 Task: Look for space in Vazante, Brazil from 4th August, 2023 to 8th August, 2023 for 1 adult in price range Rs.10000 to Rs.15000. Place can be private room with 1  bedroom having 1 bed and 1 bathroom. Amenities needed are: wifi, washing machine, . Booking option can be shelf check-in. Required host language is Spanish.
Action: Mouse moved to (447, 225)
Screenshot: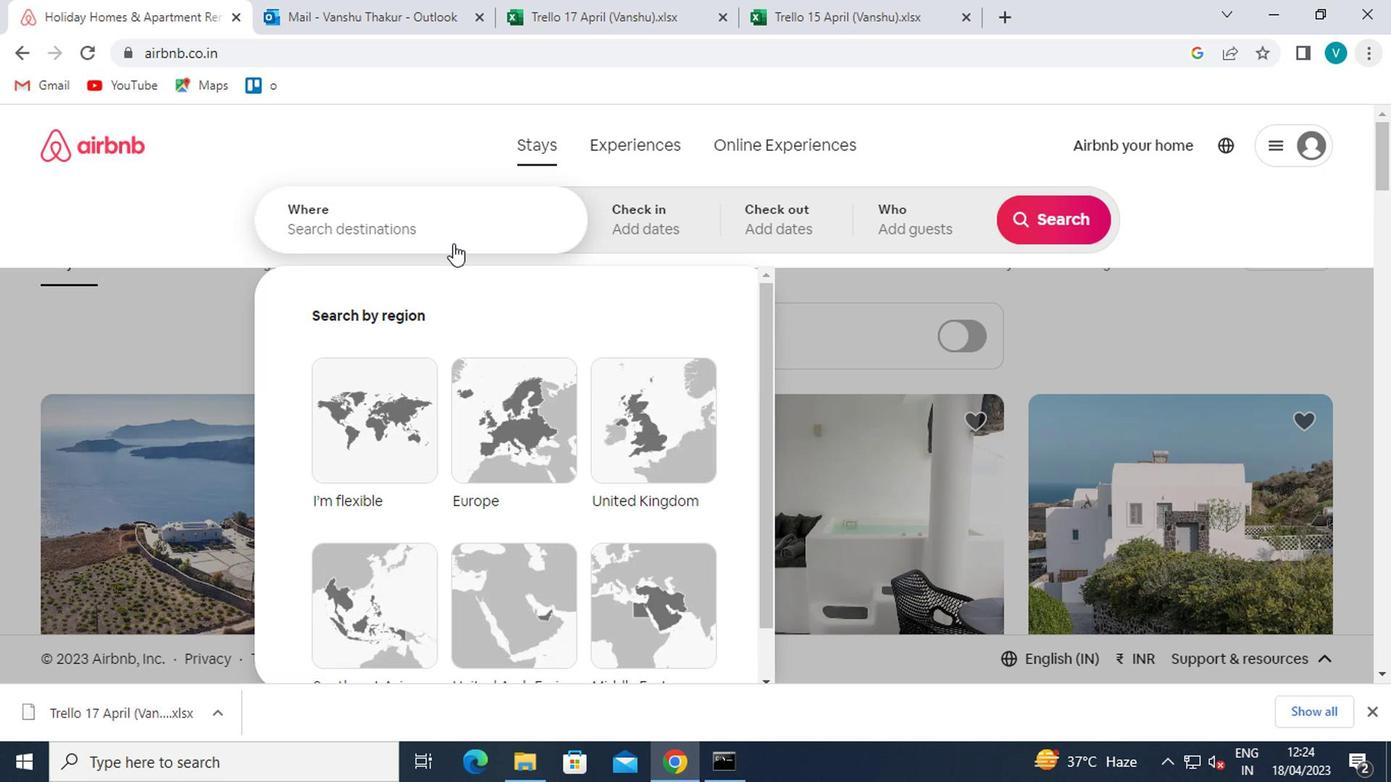 
Action: Mouse pressed left at (447, 225)
Screenshot: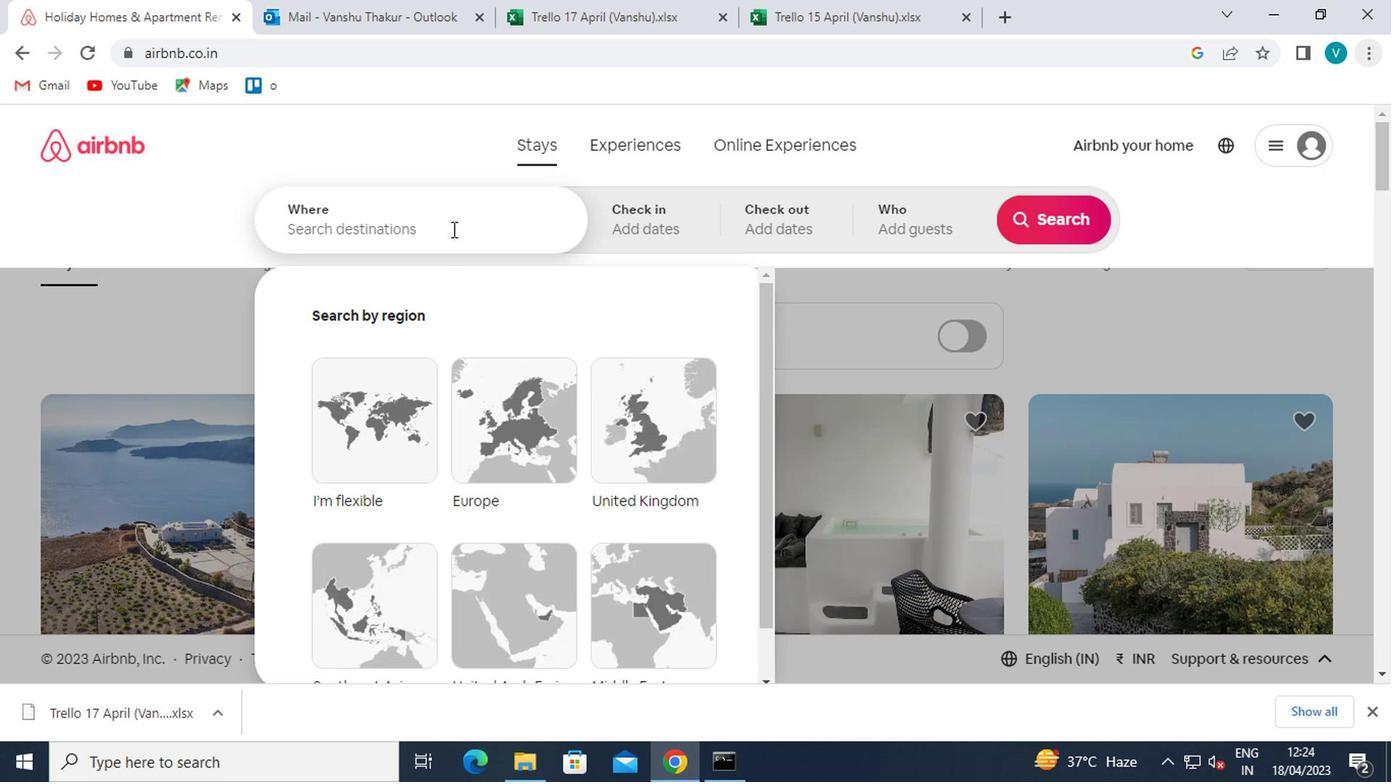 
Action: Key pressed <Key.shift>VAZANTE,<Key.shift>BRAZIL
Screenshot: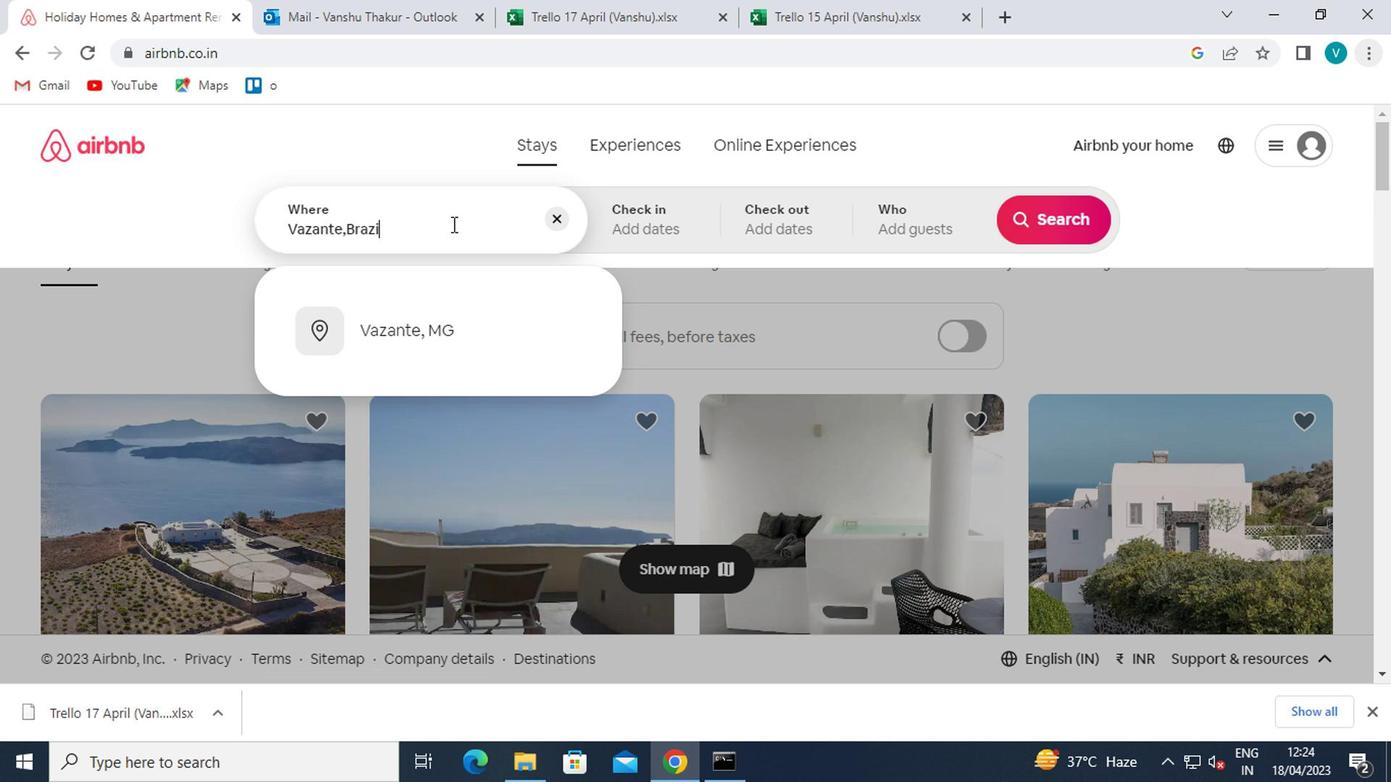 
Action: Mouse moved to (463, 326)
Screenshot: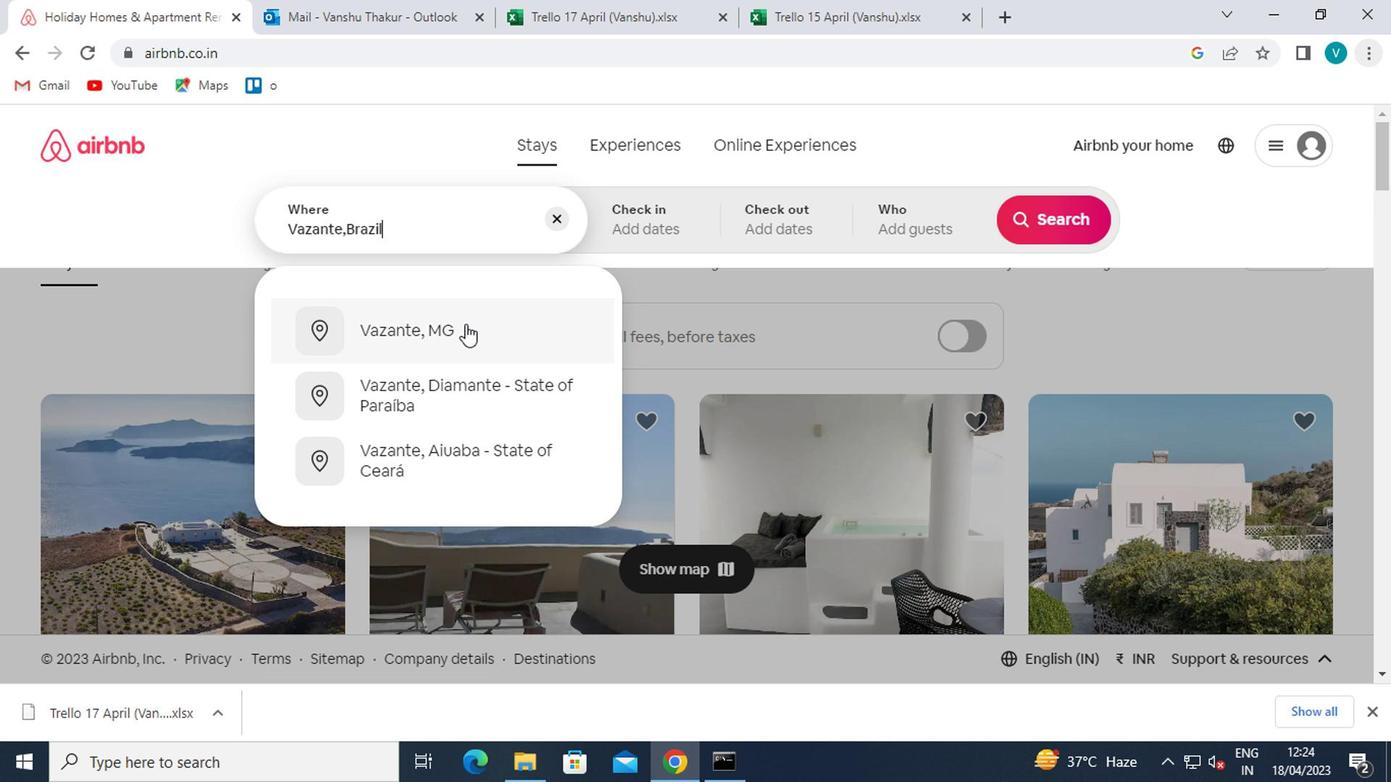 
Action: Mouse pressed left at (463, 326)
Screenshot: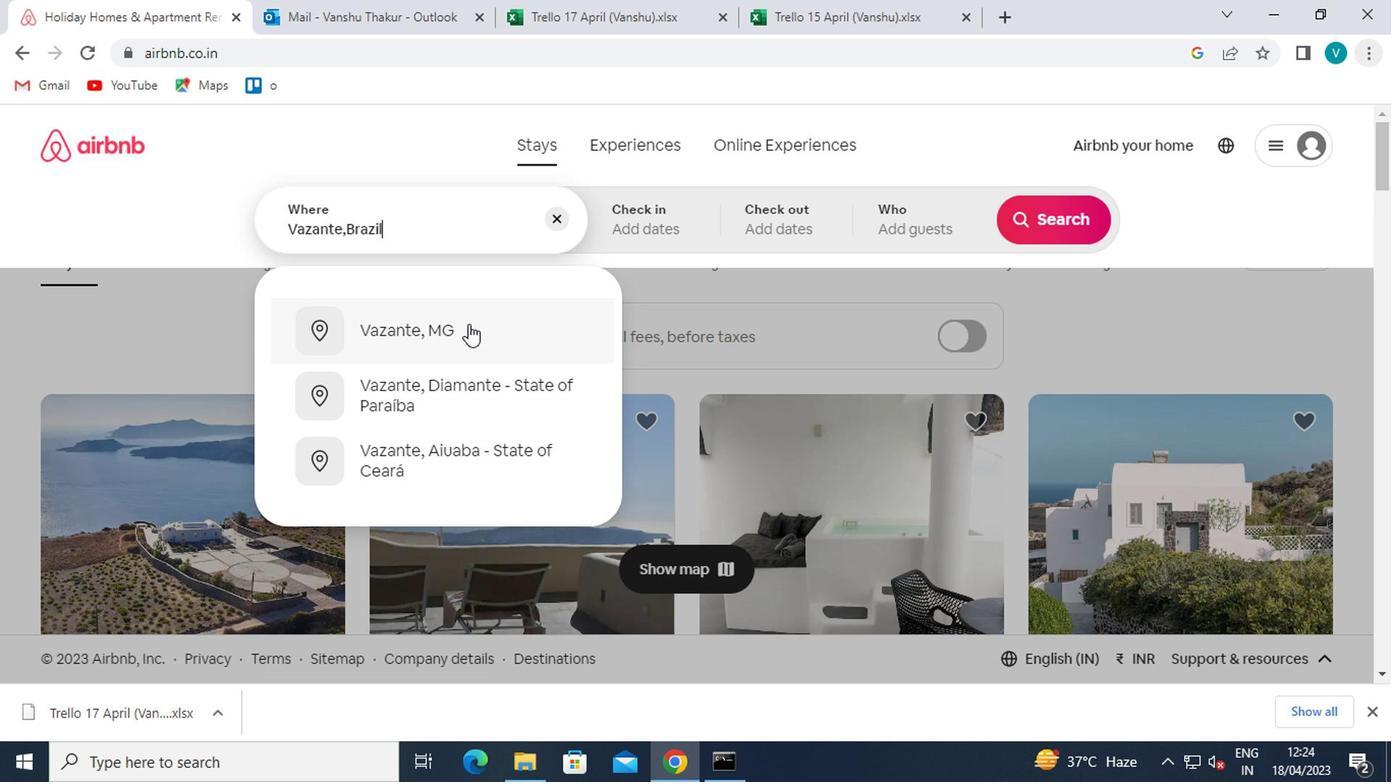 
Action: Mouse moved to (1043, 381)
Screenshot: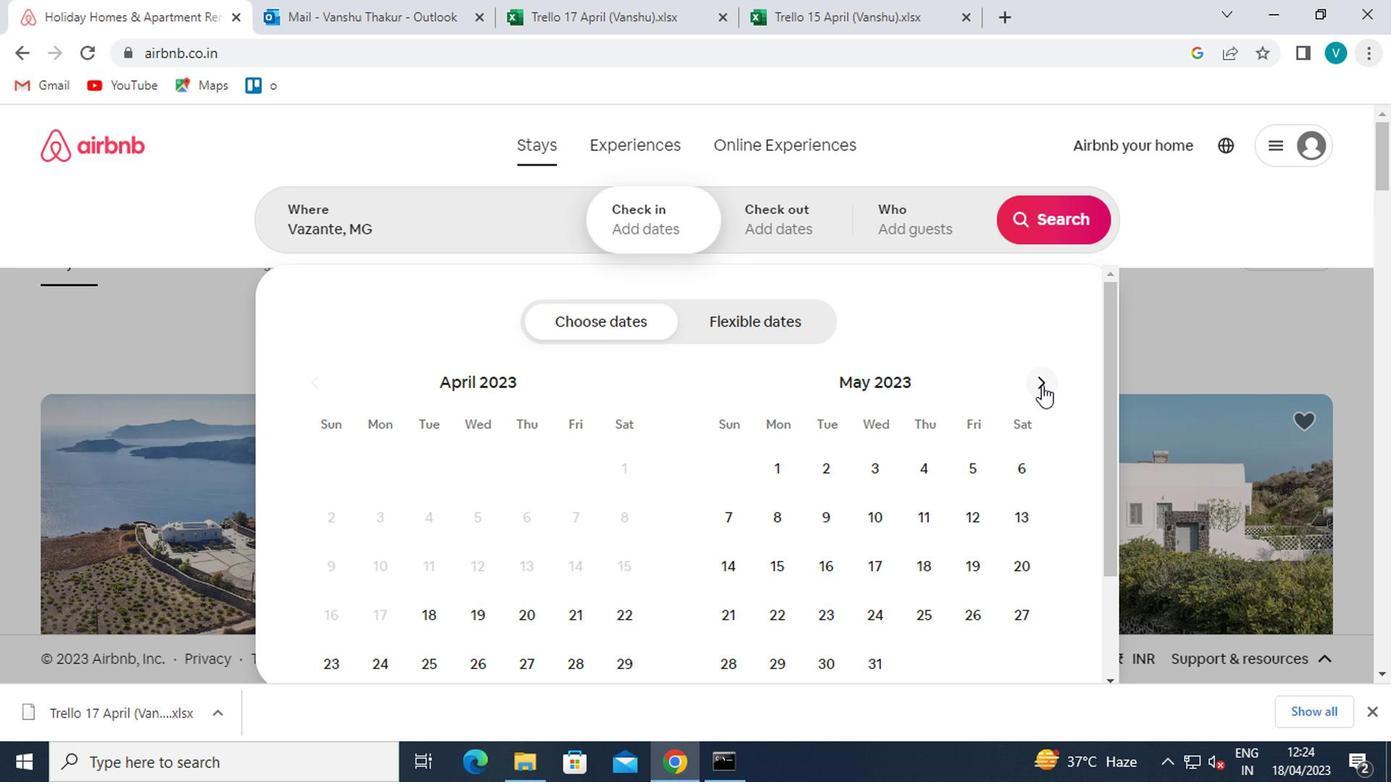 
Action: Mouse pressed left at (1043, 381)
Screenshot: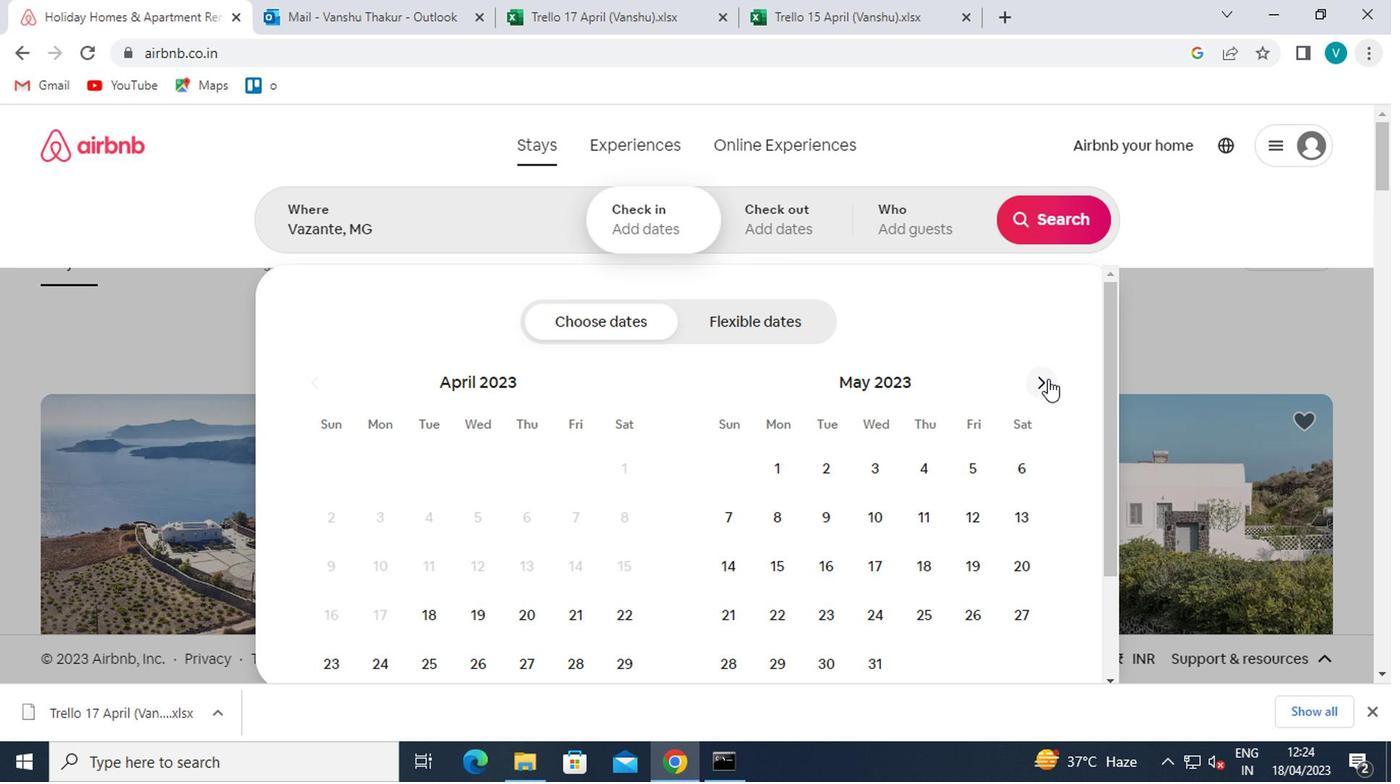 
Action: Mouse pressed left at (1043, 381)
Screenshot: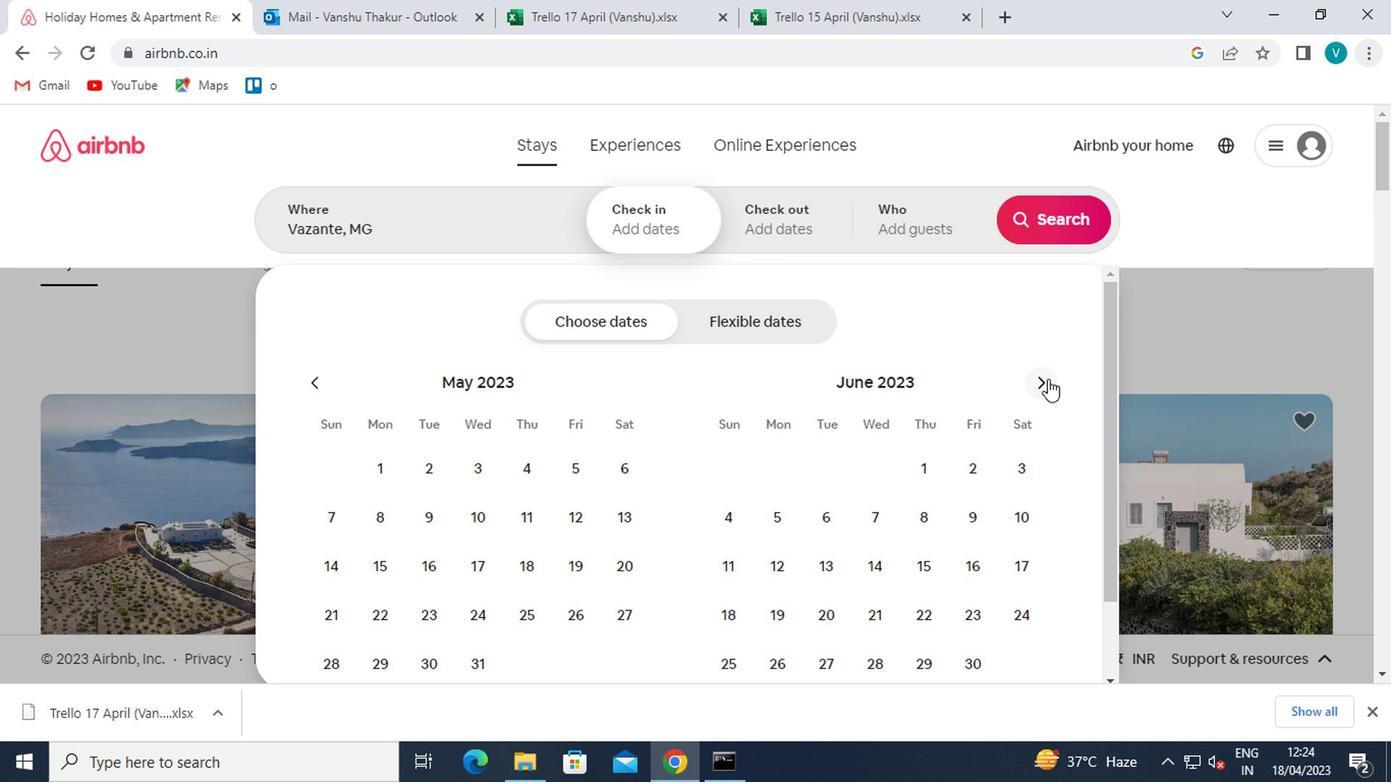 
Action: Mouse pressed left at (1043, 381)
Screenshot: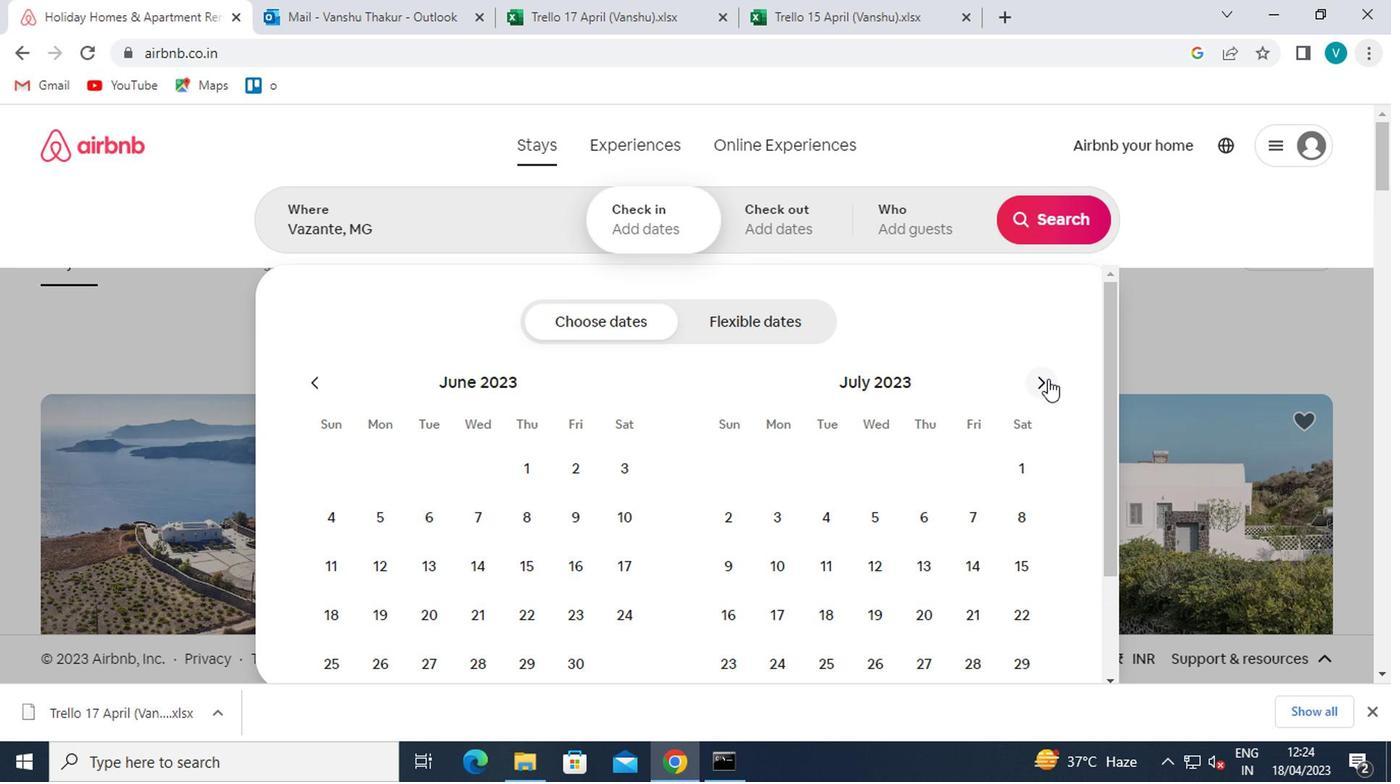 
Action: Mouse moved to (978, 455)
Screenshot: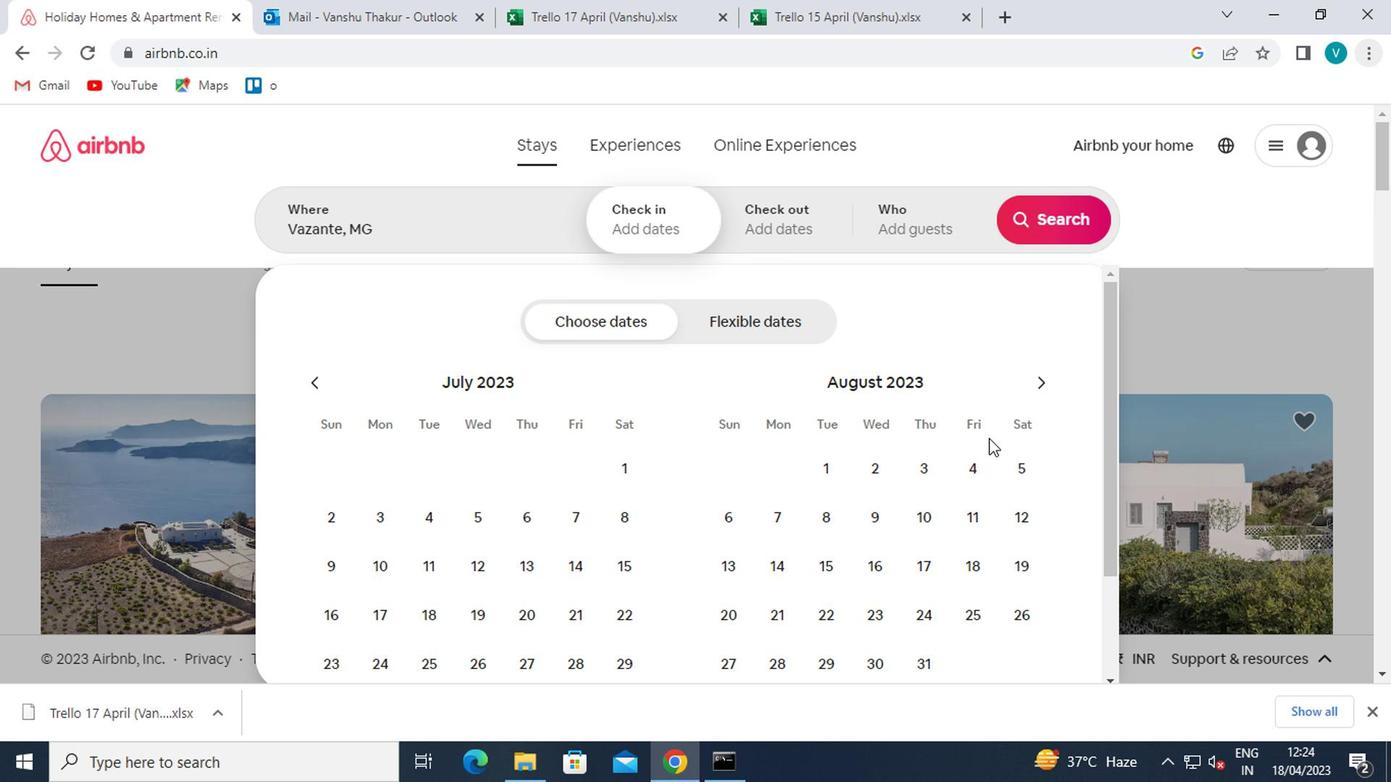 
Action: Mouse pressed left at (978, 455)
Screenshot: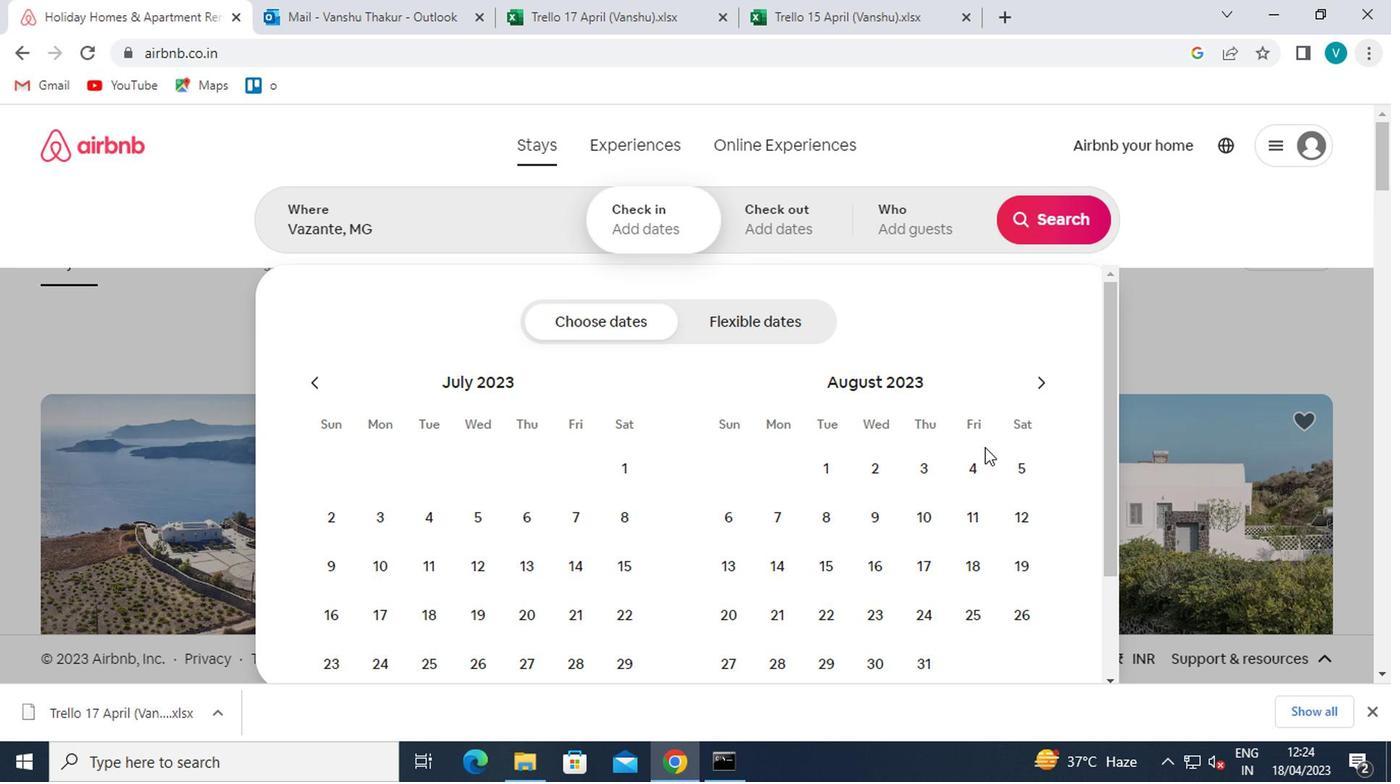 
Action: Mouse moved to (823, 512)
Screenshot: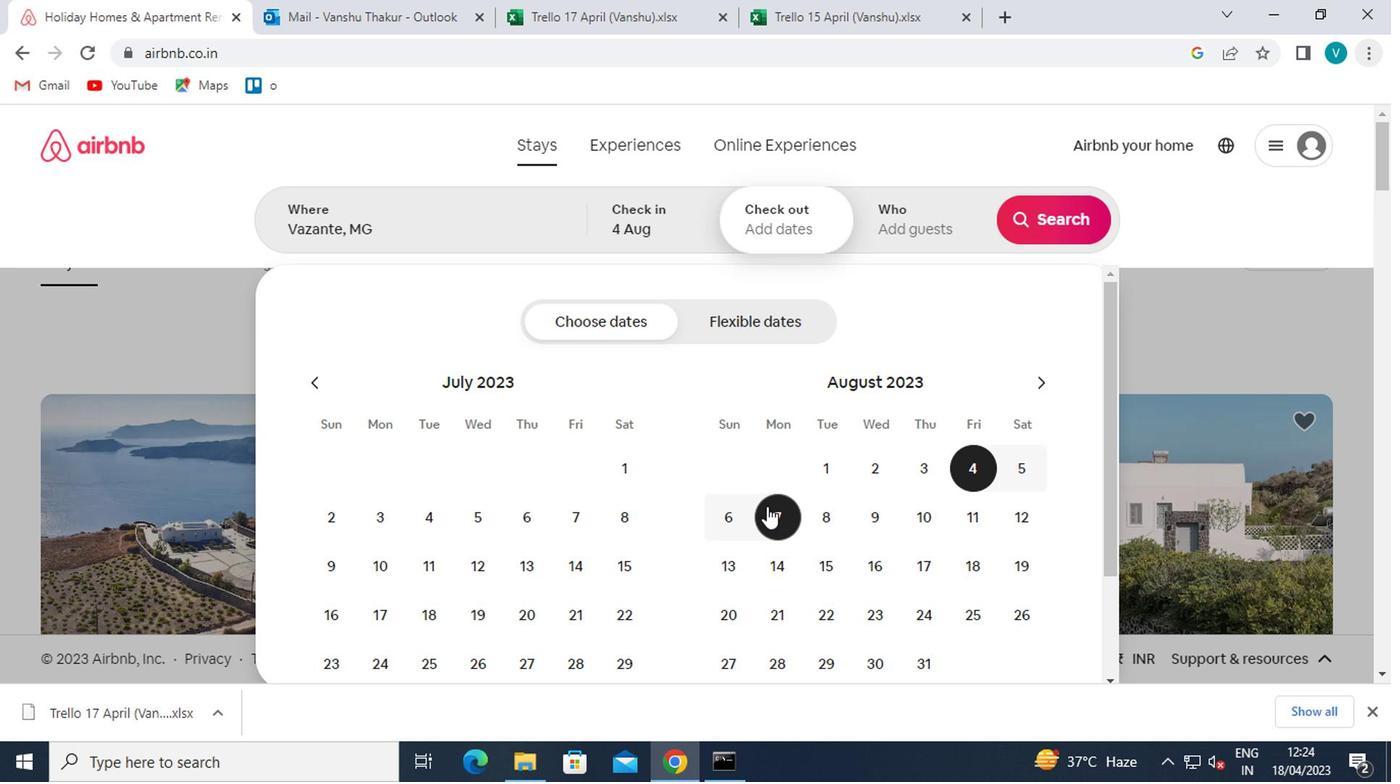 
Action: Mouse pressed left at (823, 512)
Screenshot: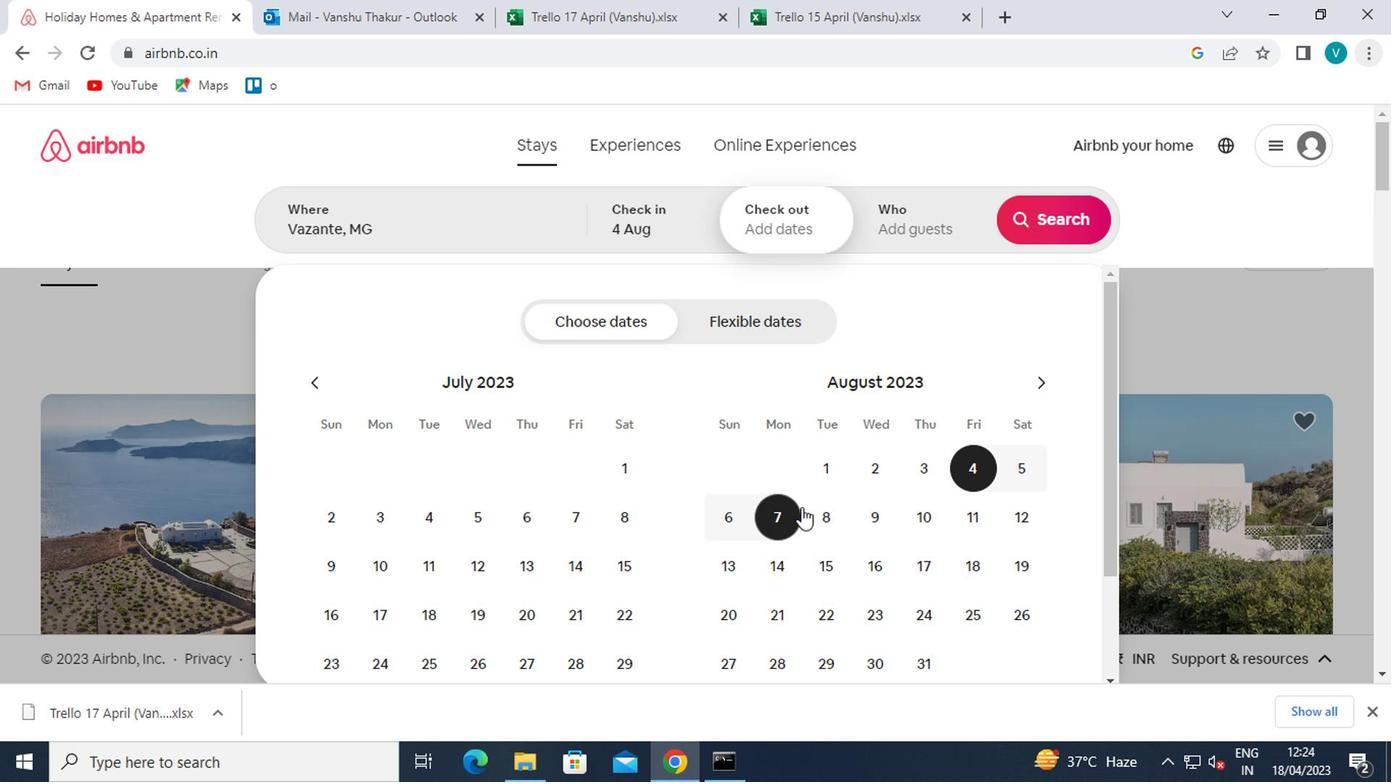 
Action: Mouse moved to (907, 326)
Screenshot: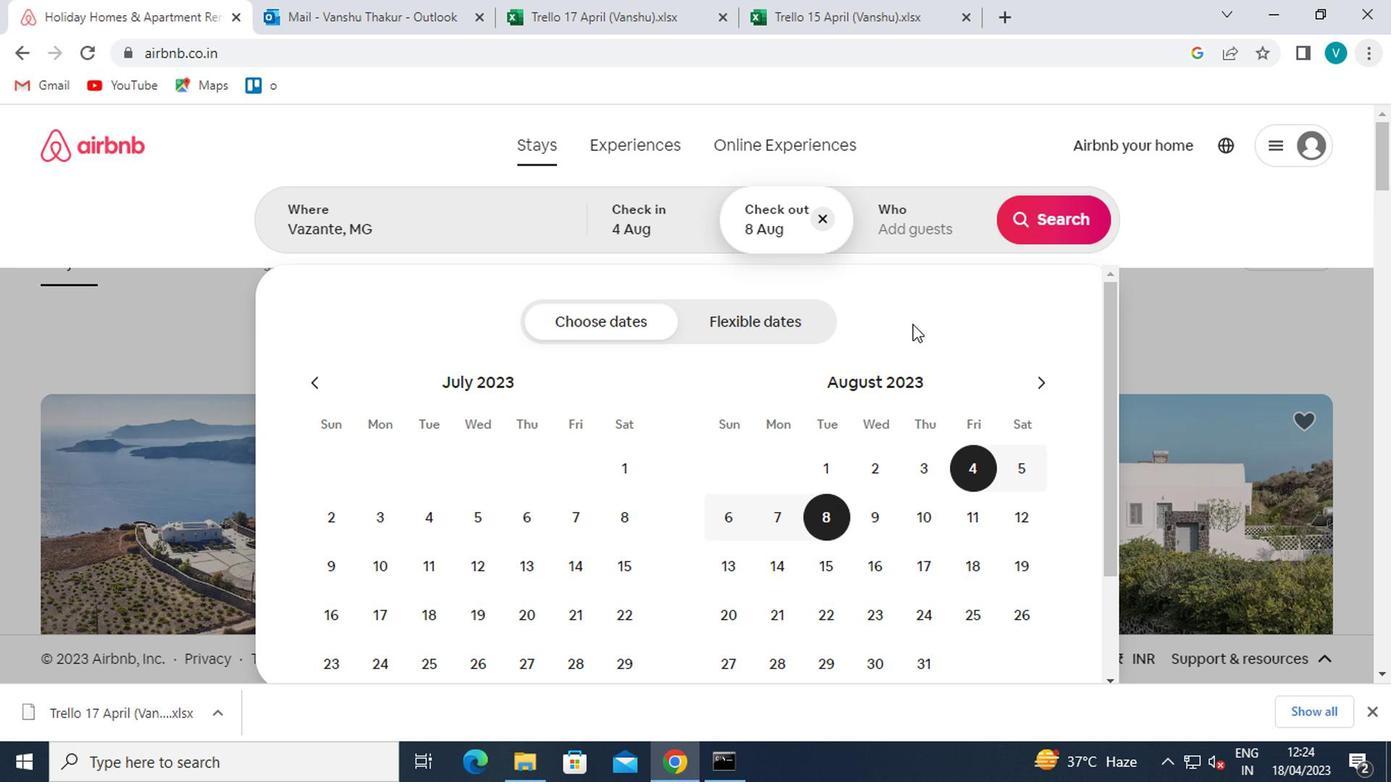 
Action: Key pressed <Key.enter>
Screenshot: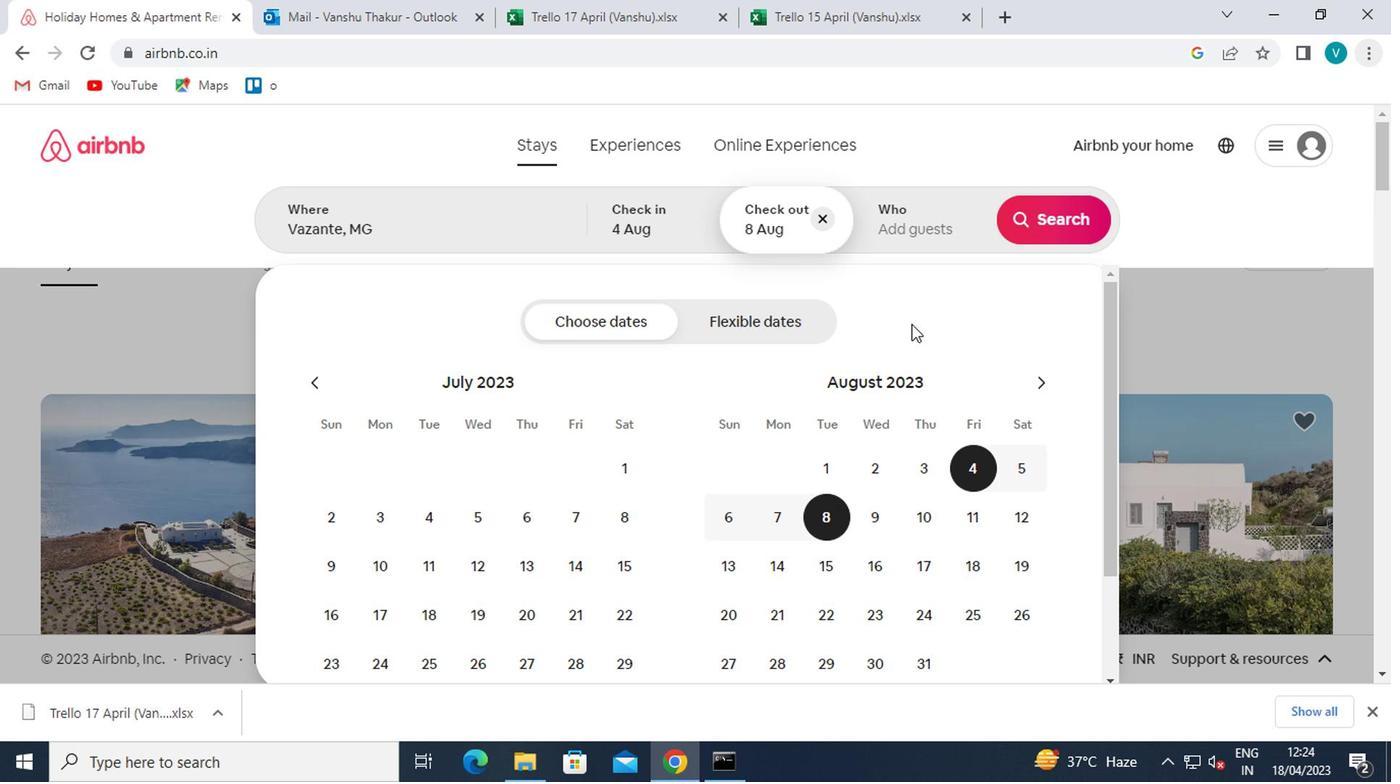 
Action: Mouse moved to (909, 231)
Screenshot: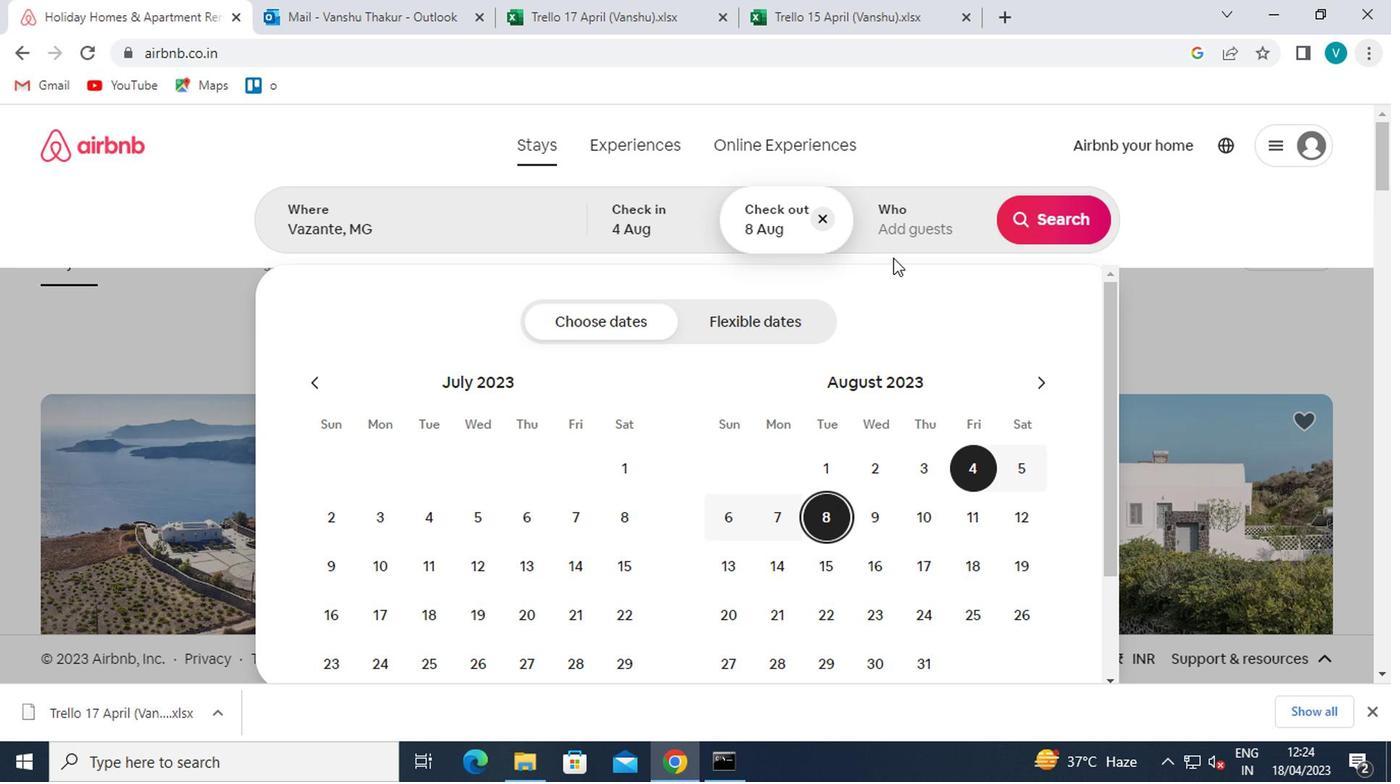 
Action: Mouse pressed left at (909, 231)
Screenshot: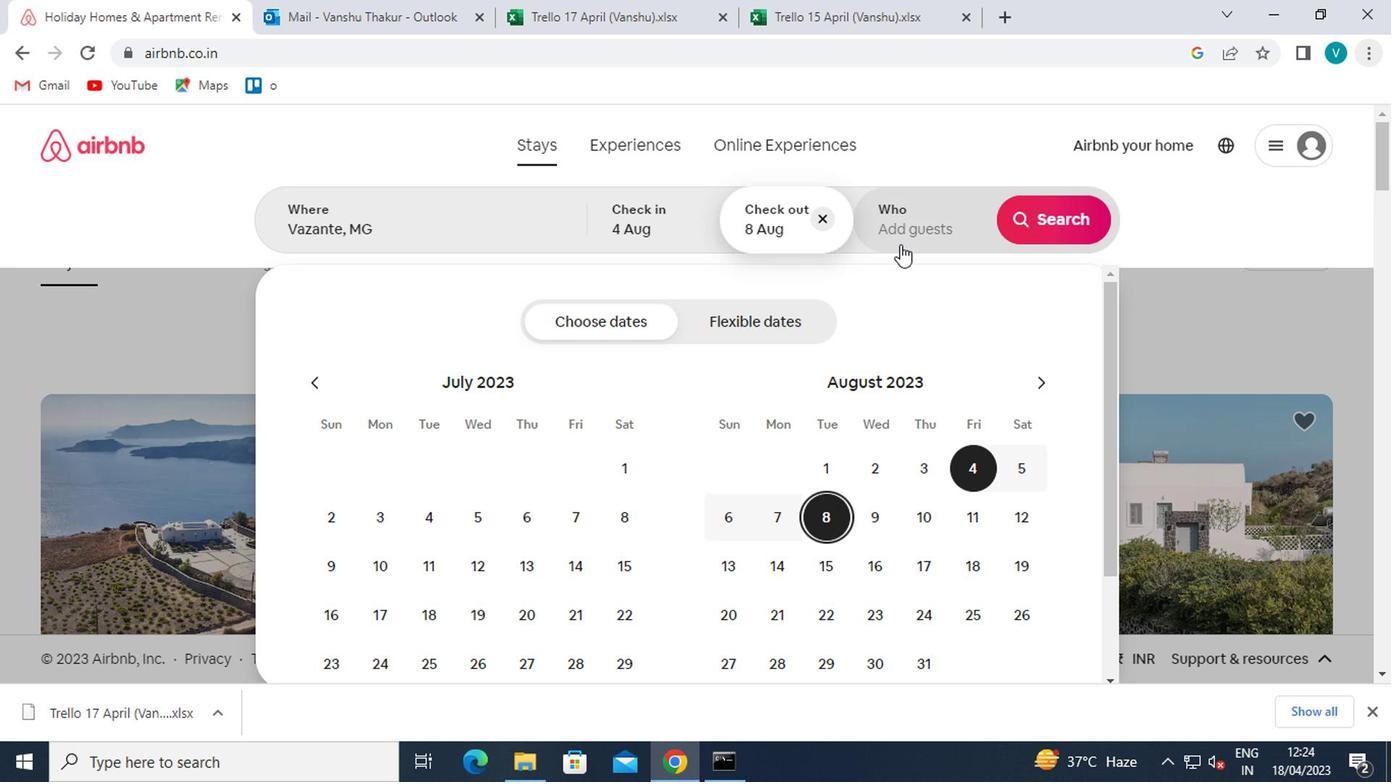 
Action: Mouse moved to (1058, 331)
Screenshot: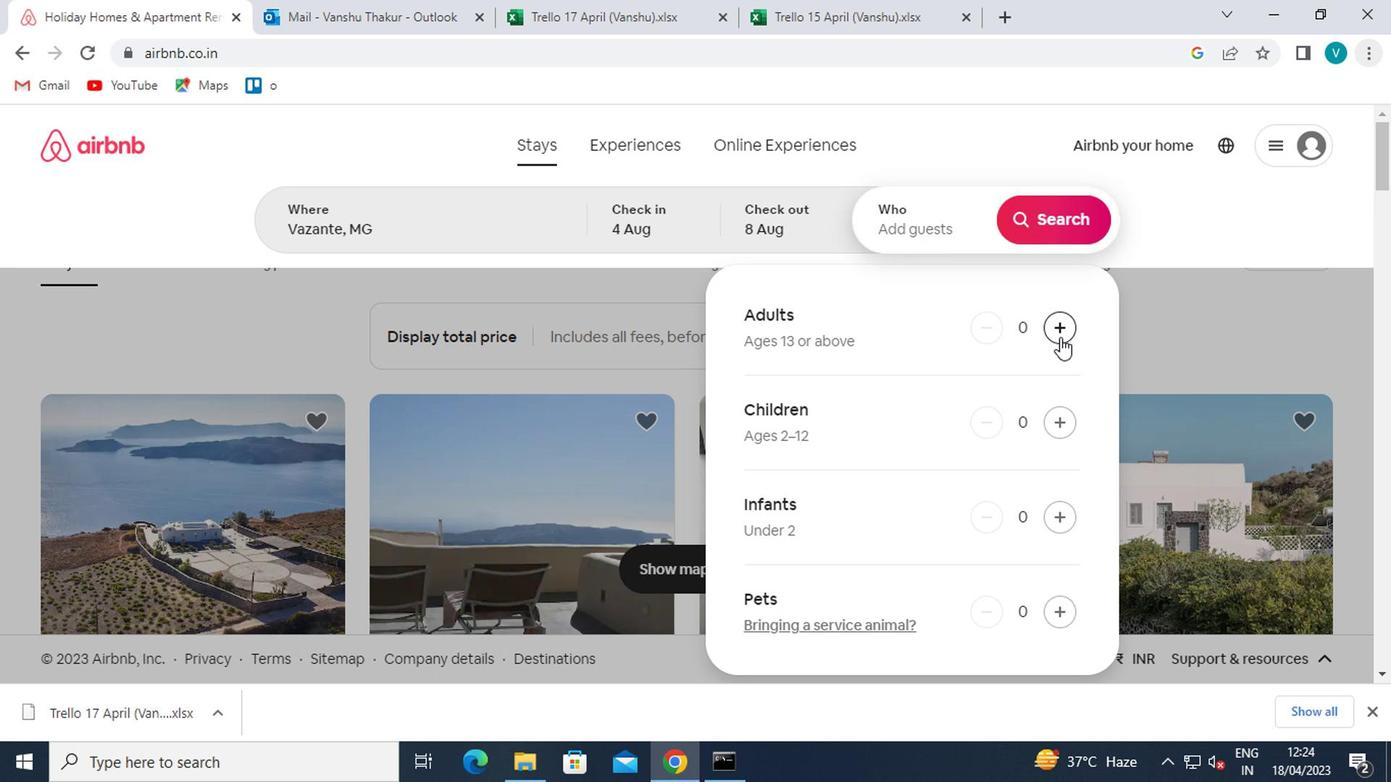 
Action: Mouse pressed left at (1058, 331)
Screenshot: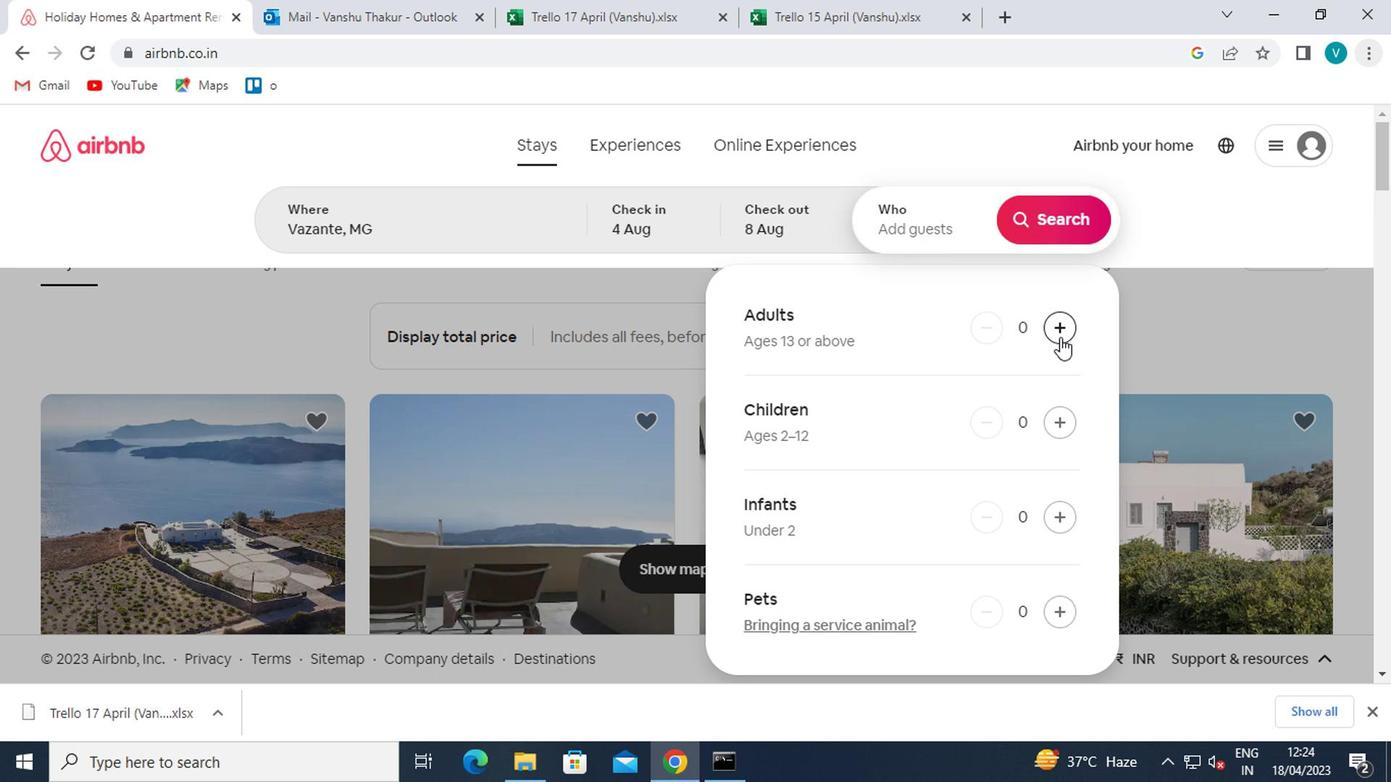
Action: Mouse moved to (1053, 222)
Screenshot: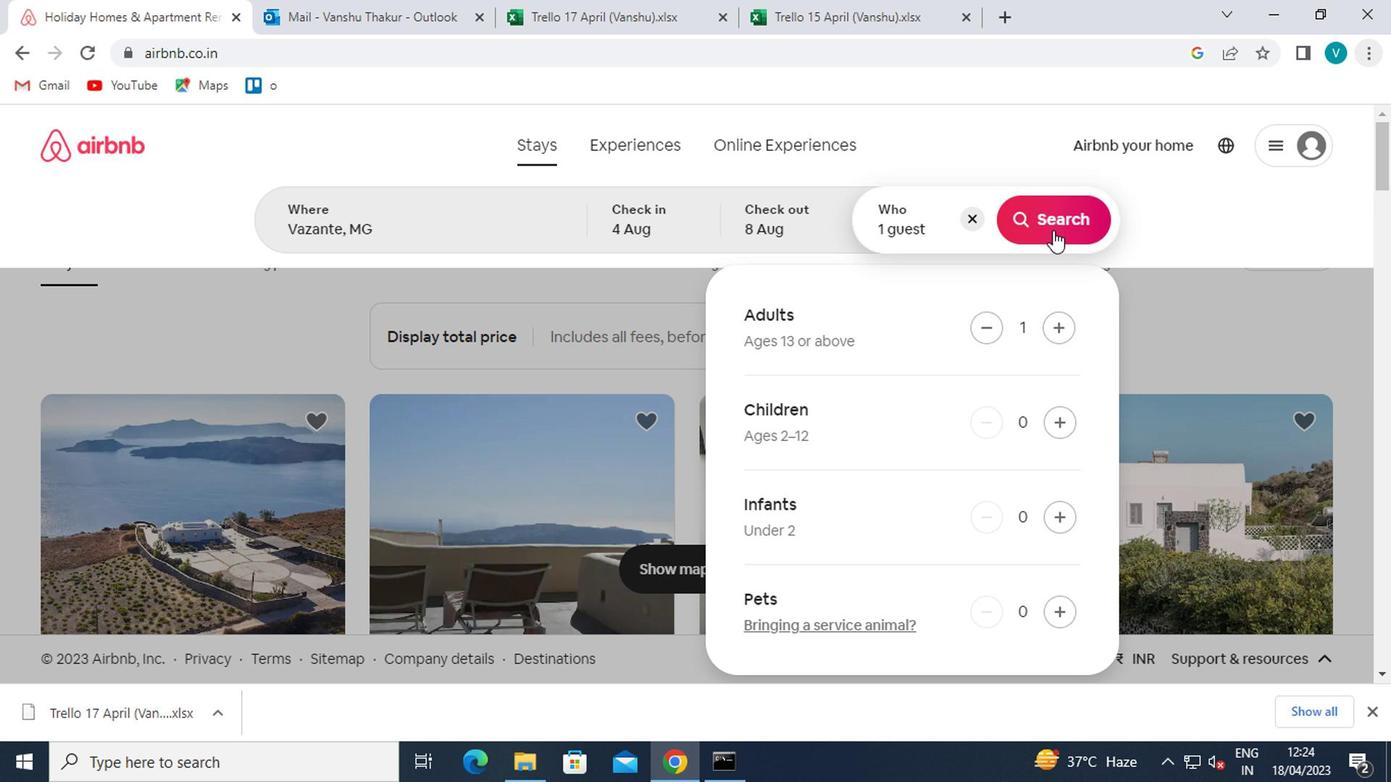 
Action: Mouse pressed left at (1053, 222)
Screenshot: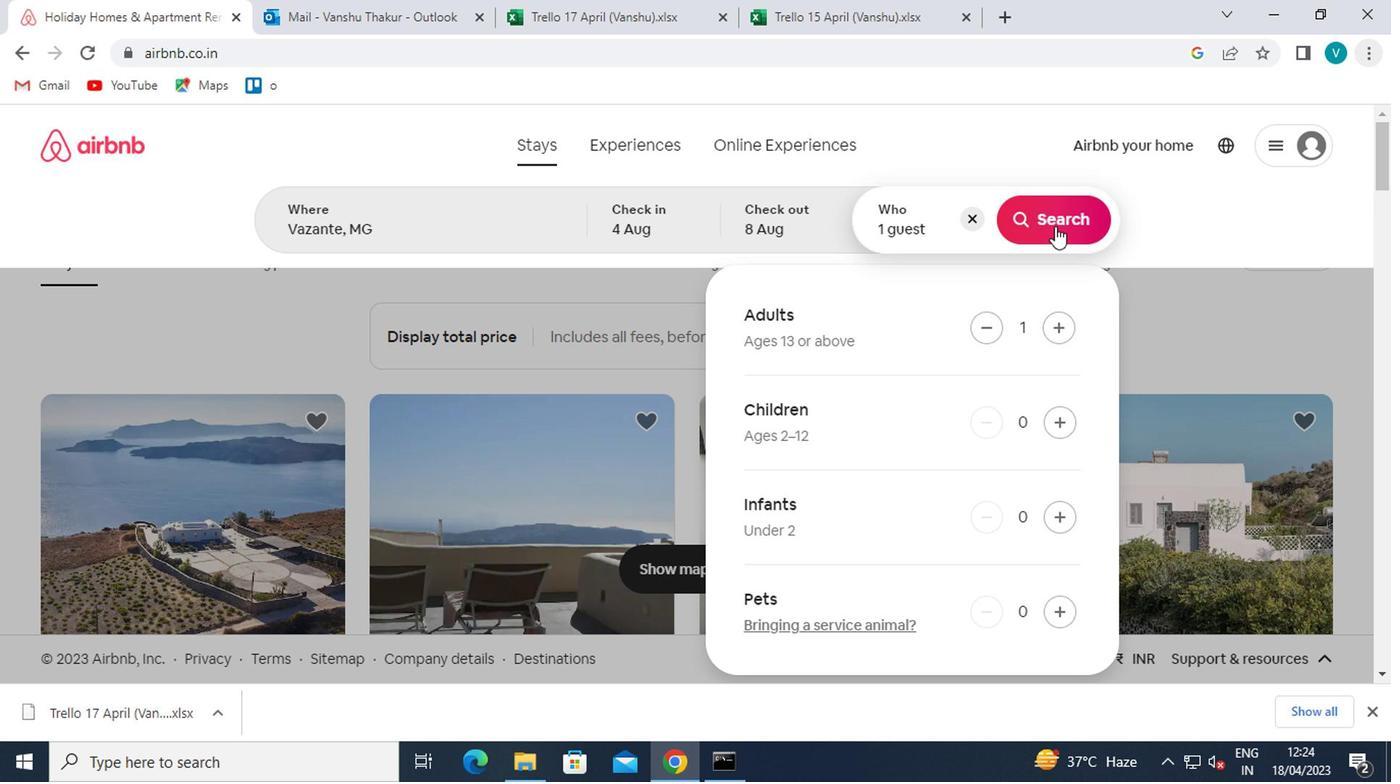 
Action: Mouse moved to (1301, 218)
Screenshot: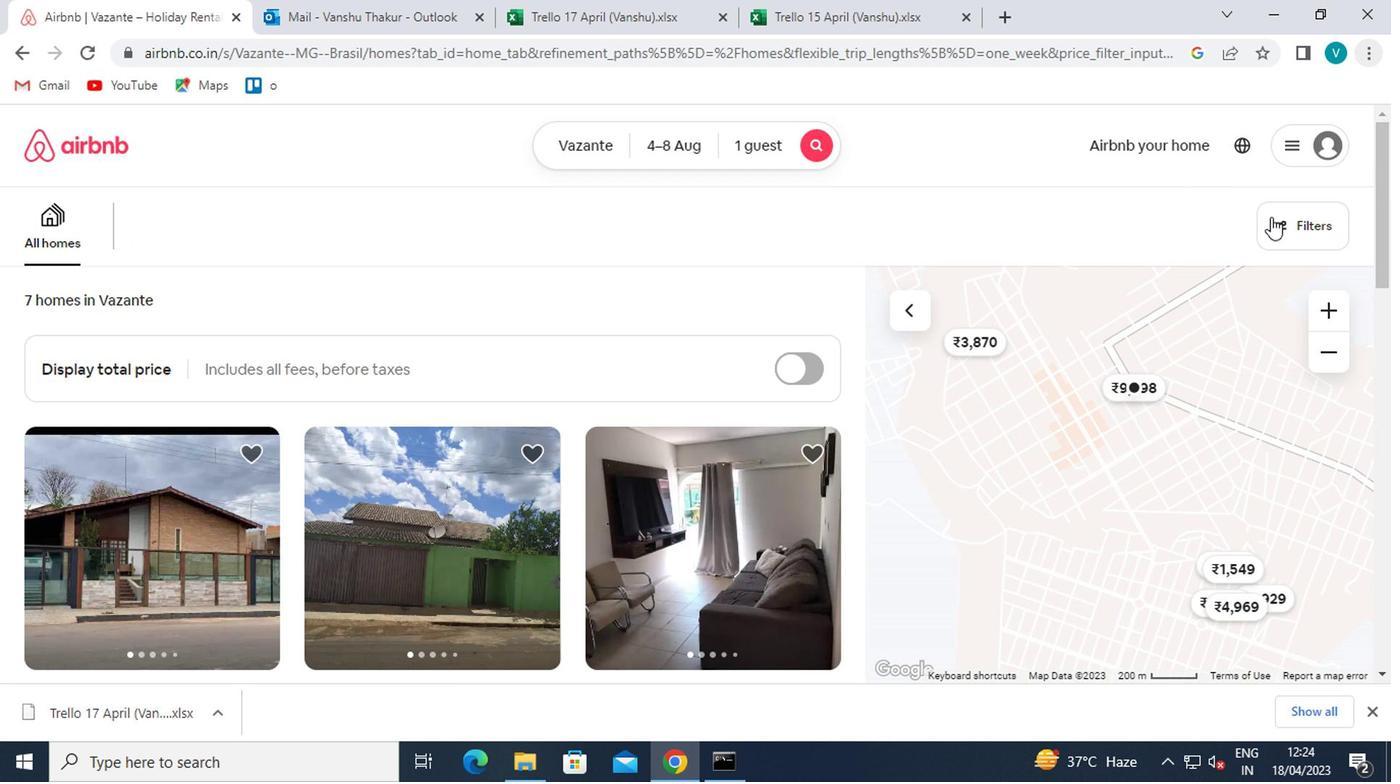 
Action: Mouse pressed left at (1301, 218)
Screenshot: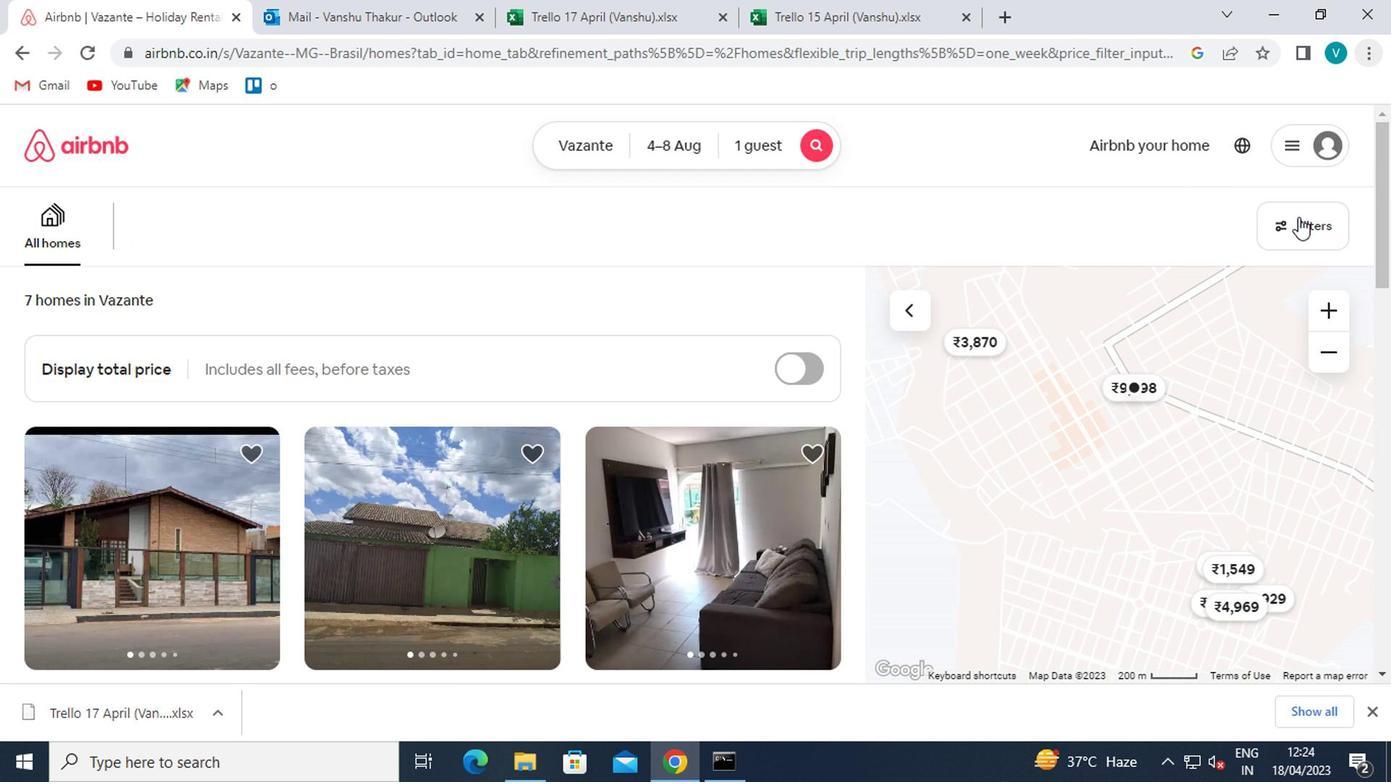 
Action: Mouse moved to (539, 479)
Screenshot: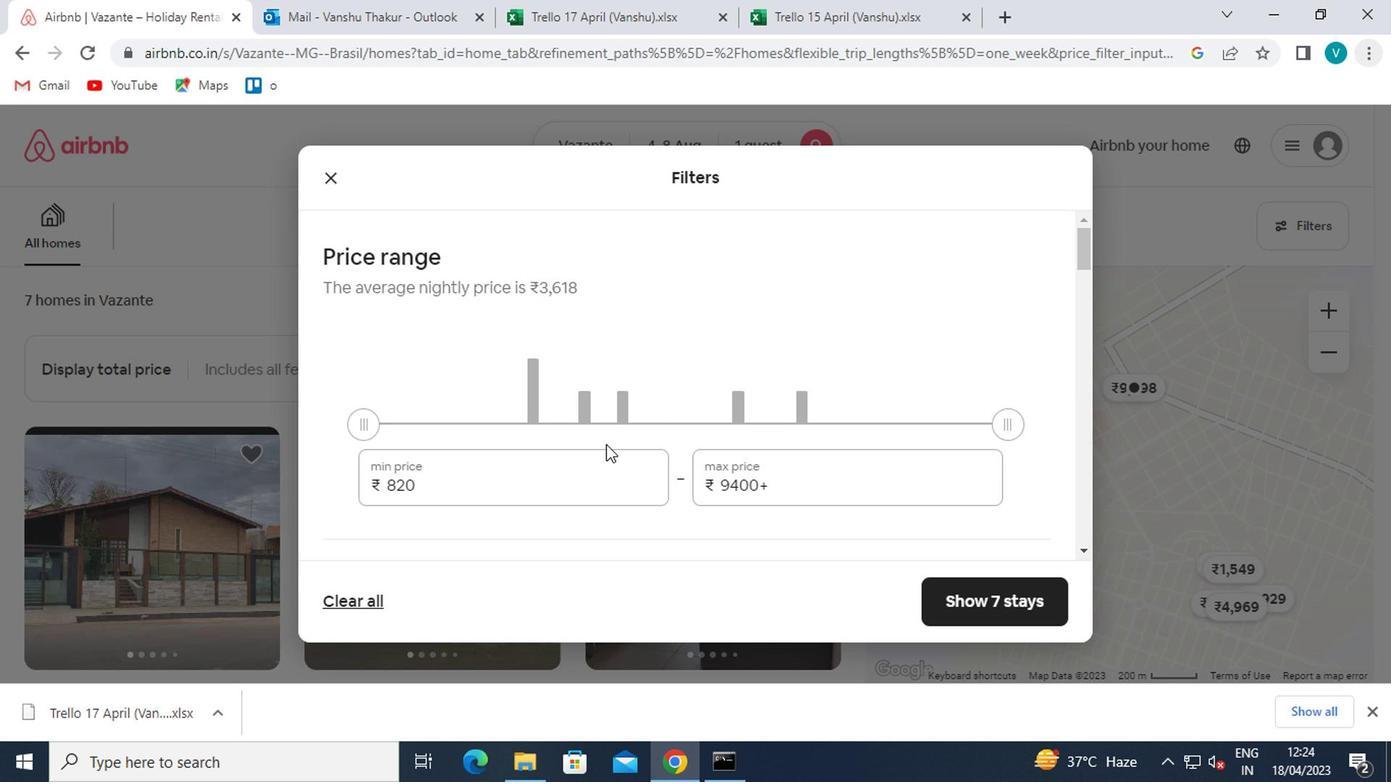 
Action: Mouse pressed left at (539, 479)
Screenshot: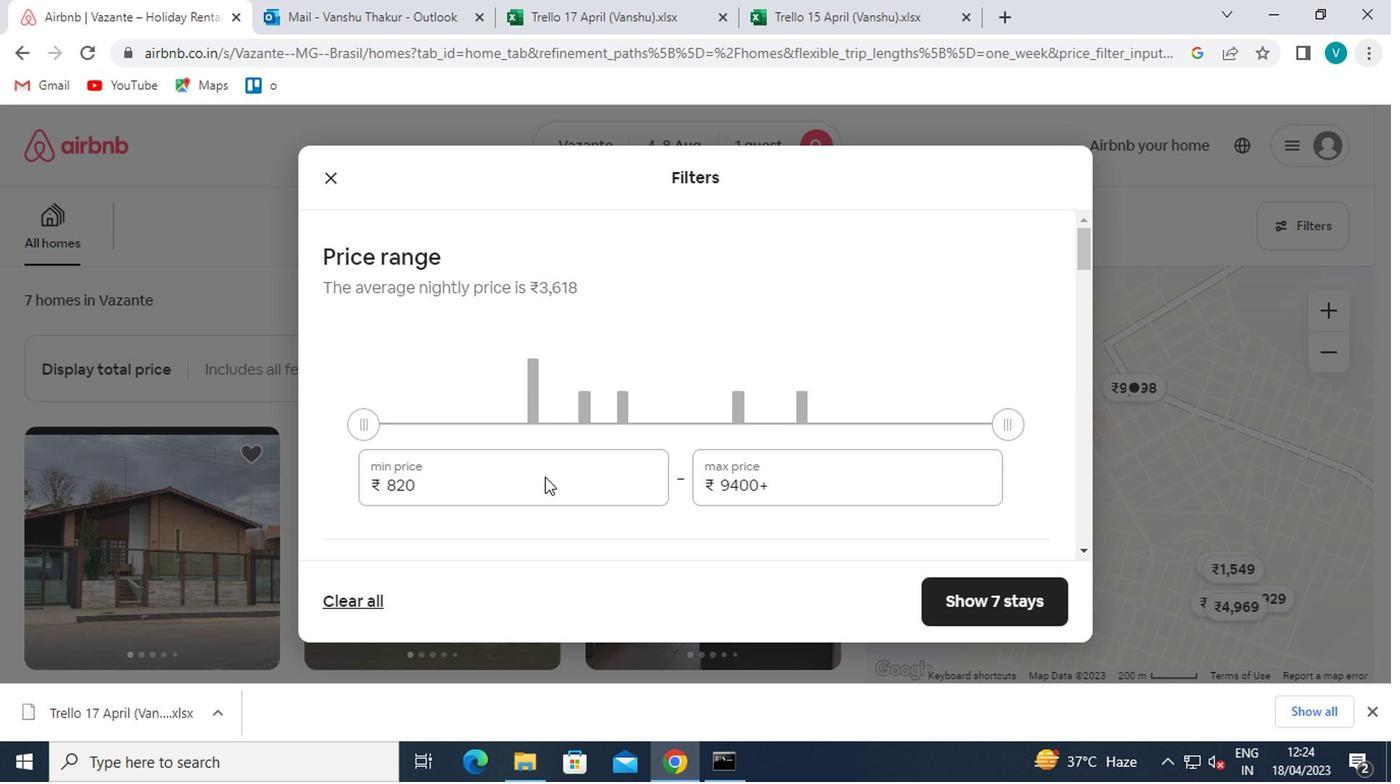 
Action: Key pressed <Key.backspace><Key.backspace><Key.backspace>10000
Screenshot: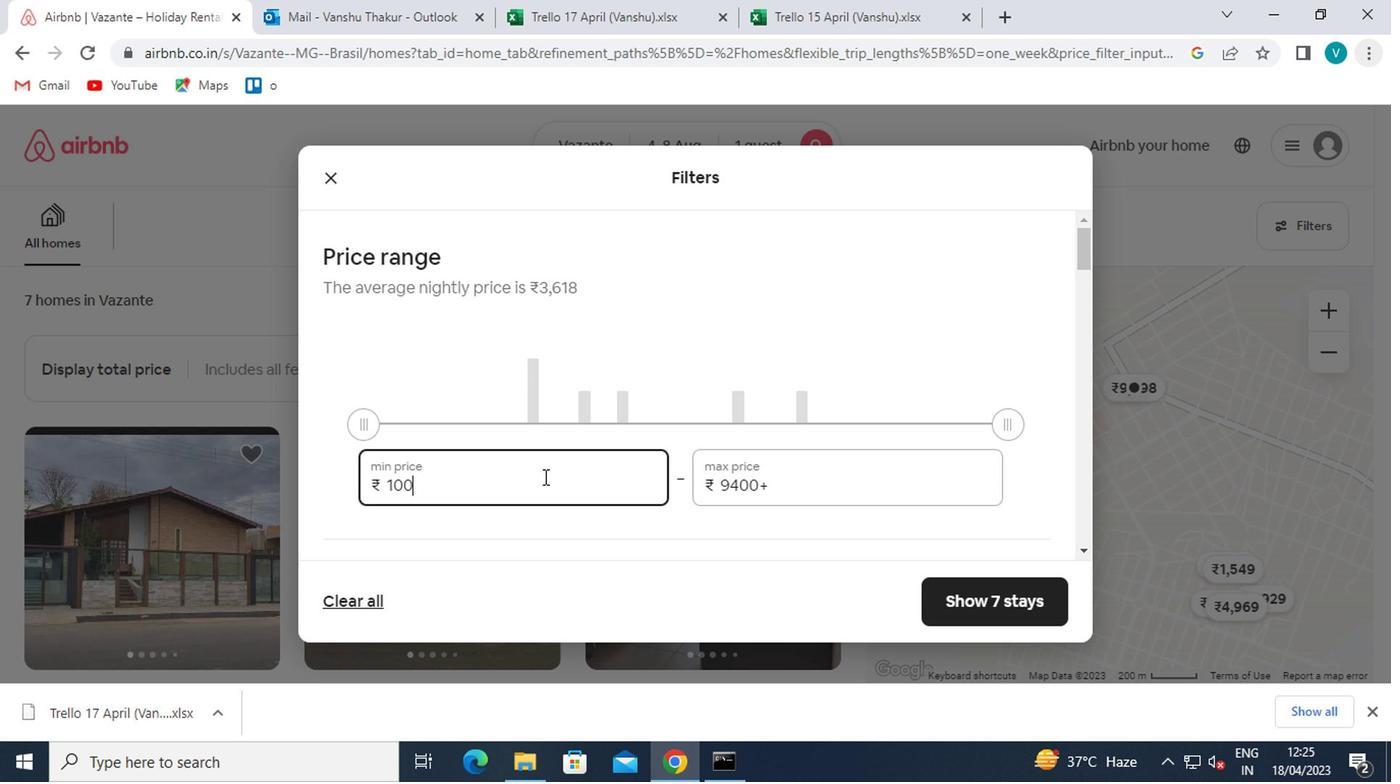 
Action: Mouse moved to (770, 487)
Screenshot: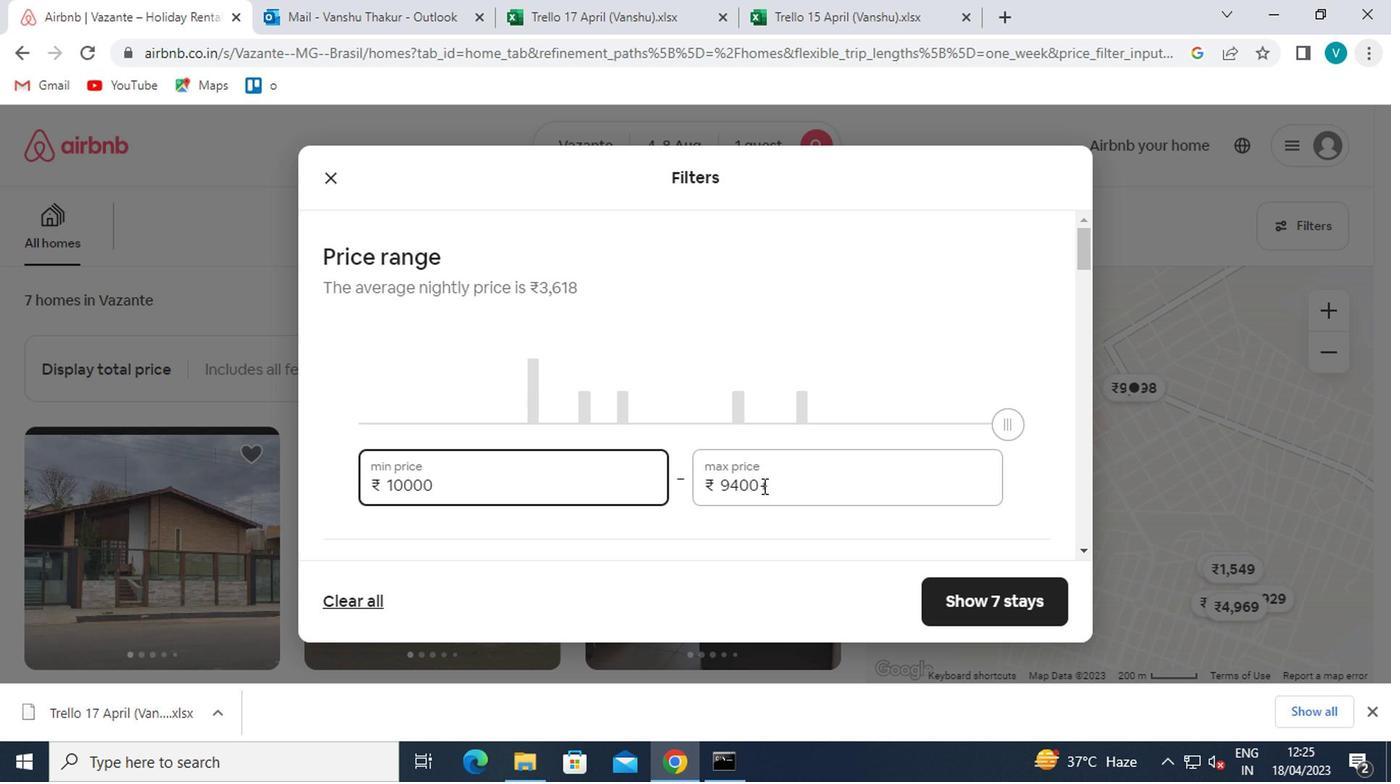 
Action: Mouse pressed left at (770, 487)
Screenshot: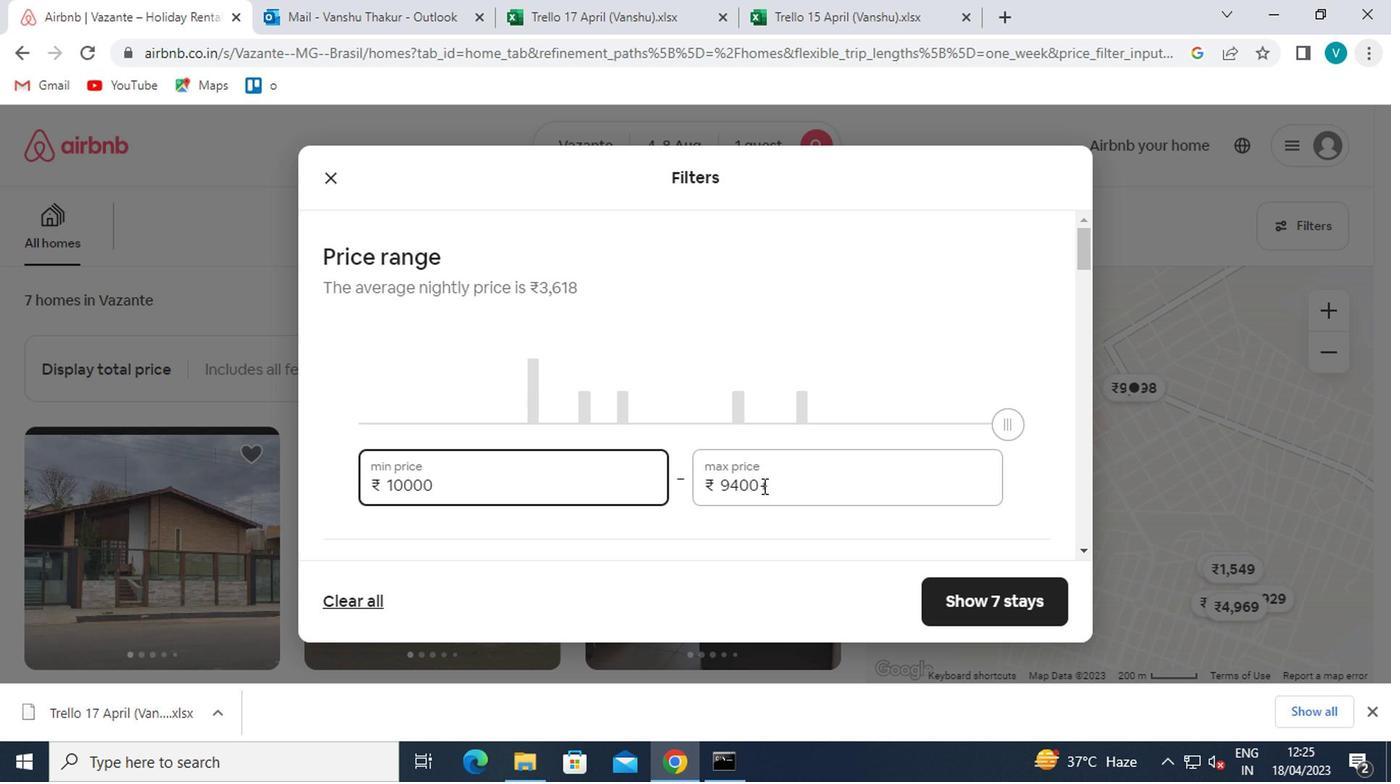 
Action: Mouse moved to (759, 495)
Screenshot: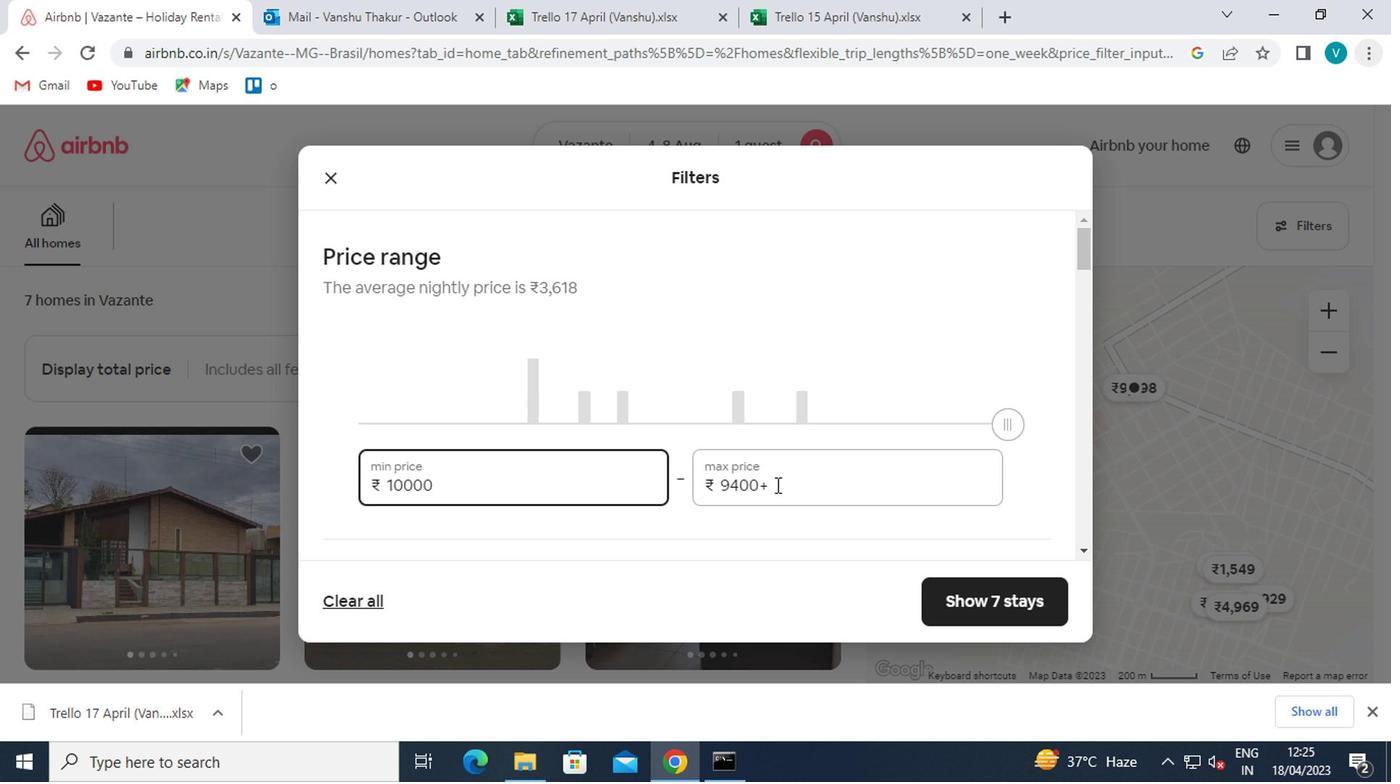 
Action: Key pressed <Key.backspace><Key.backspace><Key.backspace><Key.backspace><Key.backspace>15000
Screenshot: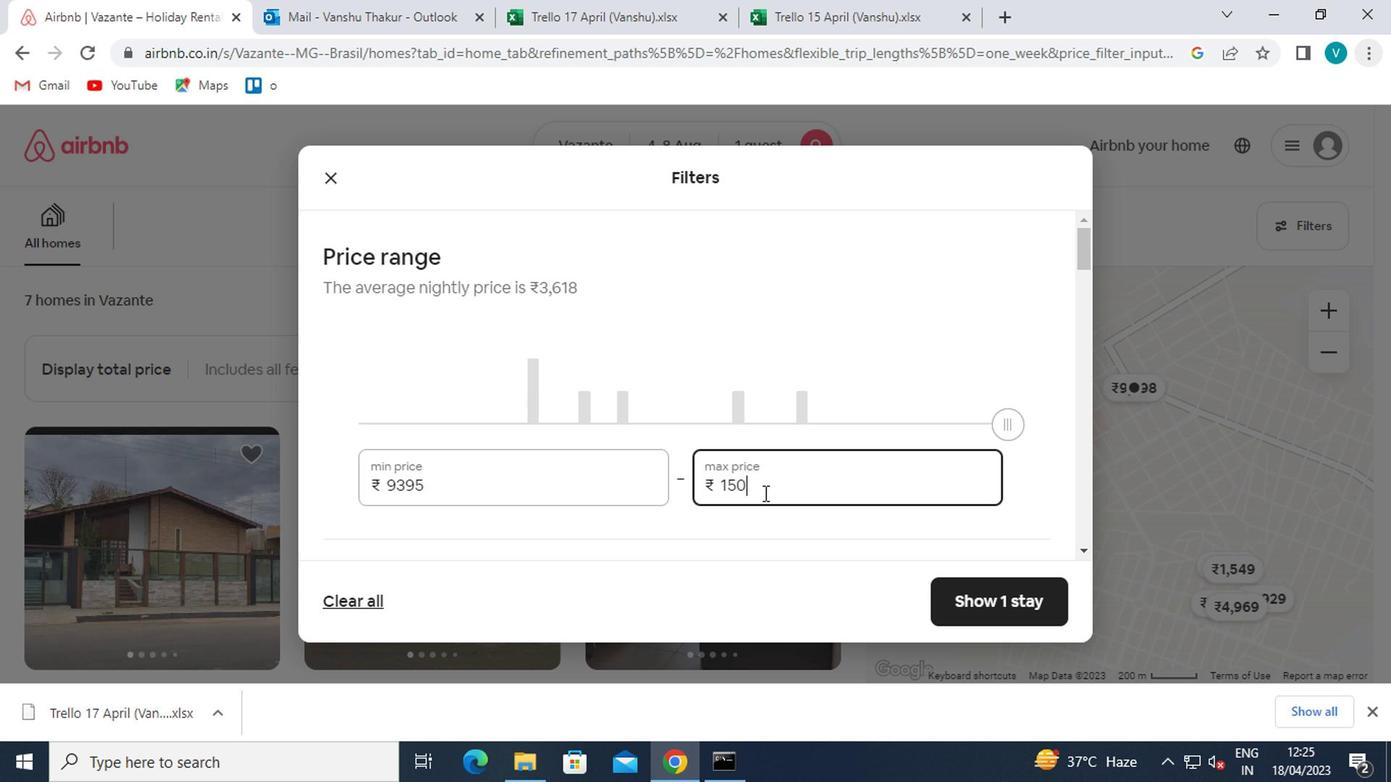 
Action: Mouse moved to (753, 497)
Screenshot: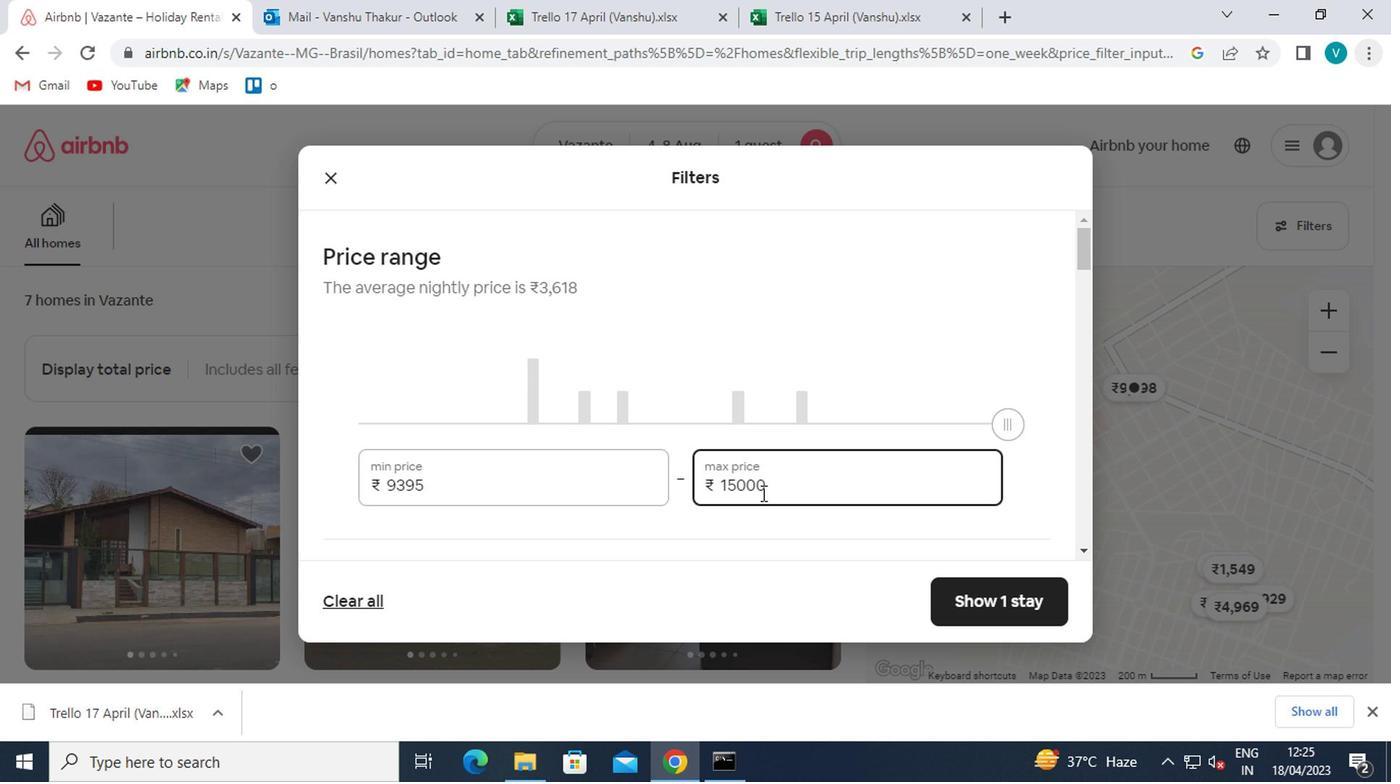 
Action: Mouse scrolled (753, 497) with delta (0, 0)
Screenshot: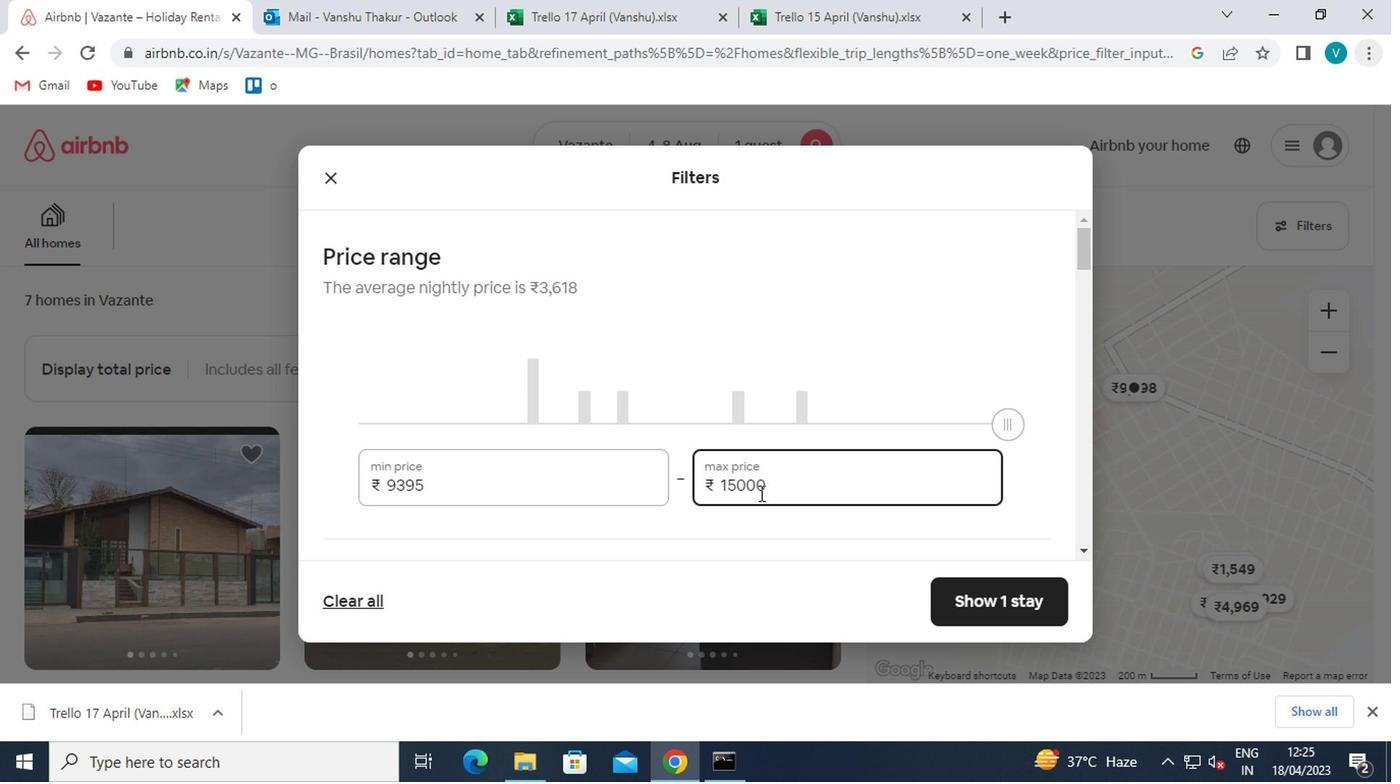 
Action: Mouse moved to (749, 499)
Screenshot: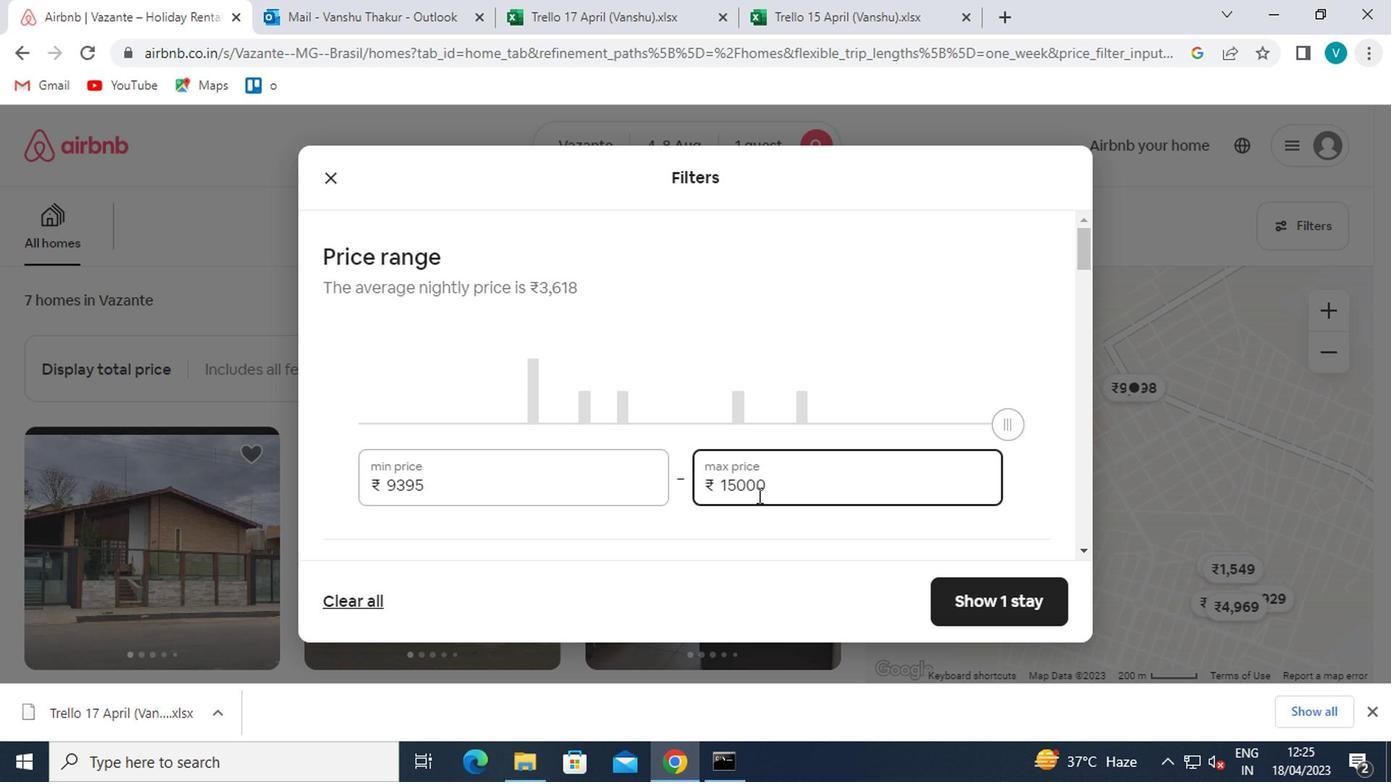 
Action: Mouse scrolled (749, 499) with delta (0, 0)
Screenshot: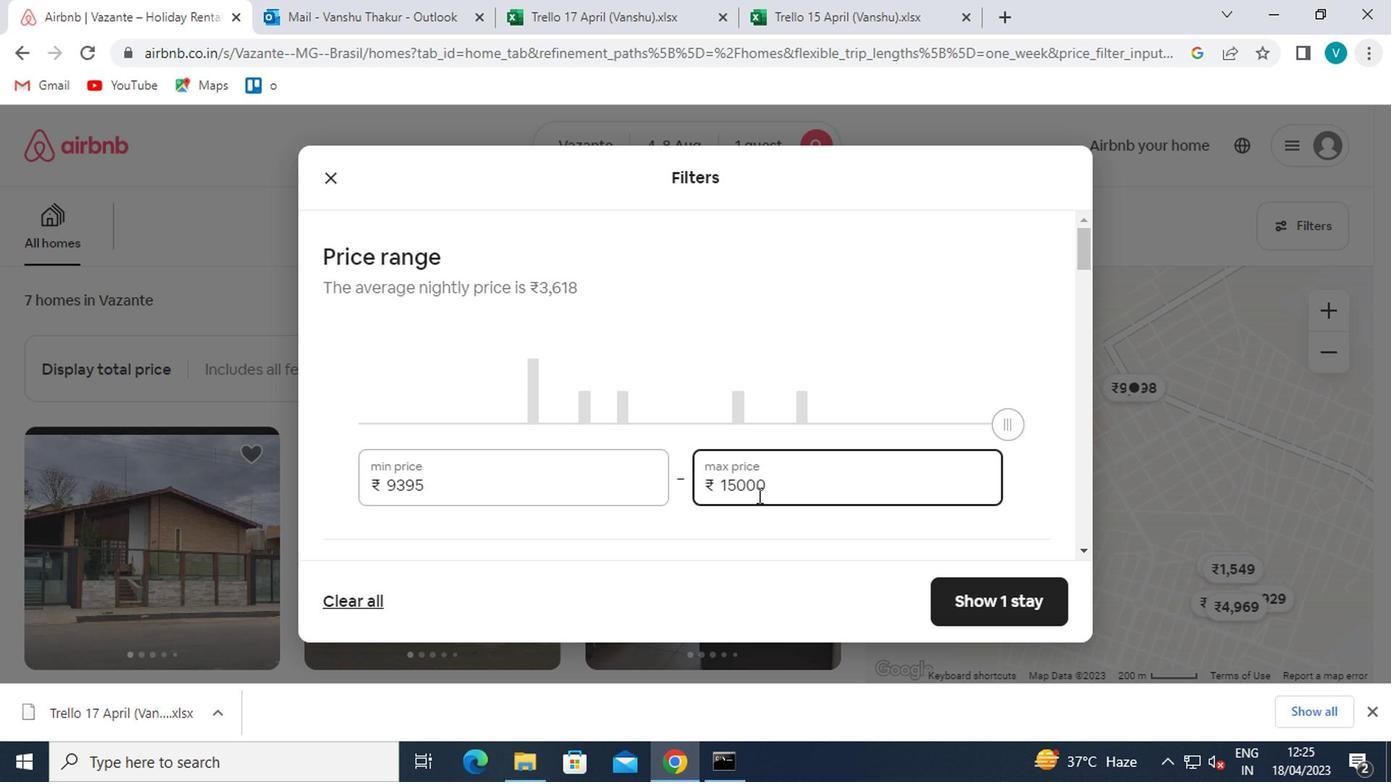 
Action: Mouse moved to (743, 502)
Screenshot: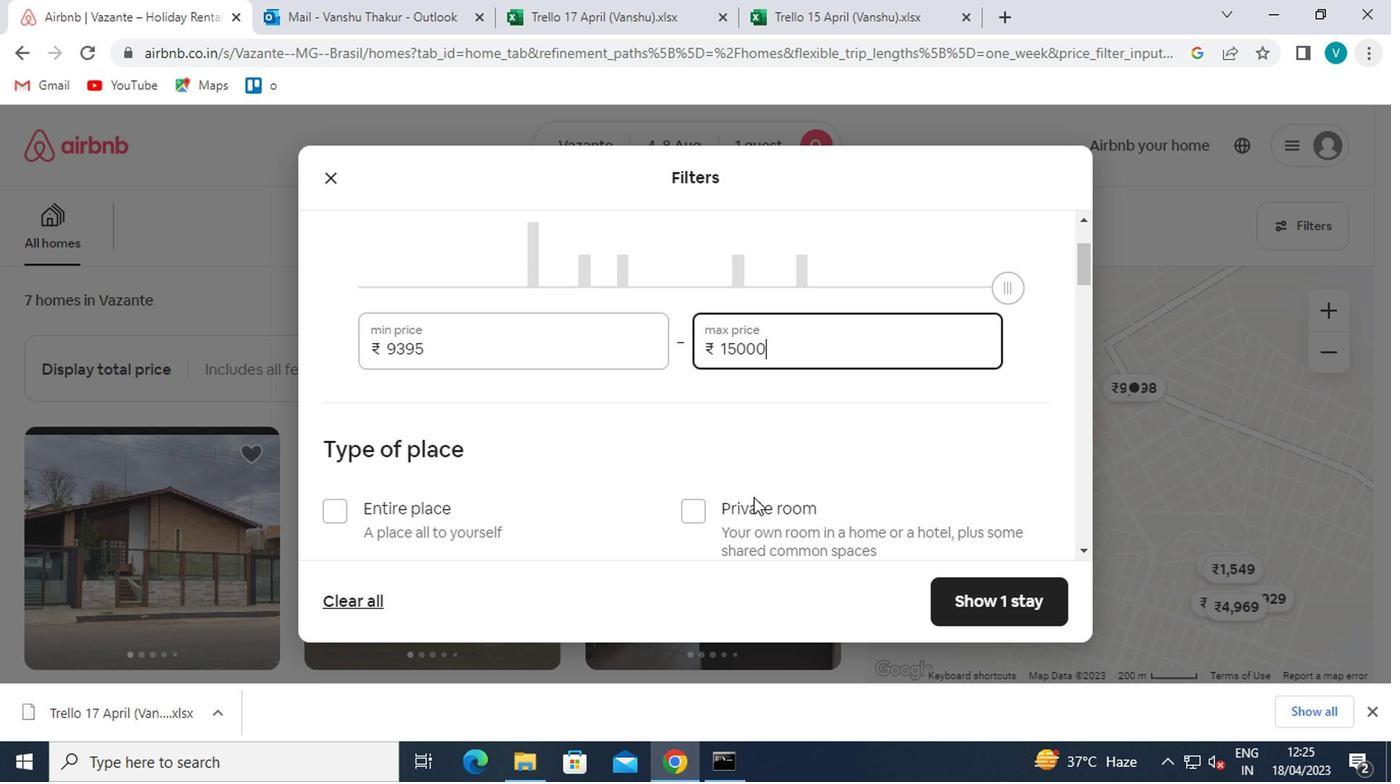 
Action: Mouse scrolled (743, 502) with delta (0, 0)
Screenshot: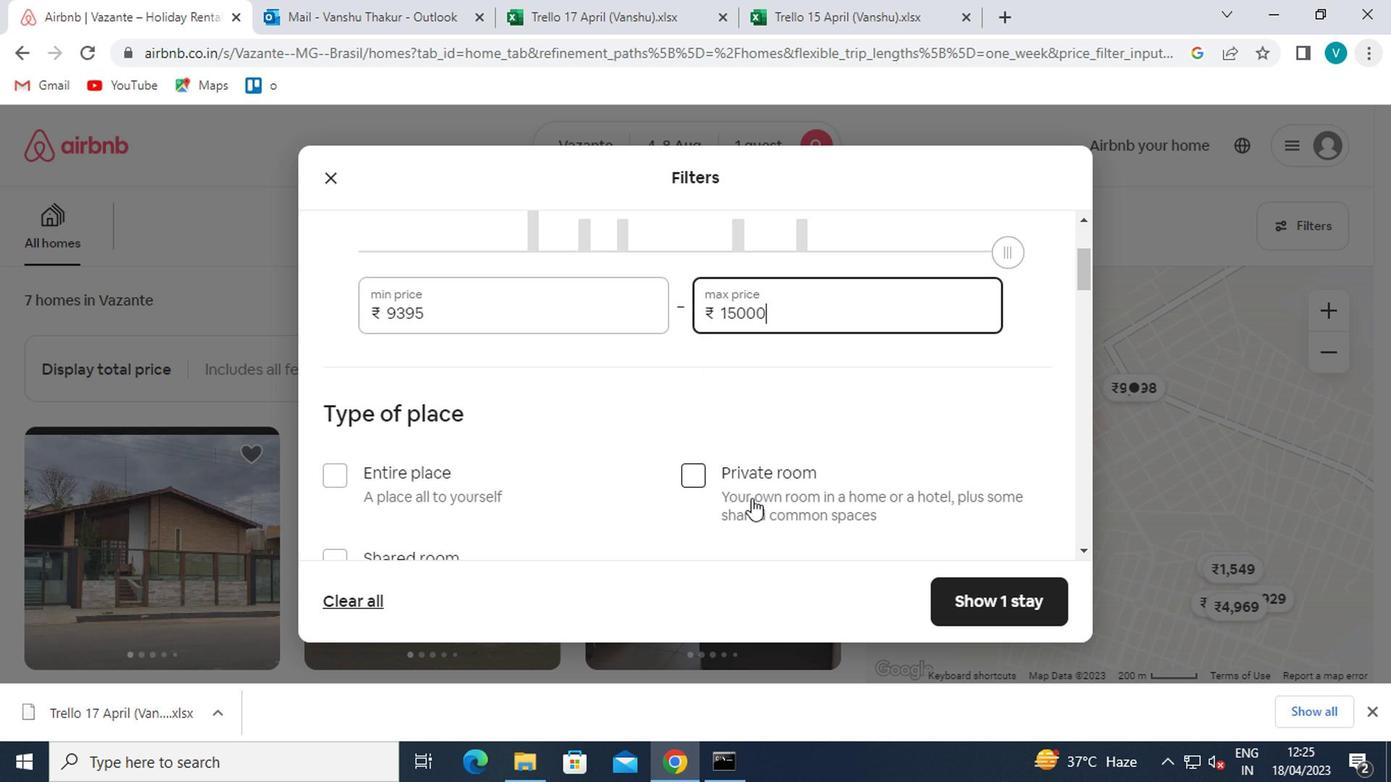 
Action: Mouse moved to (691, 345)
Screenshot: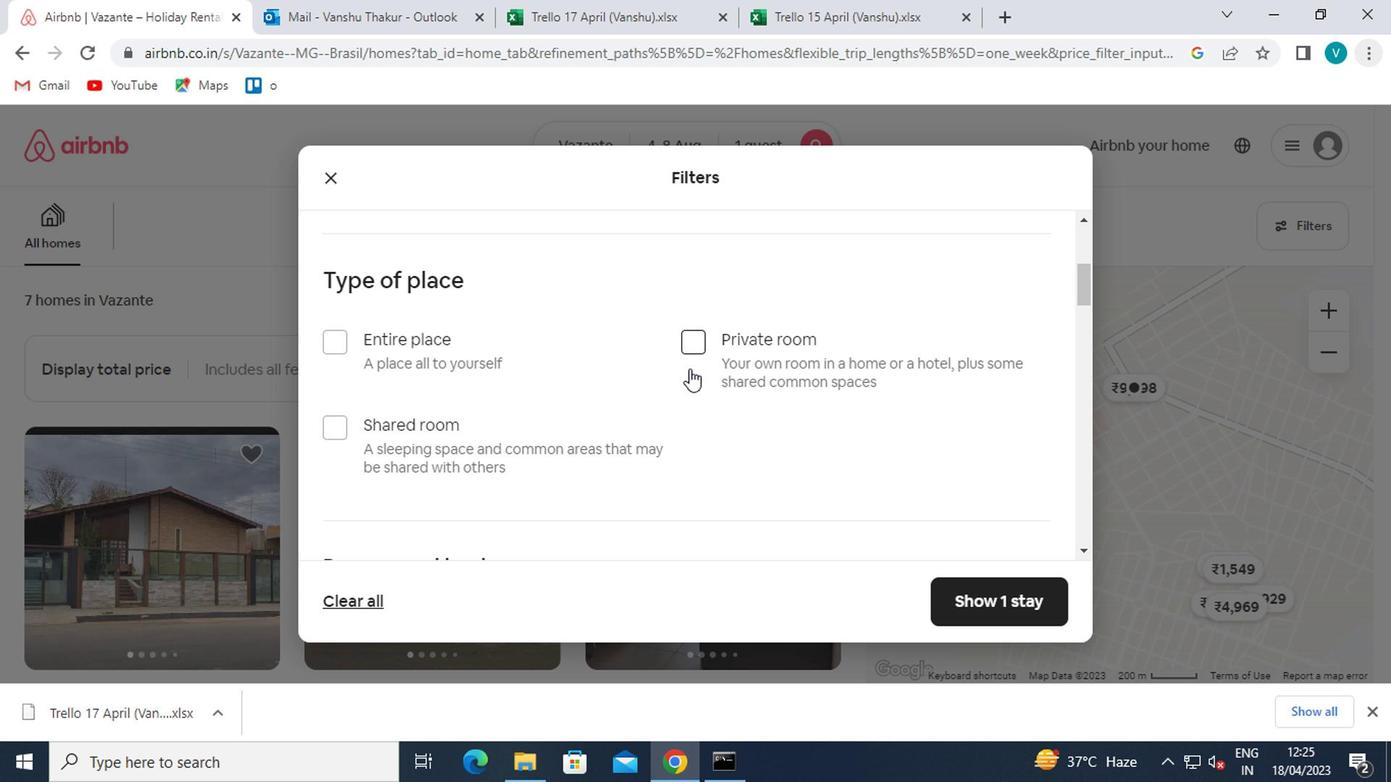 
Action: Mouse pressed left at (691, 345)
Screenshot: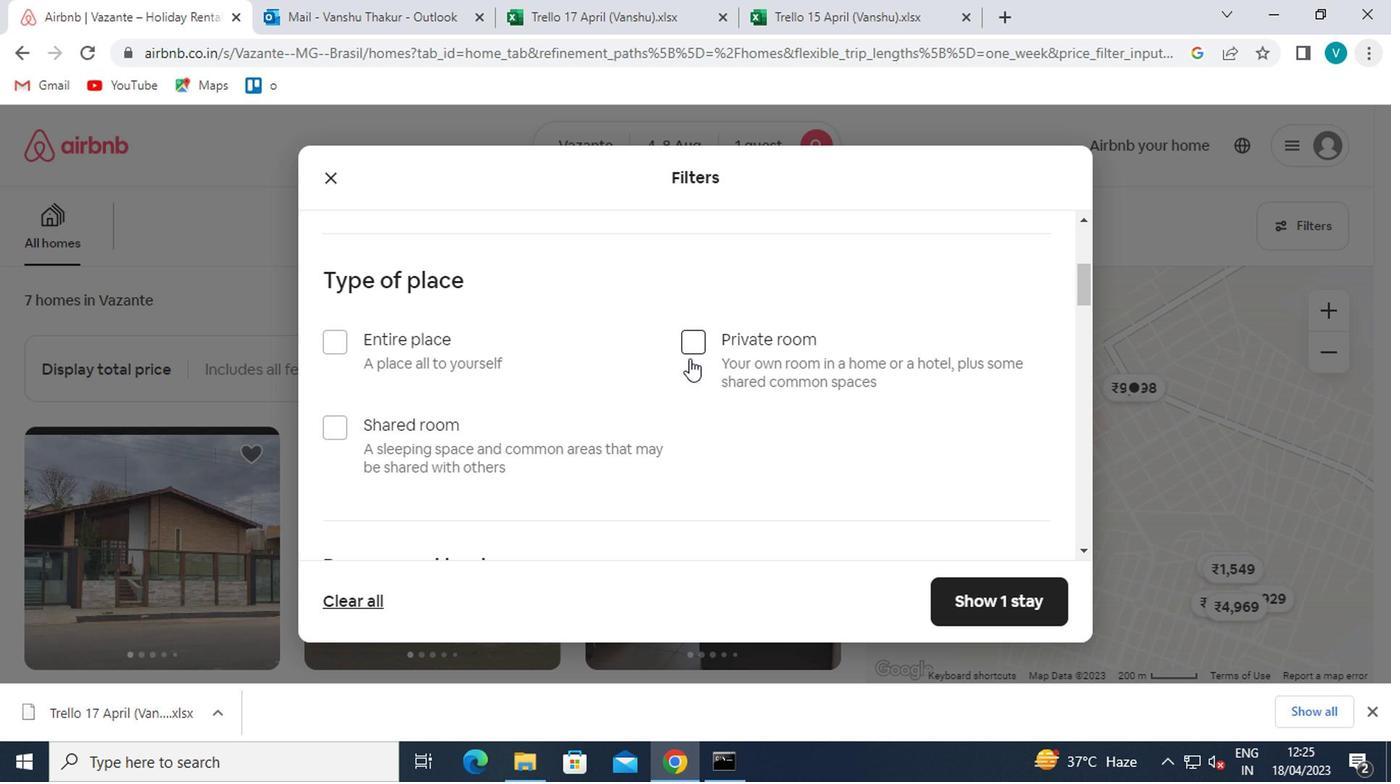 
Action: Mouse moved to (658, 357)
Screenshot: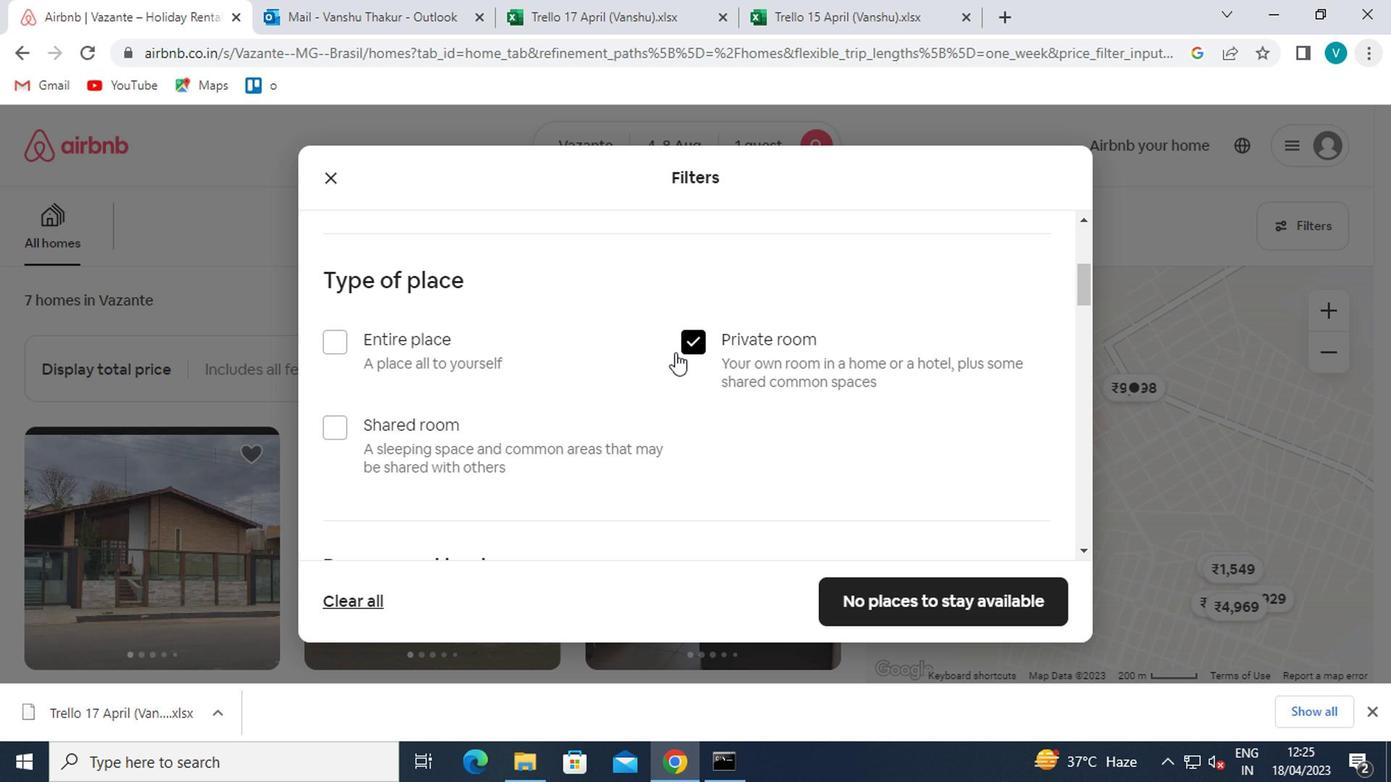 
Action: Mouse scrolled (658, 356) with delta (0, -1)
Screenshot: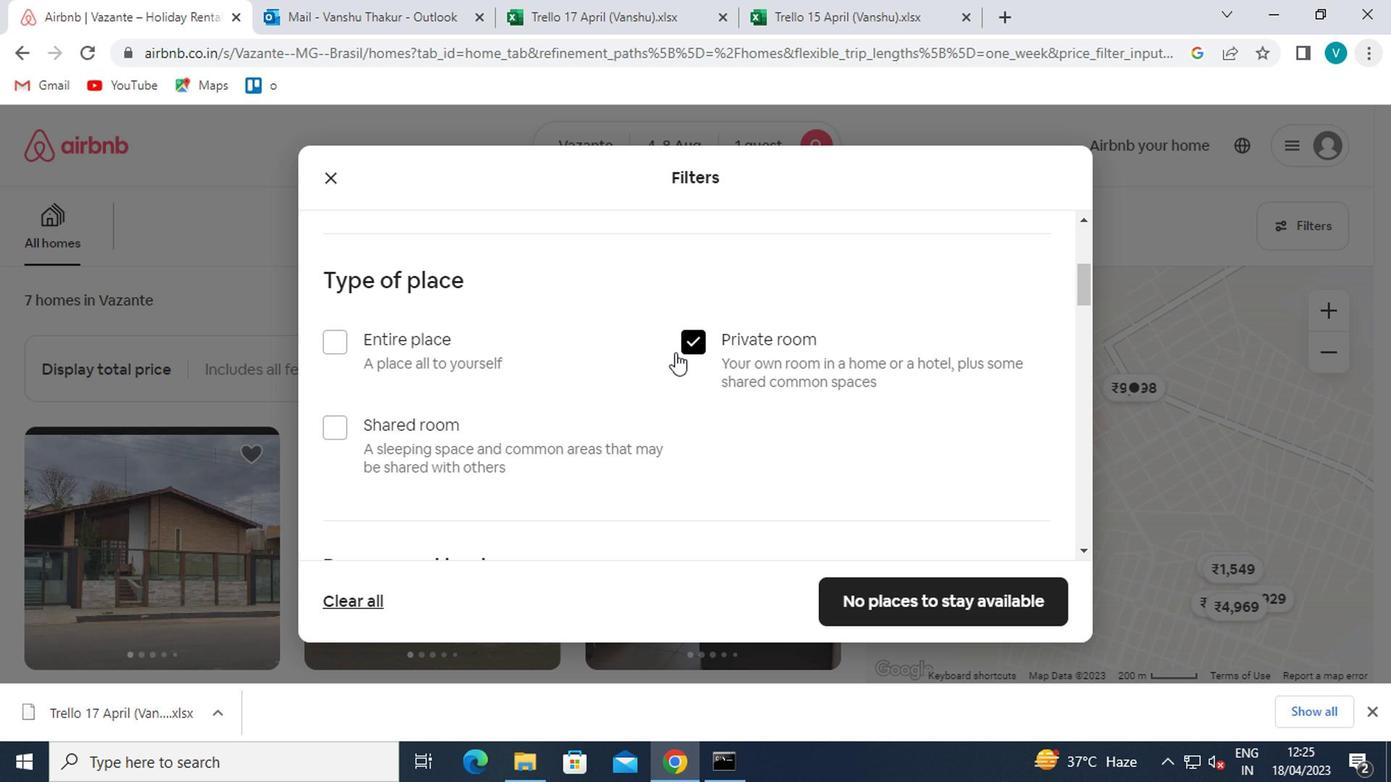 
Action: Mouse moved to (653, 361)
Screenshot: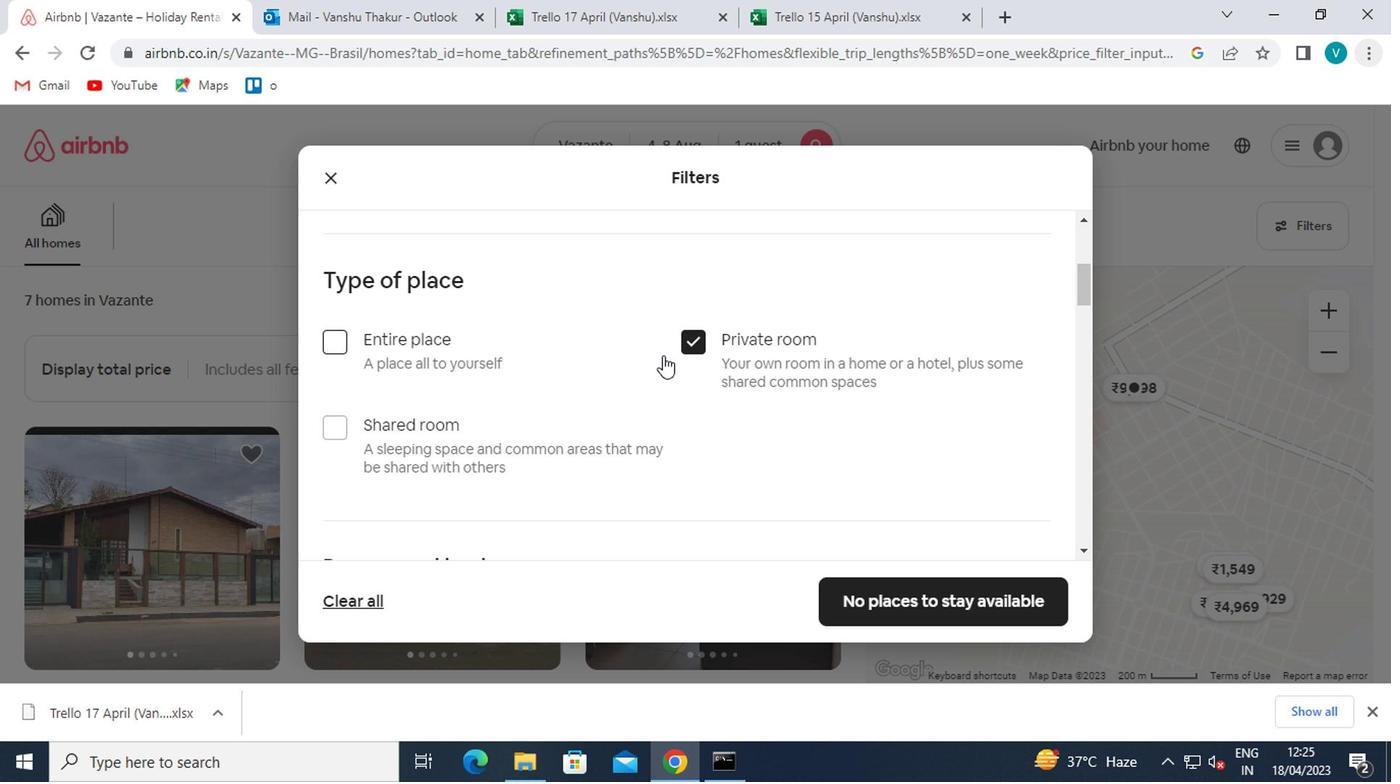 
Action: Mouse scrolled (653, 360) with delta (0, 0)
Screenshot: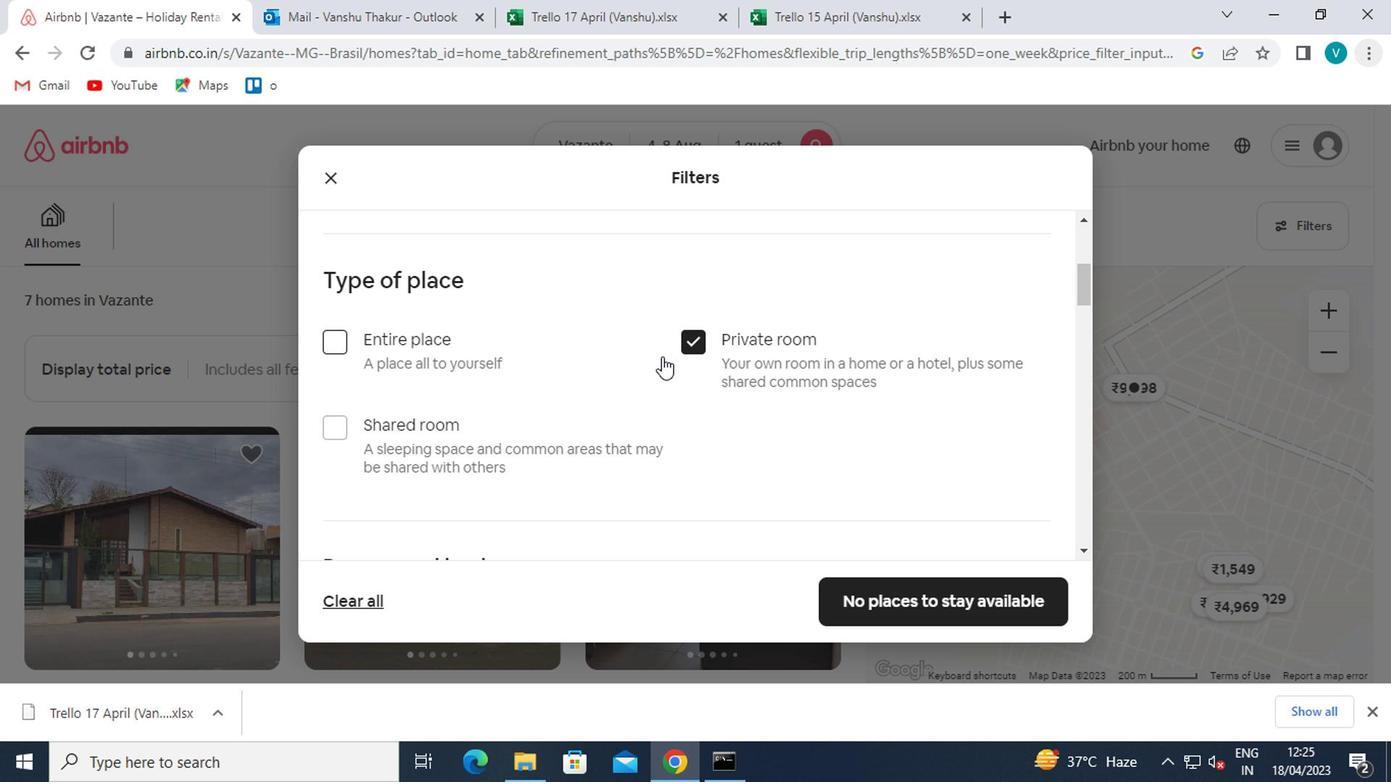 
Action: Mouse moved to (446, 470)
Screenshot: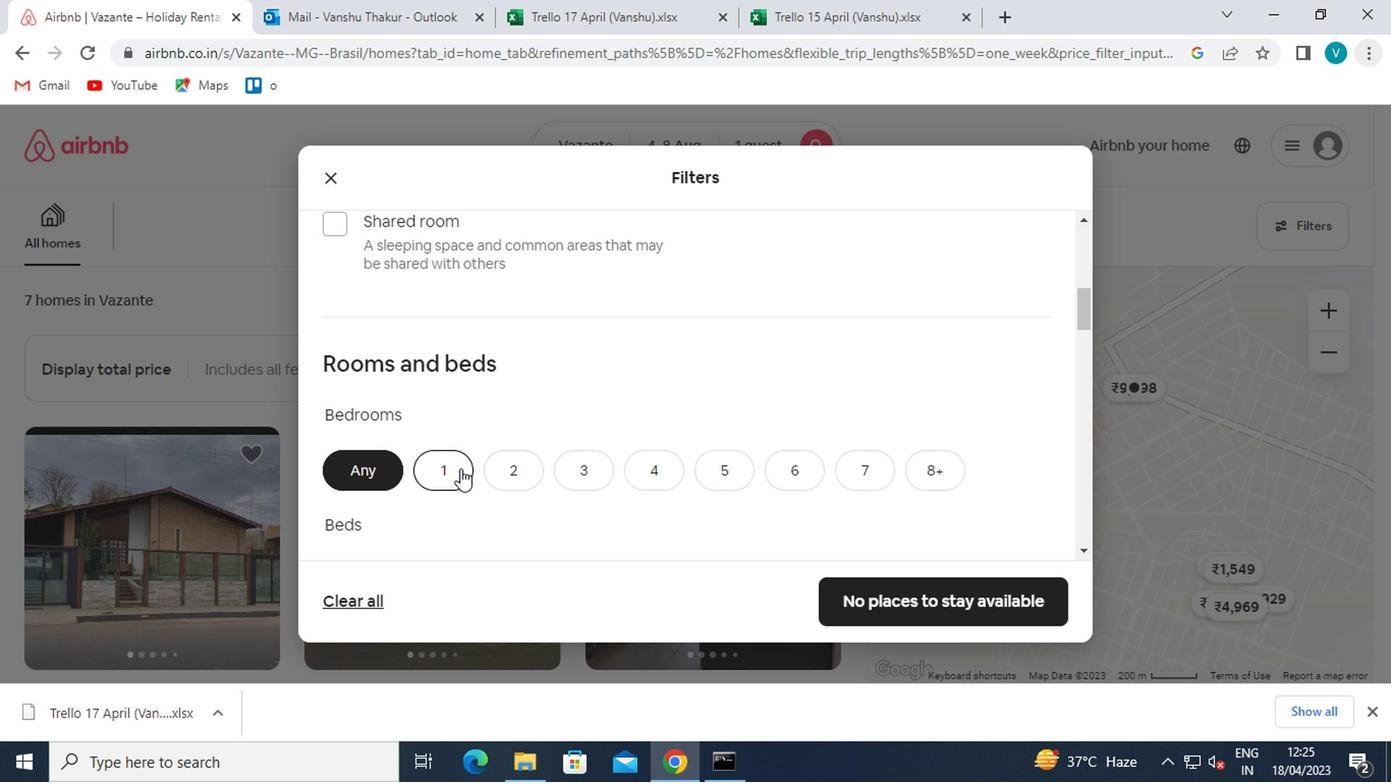 
Action: Mouse pressed left at (446, 470)
Screenshot: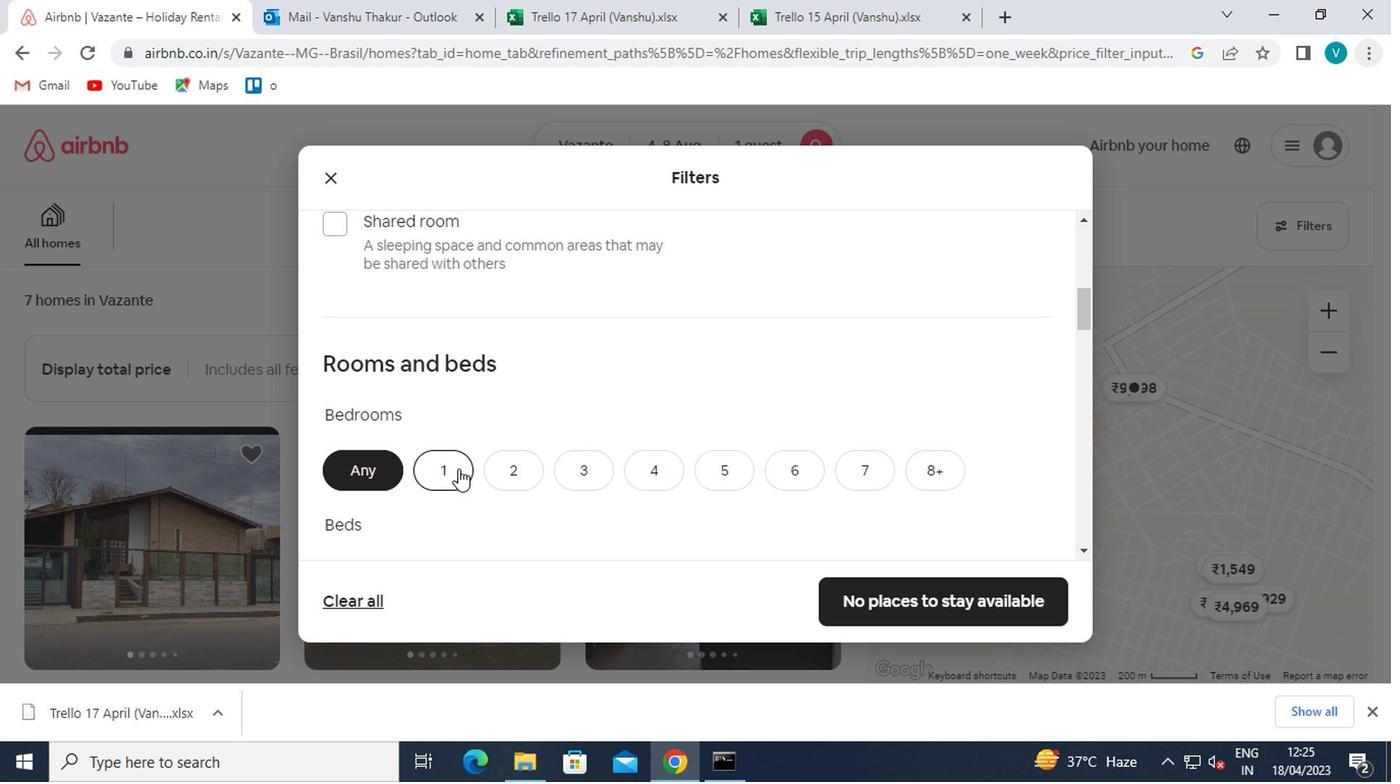 
Action: Mouse moved to (545, 446)
Screenshot: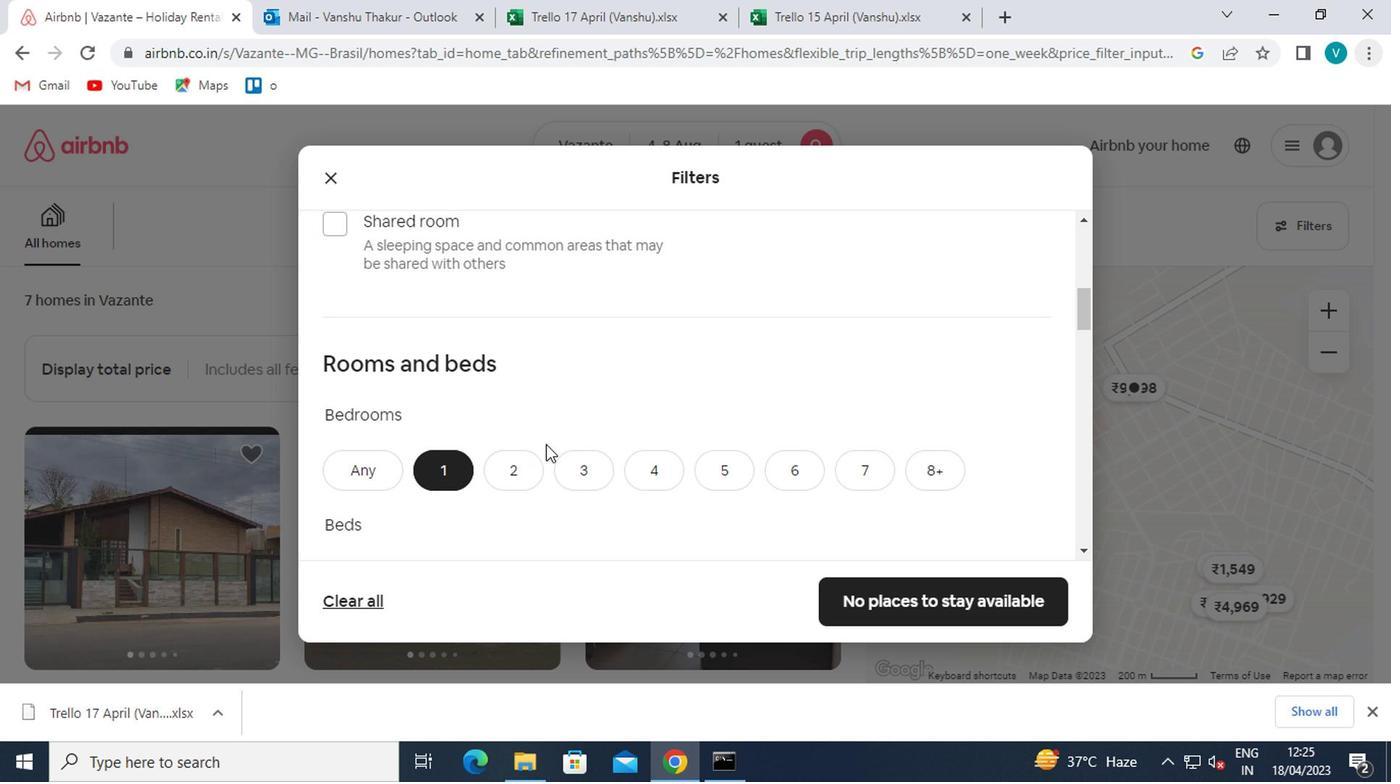 
Action: Mouse scrolled (545, 445) with delta (0, 0)
Screenshot: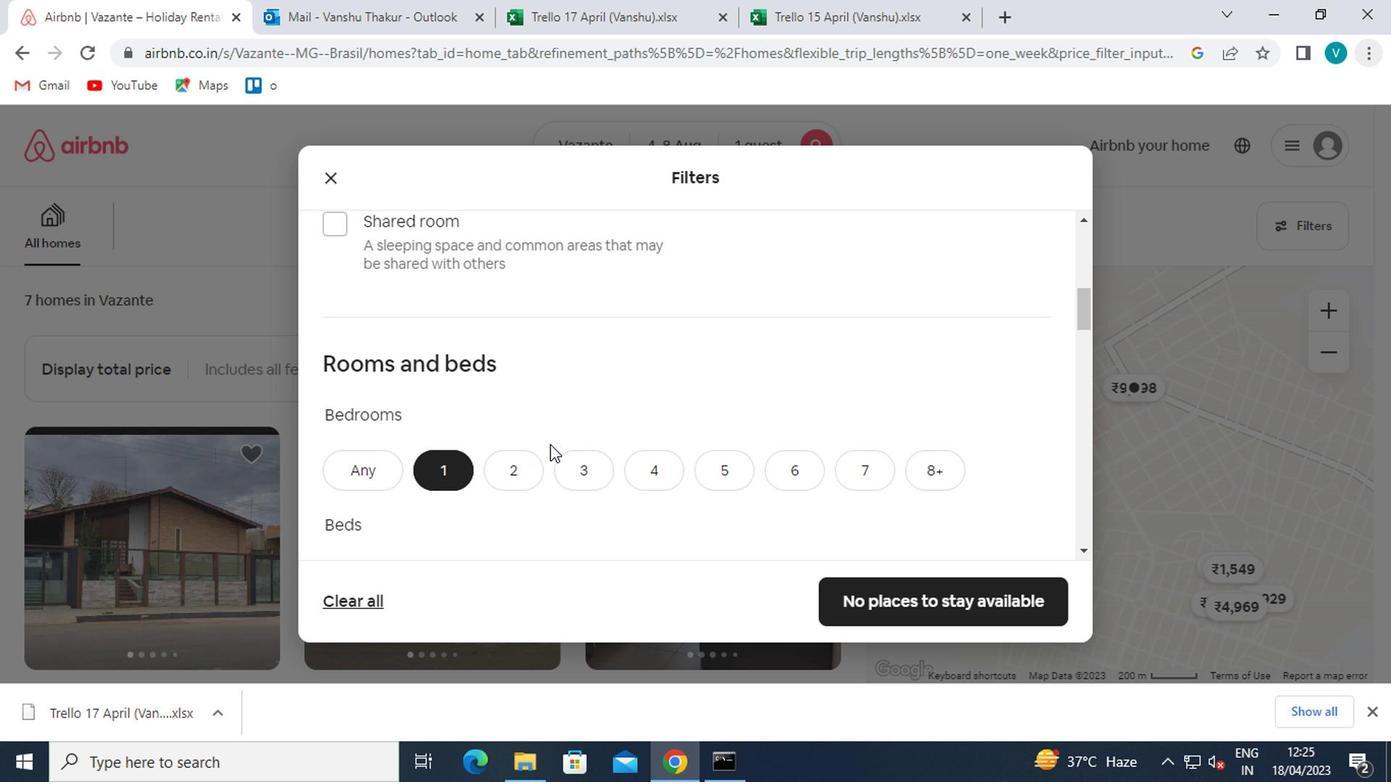
Action: Mouse moved to (452, 490)
Screenshot: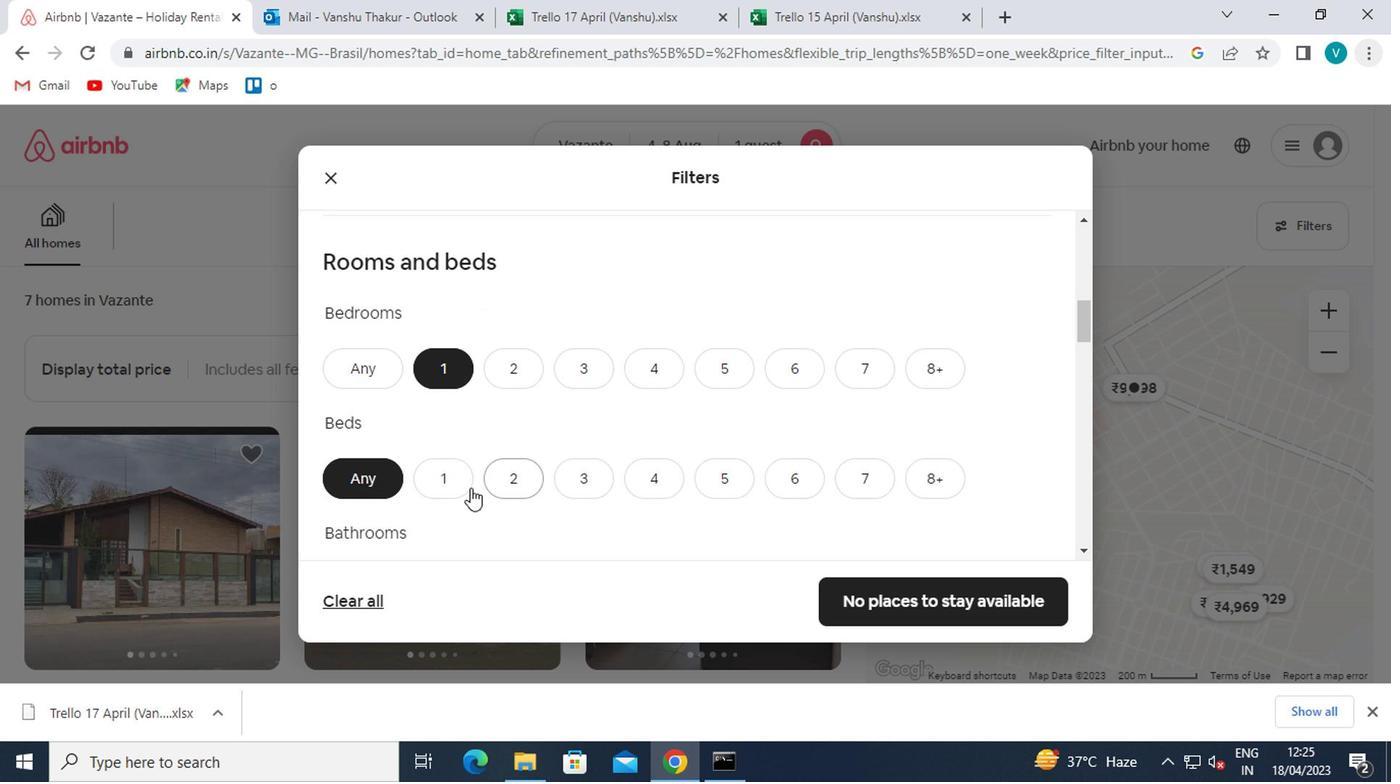 
Action: Mouse pressed left at (452, 490)
Screenshot: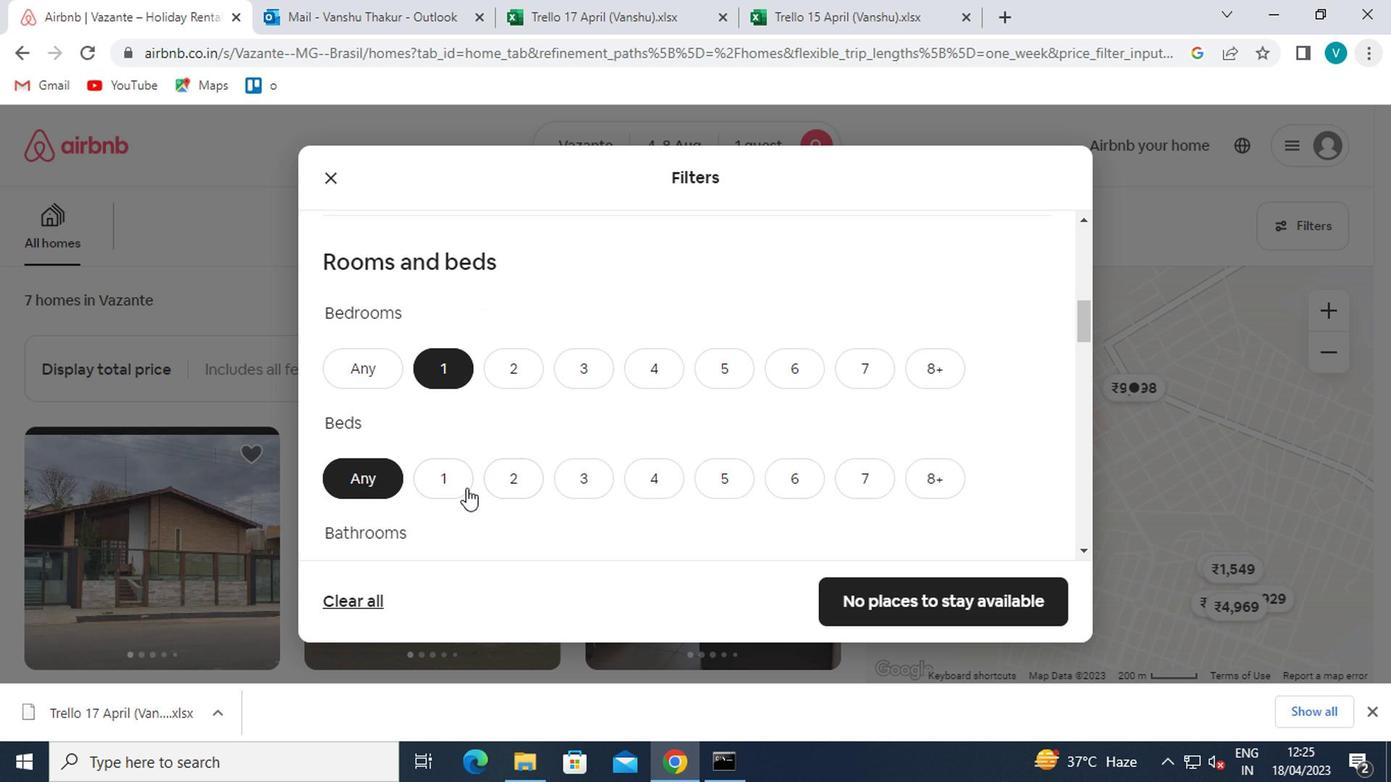 
Action: Mouse moved to (462, 487)
Screenshot: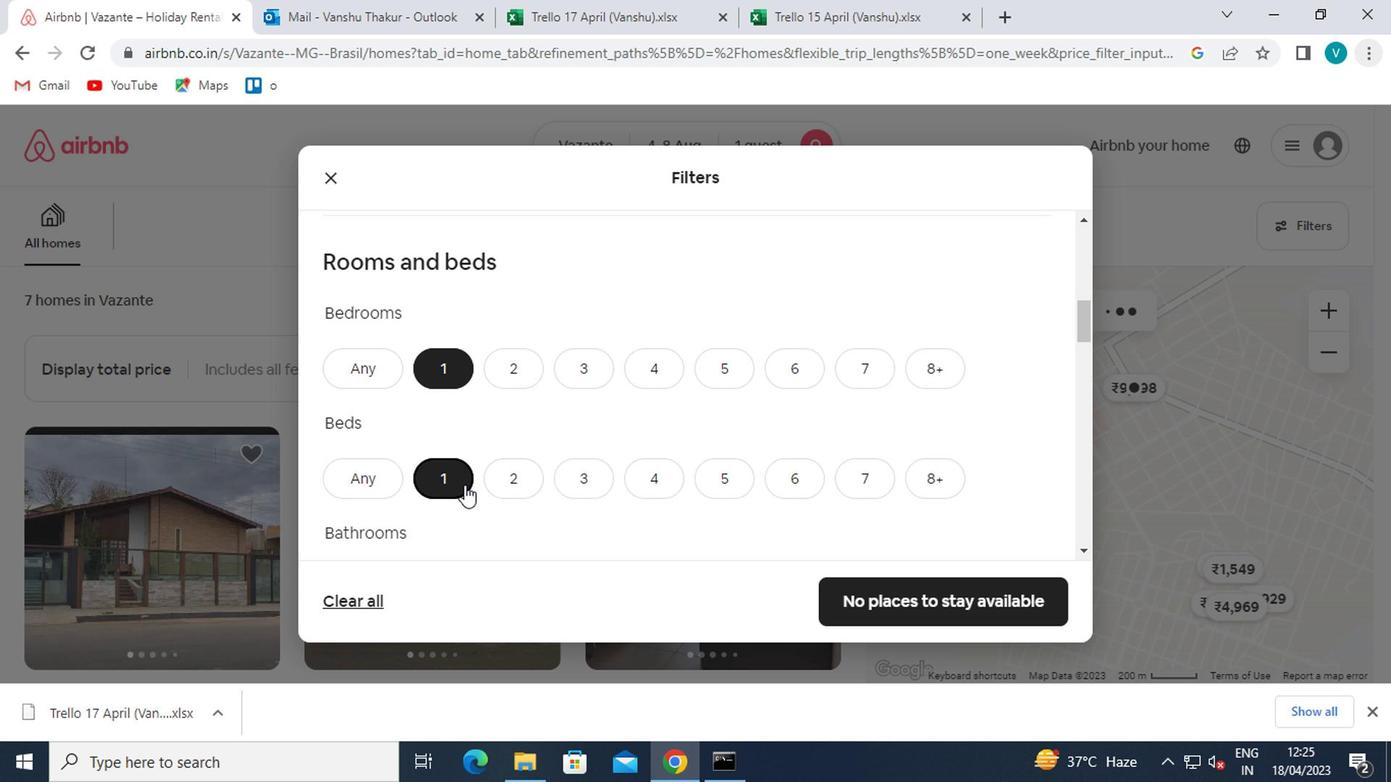 
Action: Mouse scrolled (462, 486) with delta (0, 0)
Screenshot: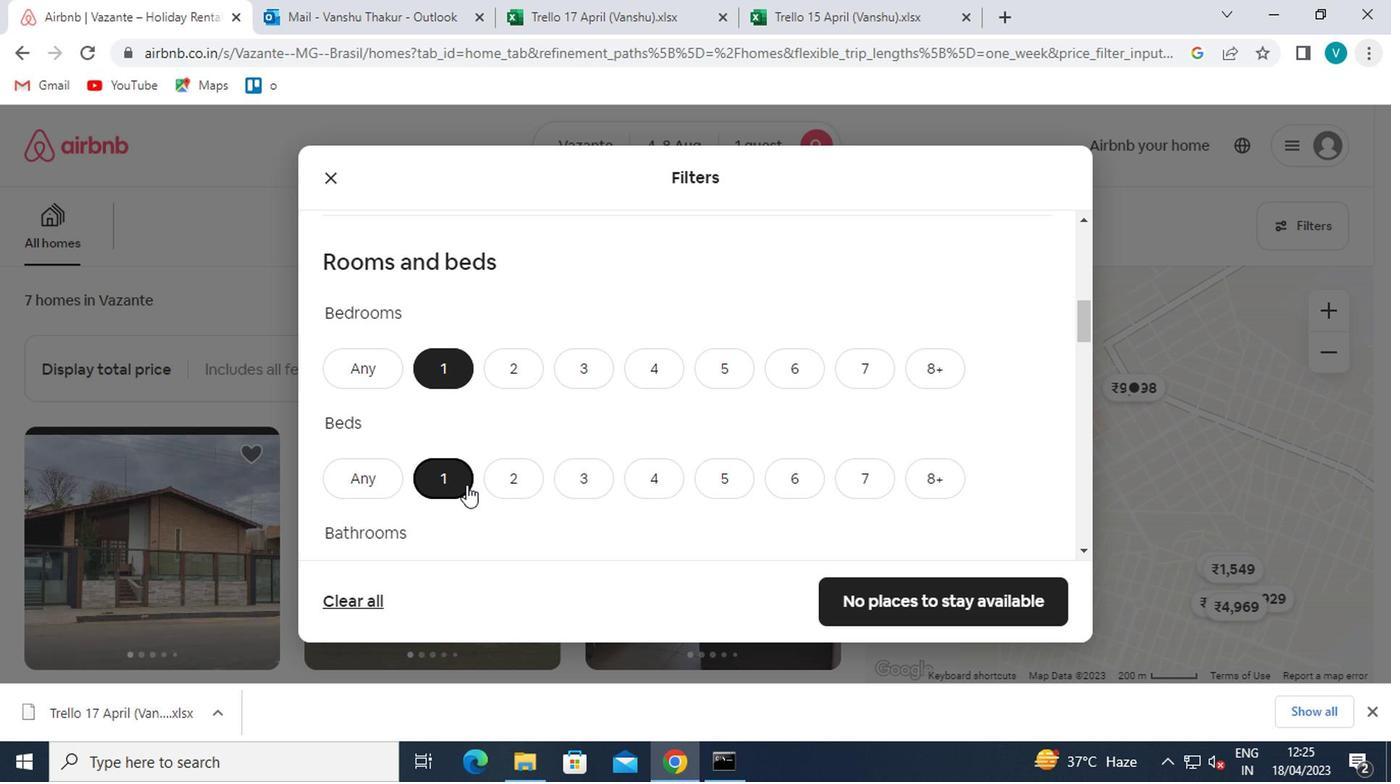 
Action: Mouse moved to (457, 486)
Screenshot: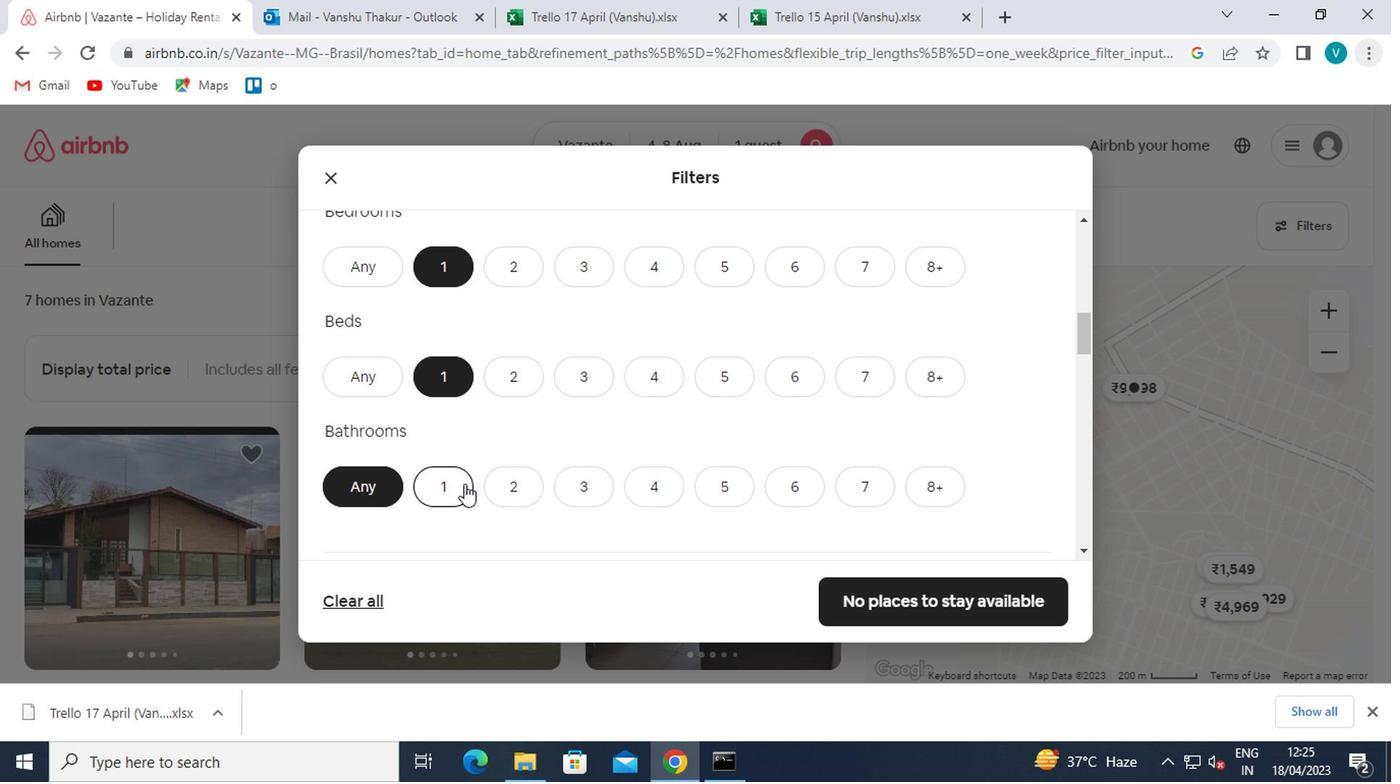 
Action: Mouse pressed left at (457, 486)
Screenshot: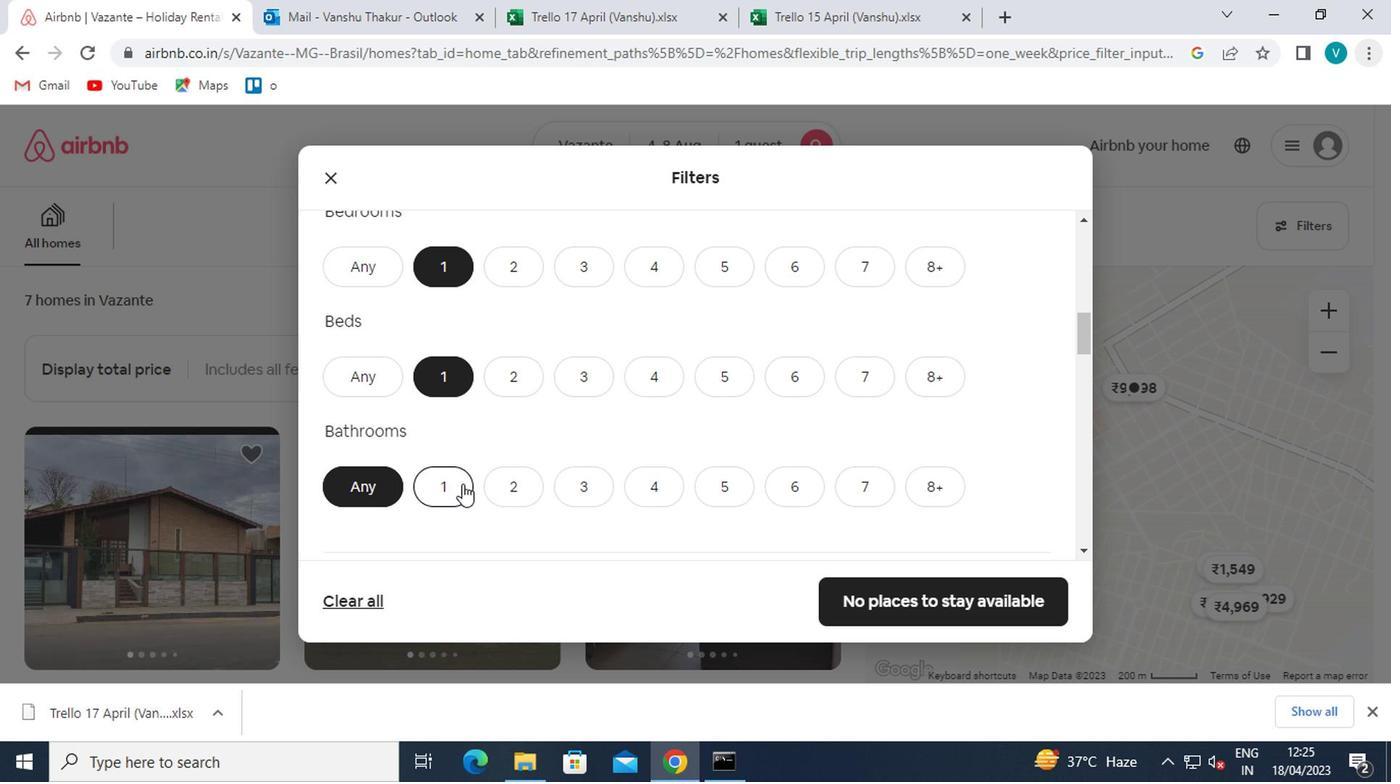 
Action: Mouse moved to (477, 457)
Screenshot: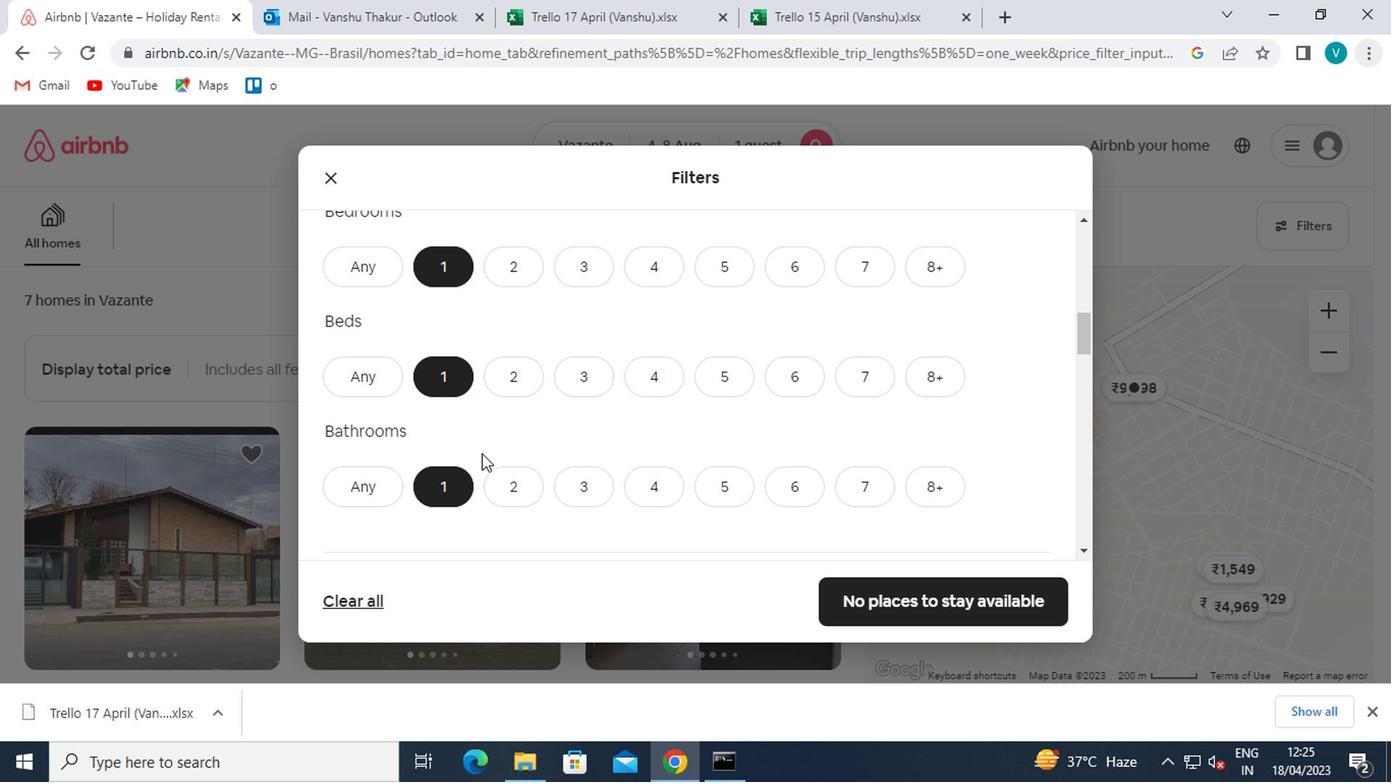 
Action: Mouse scrolled (477, 457) with delta (0, 0)
Screenshot: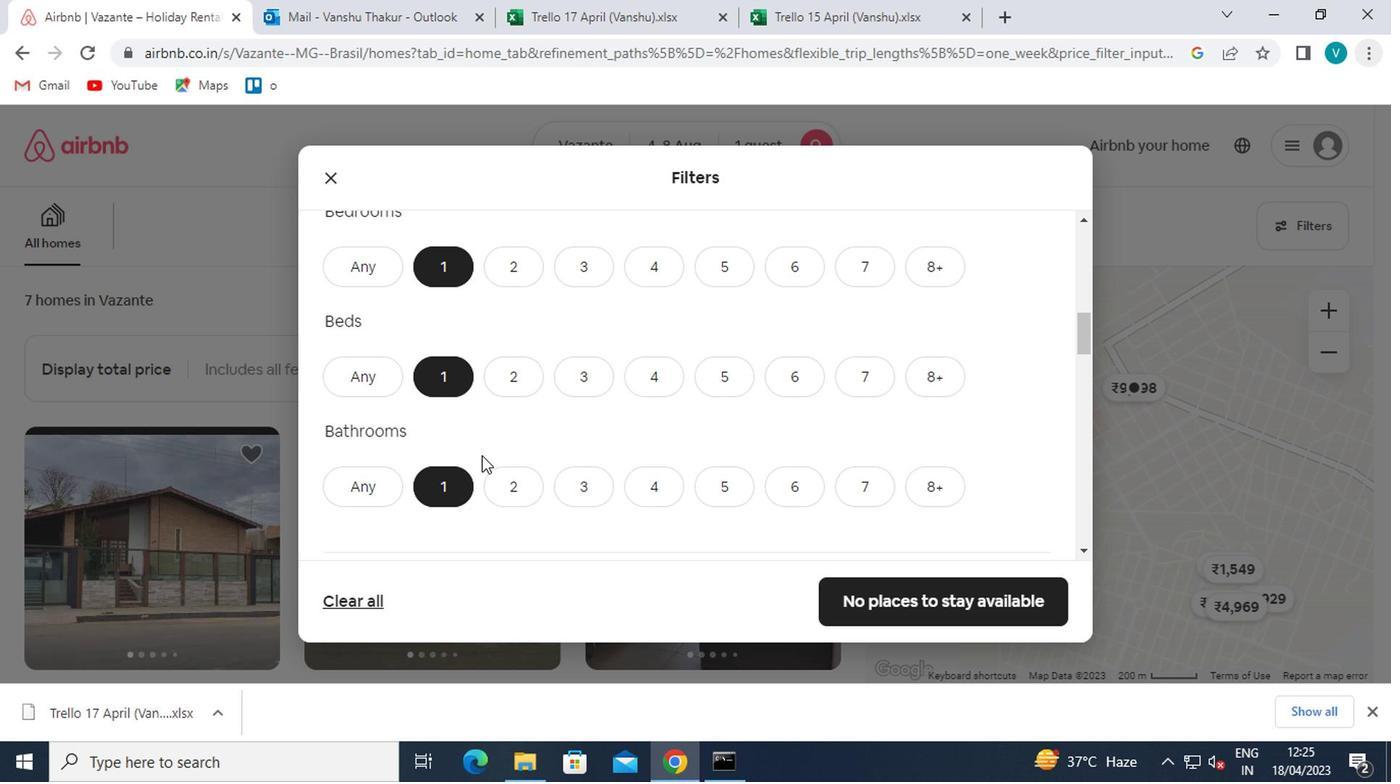 
Action: Mouse moved to (477, 460)
Screenshot: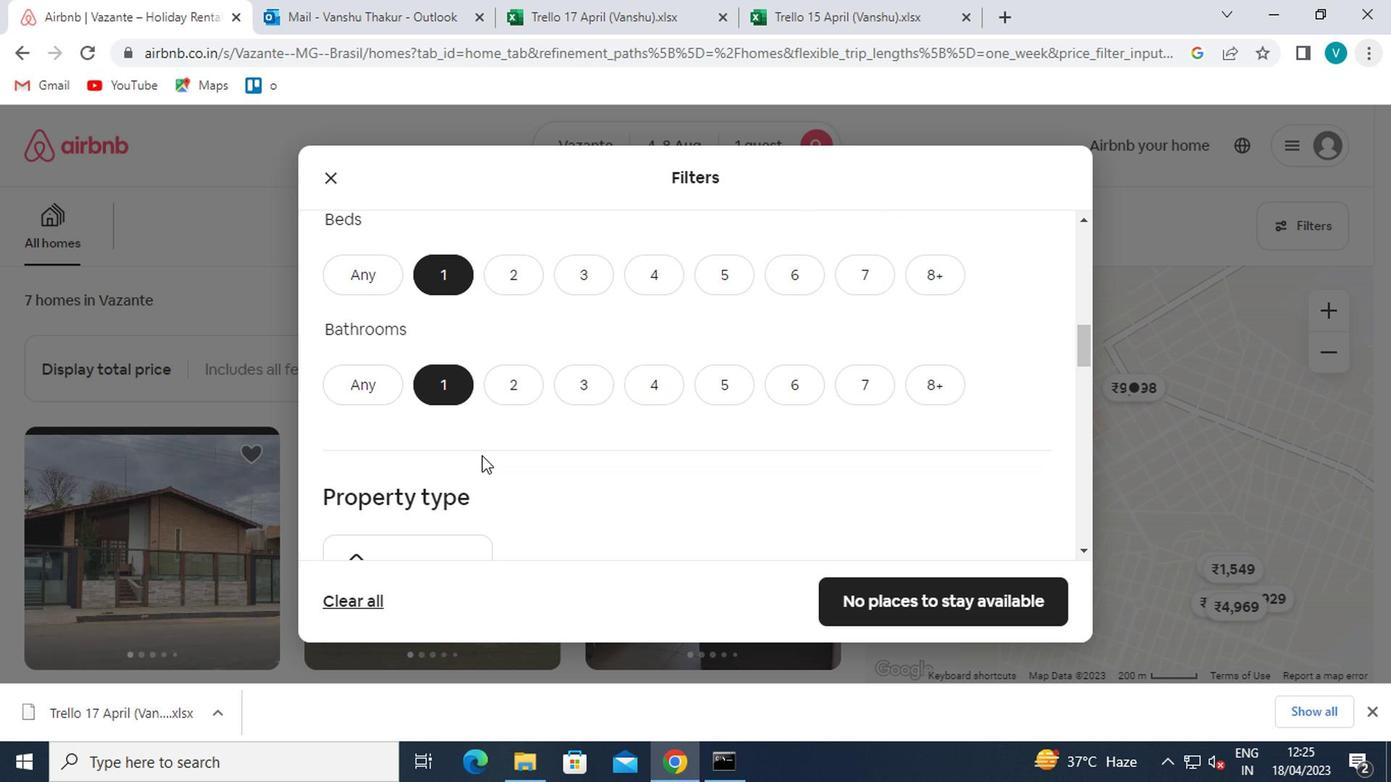 
Action: Mouse scrolled (477, 458) with delta (0, -1)
Screenshot: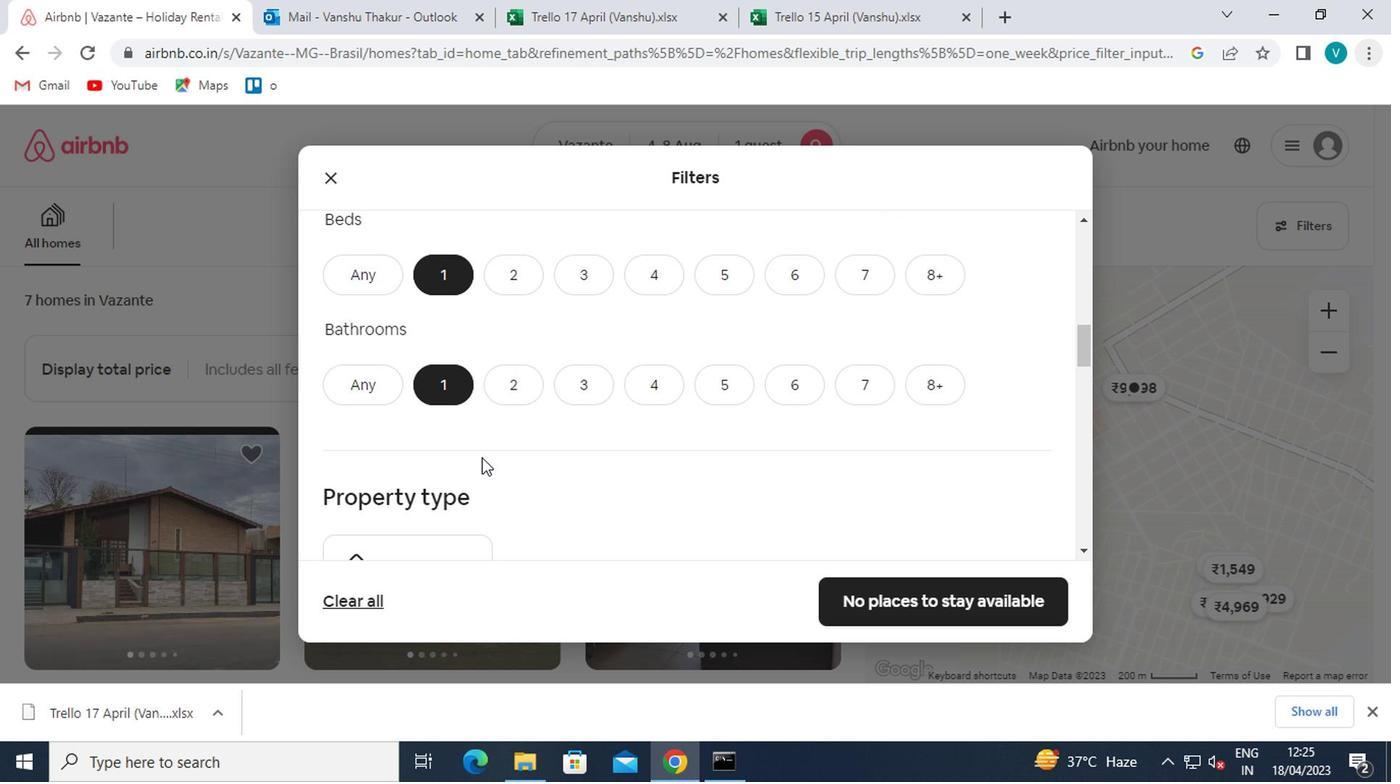 
Action: Mouse scrolled (477, 458) with delta (0, -1)
Screenshot: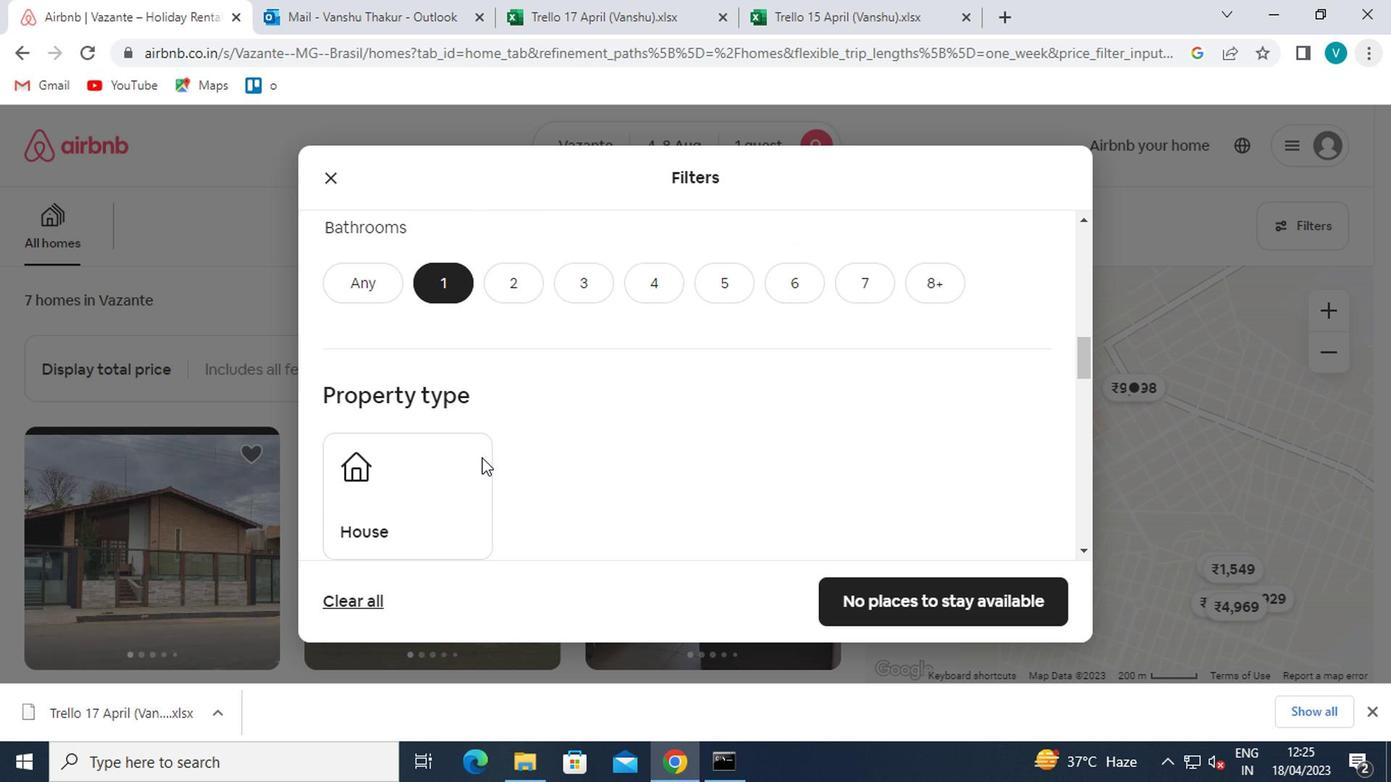 
Action: Mouse scrolled (477, 458) with delta (0, -1)
Screenshot: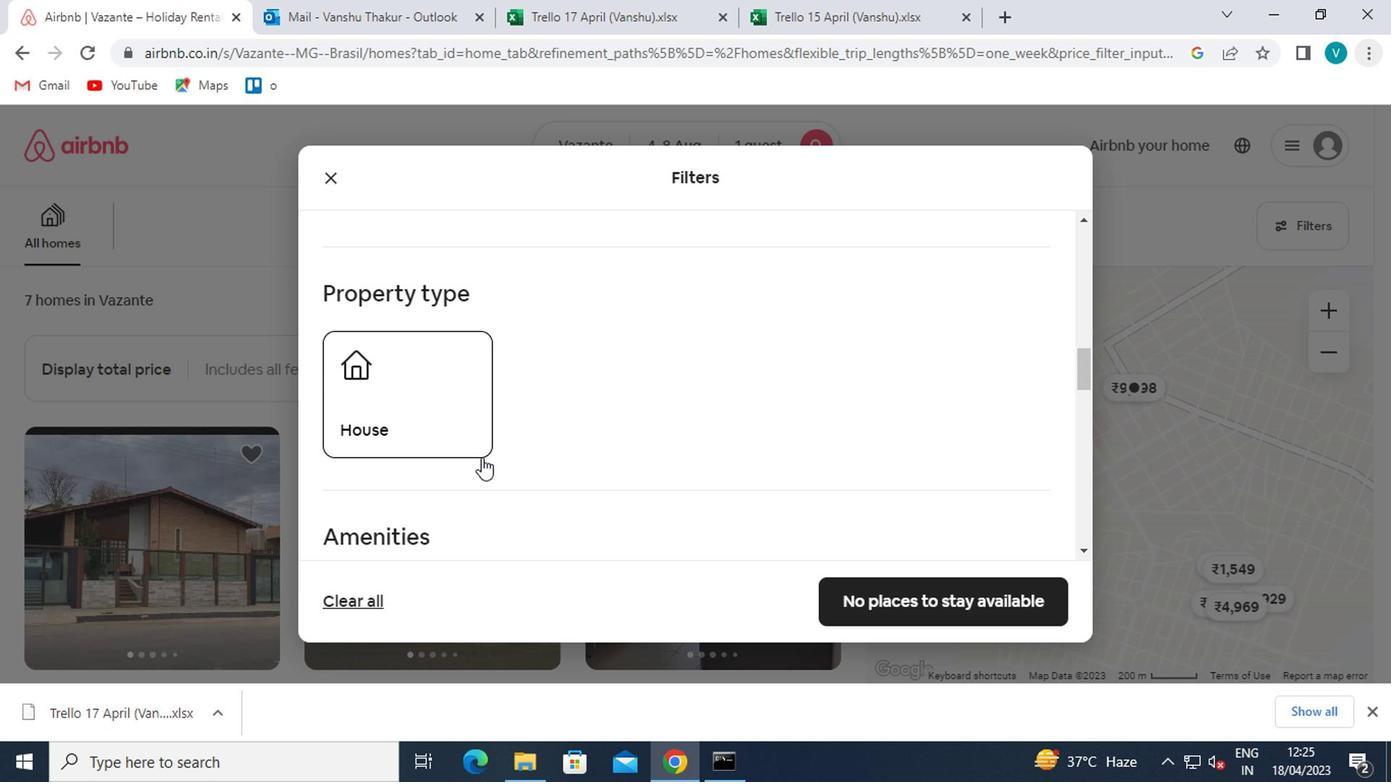 
Action: Mouse scrolled (477, 458) with delta (0, -1)
Screenshot: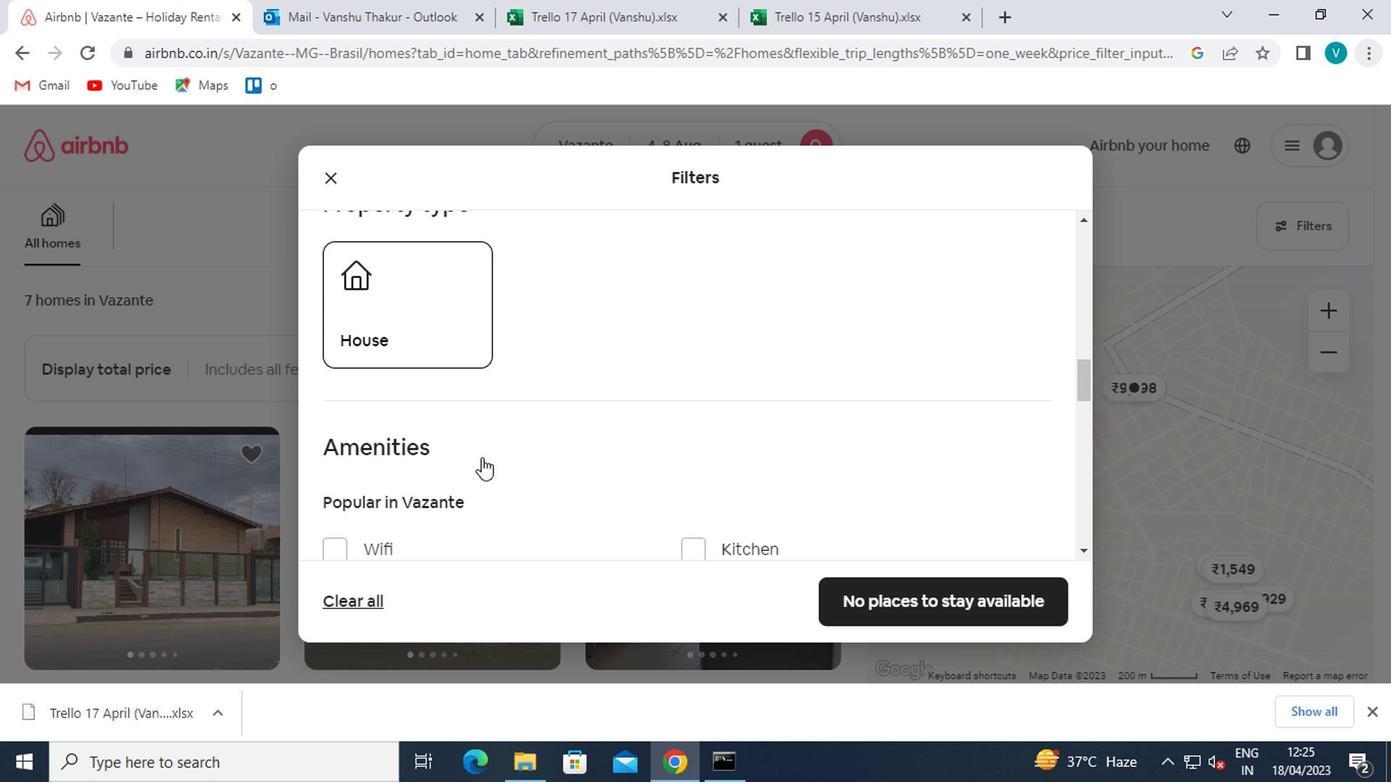 
Action: Mouse moved to (337, 436)
Screenshot: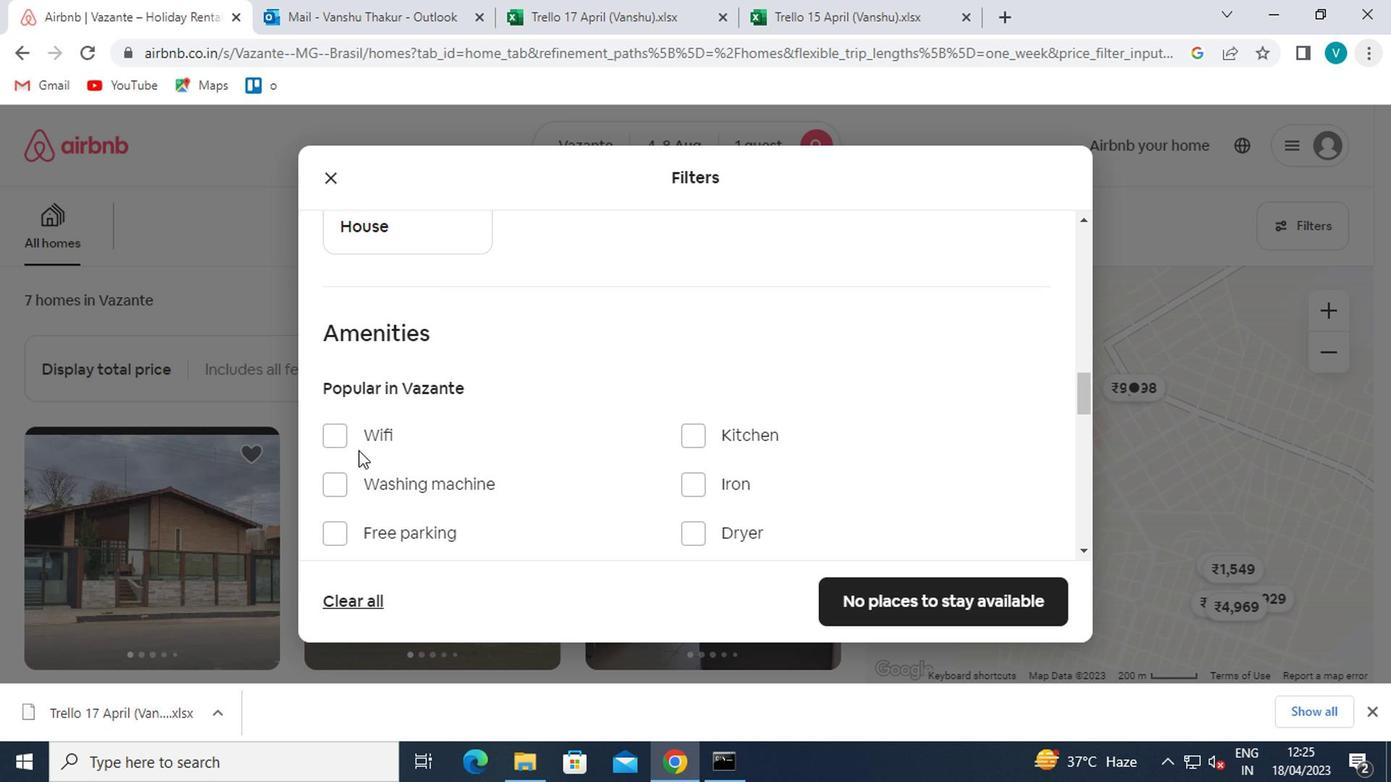 
Action: Mouse pressed left at (337, 436)
Screenshot: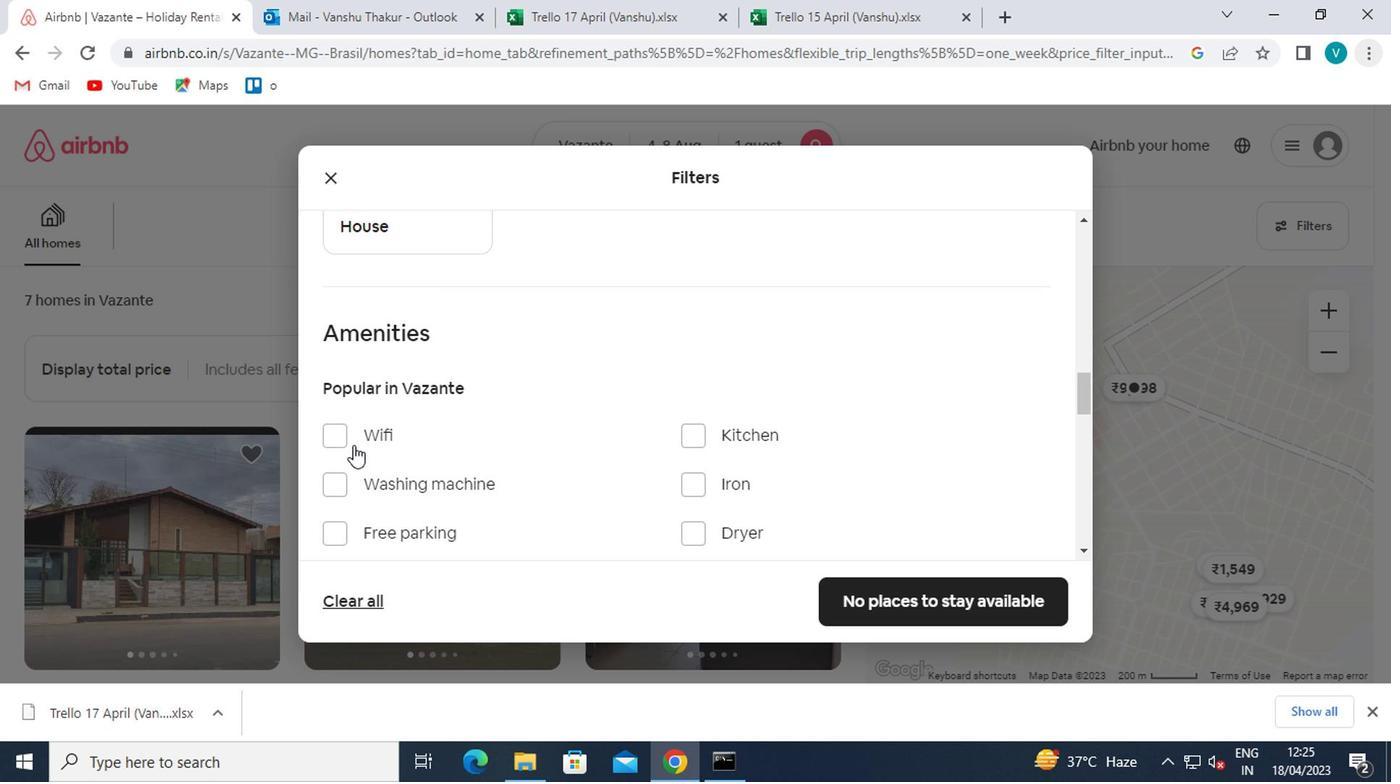 
Action: Mouse moved to (337, 484)
Screenshot: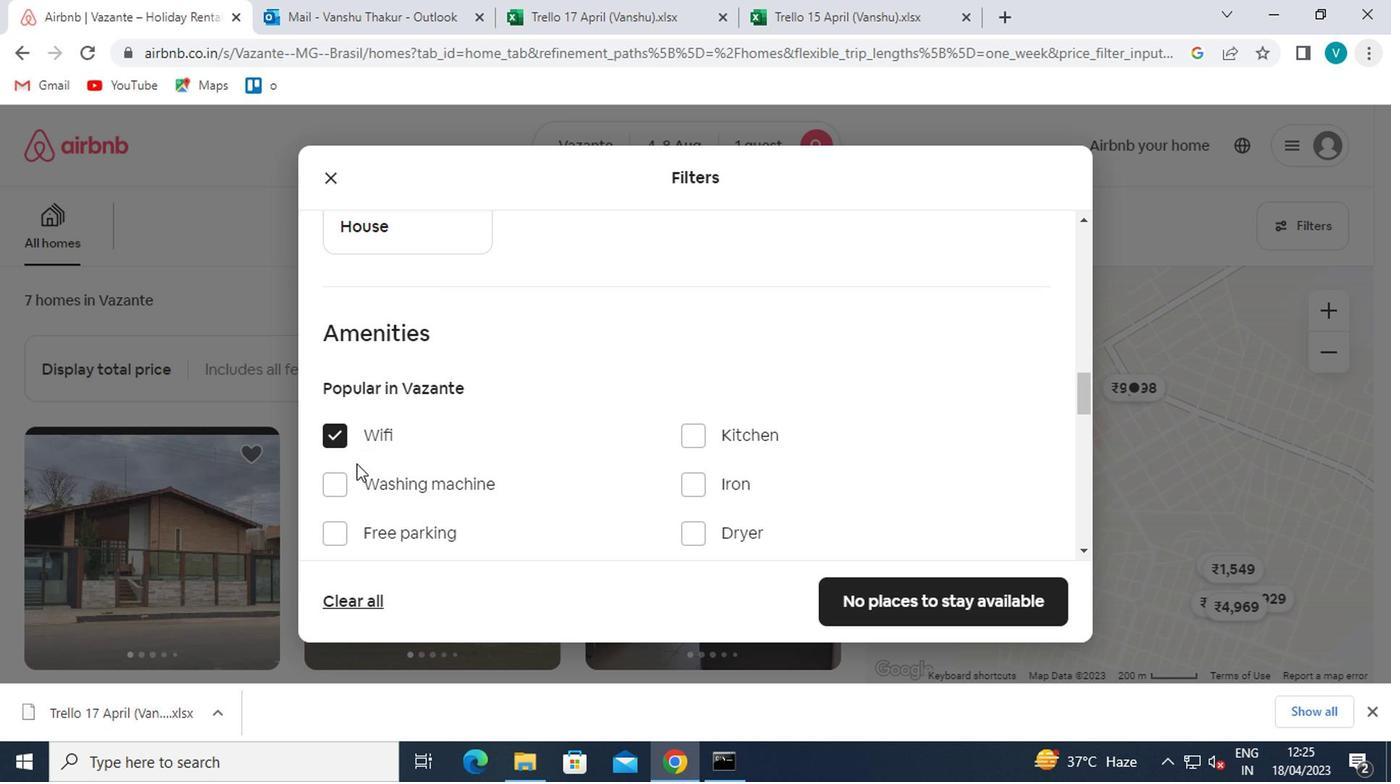 
Action: Mouse pressed left at (337, 484)
Screenshot: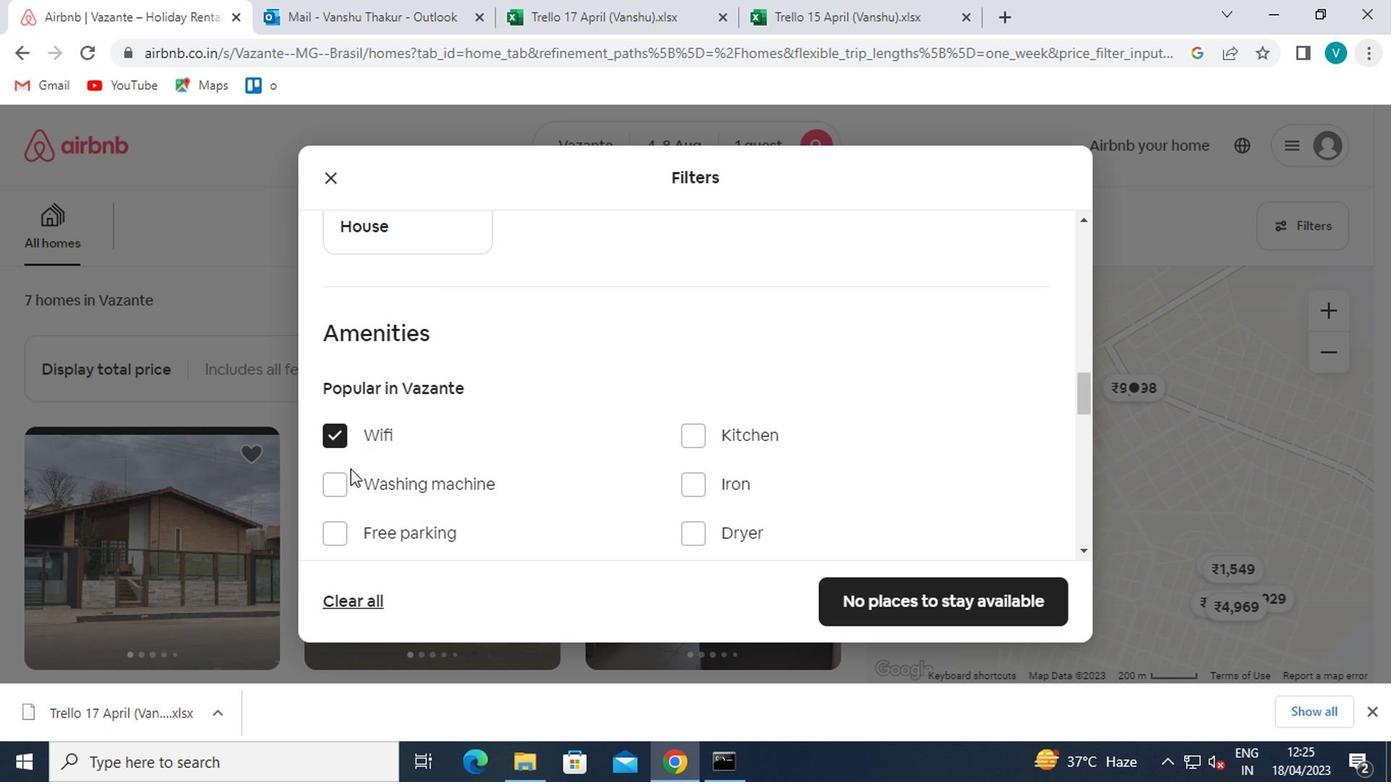 
Action: Mouse moved to (389, 469)
Screenshot: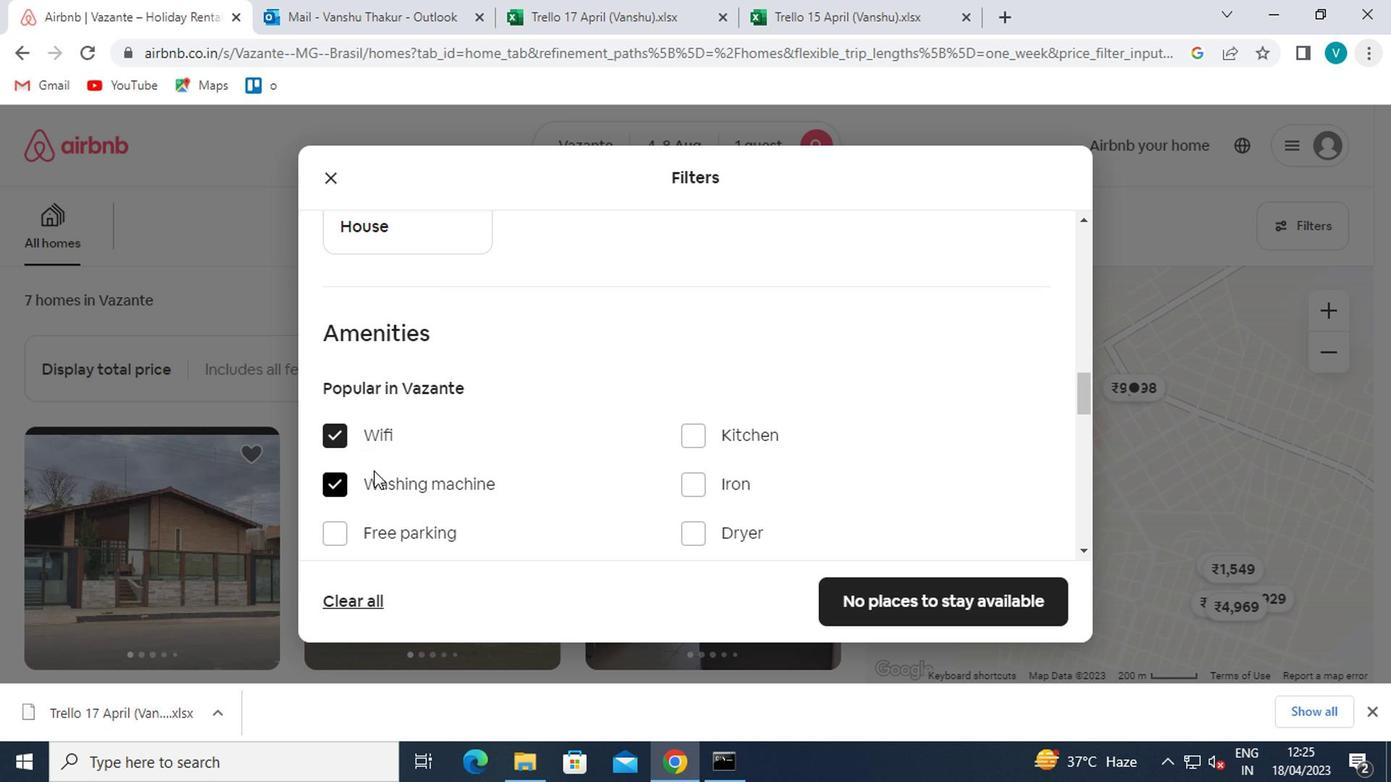 
Action: Mouse scrolled (389, 468) with delta (0, -1)
Screenshot: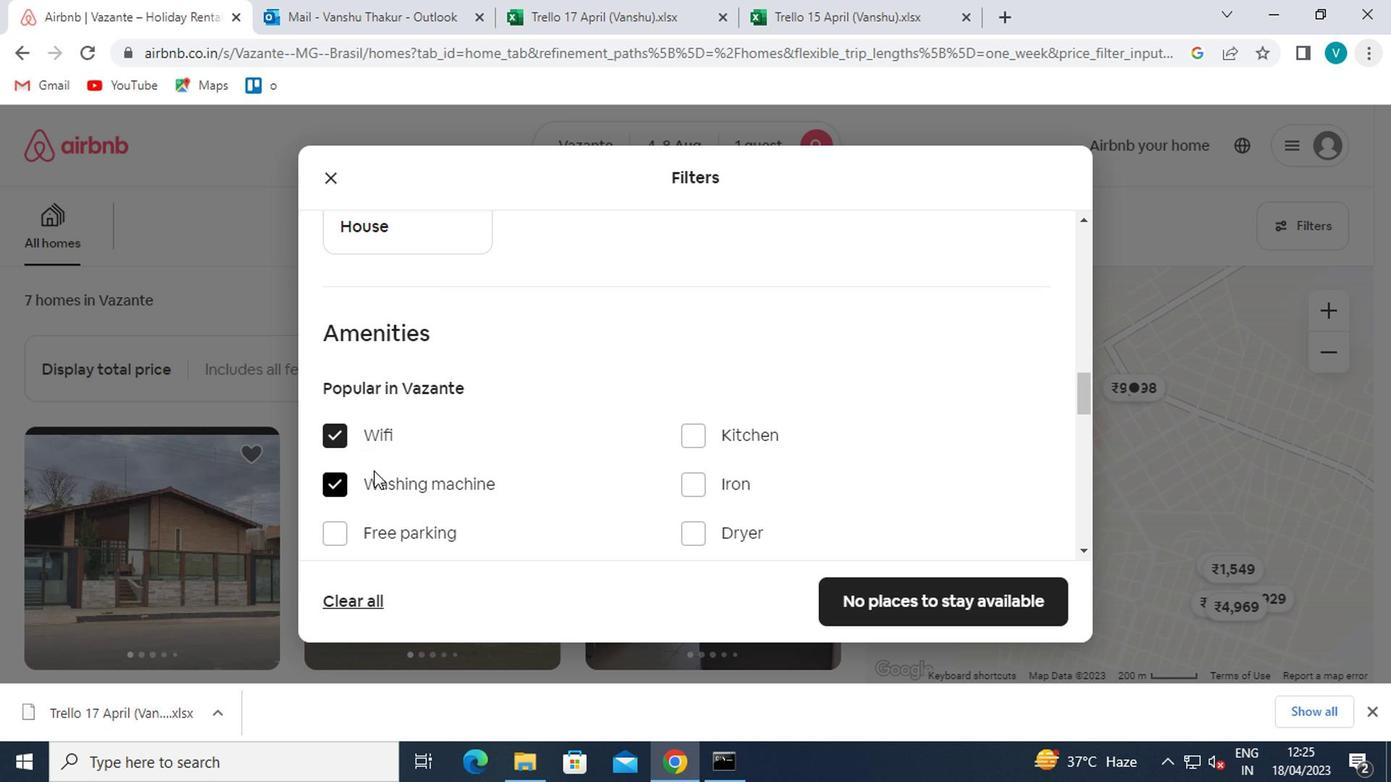 
Action: Mouse moved to (390, 469)
Screenshot: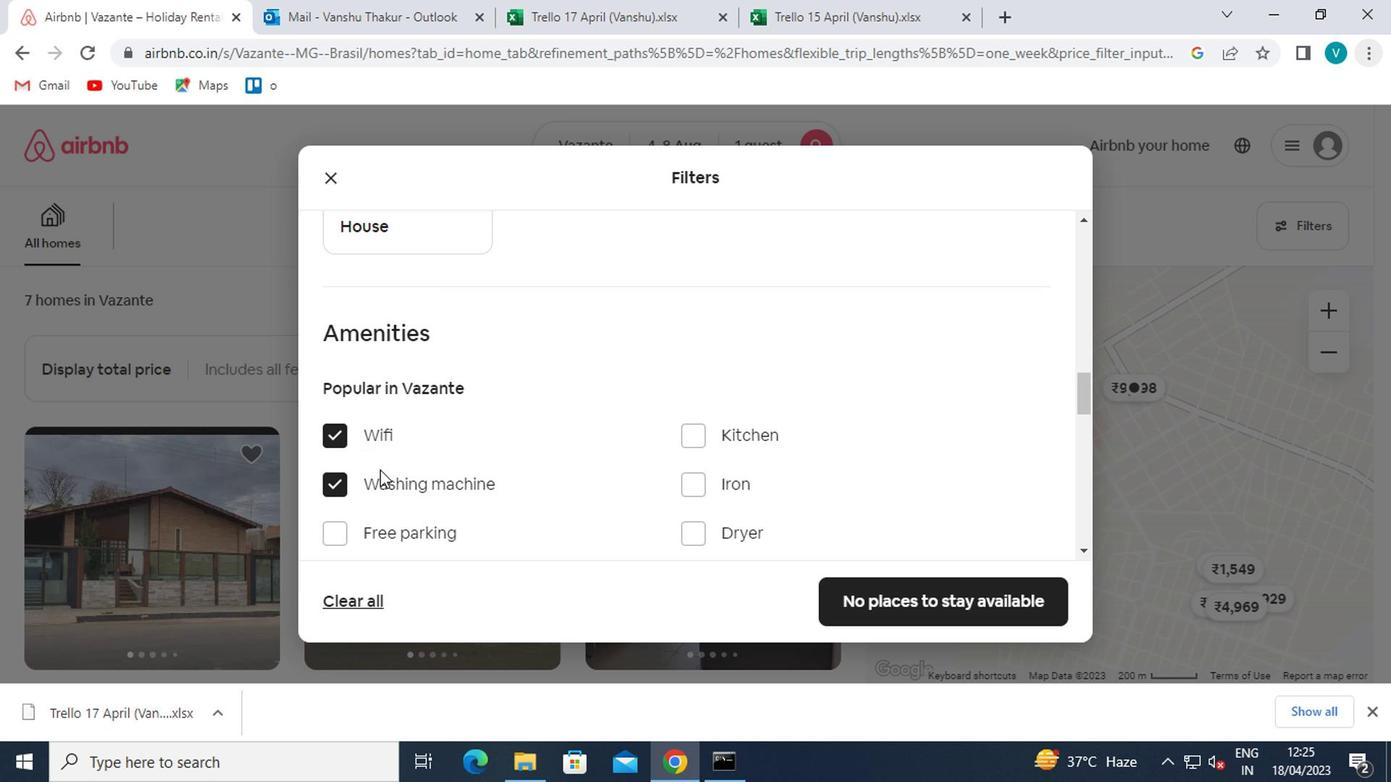 
Action: Mouse scrolled (390, 468) with delta (0, -1)
Screenshot: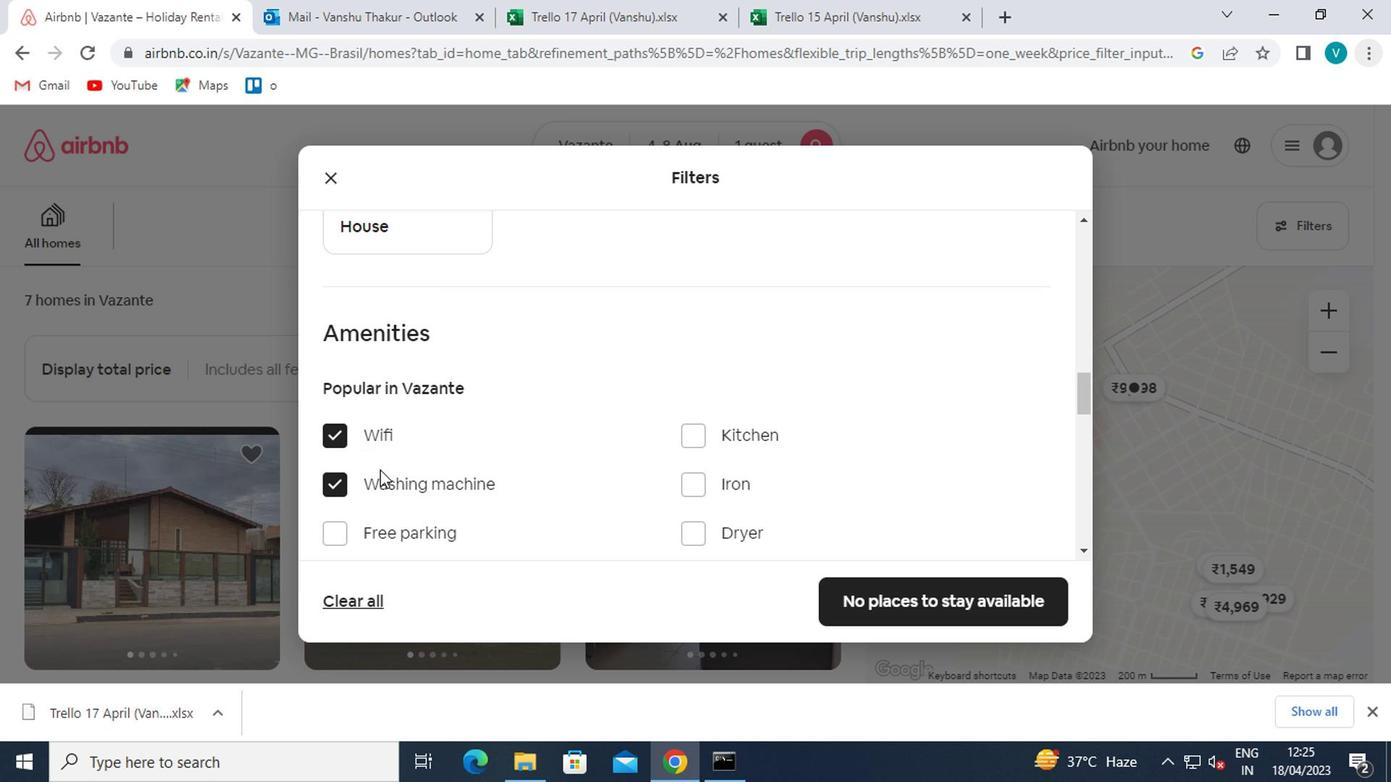 
Action: Mouse scrolled (390, 468) with delta (0, -1)
Screenshot: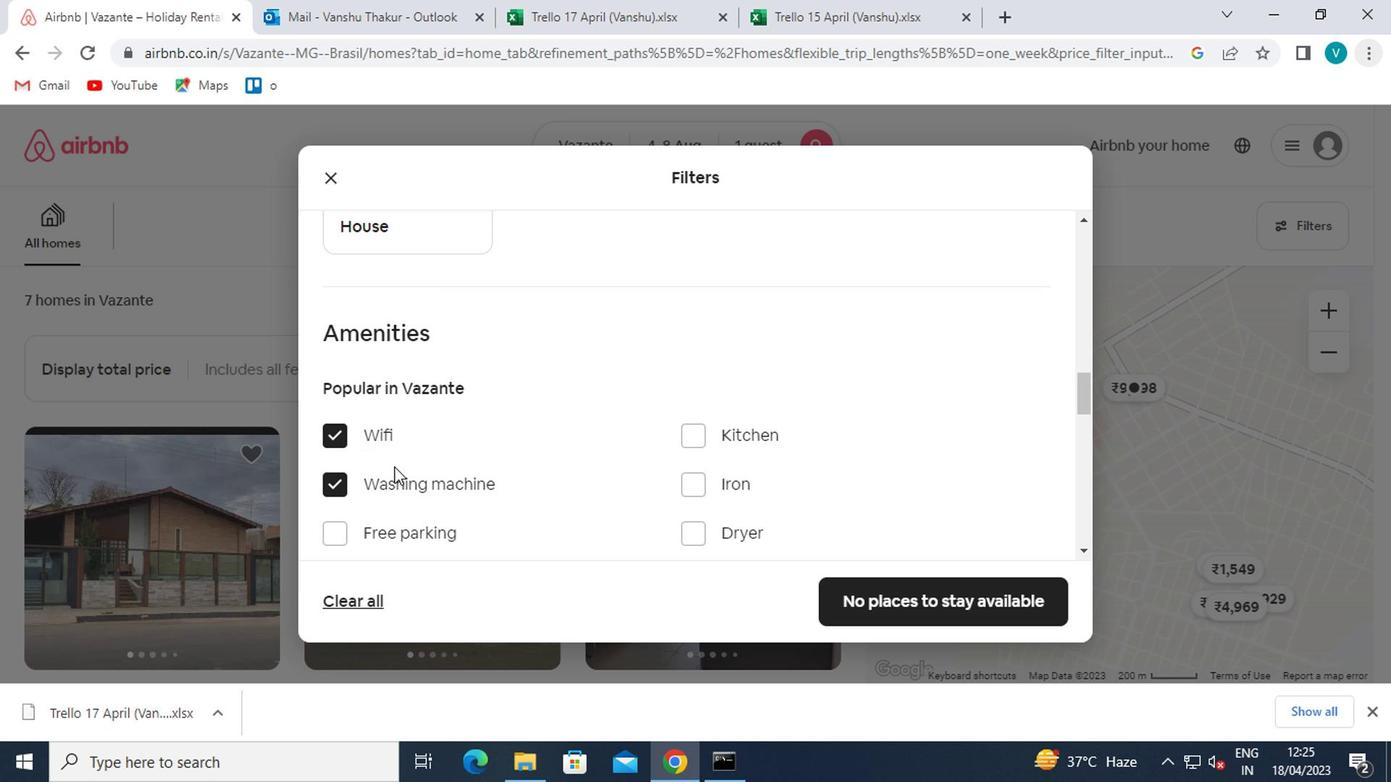
Action: Mouse moved to (402, 472)
Screenshot: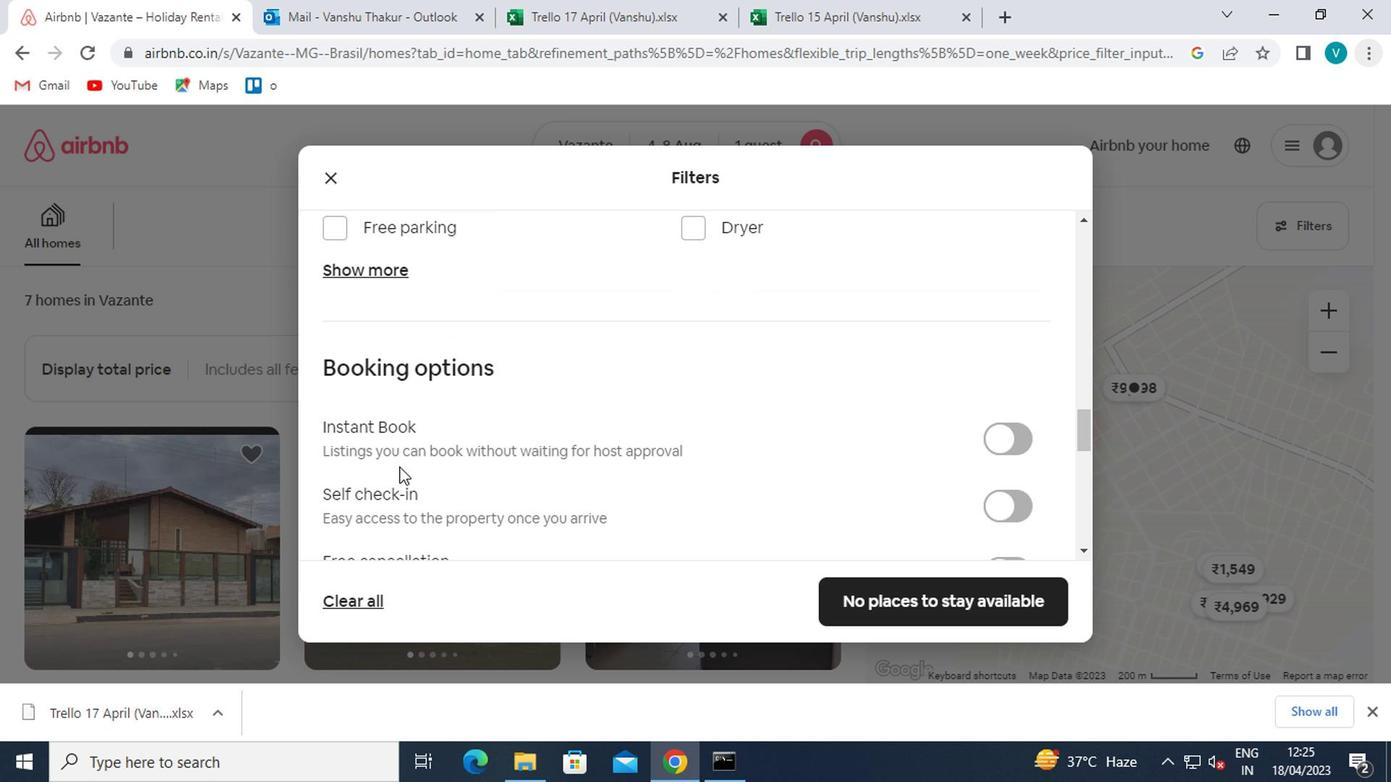 
Action: Mouse scrolled (402, 470) with delta (0, -1)
Screenshot: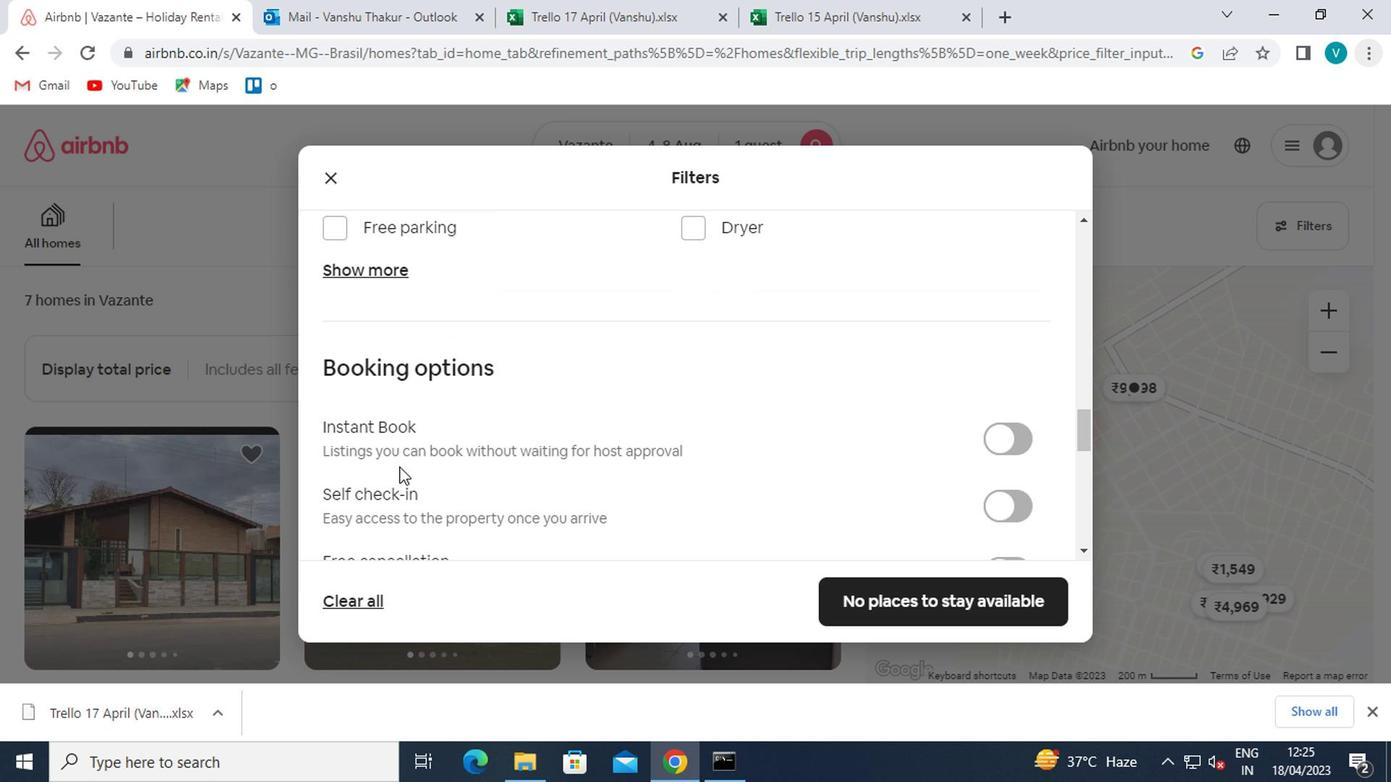 
Action: Mouse moved to (1038, 415)
Screenshot: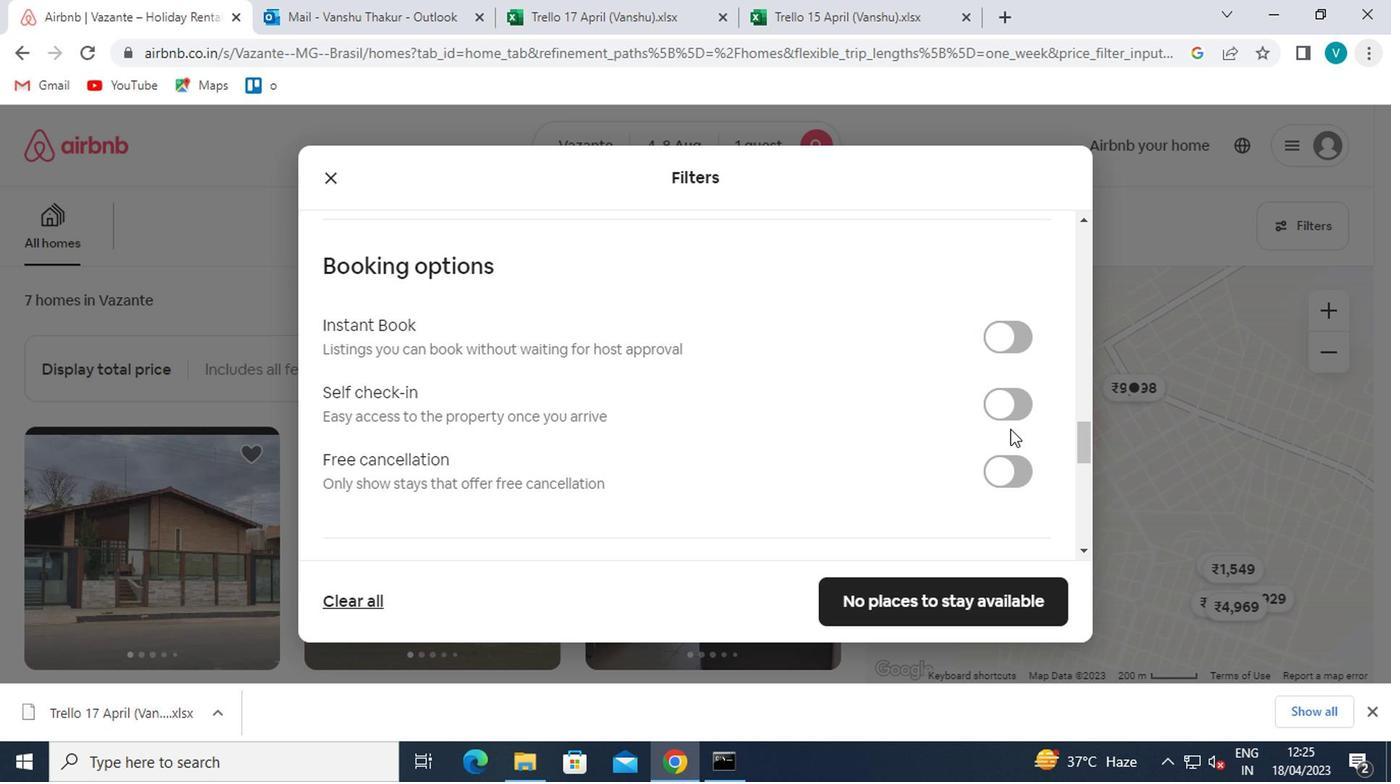 
Action: Mouse pressed left at (1038, 415)
Screenshot: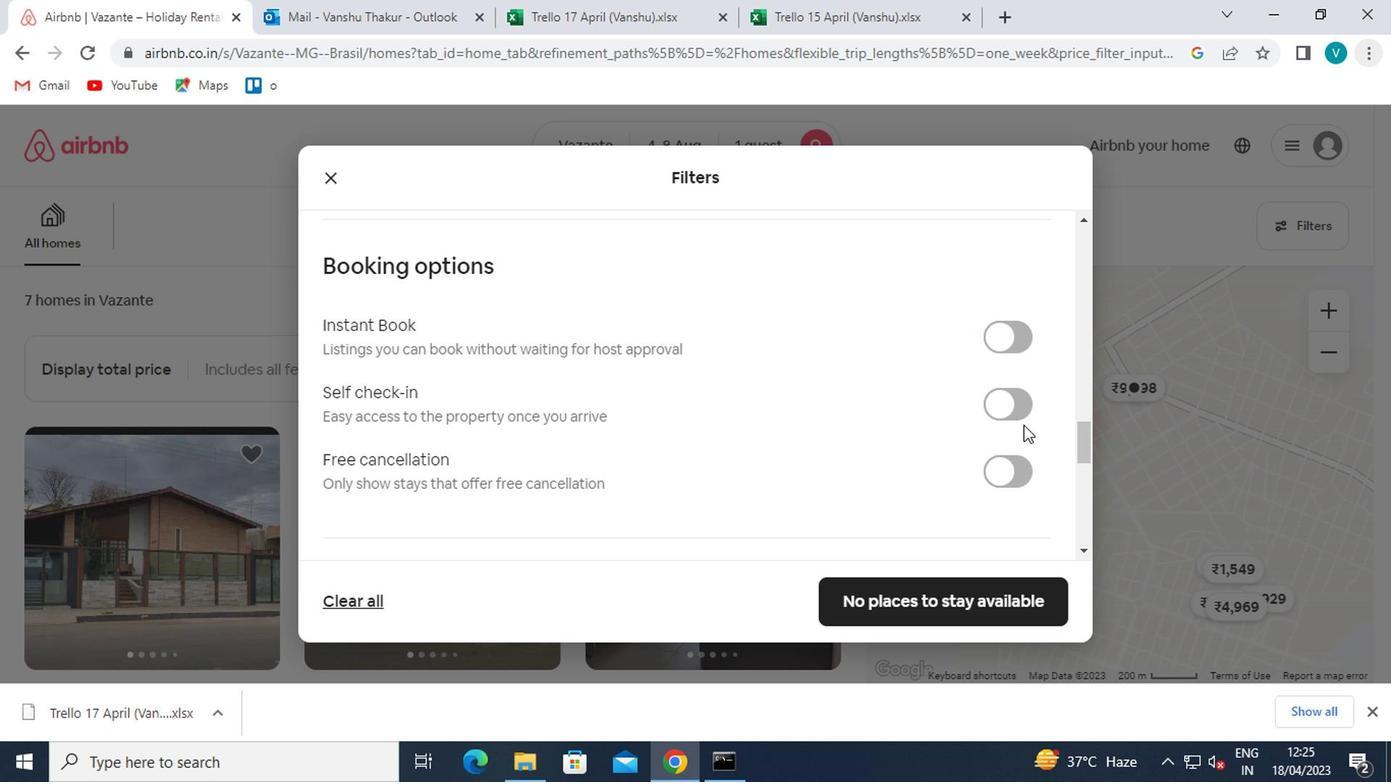 
Action: Mouse moved to (1010, 412)
Screenshot: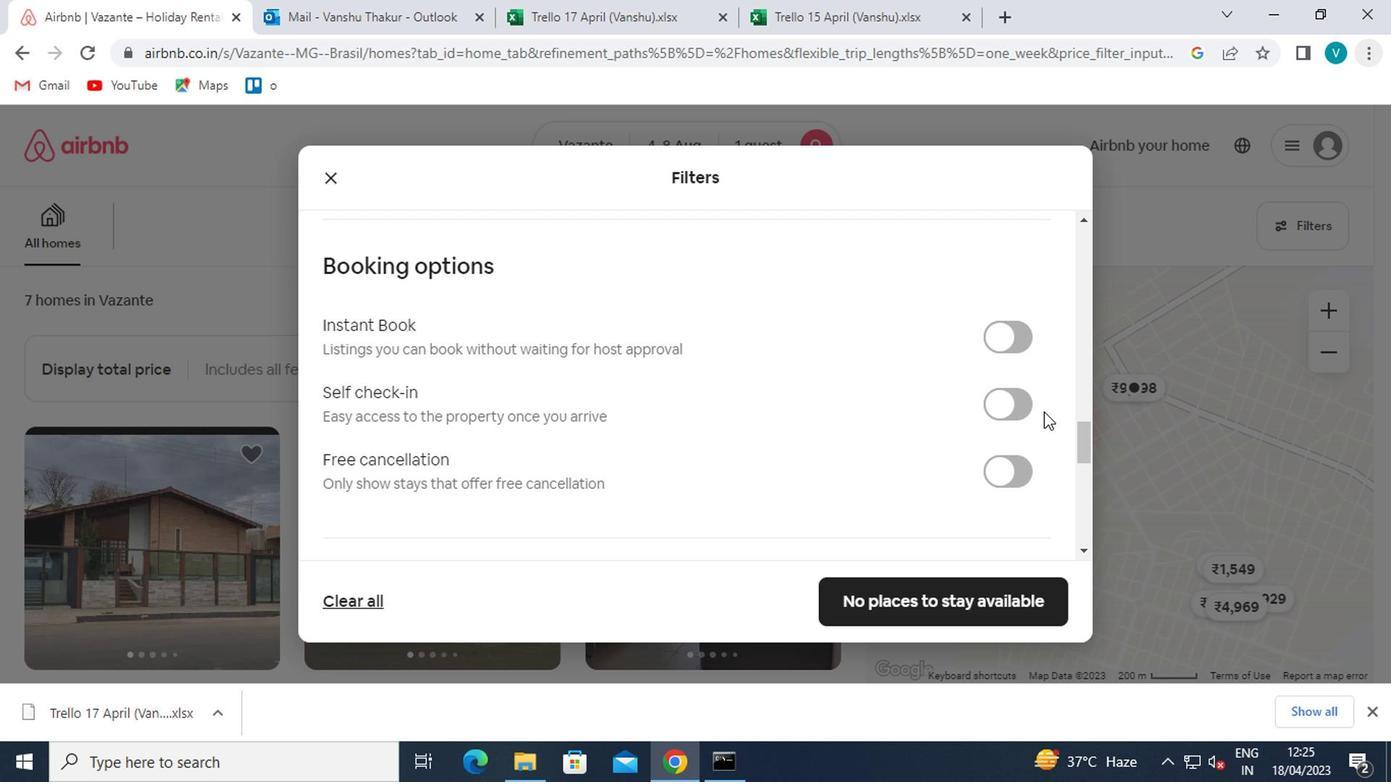 
Action: Mouse pressed left at (1010, 412)
Screenshot: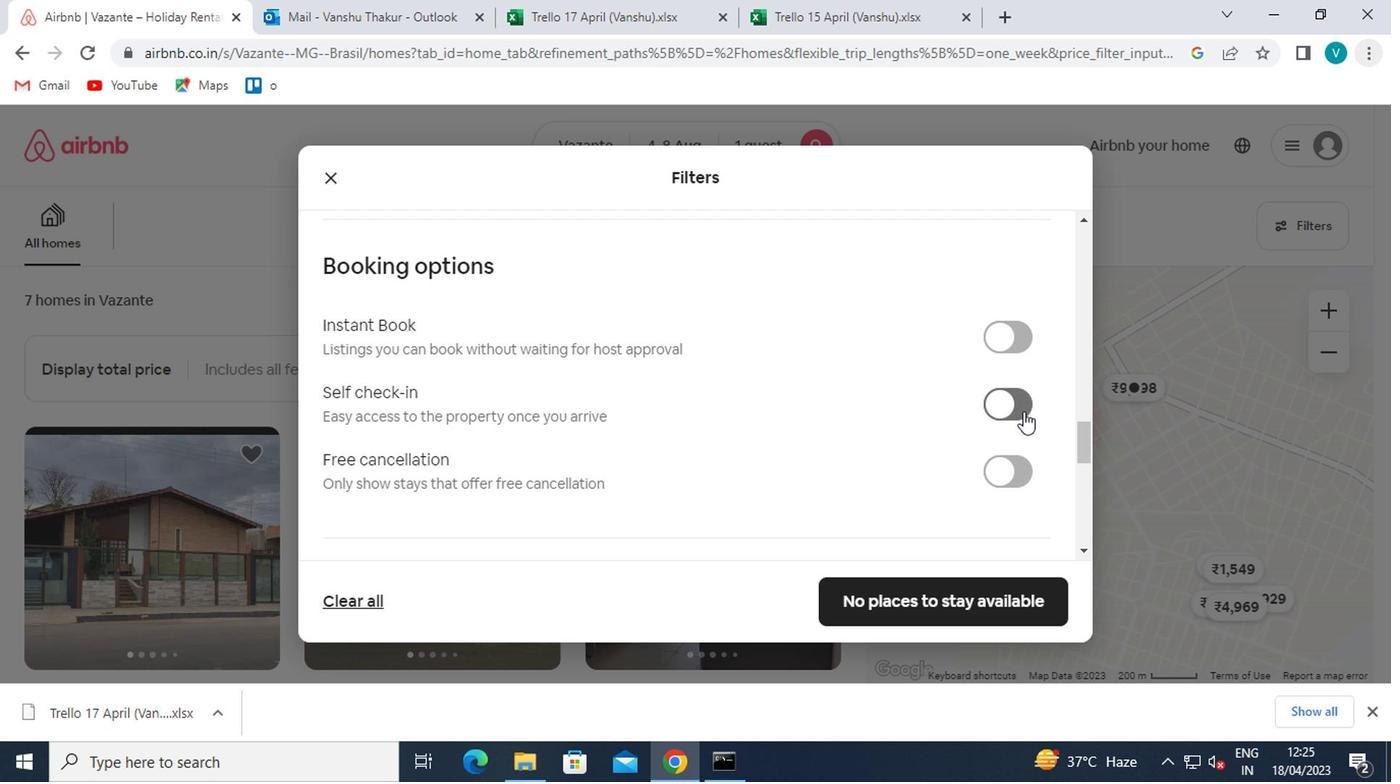 
Action: Mouse moved to (841, 418)
Screenshot: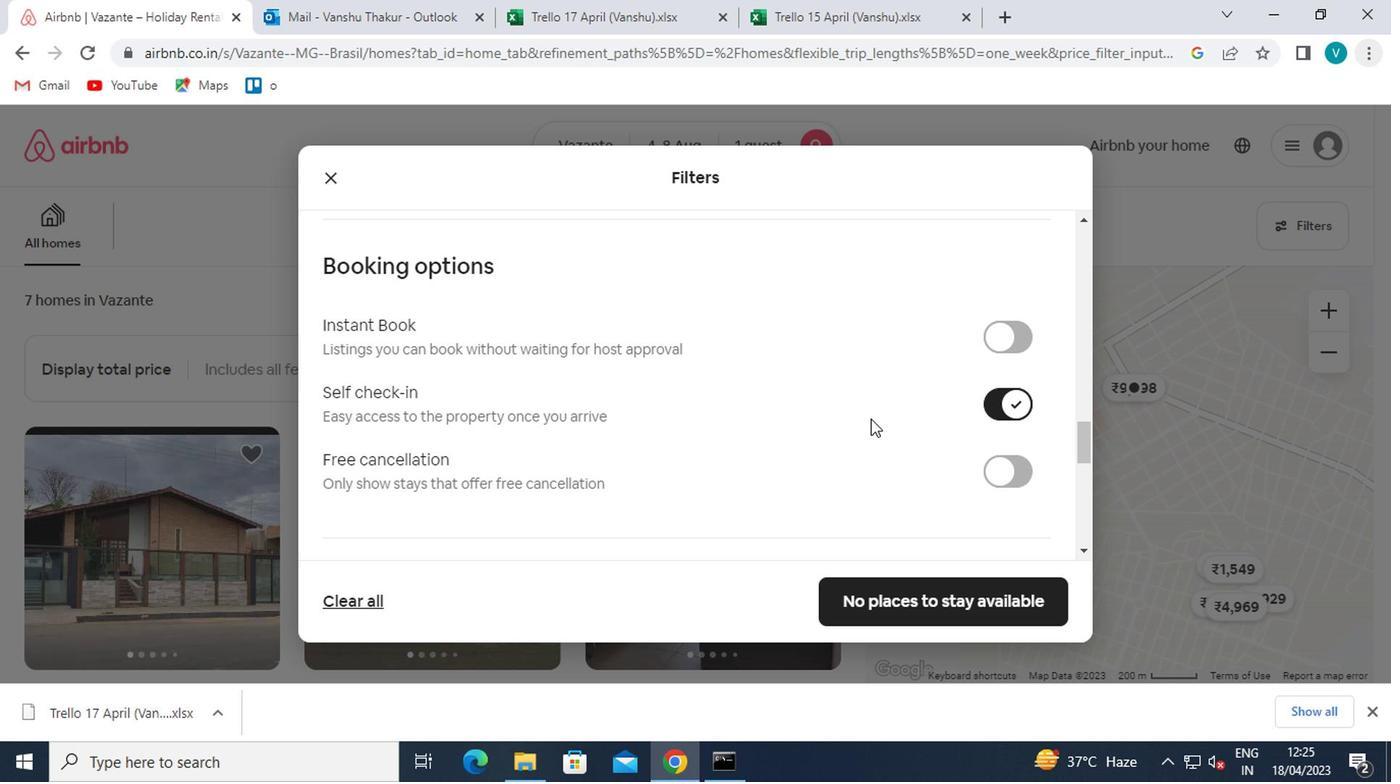 
Action: Mouse scrolled (841, 418) with delta (0, 0)
Screenshot: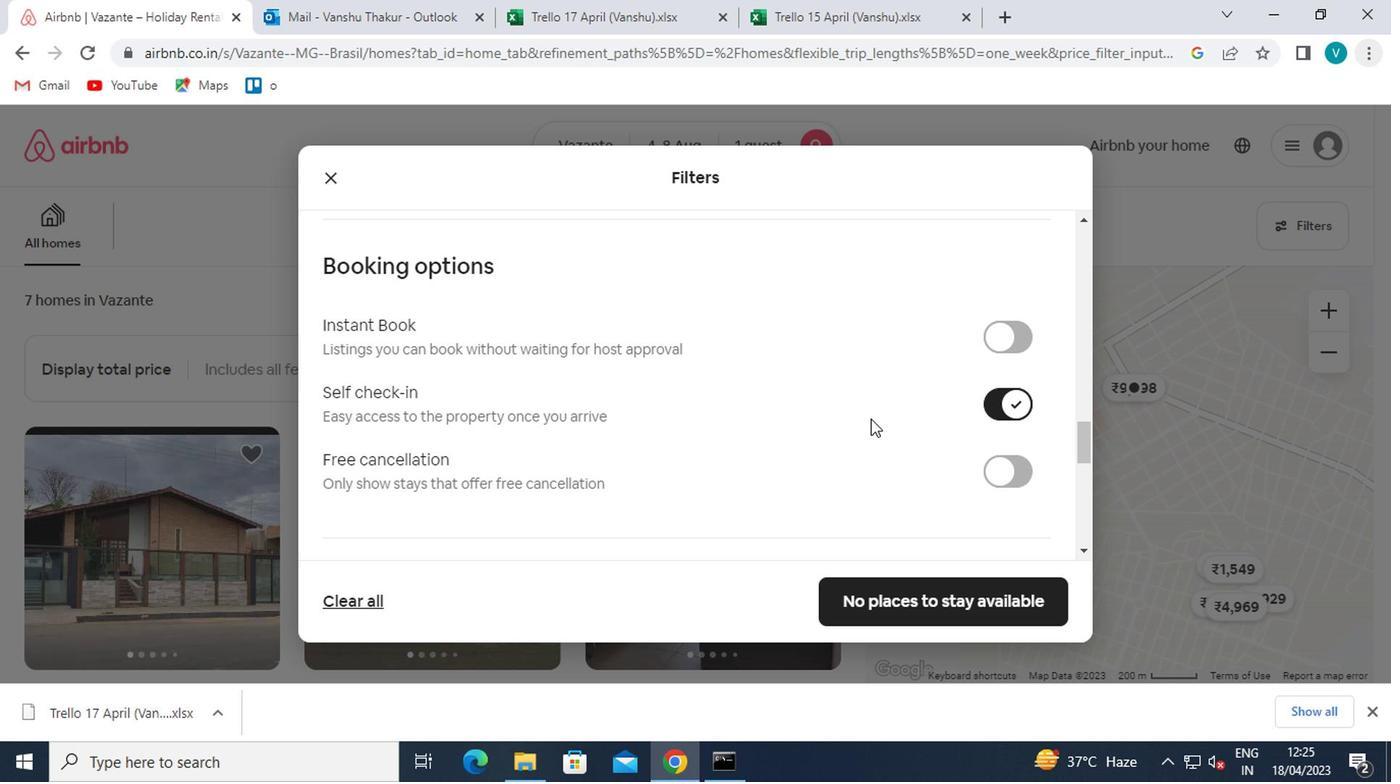 
Action: Mouse moved to (832, 418)
Screenshot: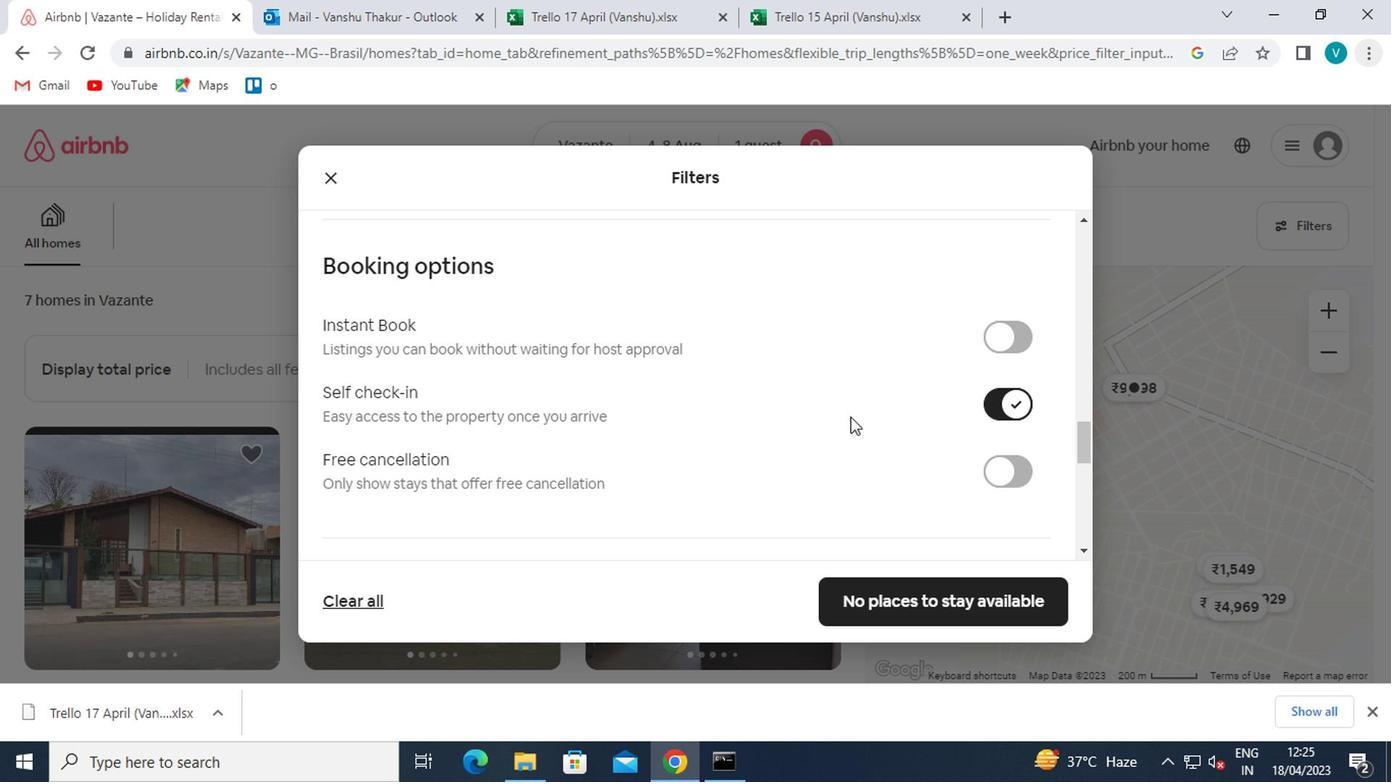 
Action: Mouse scrolled (832, 418) with delta (0, 0)
Screenshot: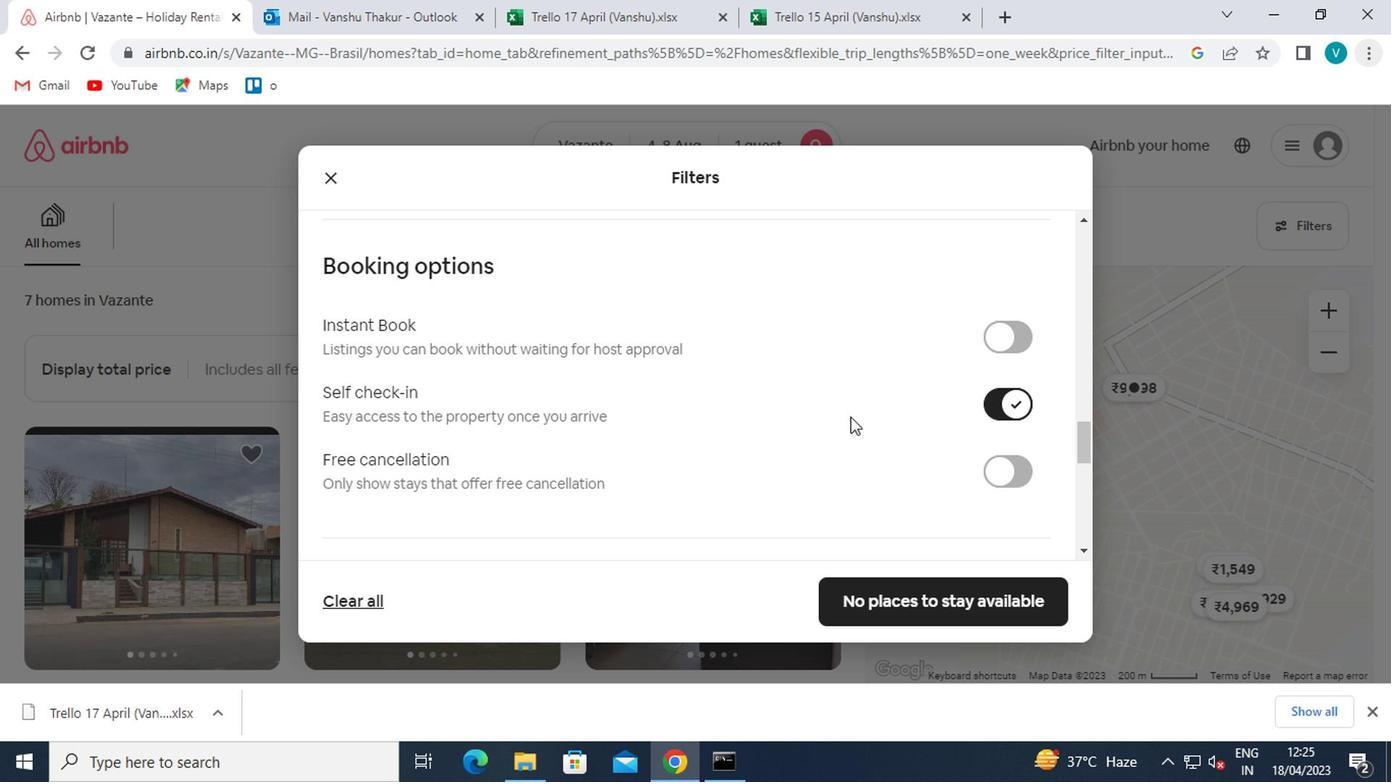 
Action: Mouse moved to (822, 418)
Screenshot: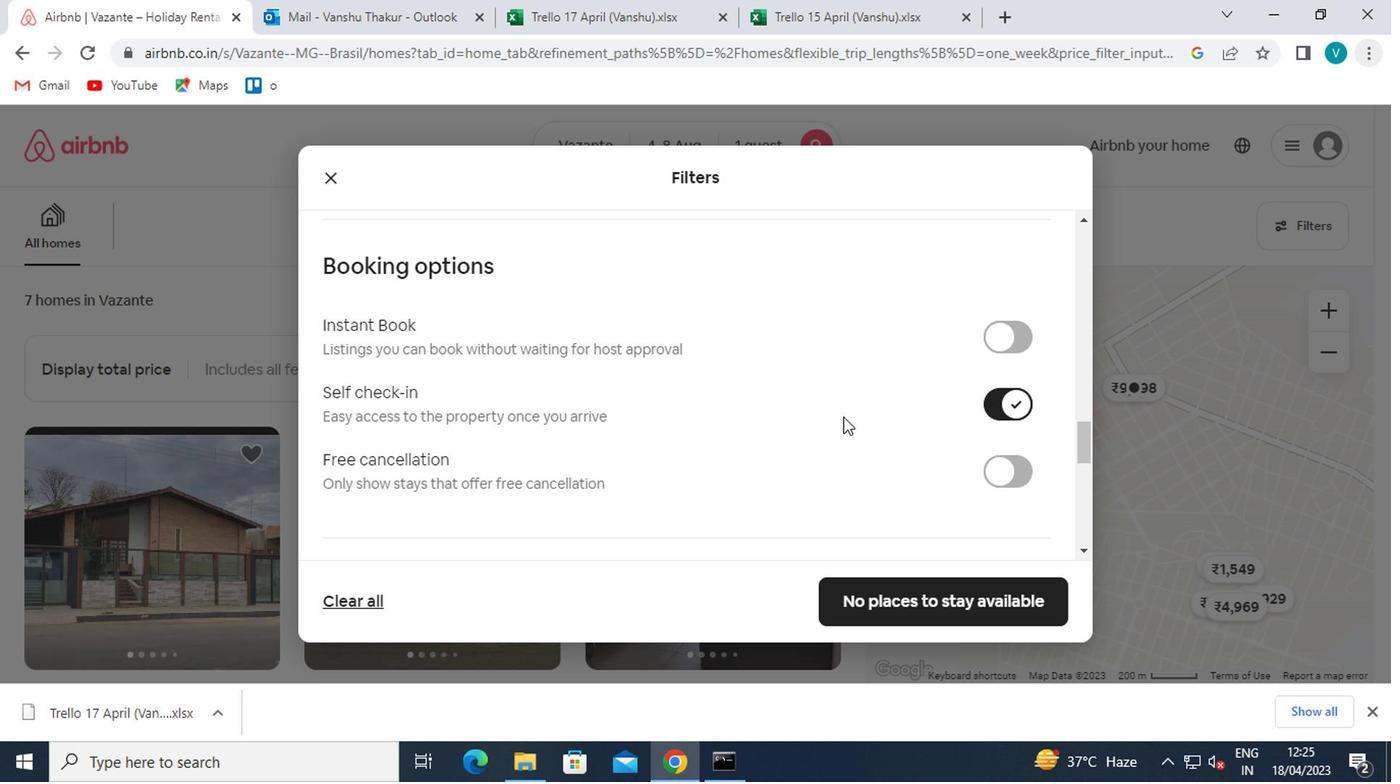 
Action: Mouse scrolled (822, 418) with delta (0, 0)
Screenshot: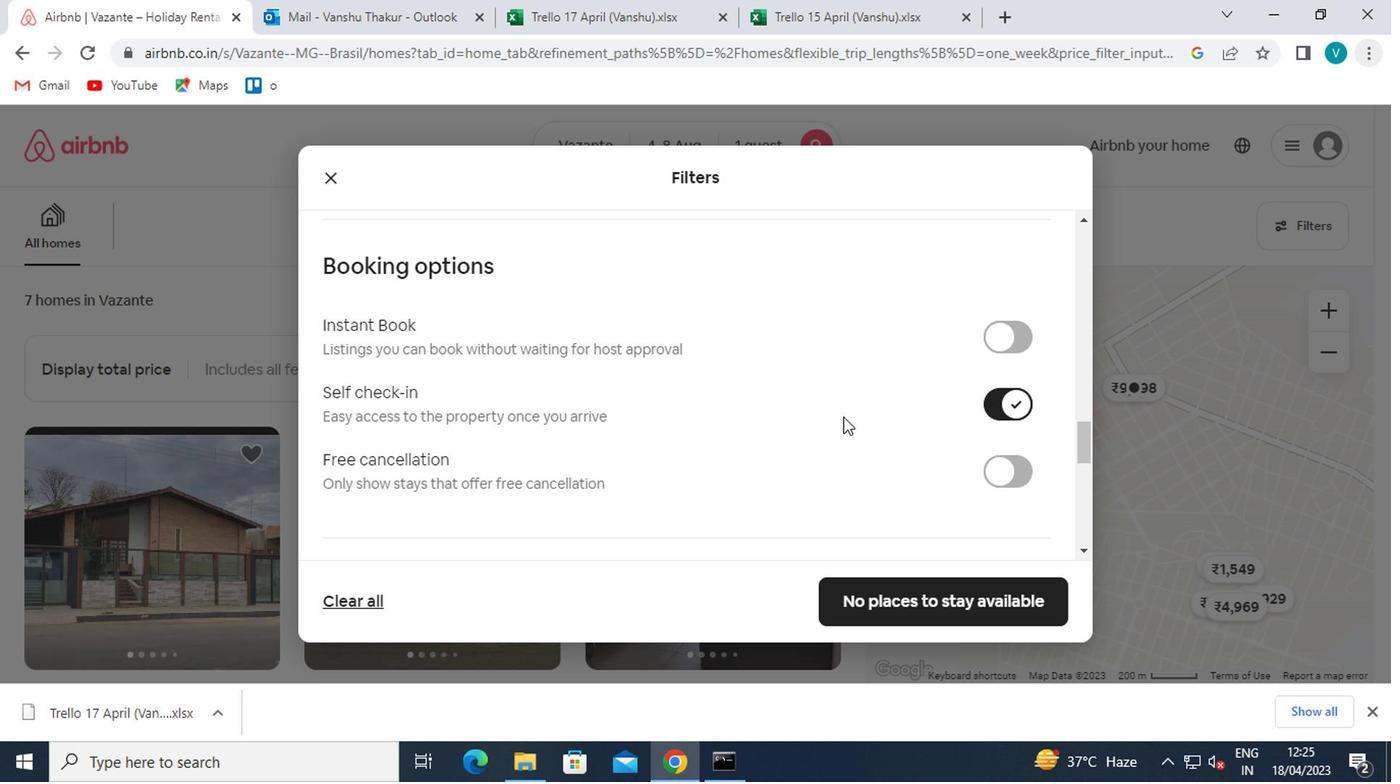 
Action: Mouse moved to (779, 420)
Screenshot: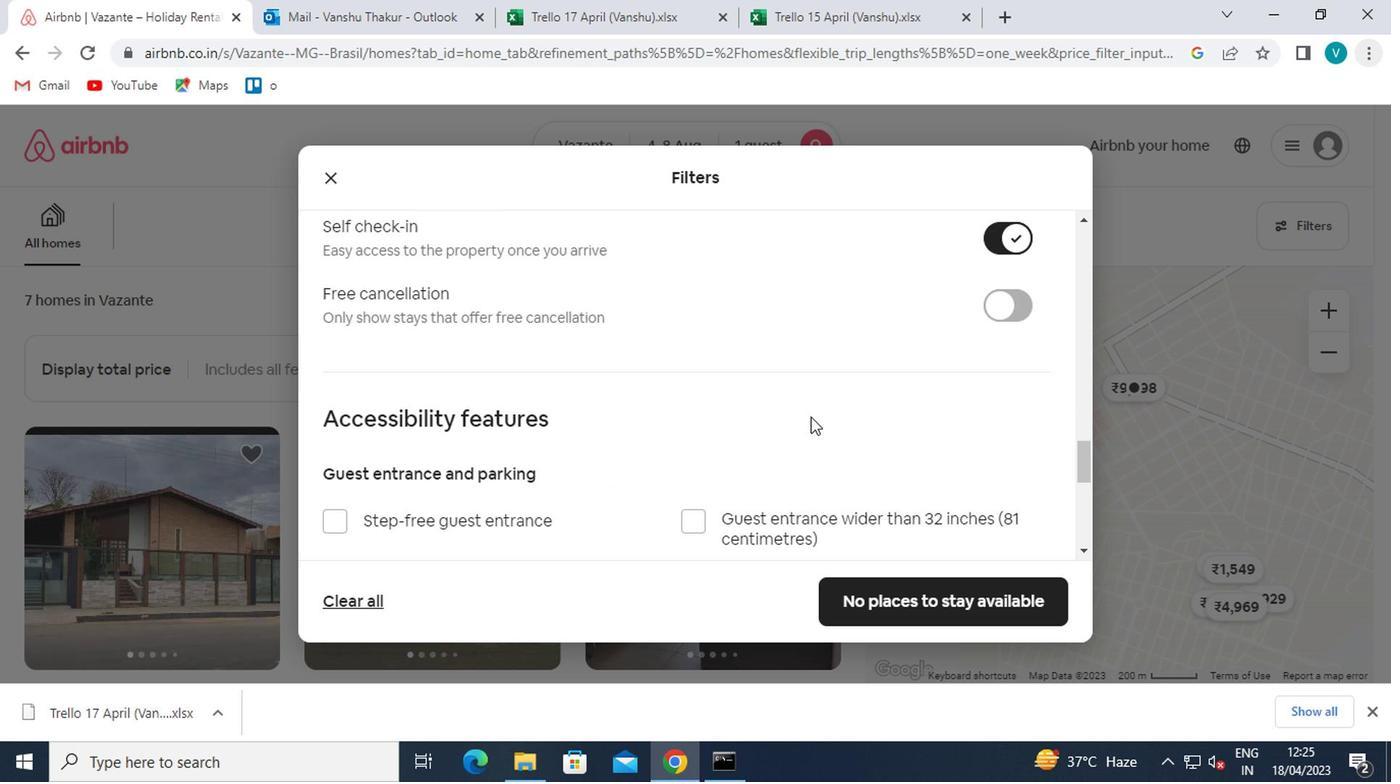 
Action: Mouse scrolled (779, 418) with delta (0, -1)
Screenshot: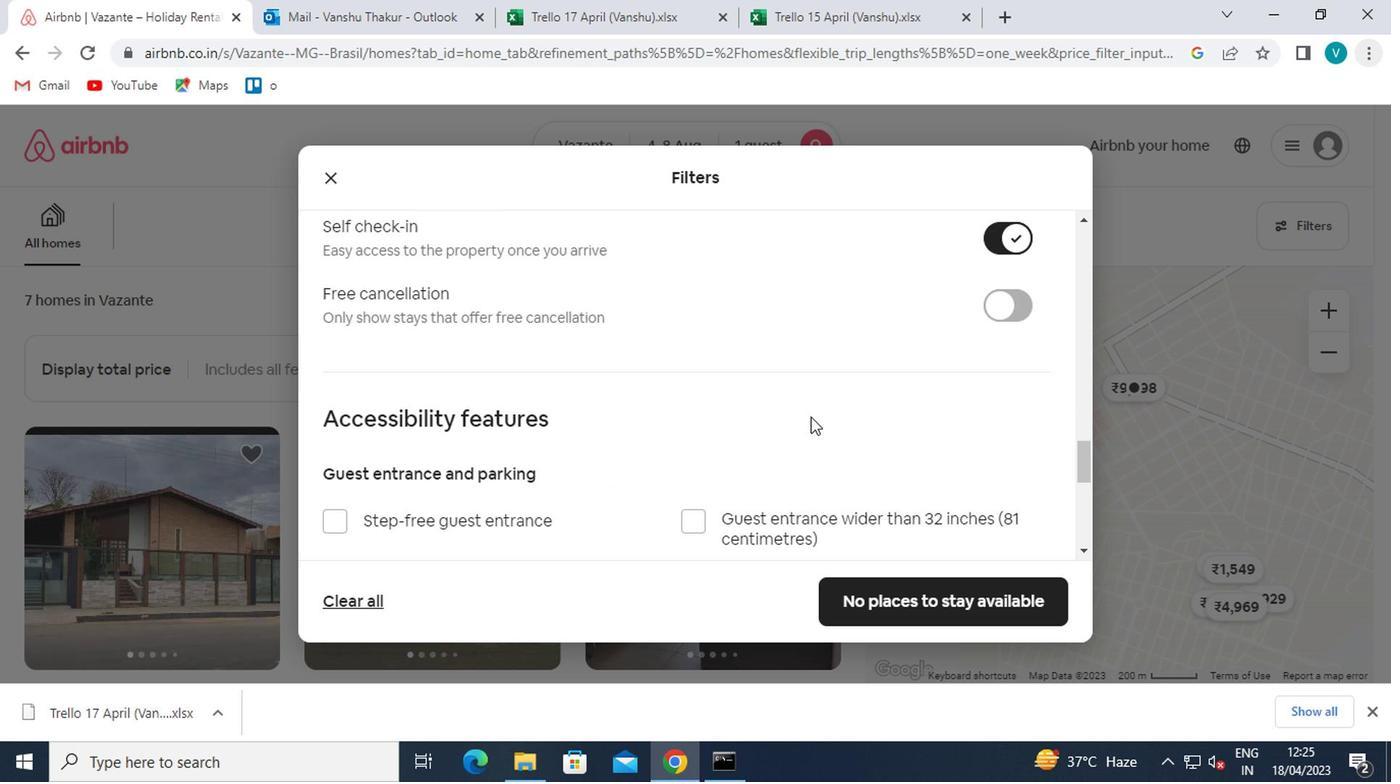 
Action: Mouse moved to (666, 430)
Screenshot: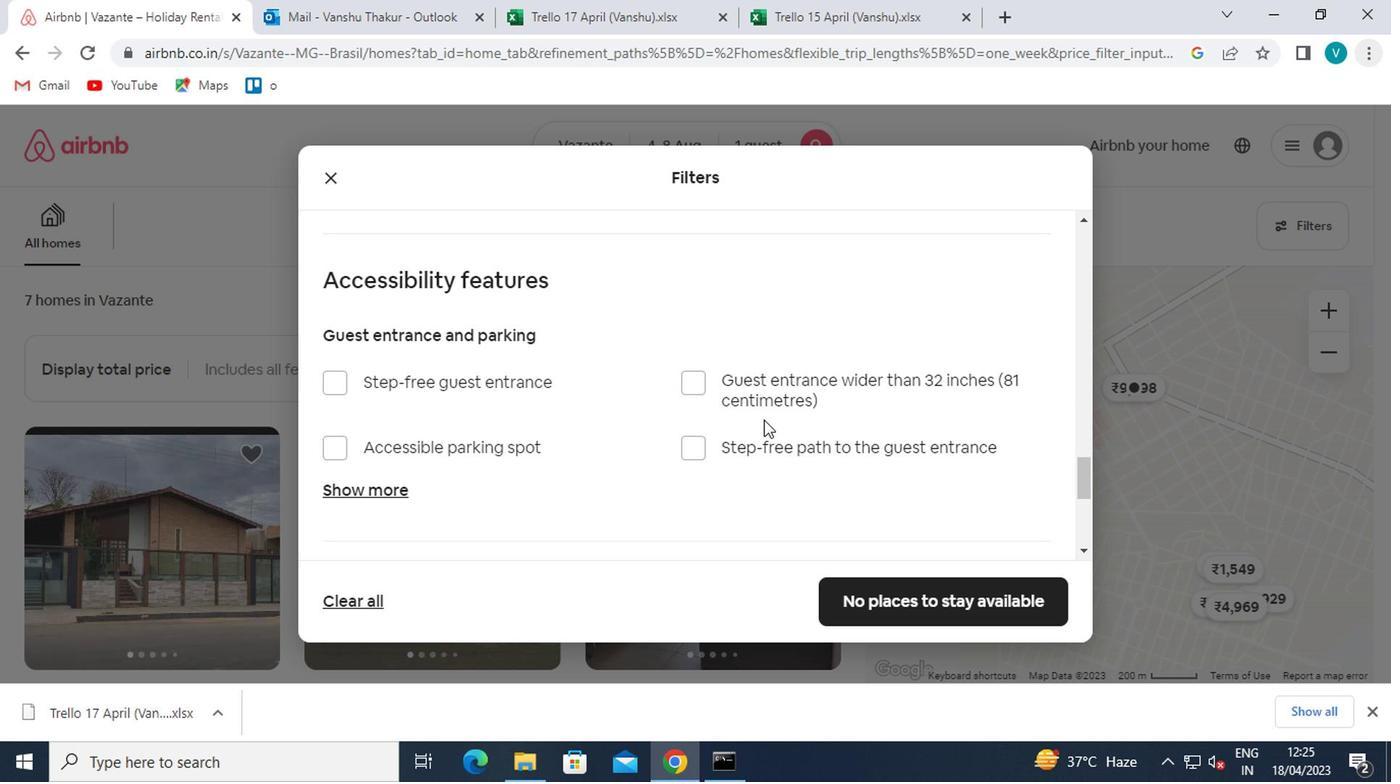 
Action: Mouse scrolled (666, 428) with delta (0, -1)
Screenshot: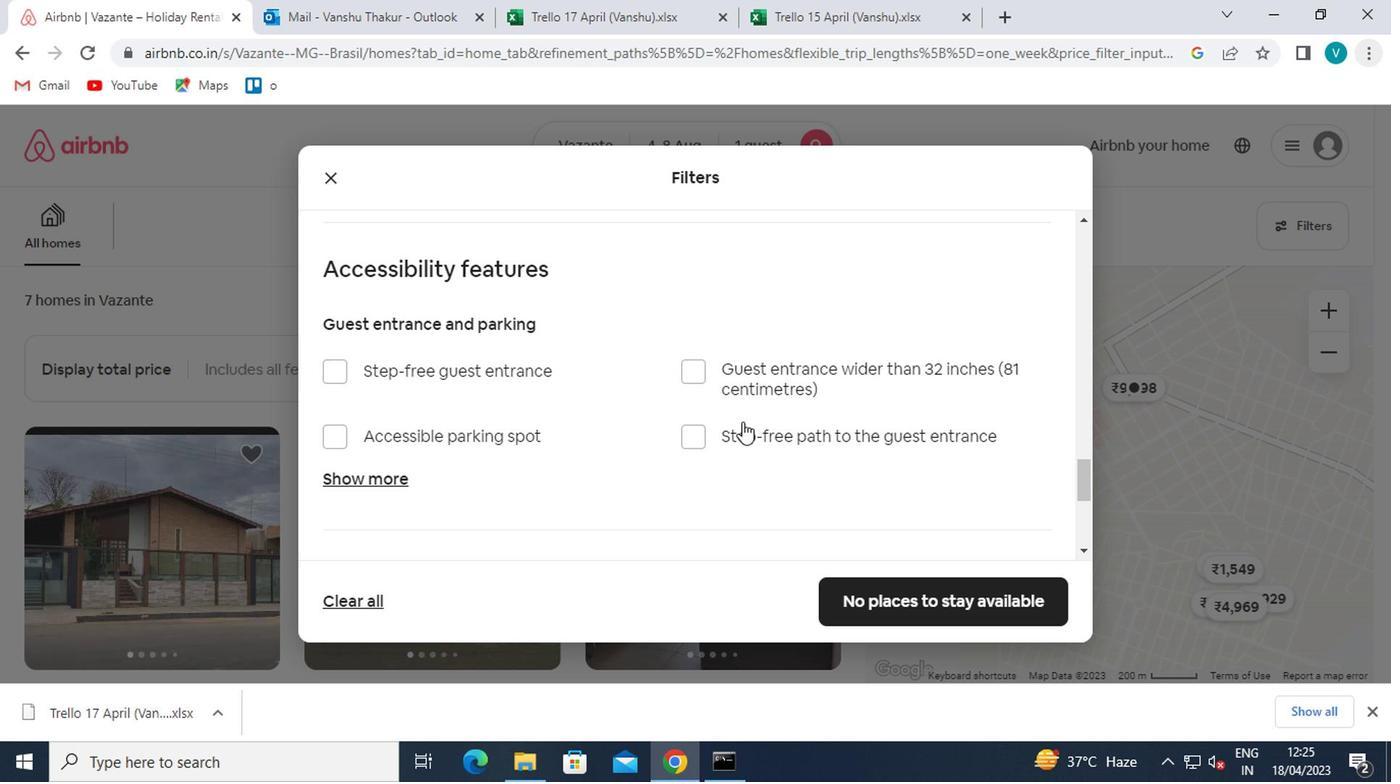 
Action: Mouse moved to (541, 465)
Screenshot: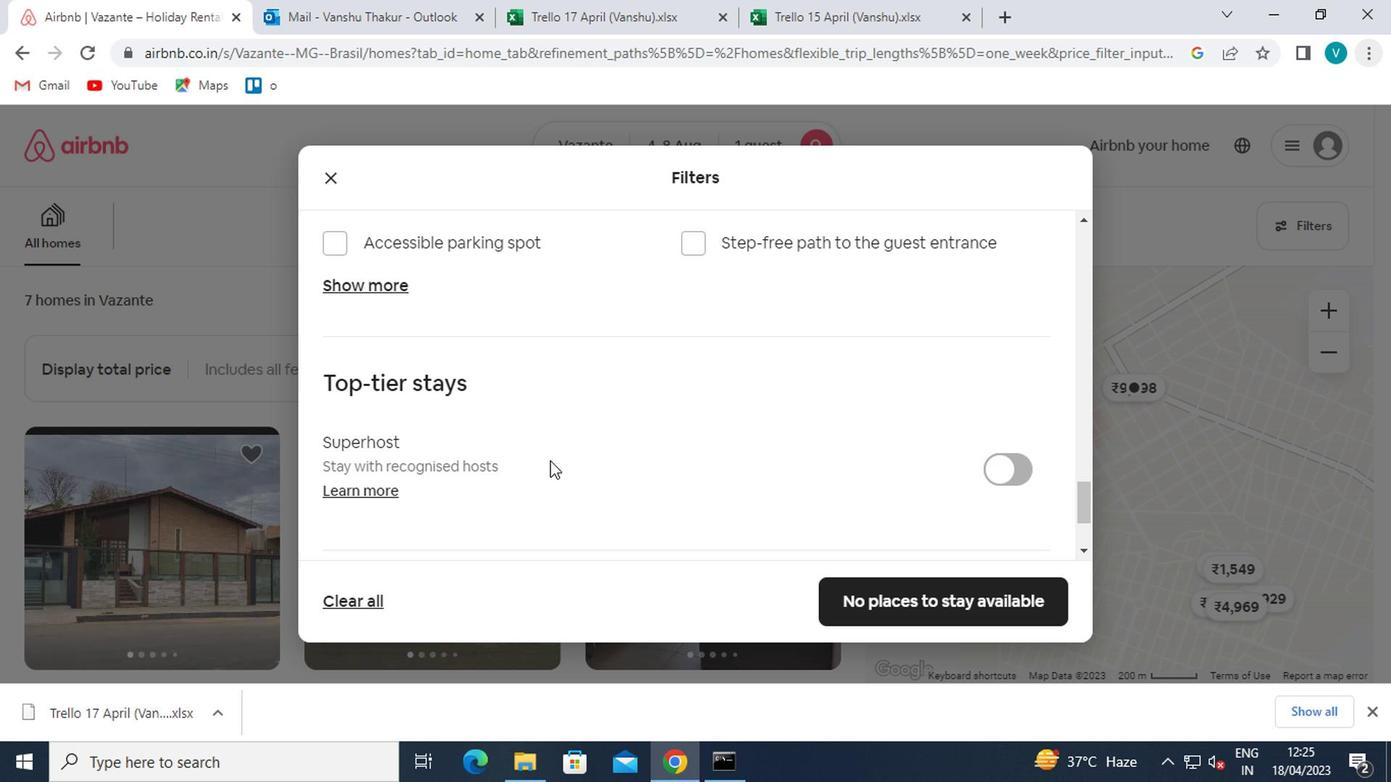 
Action: Mouse scrolled (541, 465) with delta (0, 0)
Screenshot: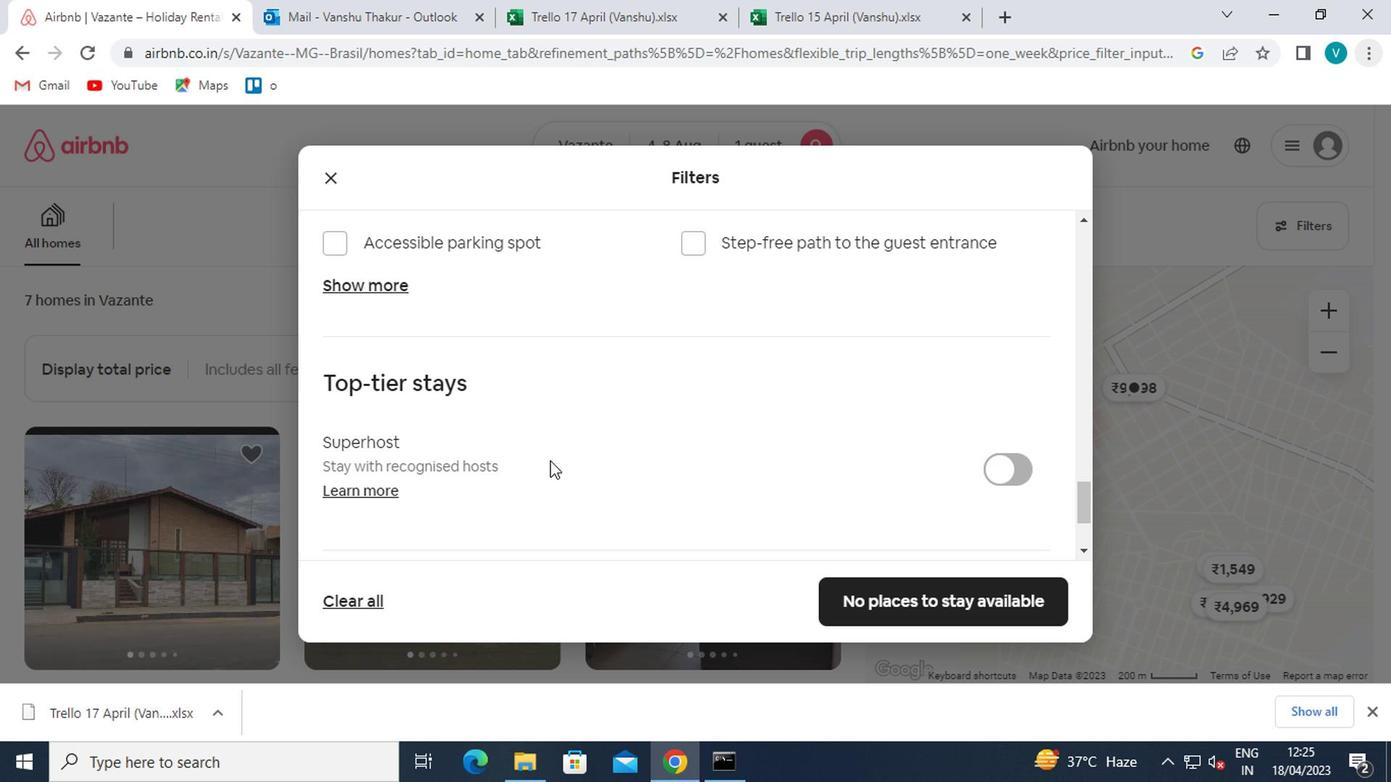 
Action: Mouse scrolled (541, 465) with delta (0, 0)
Screenshot: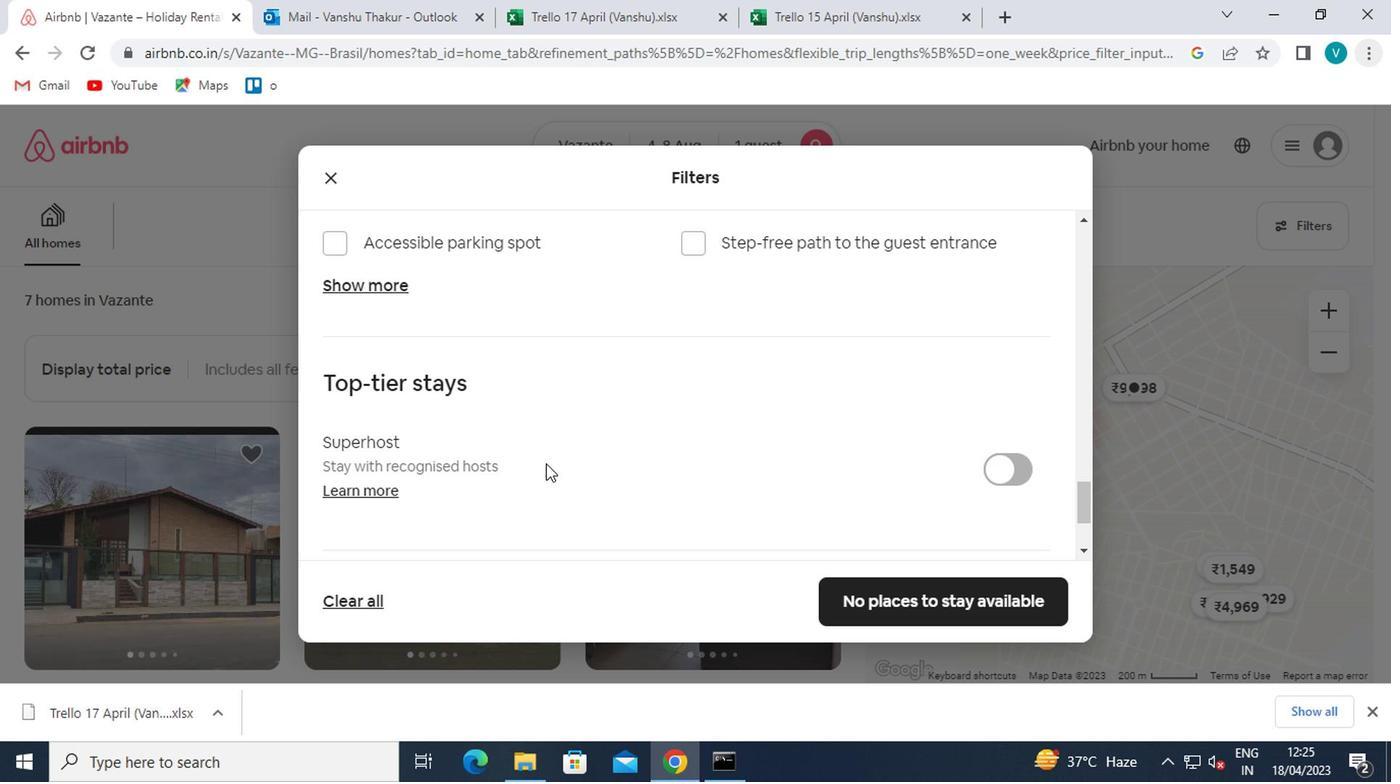 
Action: Mouse scrolled (541, 465) with delta (0, 0)
Screenshot: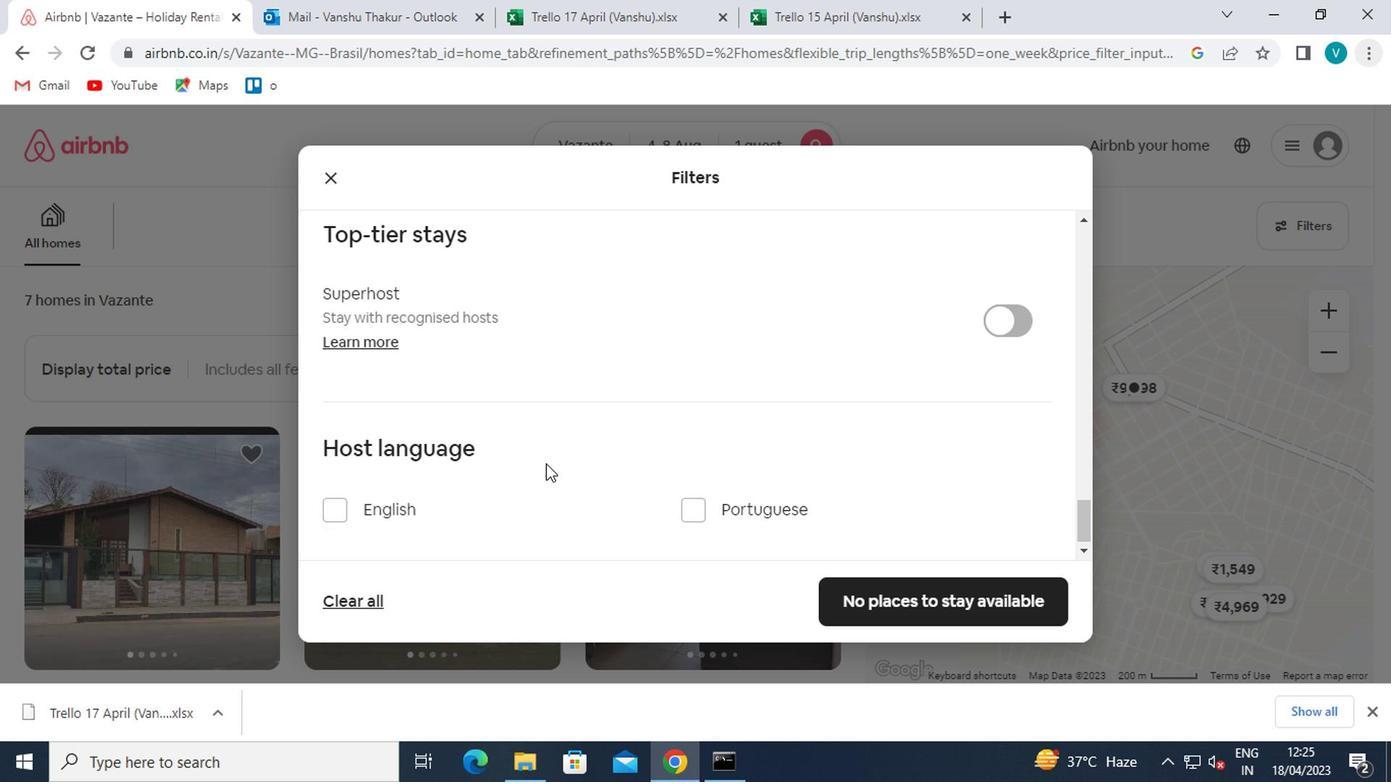 
Action: Mouse moved to (540, 470)
Screenshot: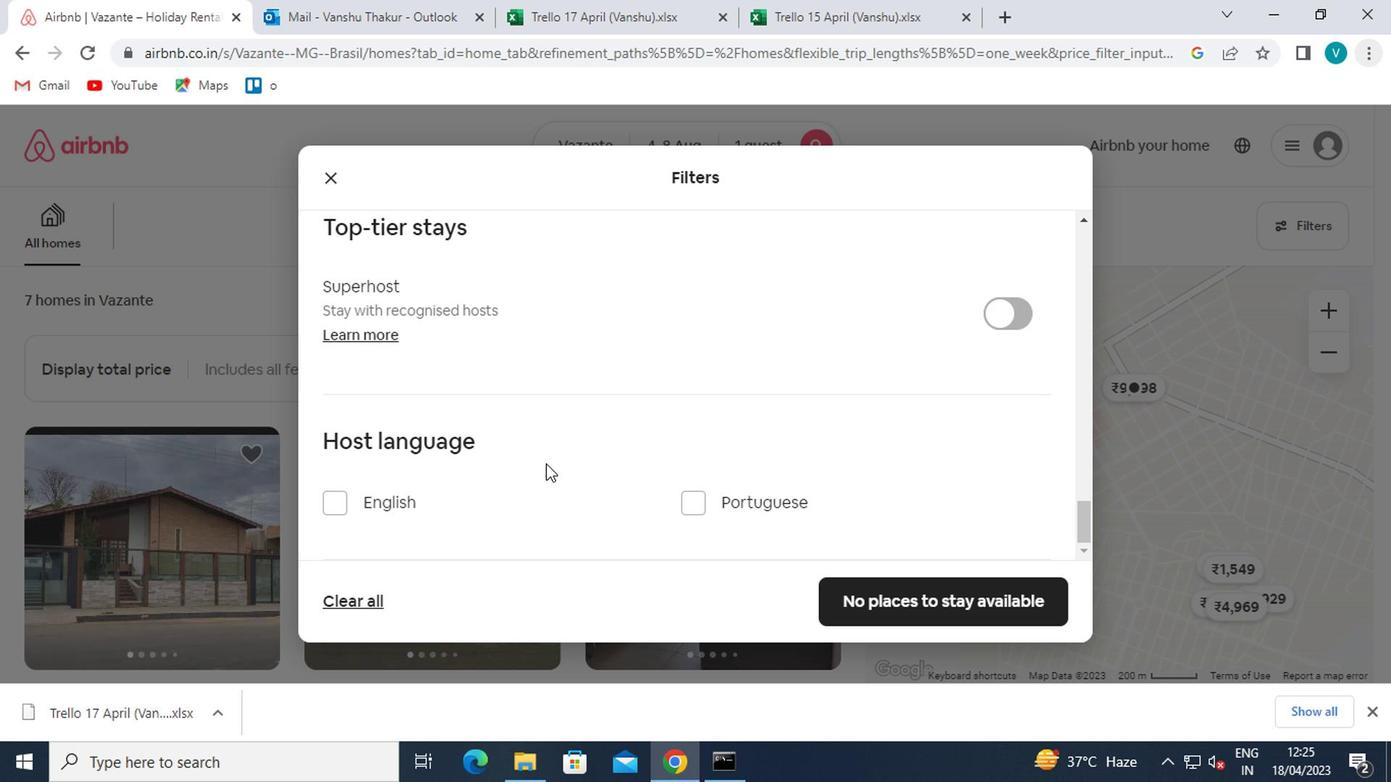 
Action: Mouse scrolled (540, 469) with delta (0, 0)
Screenshot: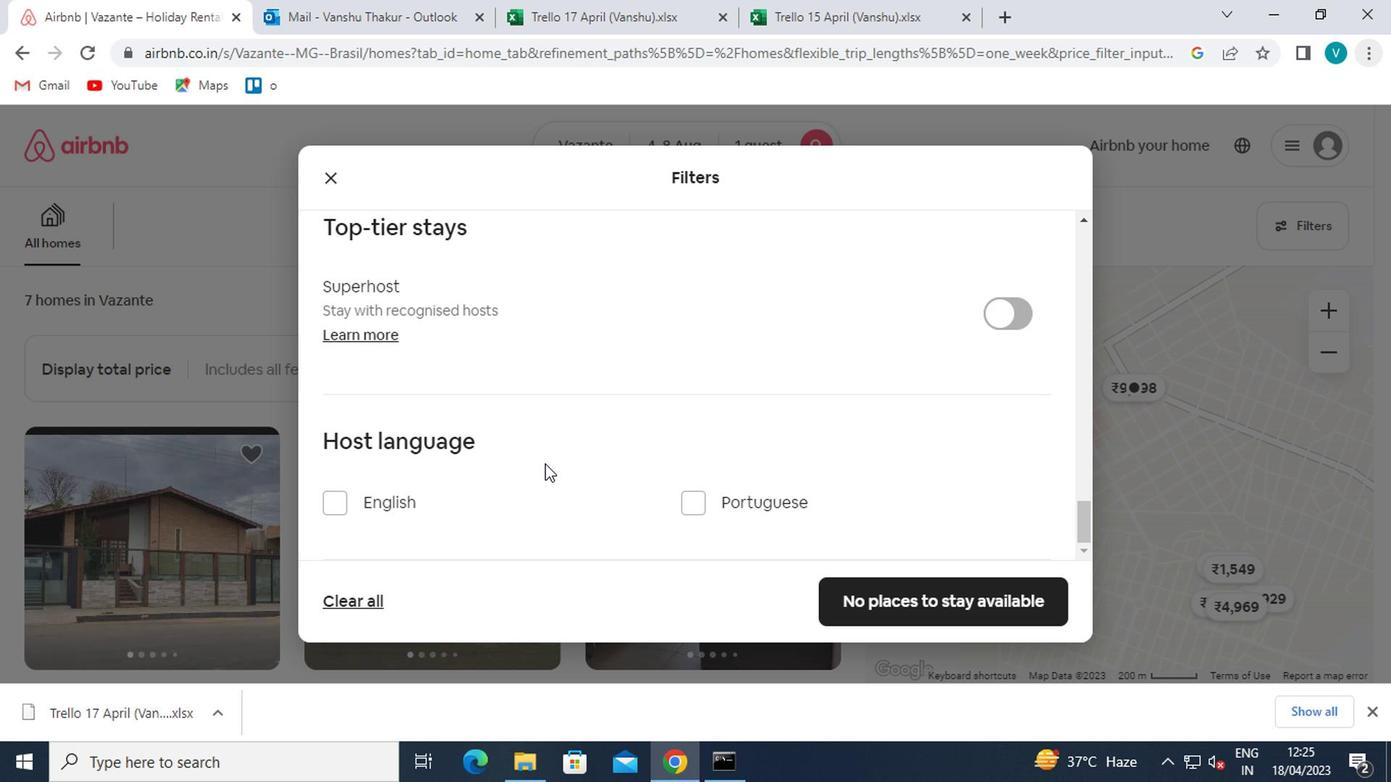 
Action: Mouse moved to (540, 470)
Screenshot: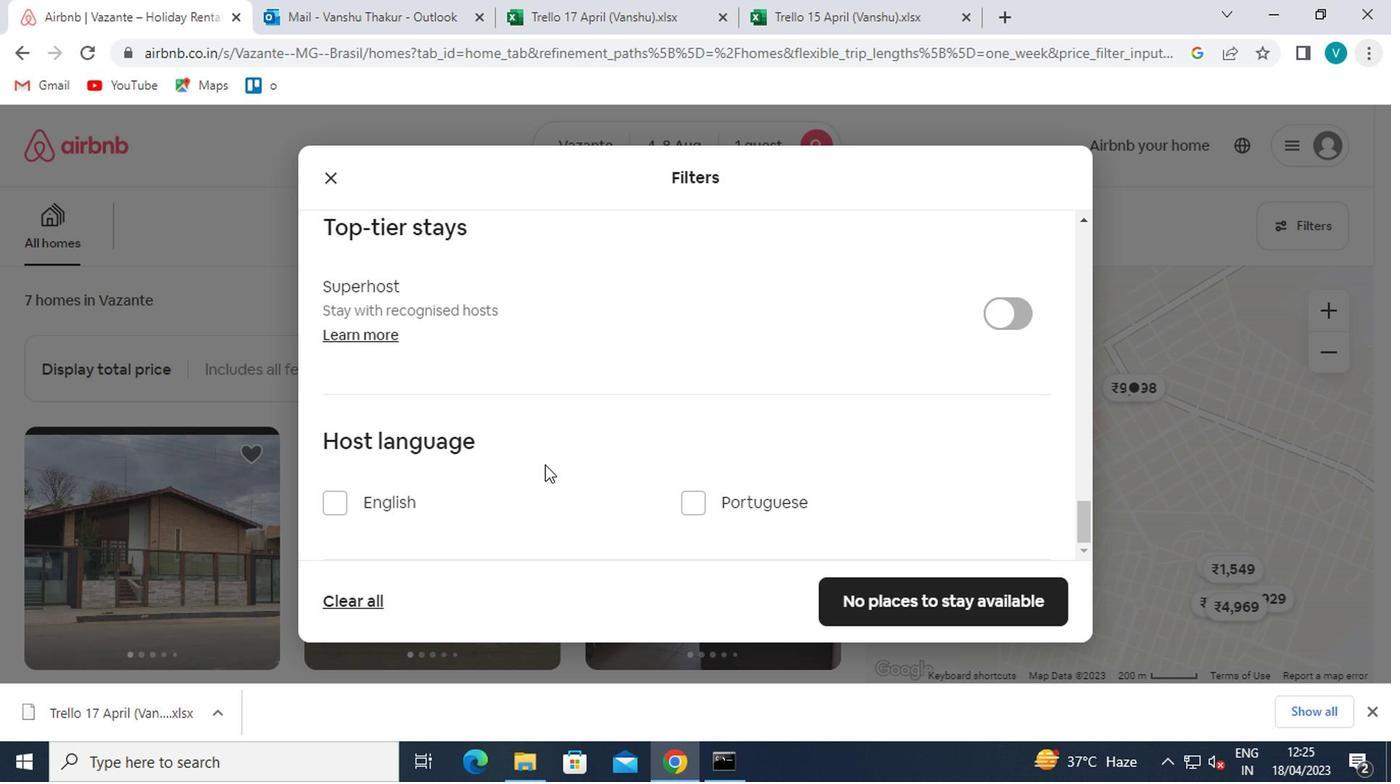
Action: Mouse scrolled (540, 470) with delta (0, 0)
Screenshot: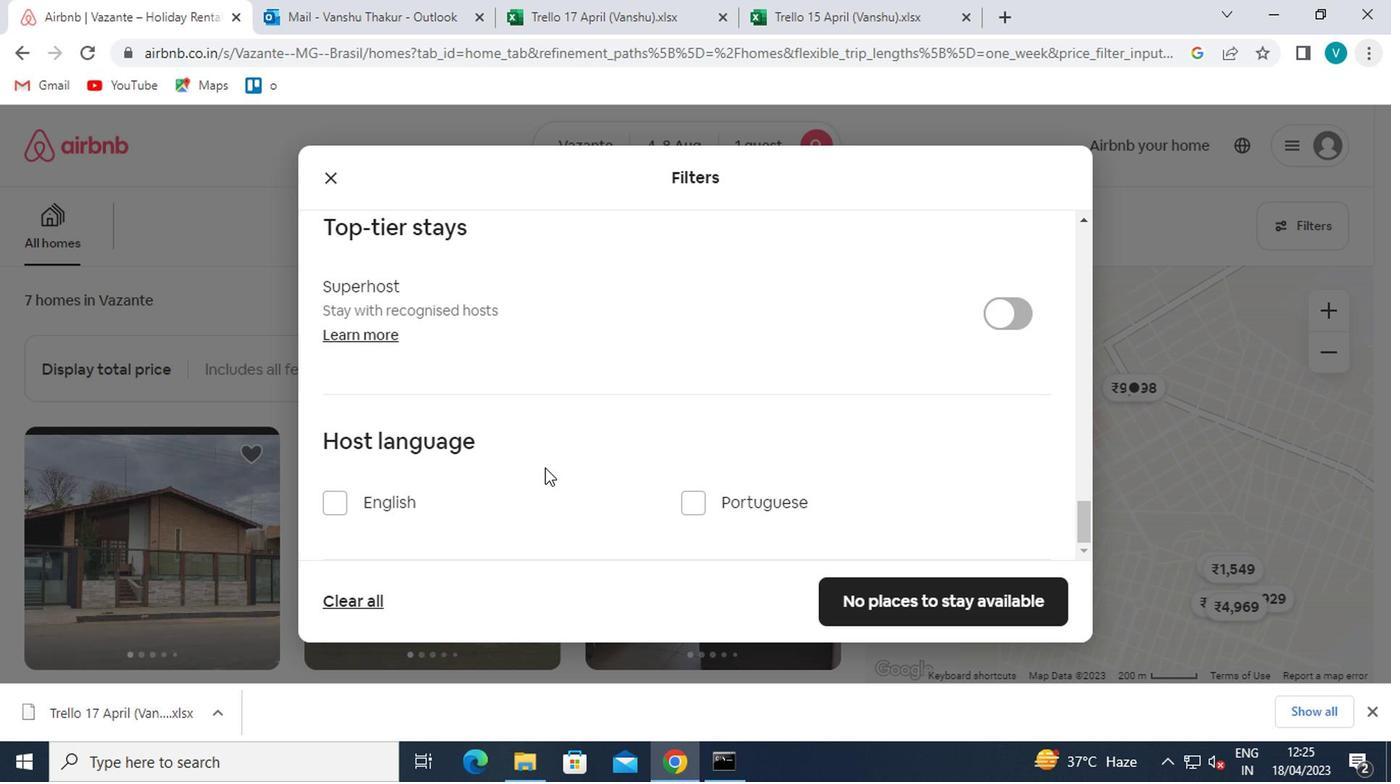 
Action: Mouse moved to (531, 484)
Screenshot: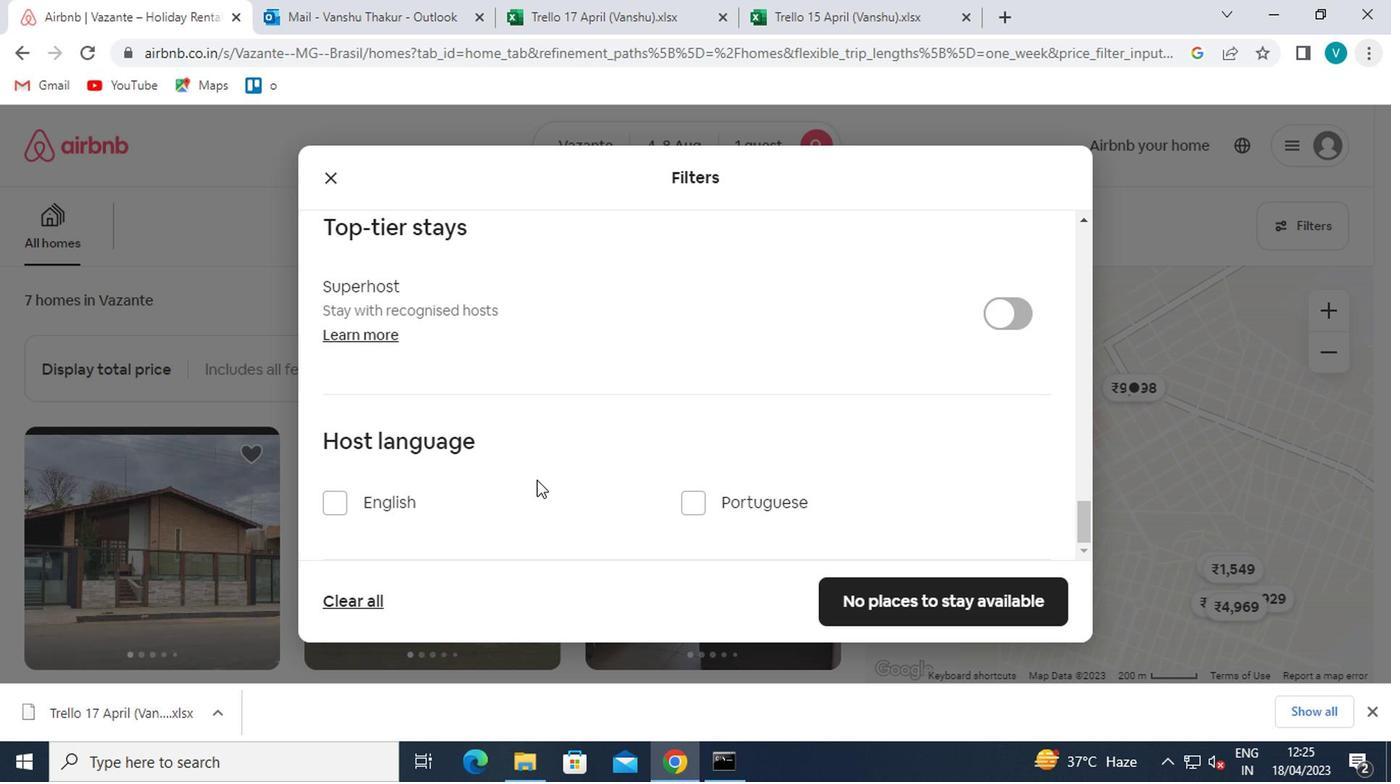 
Action: Mouse scrolled (531, 483) with delta (0, -1)
Screenshot: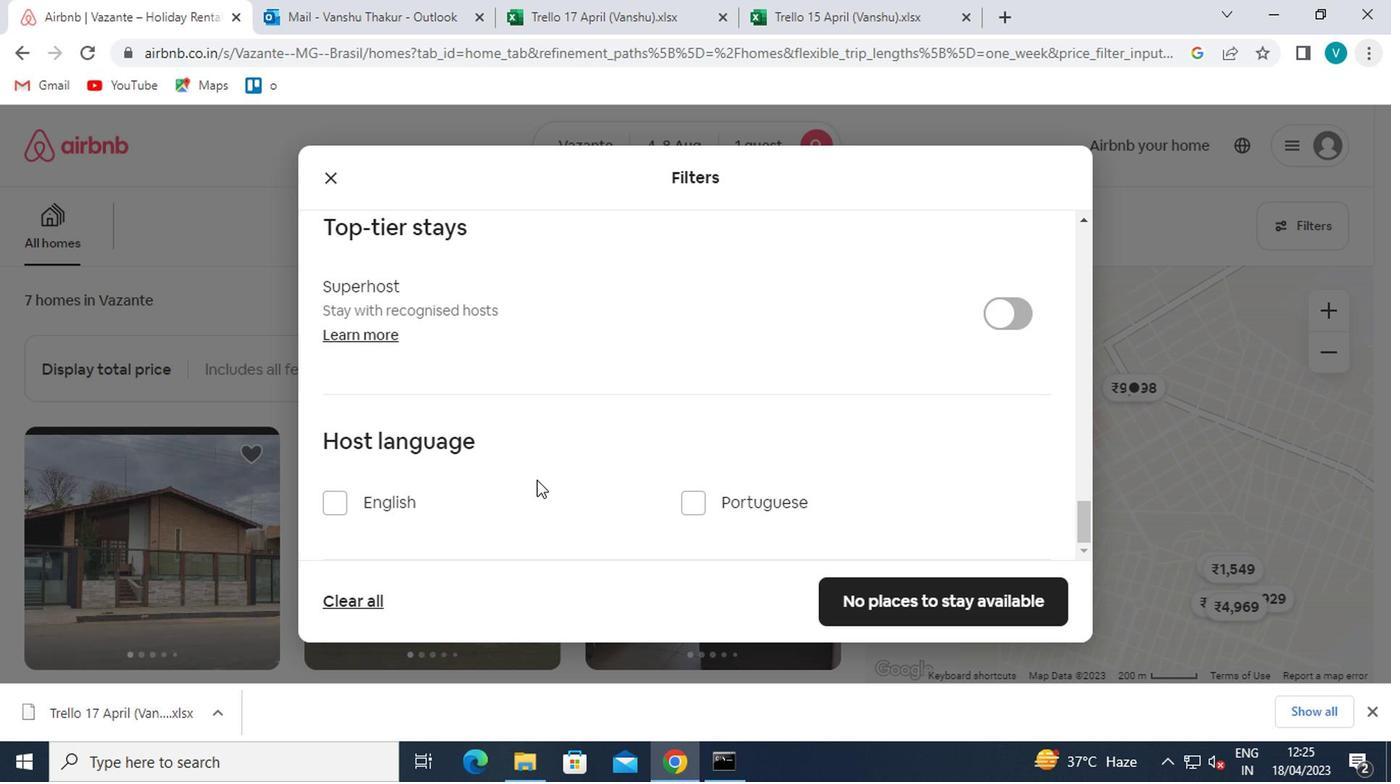 
Action: Mouse moved to (492, 539)
Screenshot: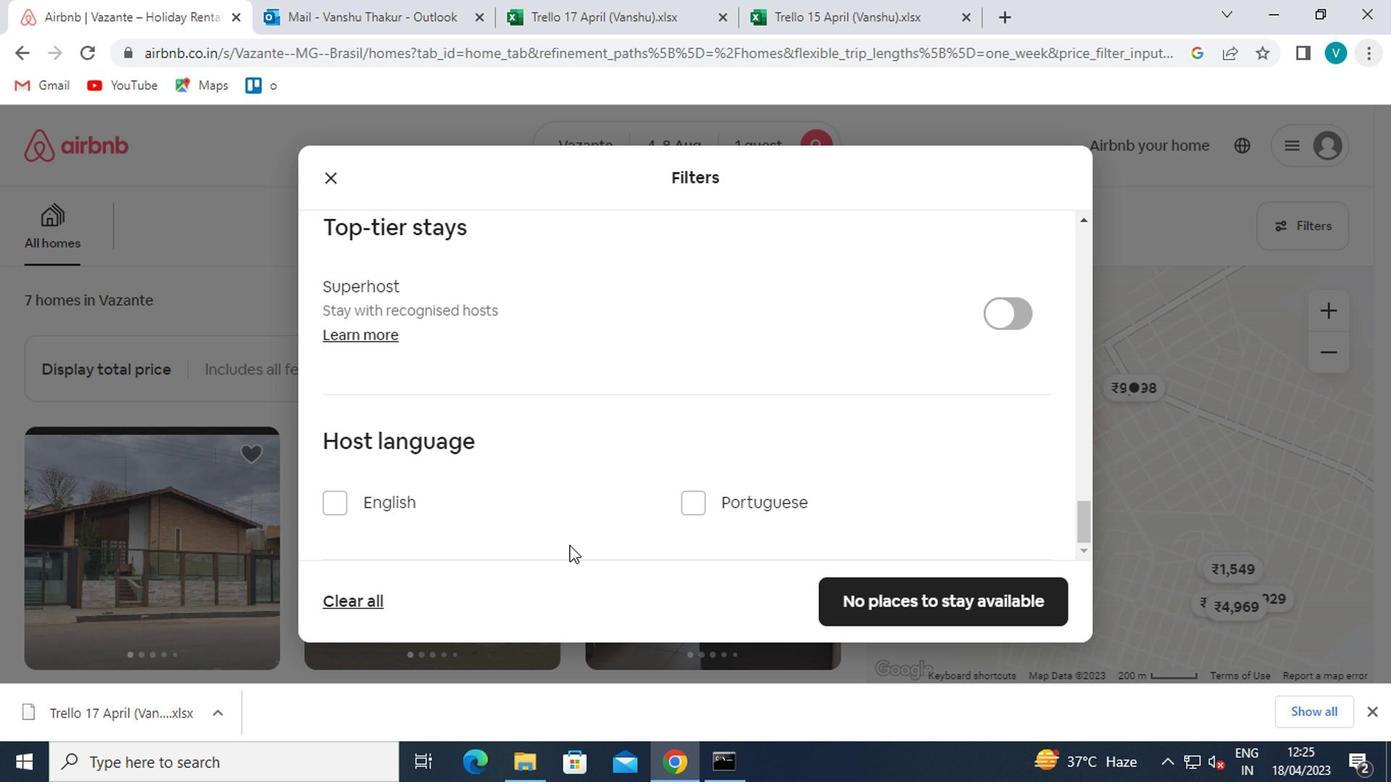 
Action: Mouse scrolled (492, 537) with delta (0, -1)
Screenshot: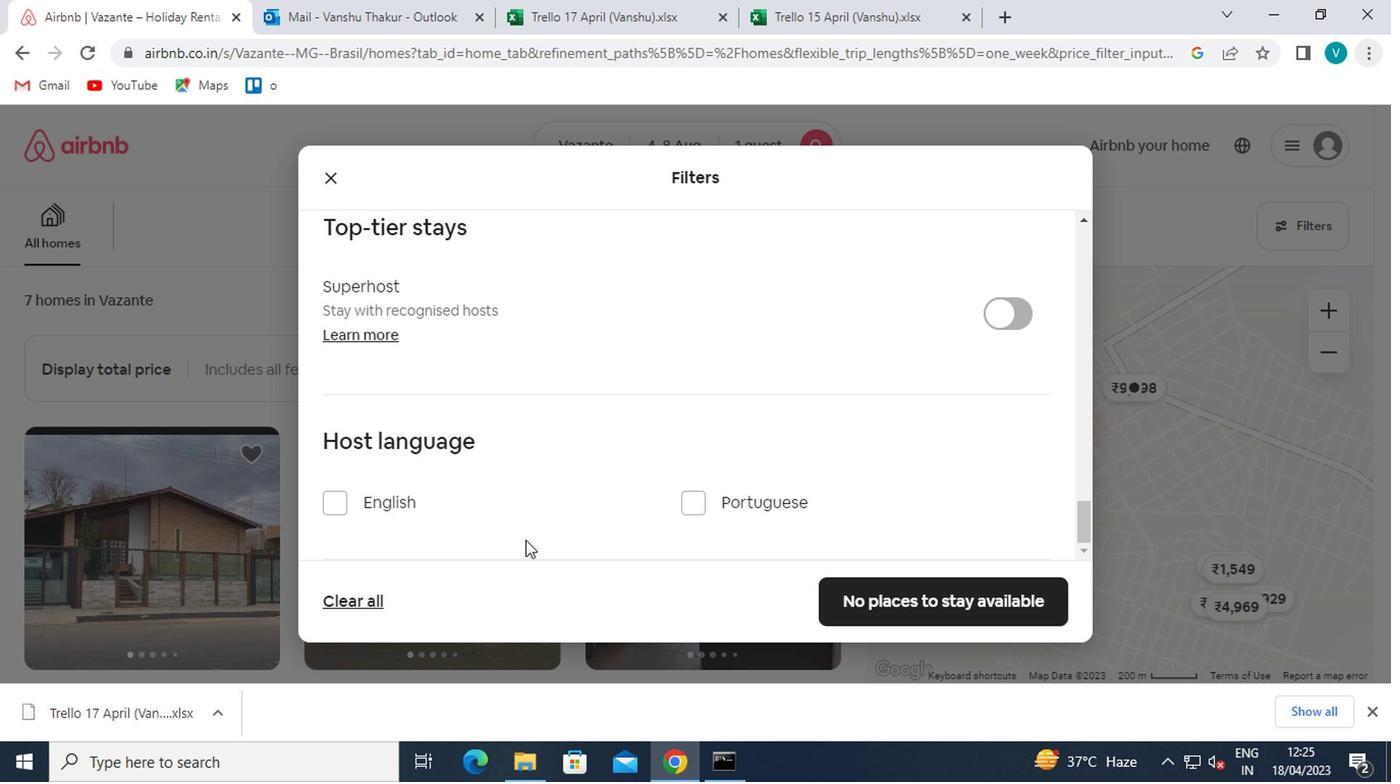 
Action: Mouse moved to (490, 539)
Screenshot: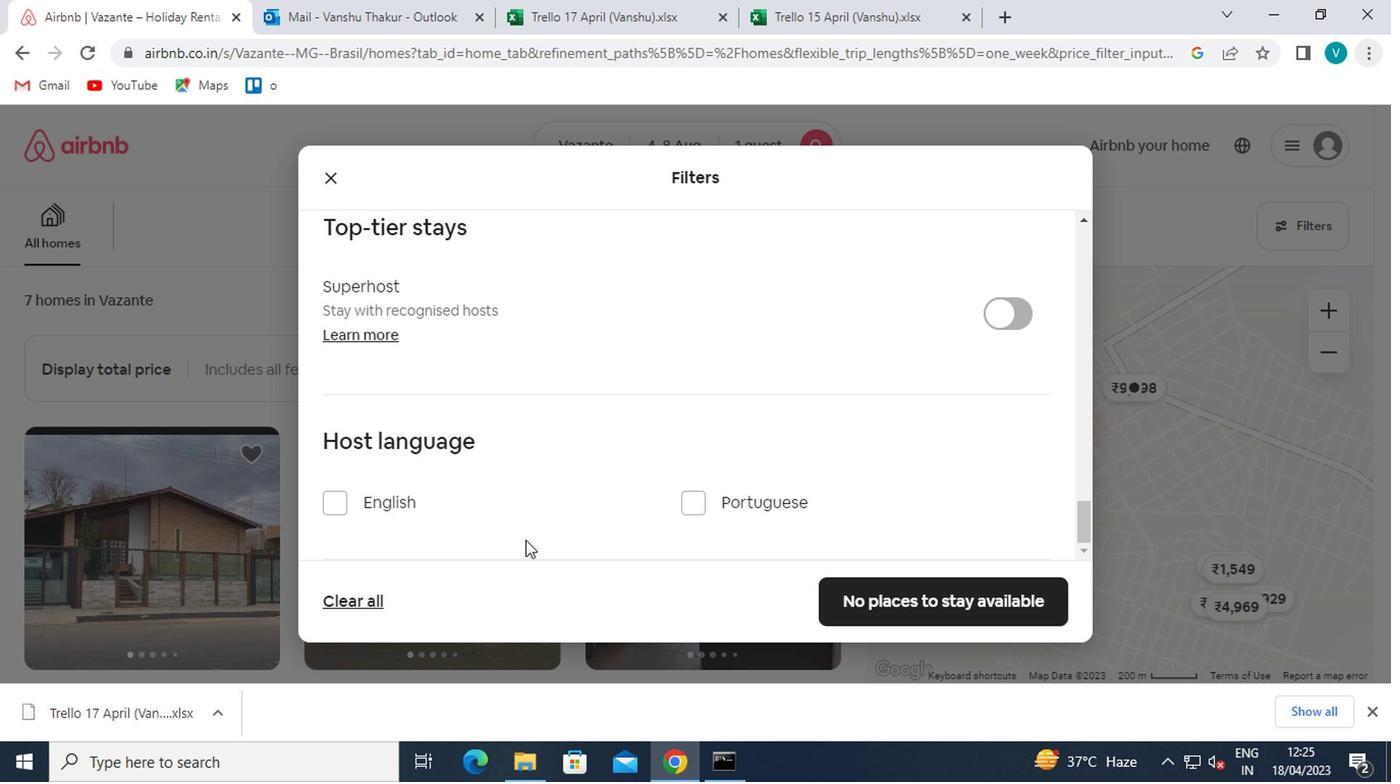 
Action: Mouse scrolled (490, 537) with delta (0, -1)
Screenshot: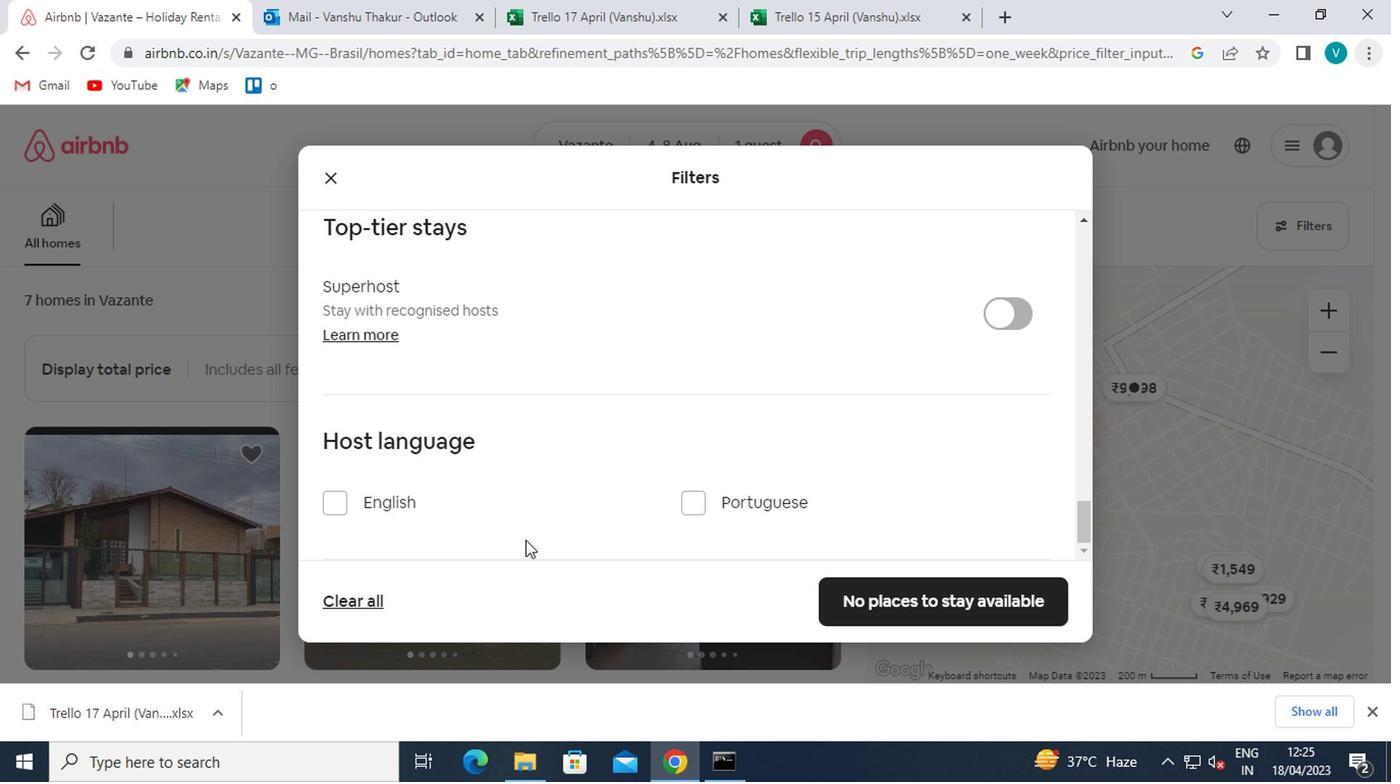
Action: Mouse moved to (488, 539)
Screenshot: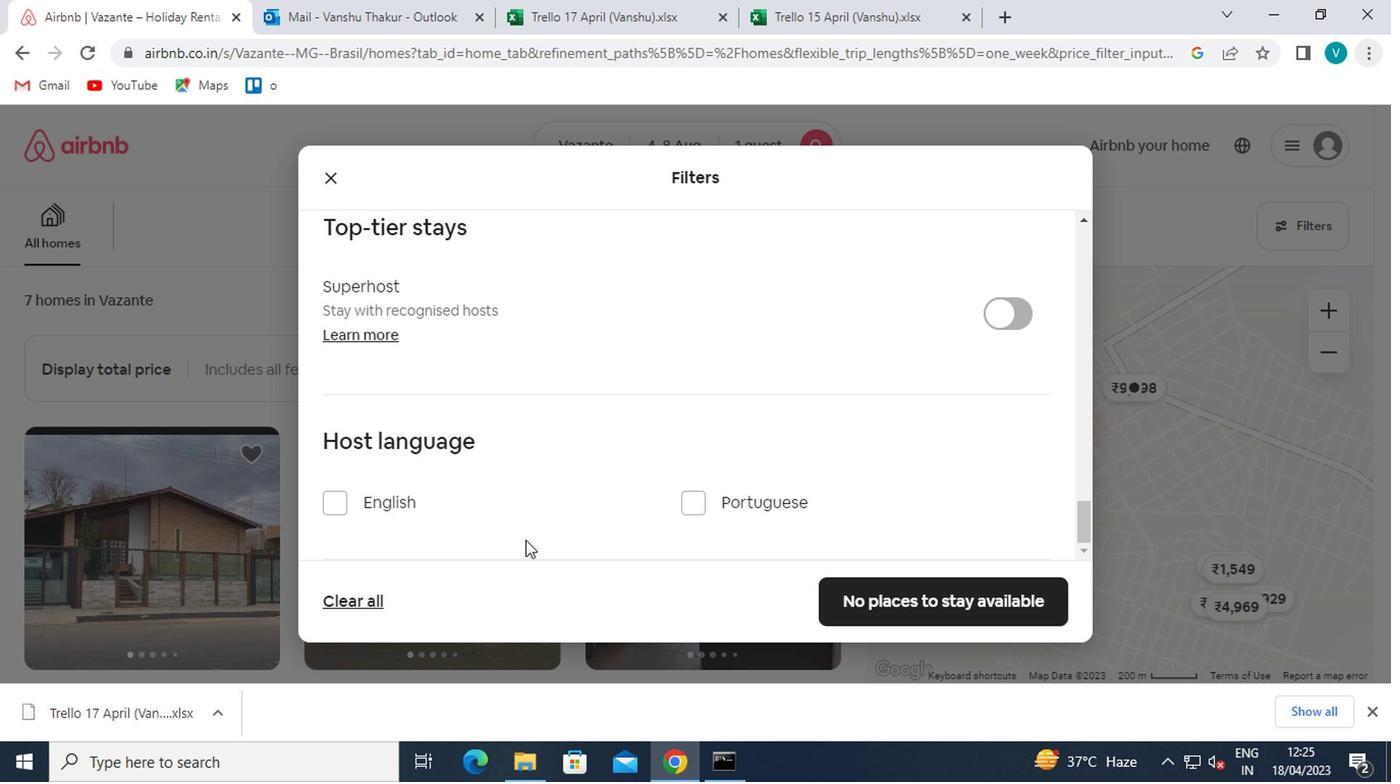 
Action: Mouse scrolled (488, 537) with delta (0, -1)
Screenshot: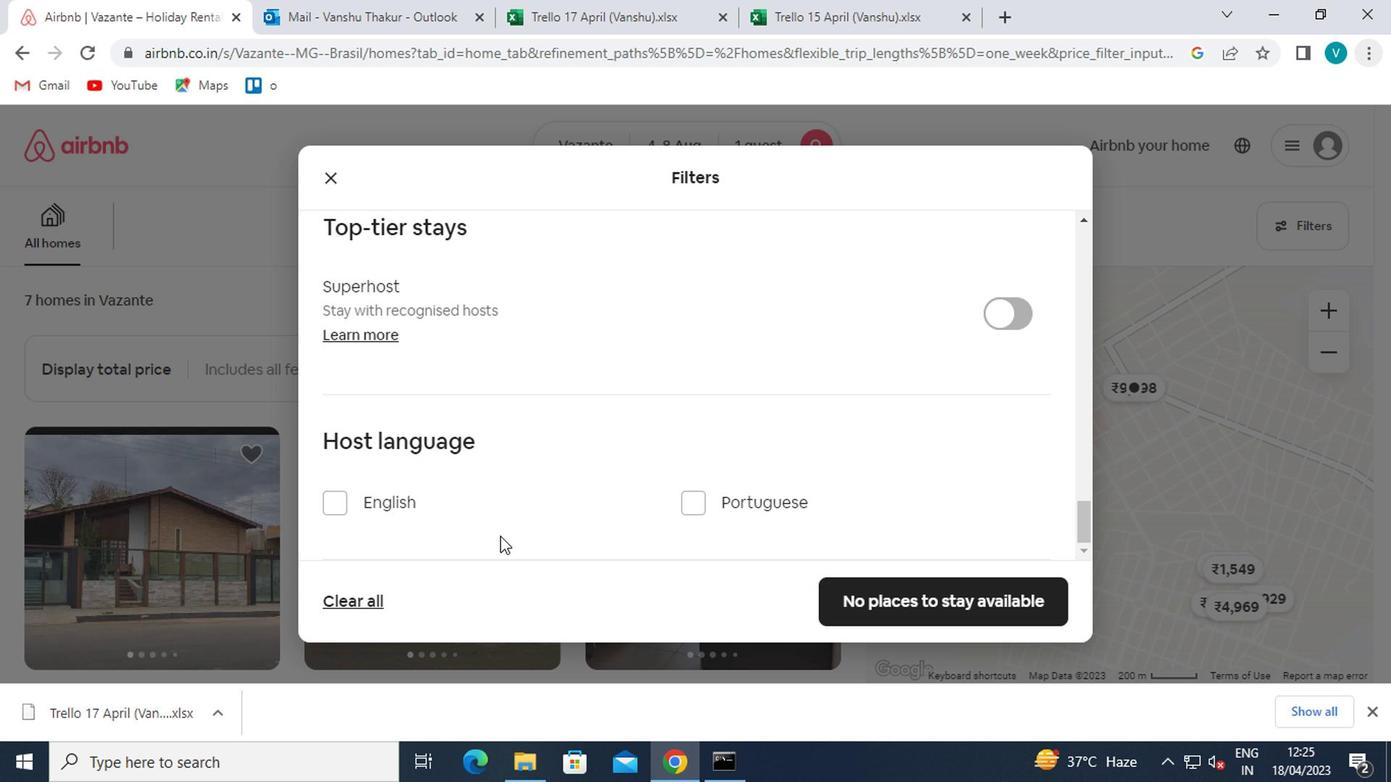 
Action: Mouse moved to (483, 541)
Screenshot: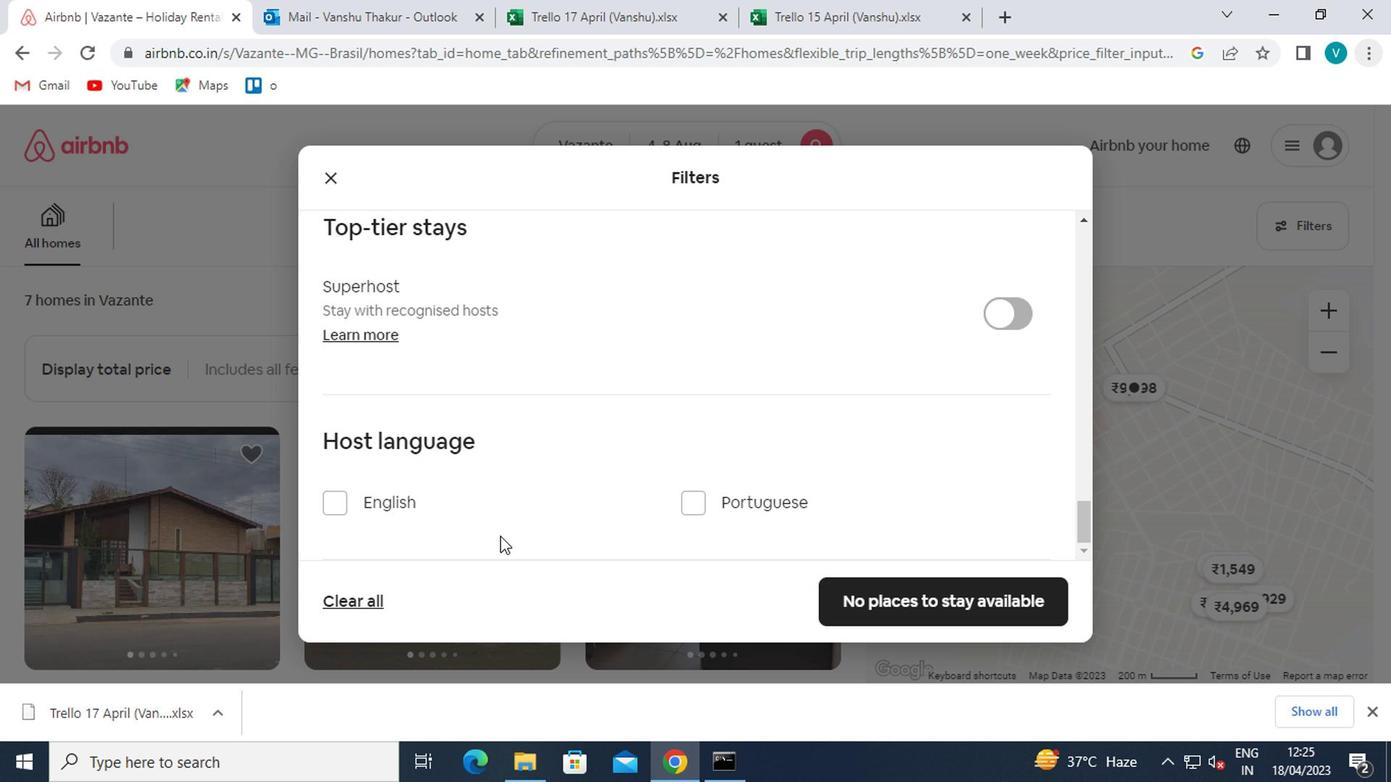 
Action: Mouse scrolled (483, 540) with delta (0, -1)
Screenshot: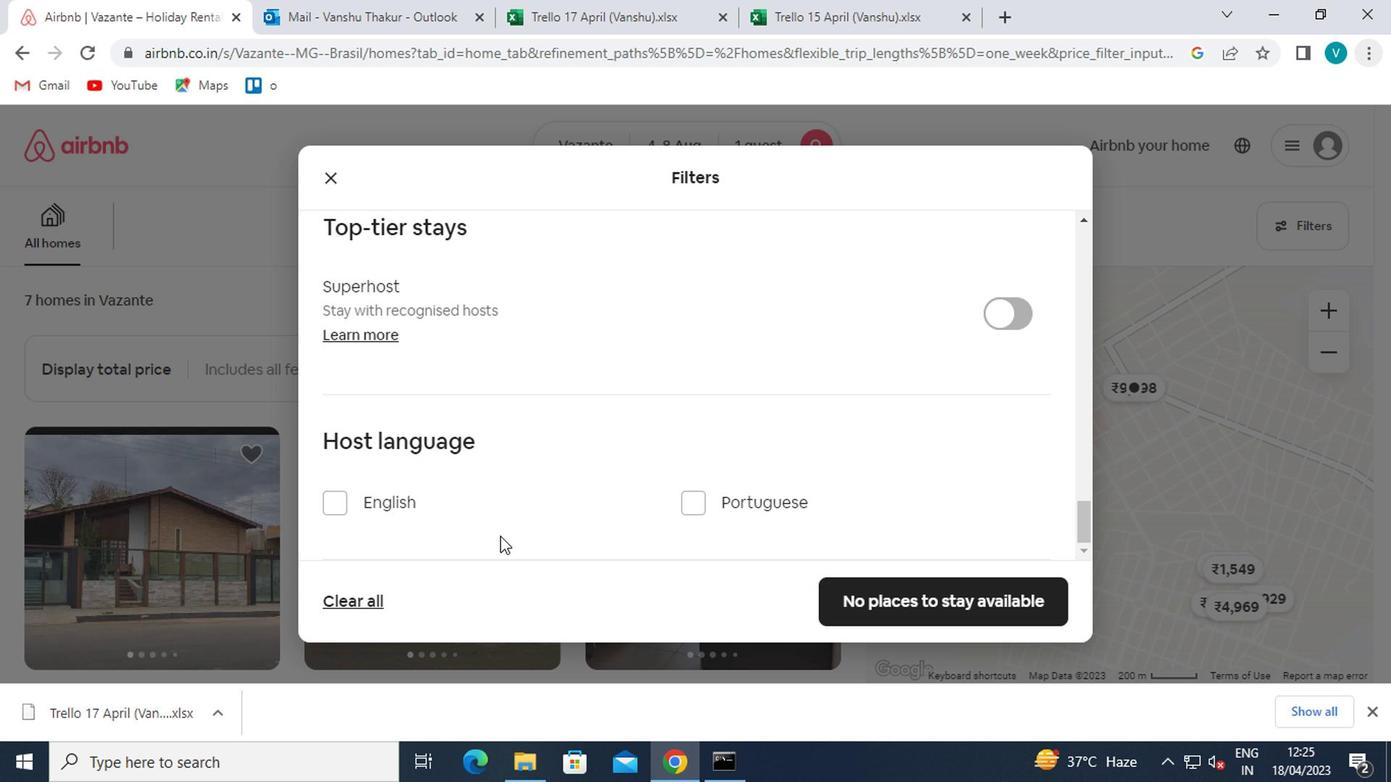 
Action: Mouse moved to (402, 542)
Screenshot: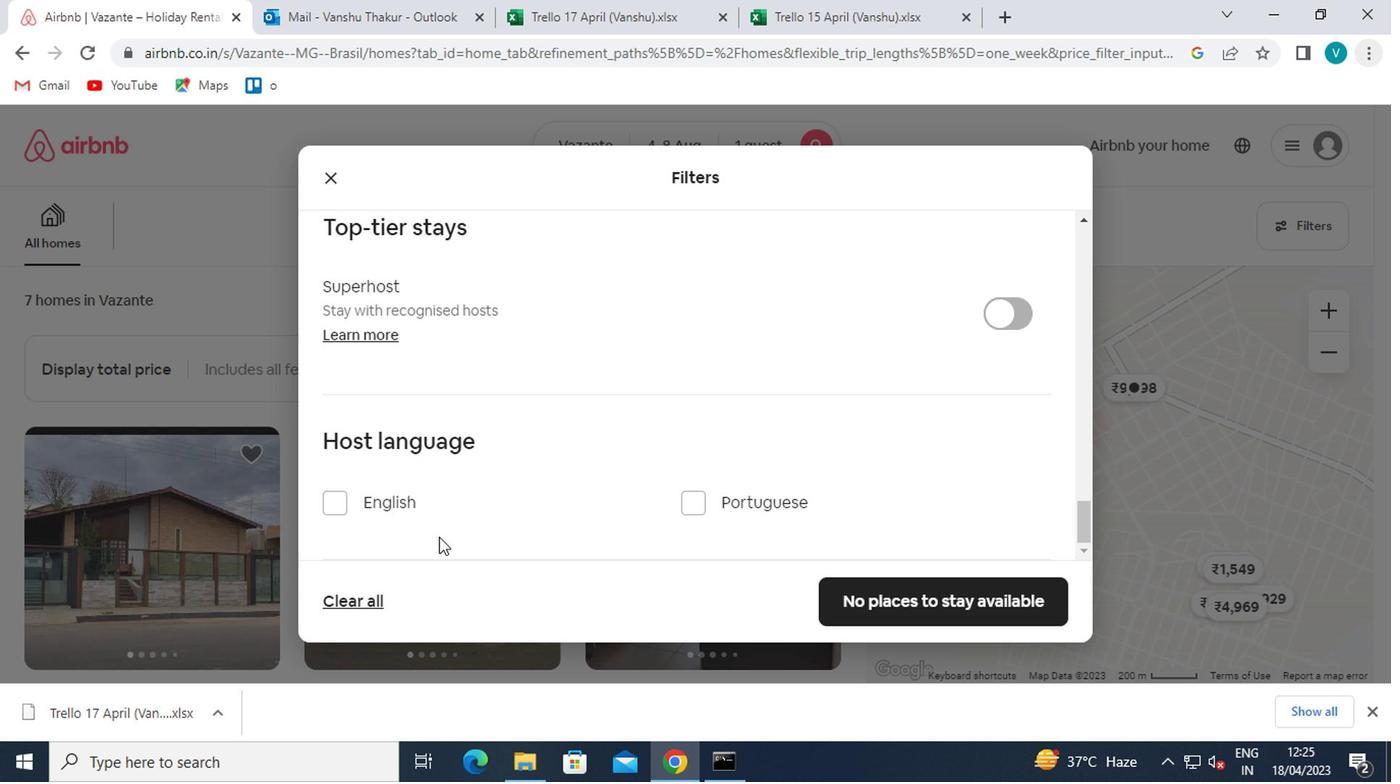 
Action: Mouse scrolled (402, 541) with delta (0, 0)
Screenshot: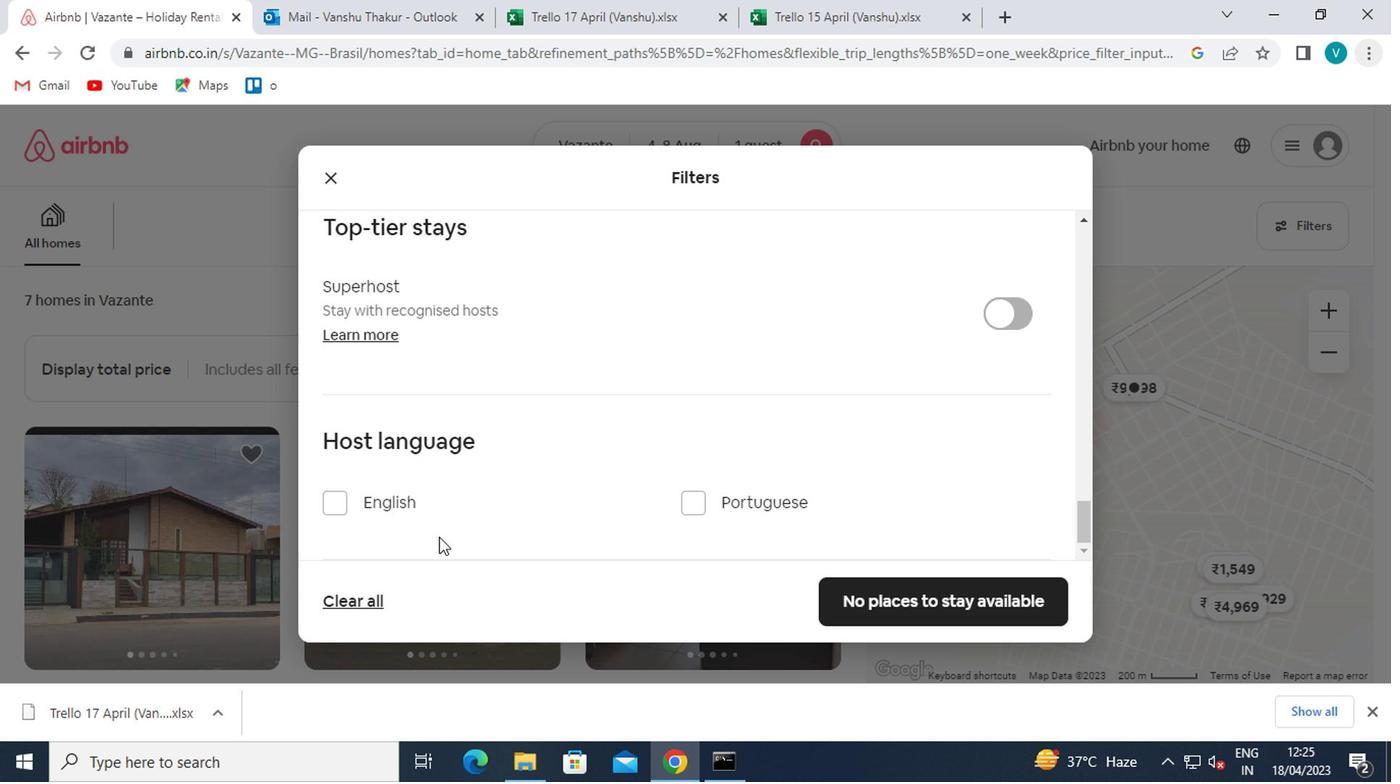 
Action: Mouse scrolled (402, 541) with delta (0, 0)
Screenshot: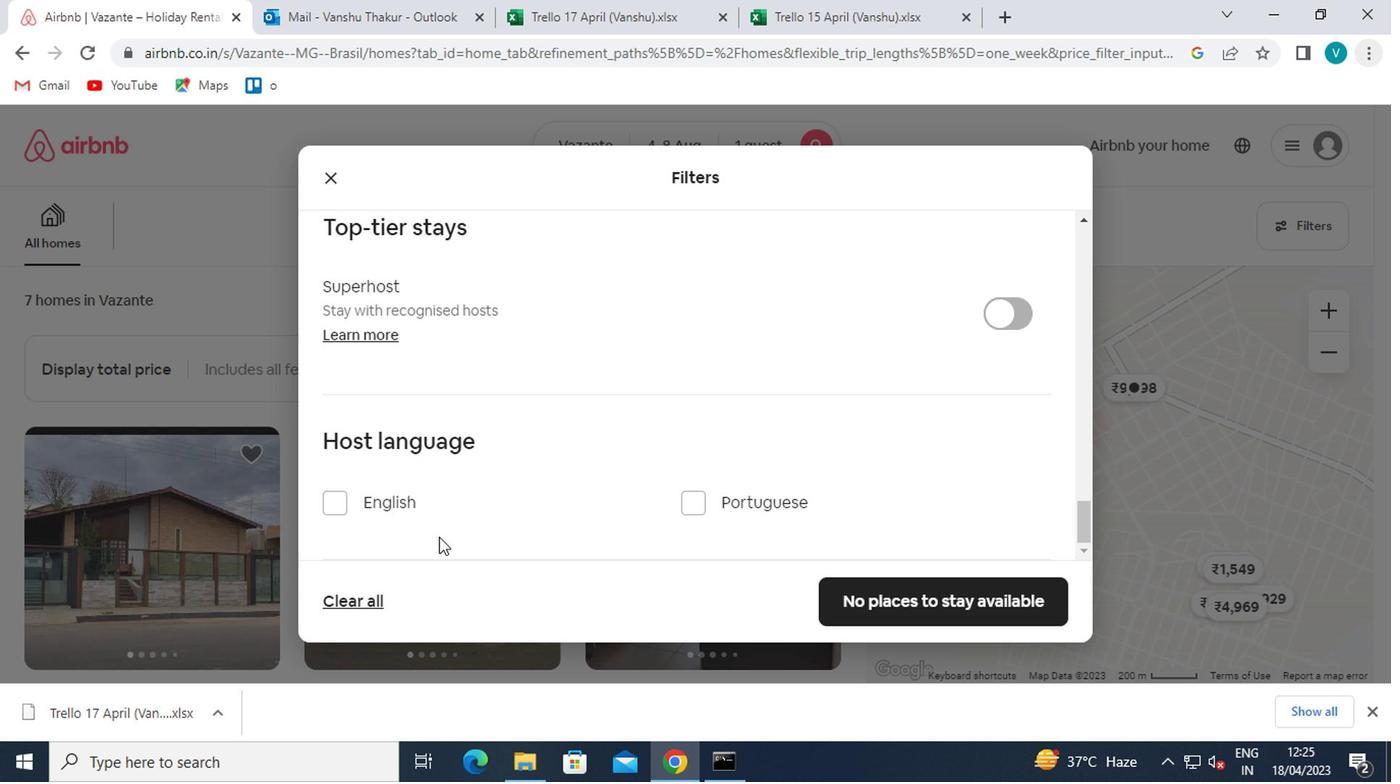 
Action: Mouse scrolled (402, 541) with delta (0, 0)
Screenshot: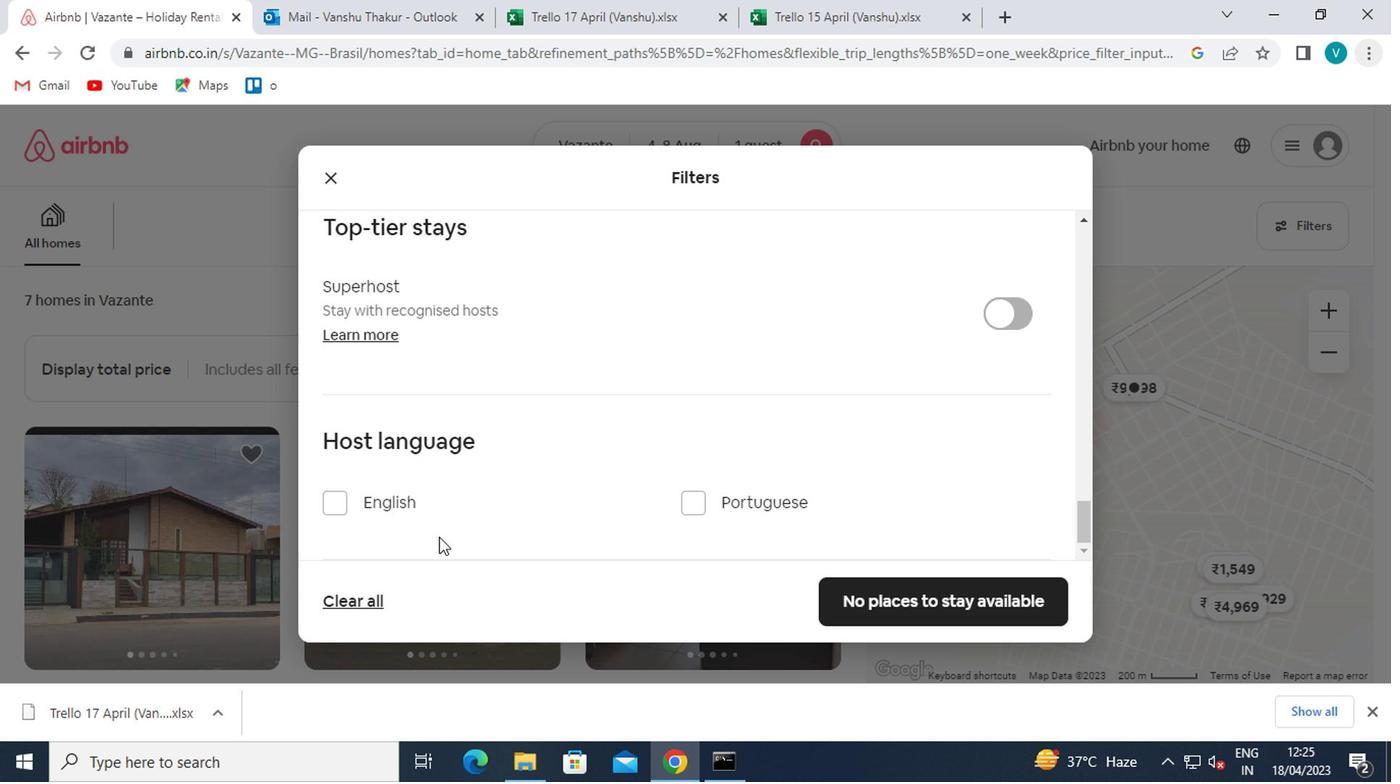 
Action: Mouse scrolled (402, 541) with delta (0, 0)
Screenshot: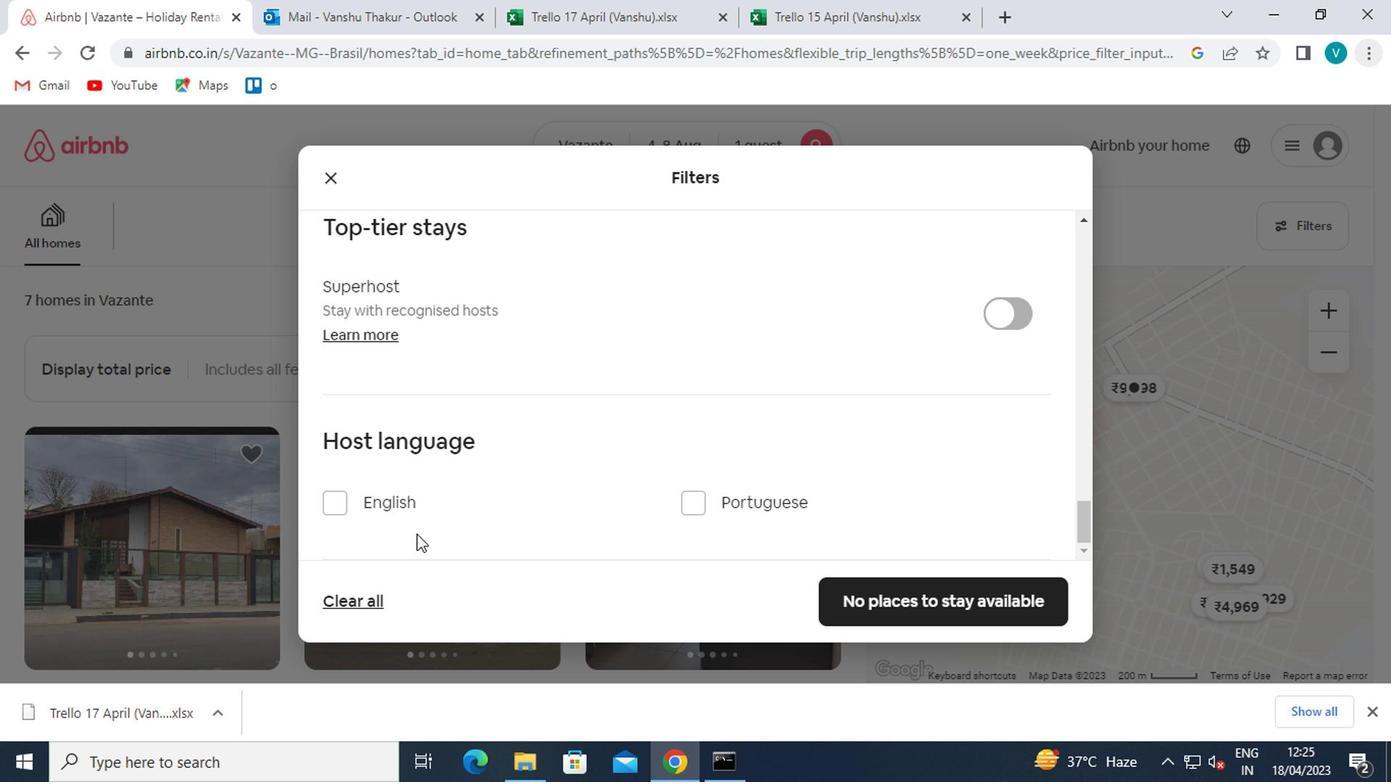 
Action: Mouse moved to (402, 544)
Screenshot: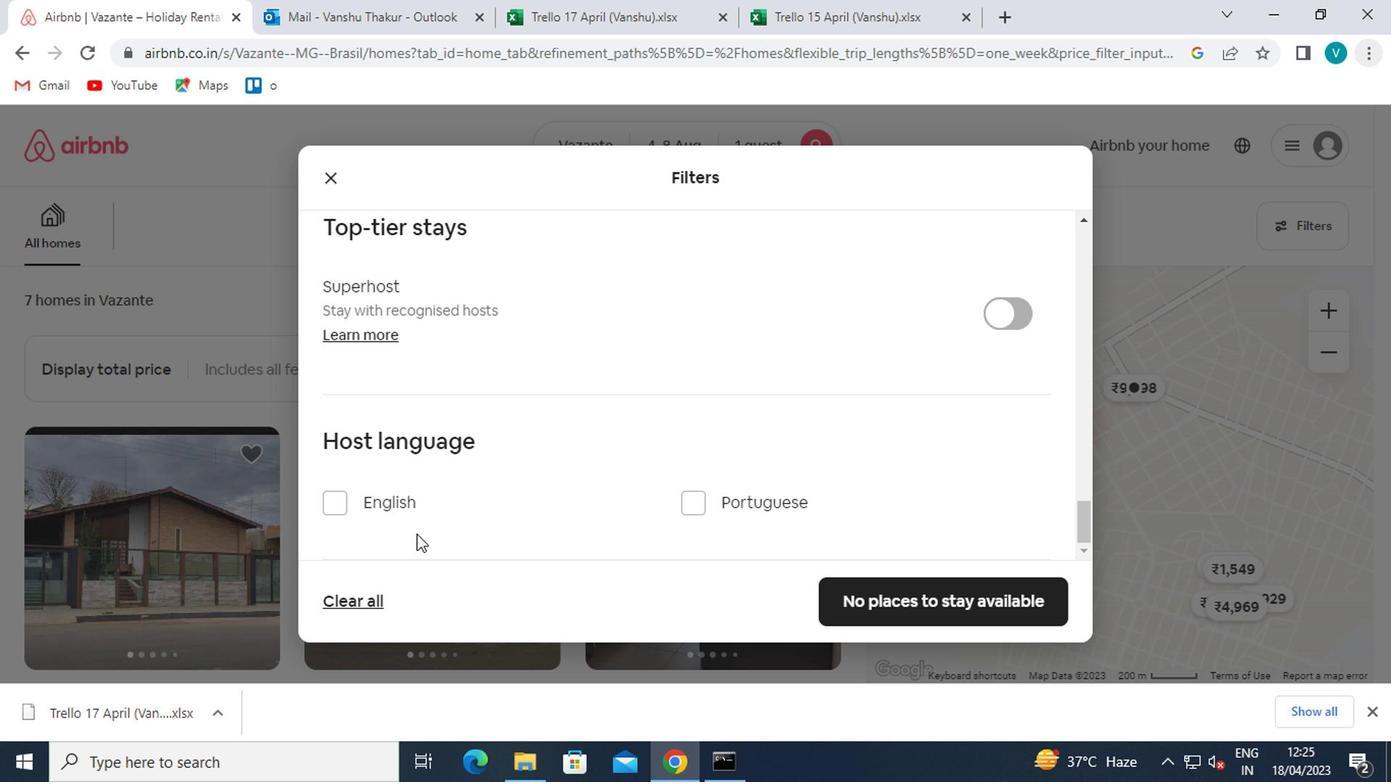 
Action: Mouse scrolled (402, 542) with delta (0, -1)
Screenshot: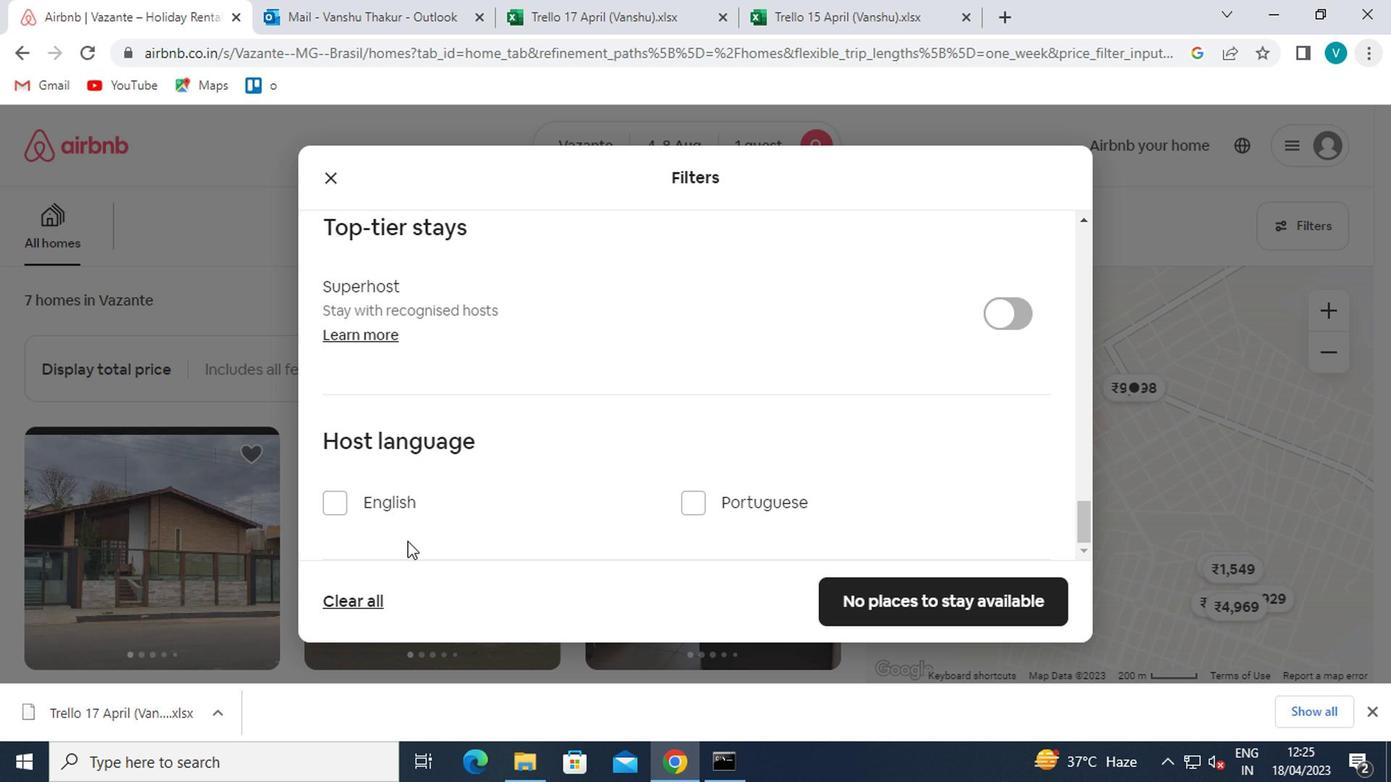
Action: Mouse scrolled (402, 542) with delta (0, -1)
Screenshot: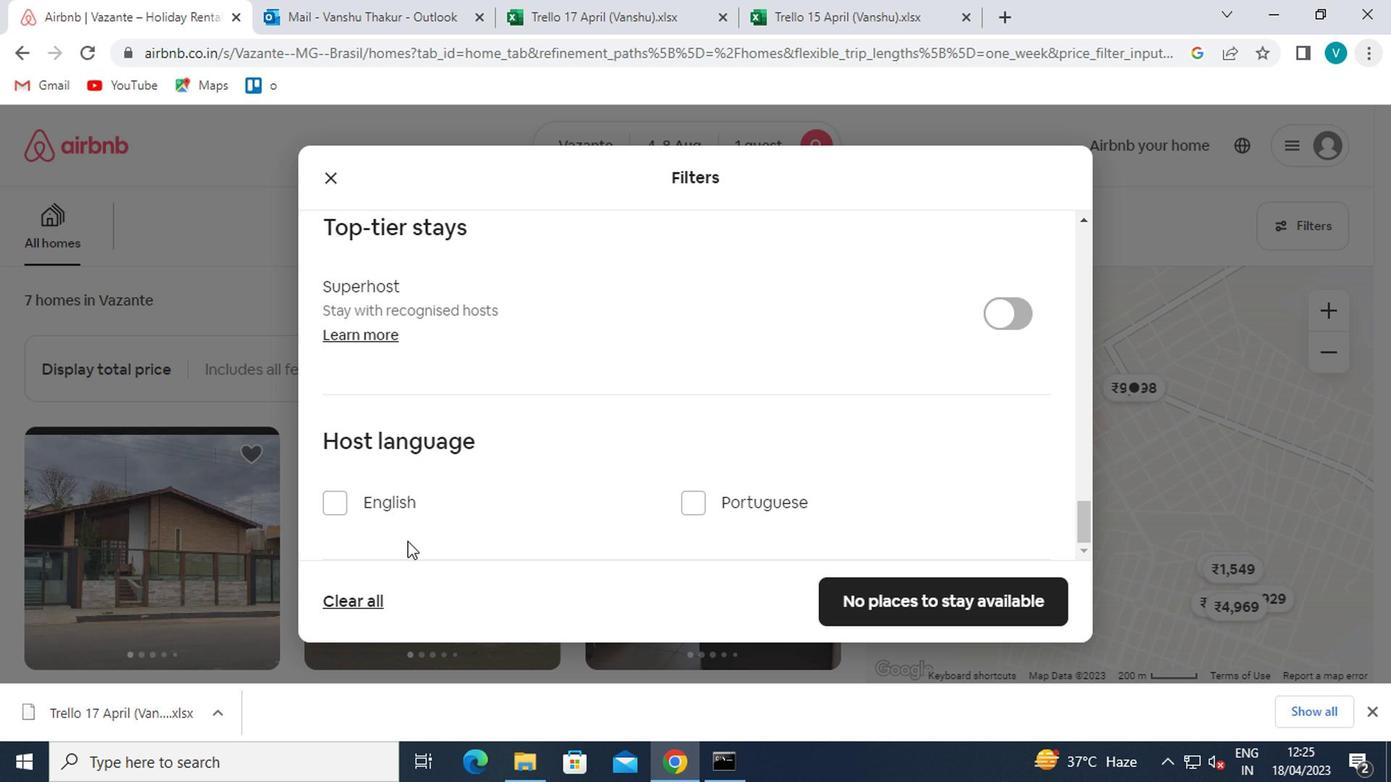 
Action: Mouse scrolled (402, 541) with delta (0, -2)
Screenshot: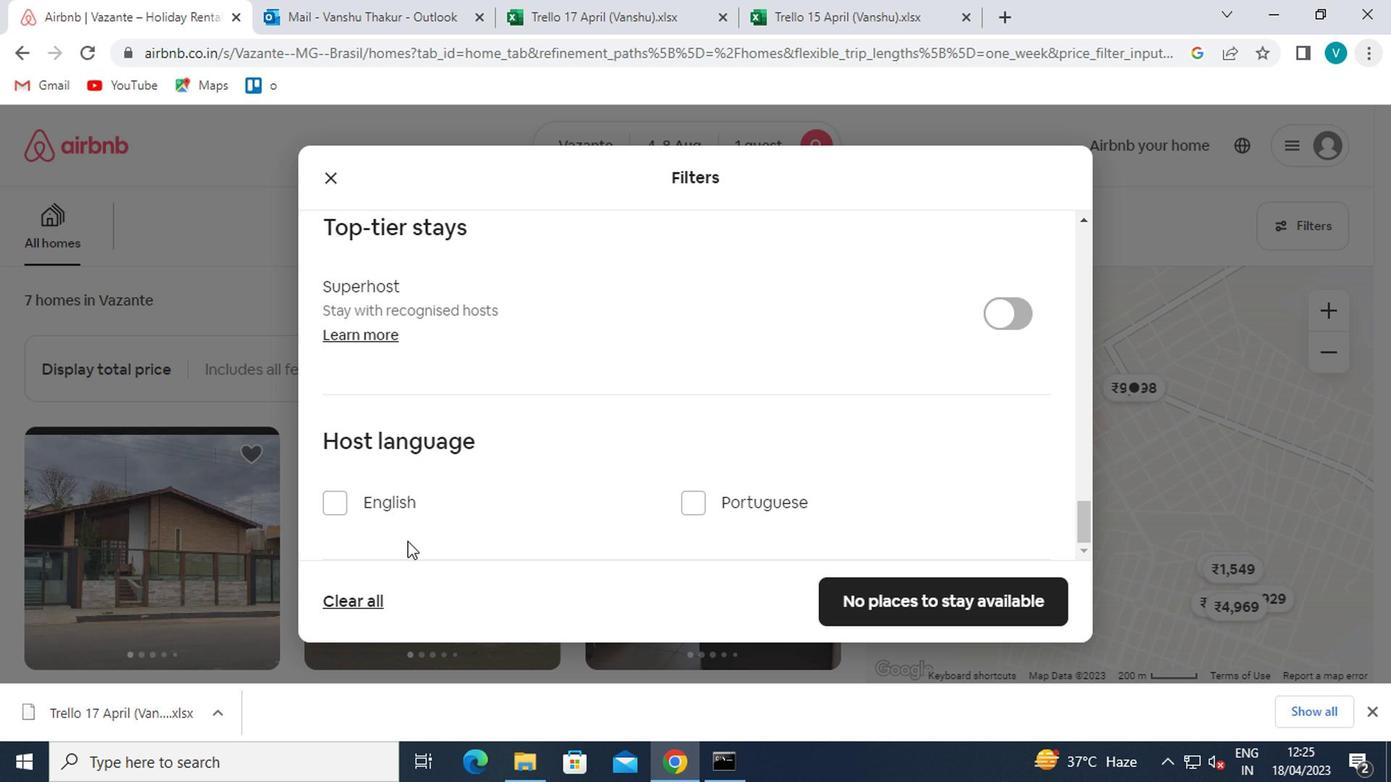 
Action: Mouse scrolled (402, 542) with delta (0, -1)
Screenshot: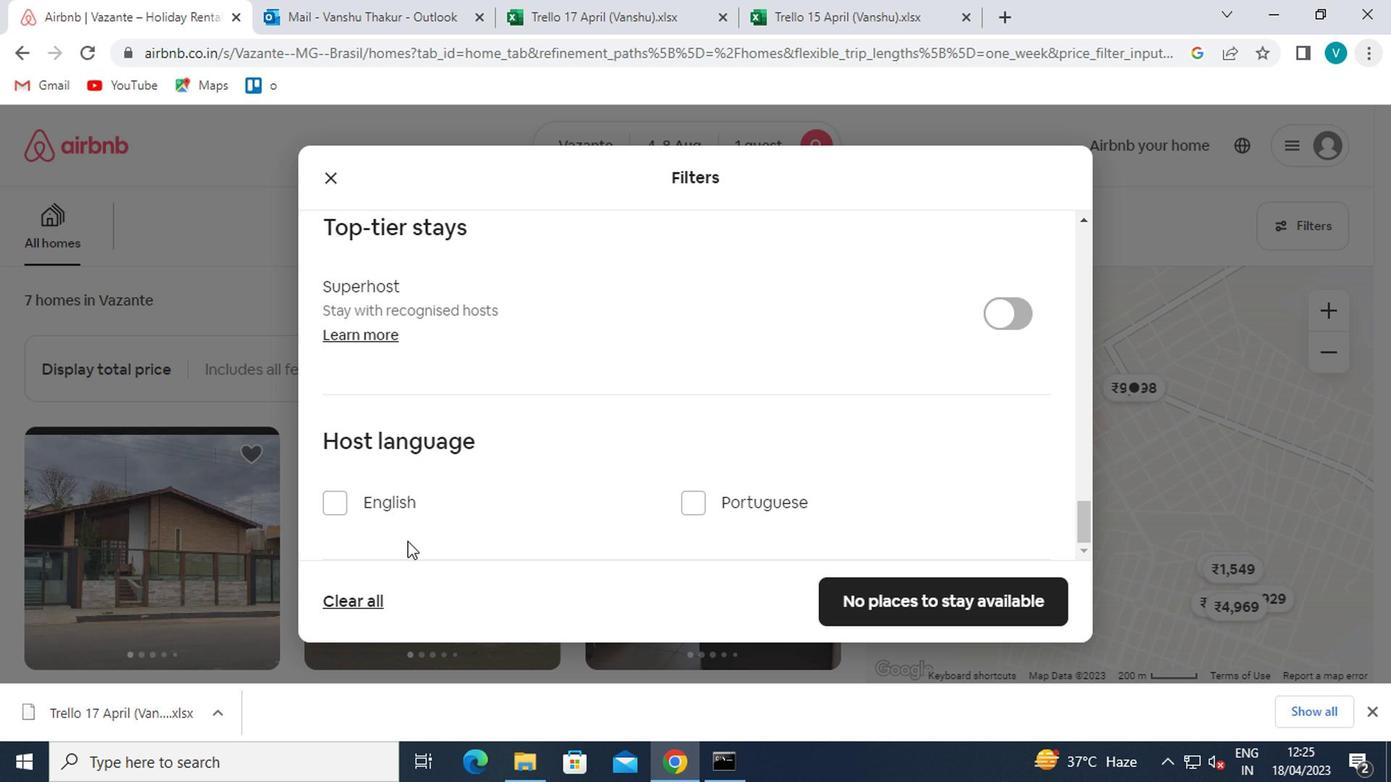 
Action: Mouse scrolled (402, 542) with delta (0, -1)
Screenshot: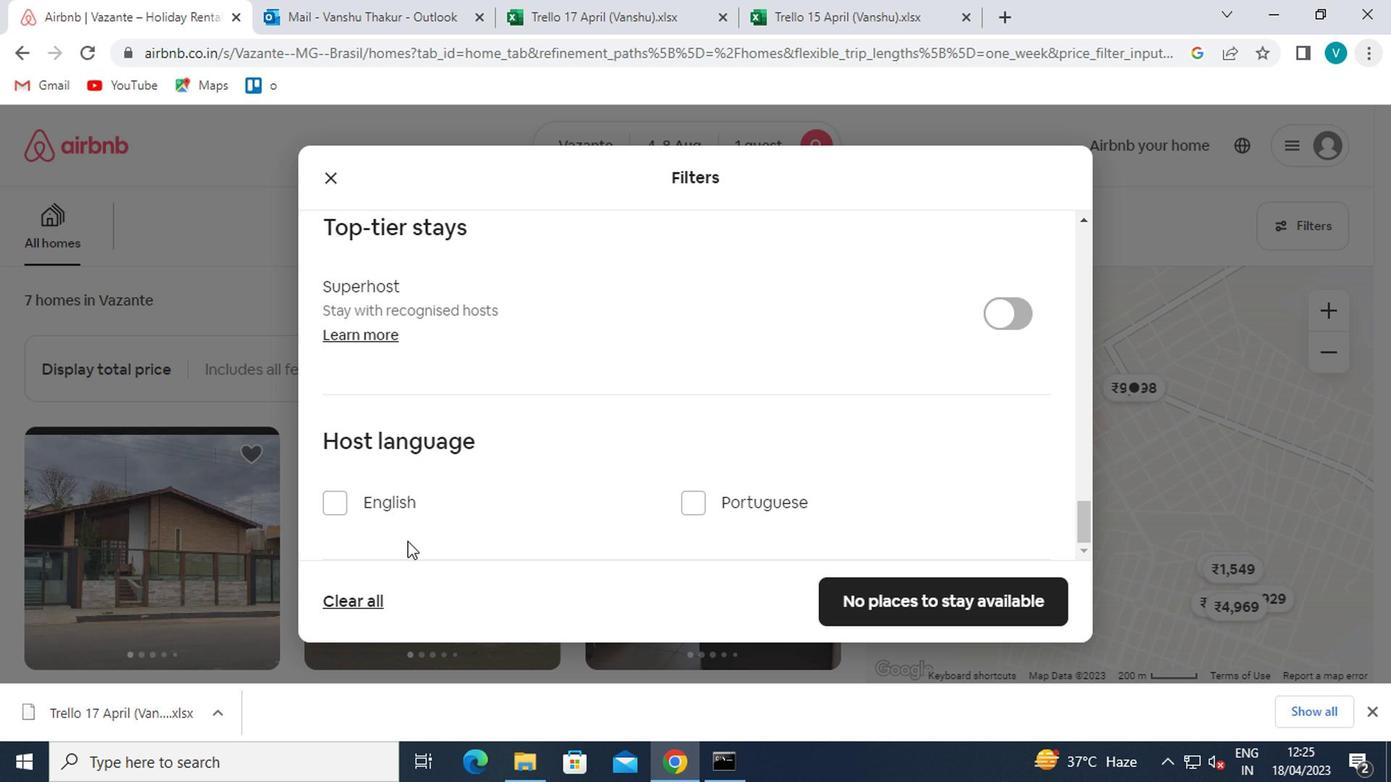 
Action: Mouse scrolled (402, 542) with delta (0, -1)
Screenshot: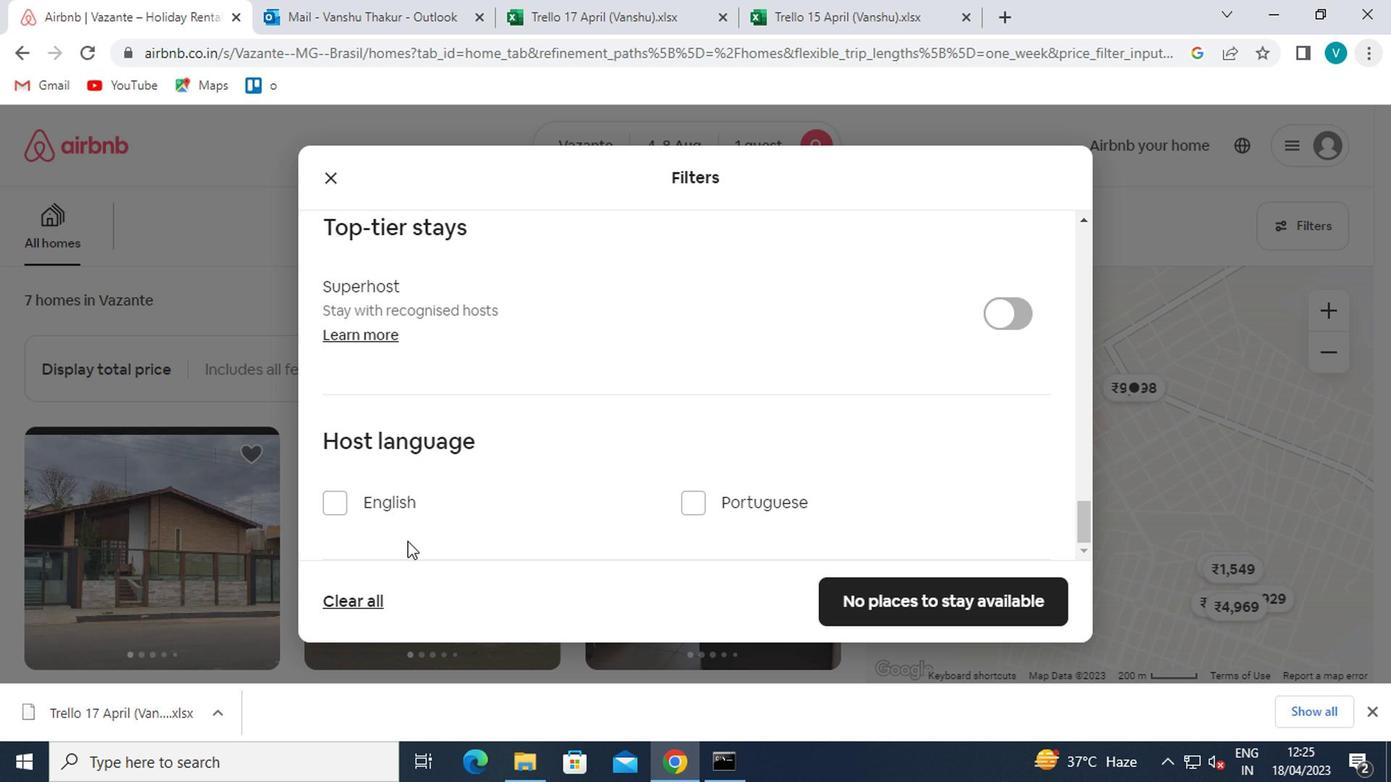 
Action: Mouse scrolled (402, 542) with delta (0, -1)
Screenshot: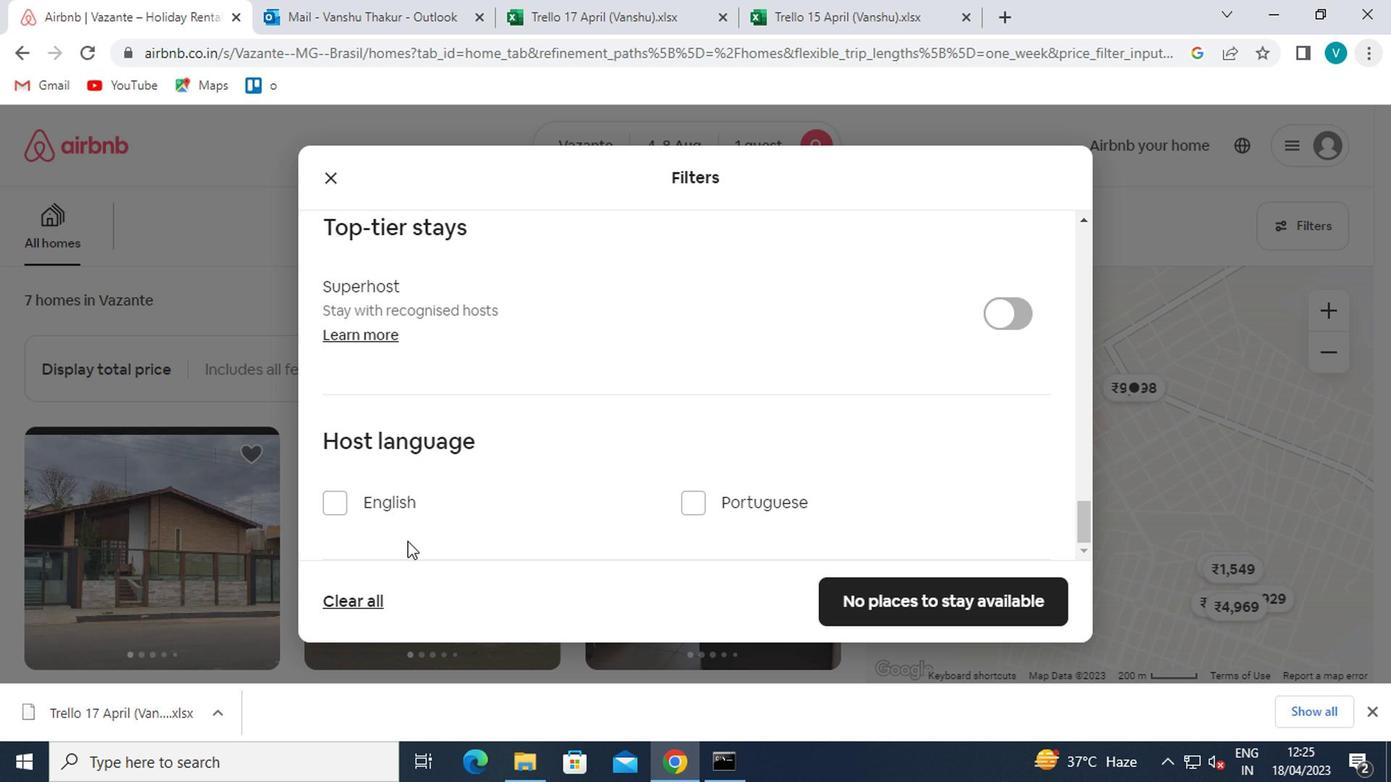 
Action: Mouse scrolled (402, 542) with delta (0, -1)
Screenshot: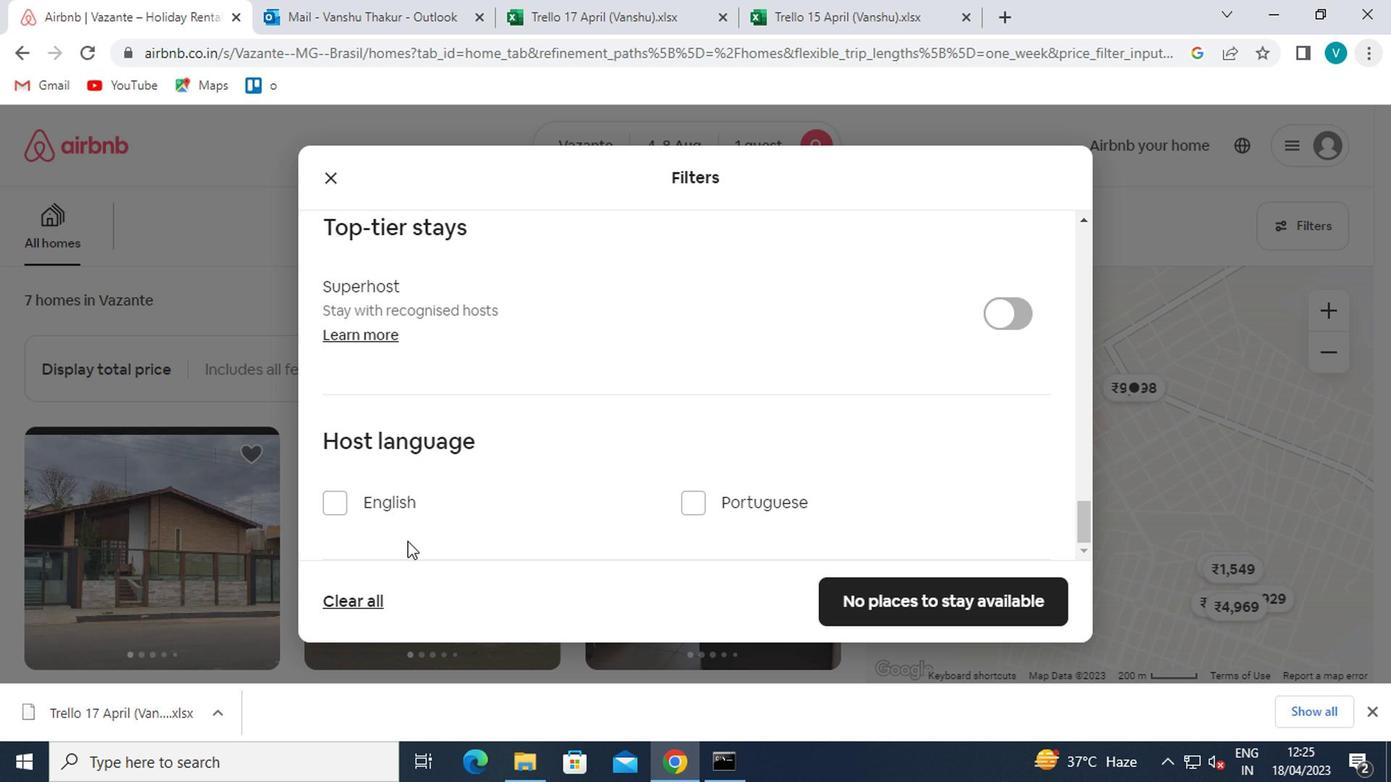 
Action: Mouse scrolled (402, 542) with delta (0, -1)
Screenshot: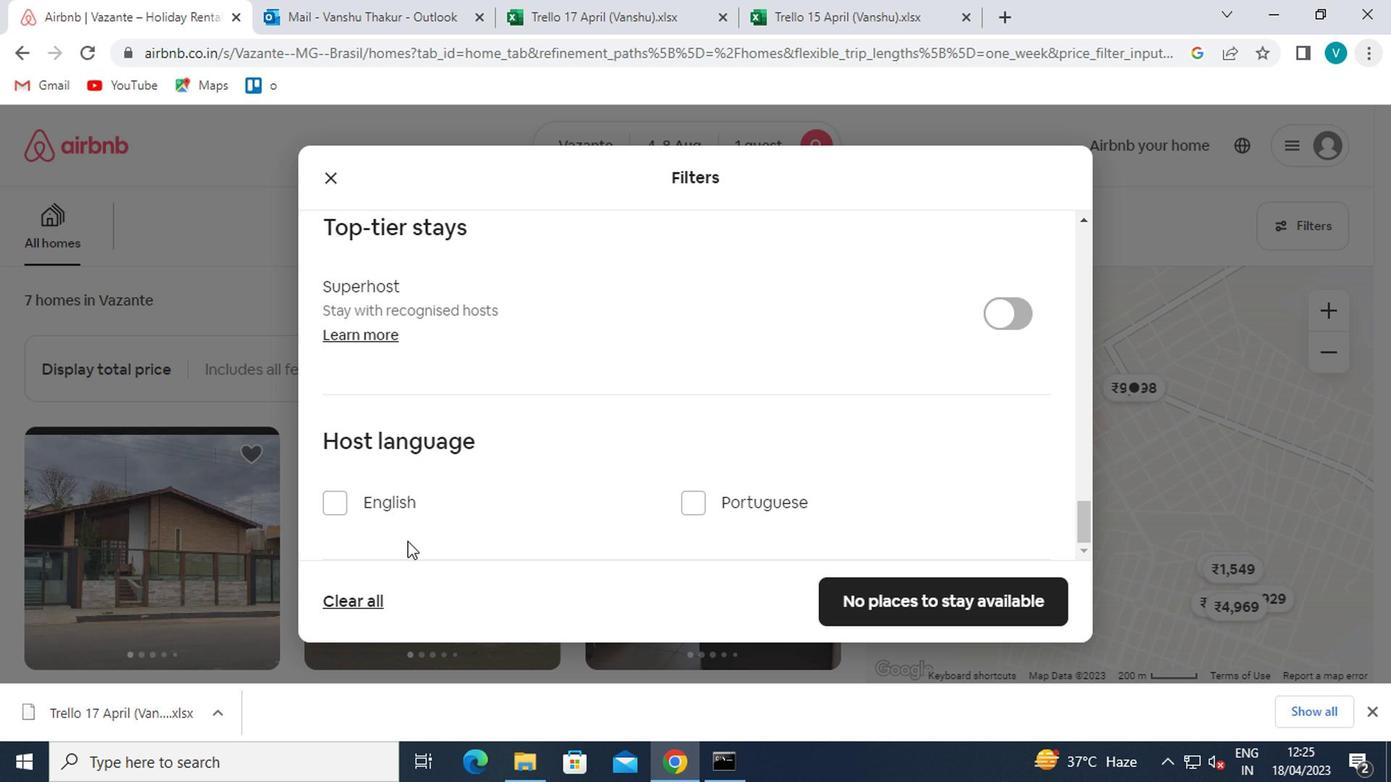 
Action: Mouse scrolled (402, 542) with delta (0, -1)
Screenshot: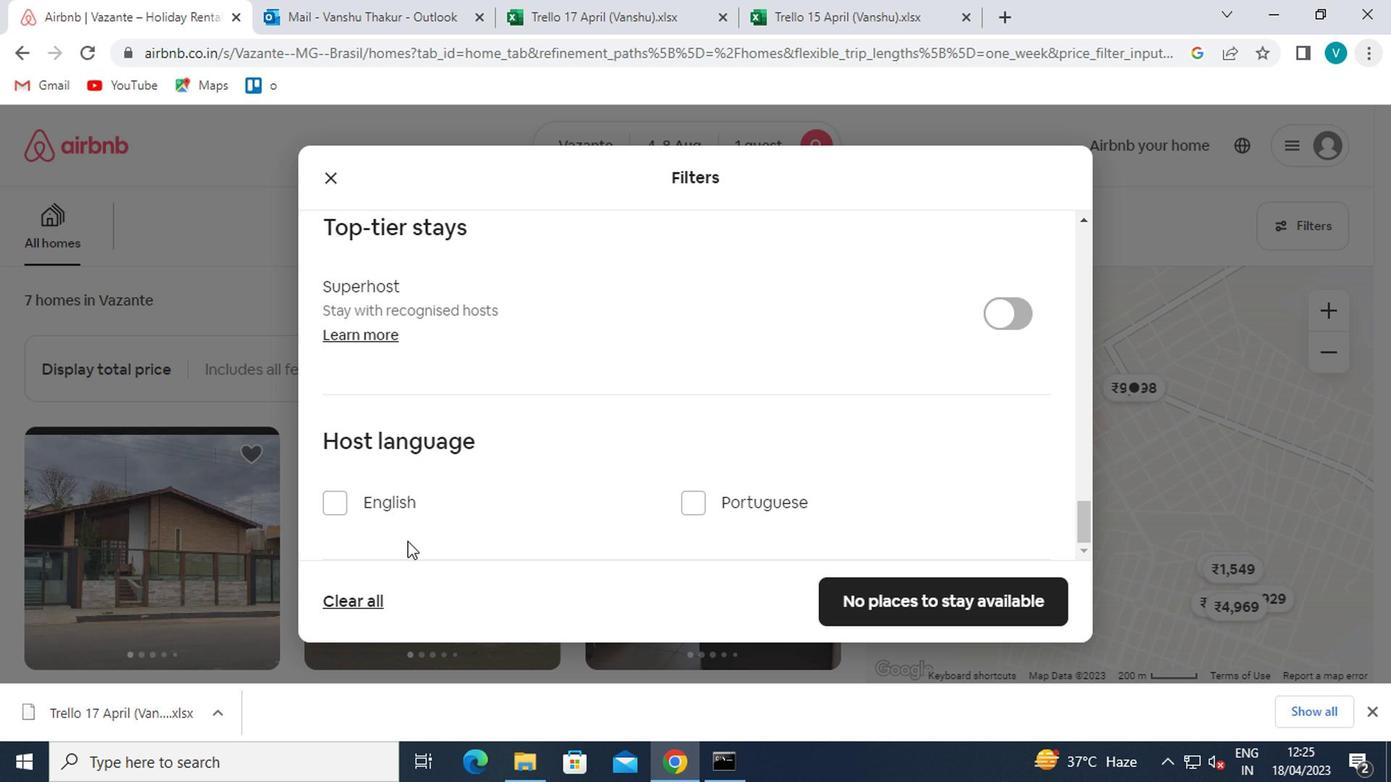 
Action: Mouse scrolled (402, 542) with delta (0, -1)
Screenshot: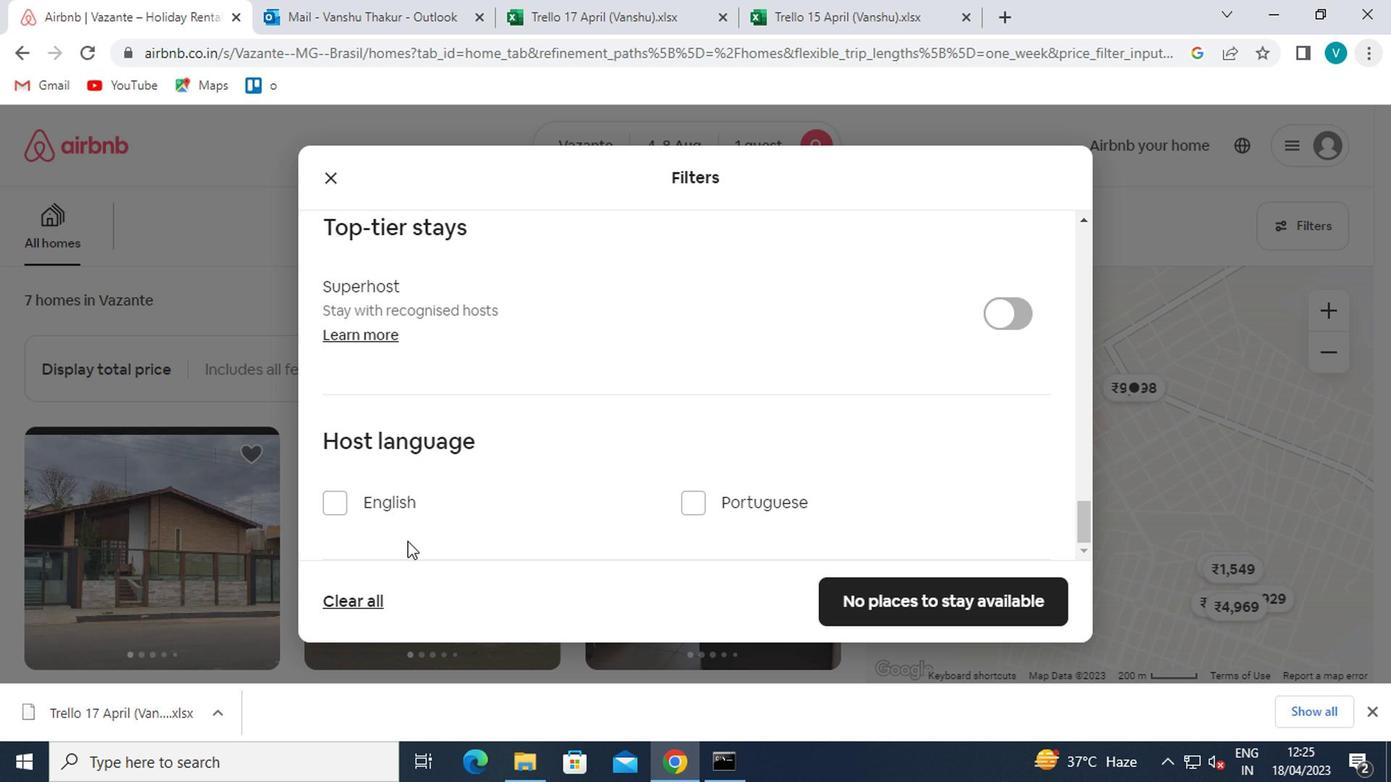 
Action: Mouse scrolled (402, 541) with delta (0, -2)
Screenshot: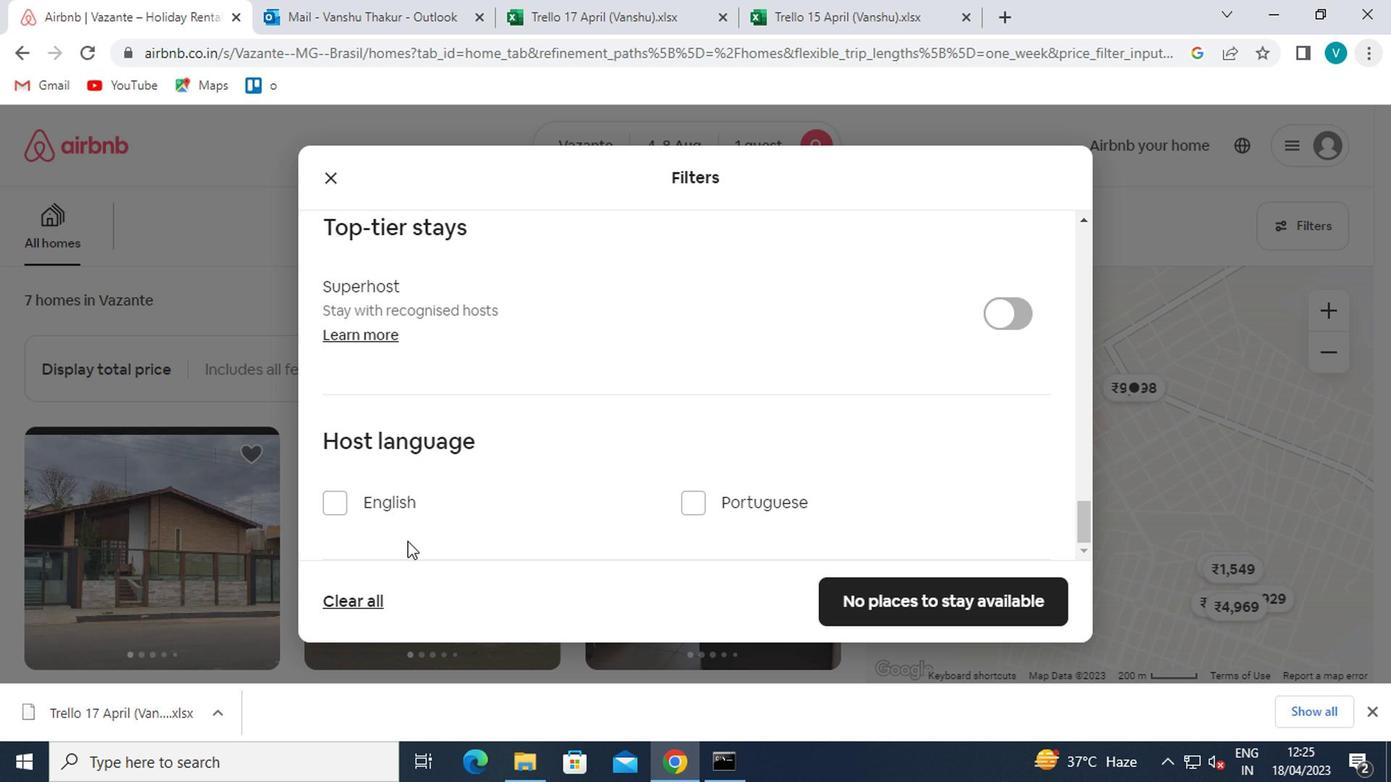 
Action: Mouse scrolled (402, 542) with delta (0, -1)
Screenshot: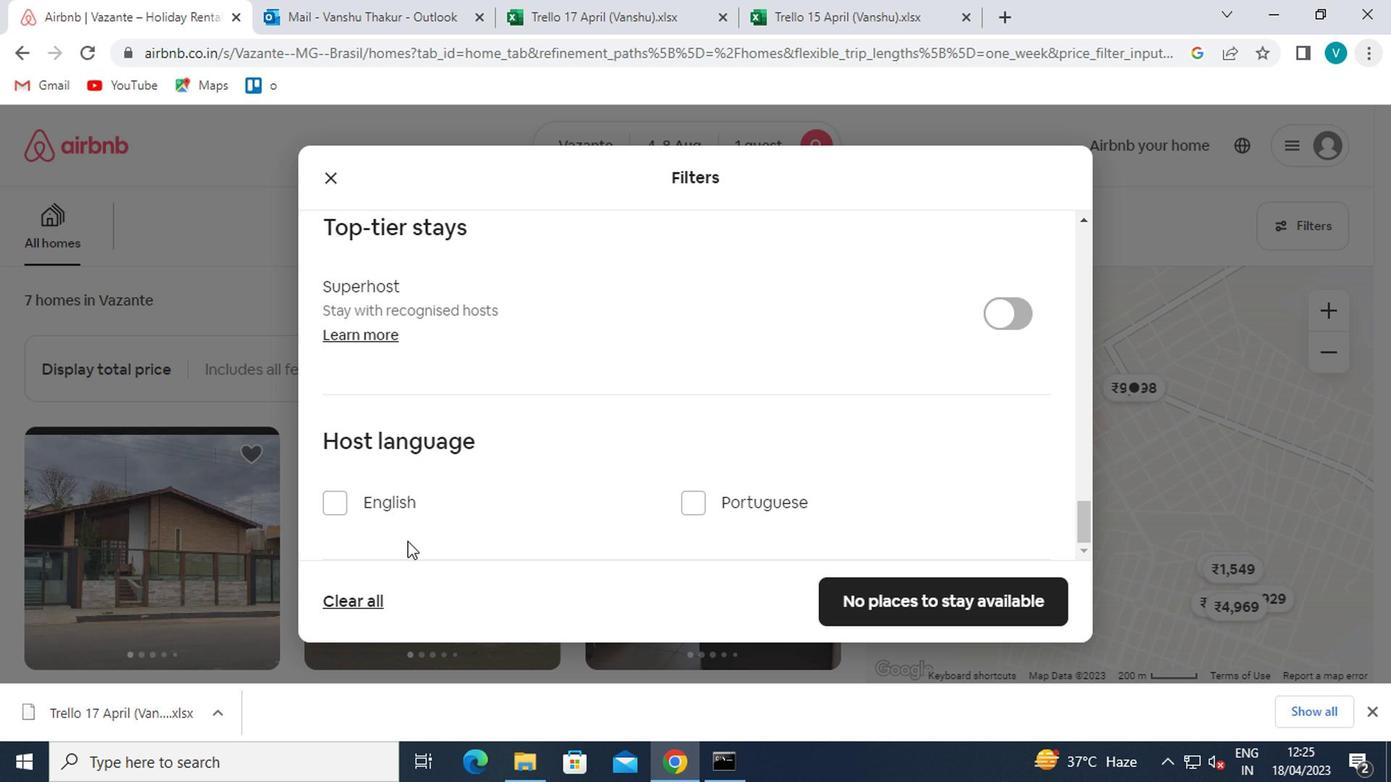 
Action: Mouse scrolled (402, 542) with delta (0, -1)
Screenshot: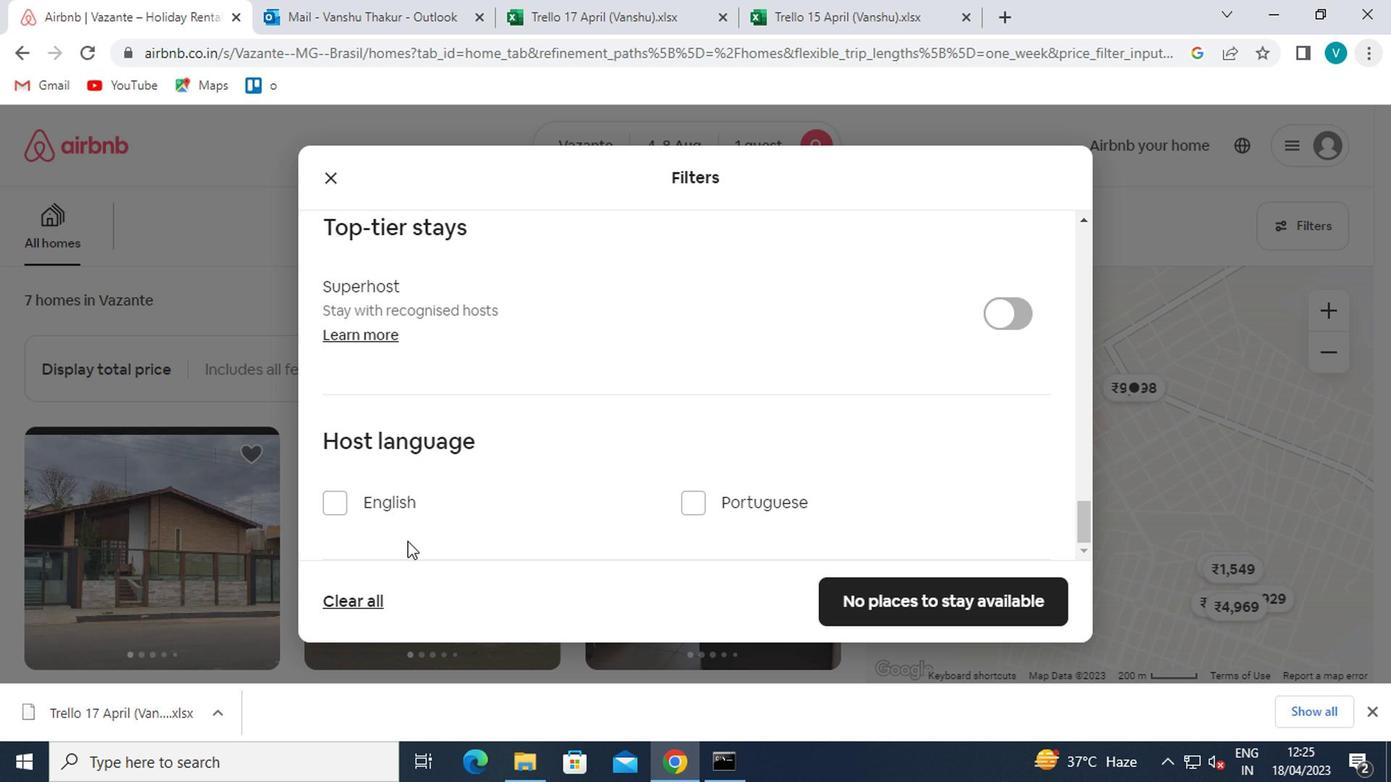 
Action: Mouse scrolled (402, 542) with delta (0, -1)
Screenshot: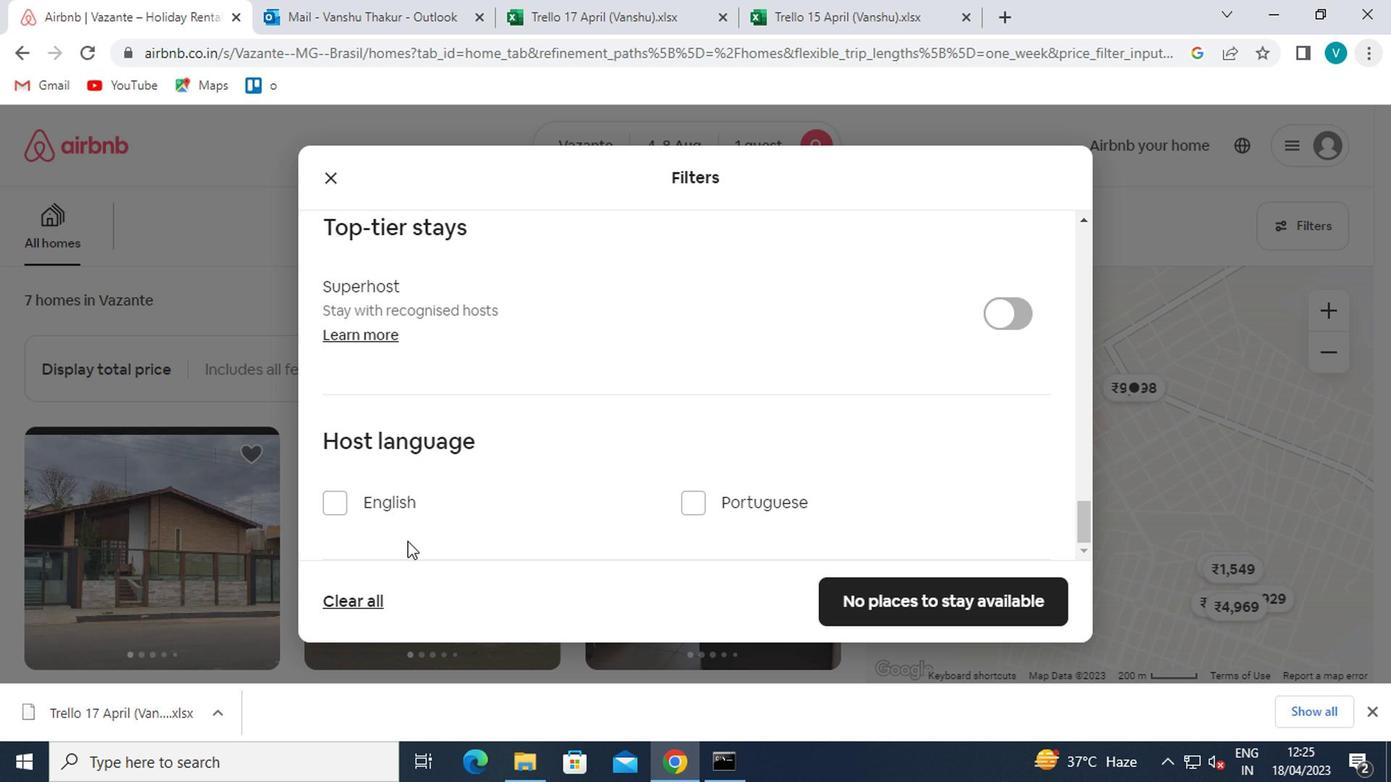 
Action: Mouse scrolled (402, 542) with delta (0, -1)
Screenshot: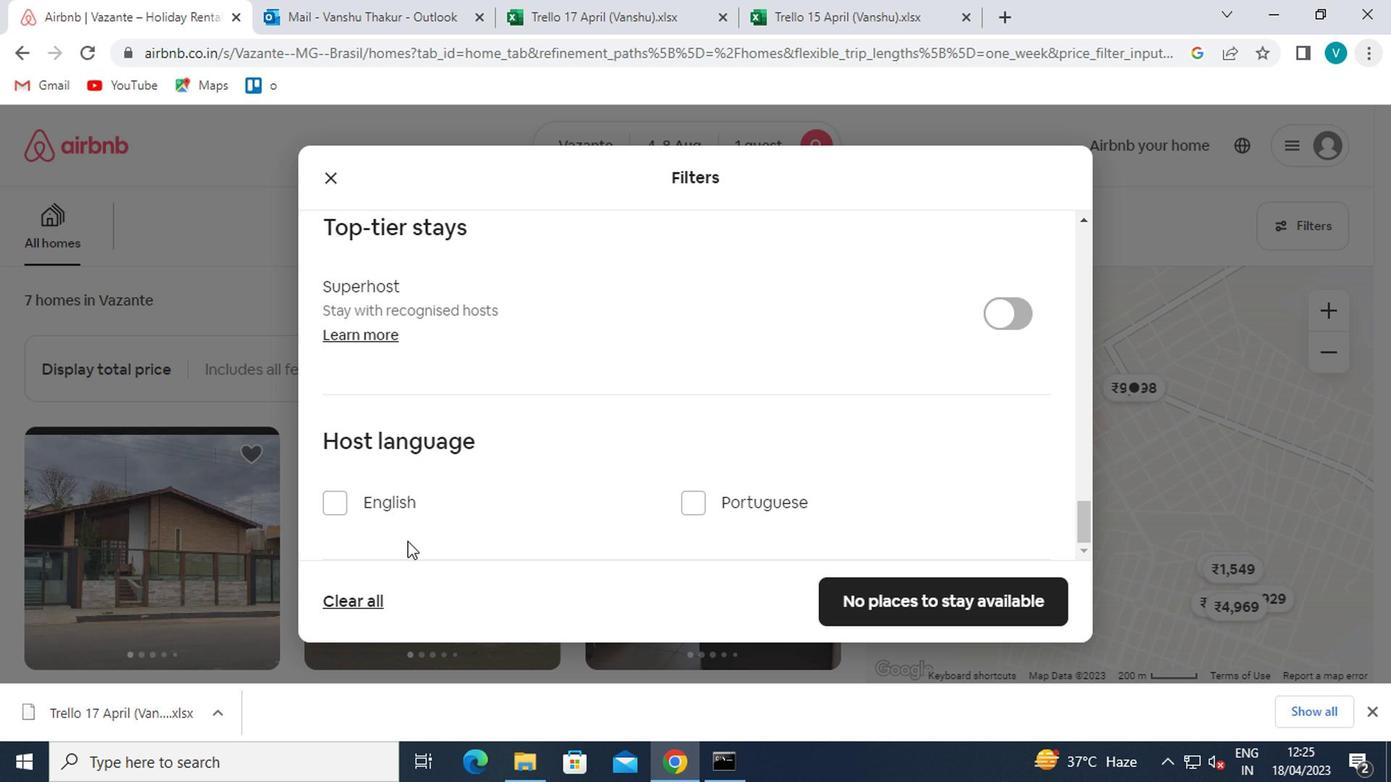 
Action: Mouse scrolled (402, 542) with delta (0, -1)
Screenshot: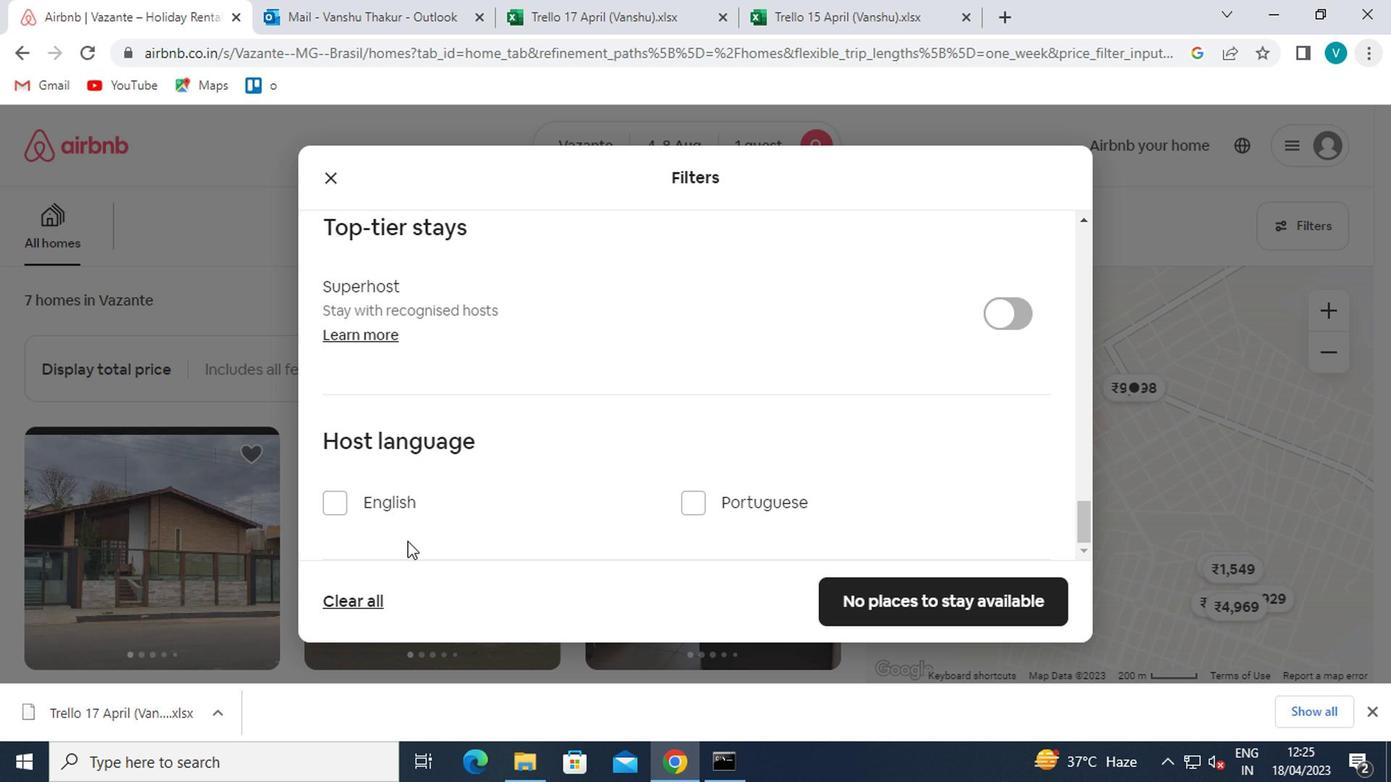 
Action: Mouse scrolled (402, 542) with delta (0, -1)
Screenshot: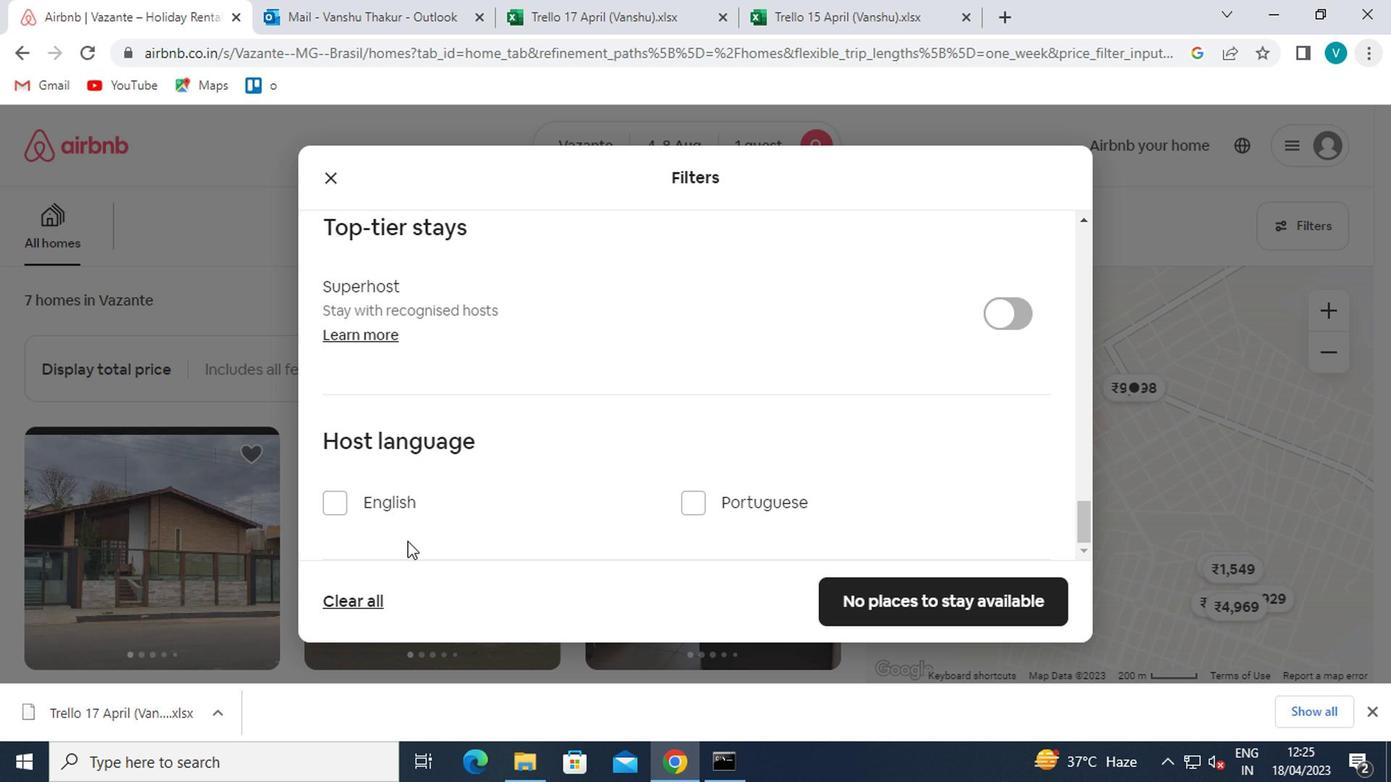 
Action: Mouse scrolled (402, 542) with delta (0, -1)
Screenshot: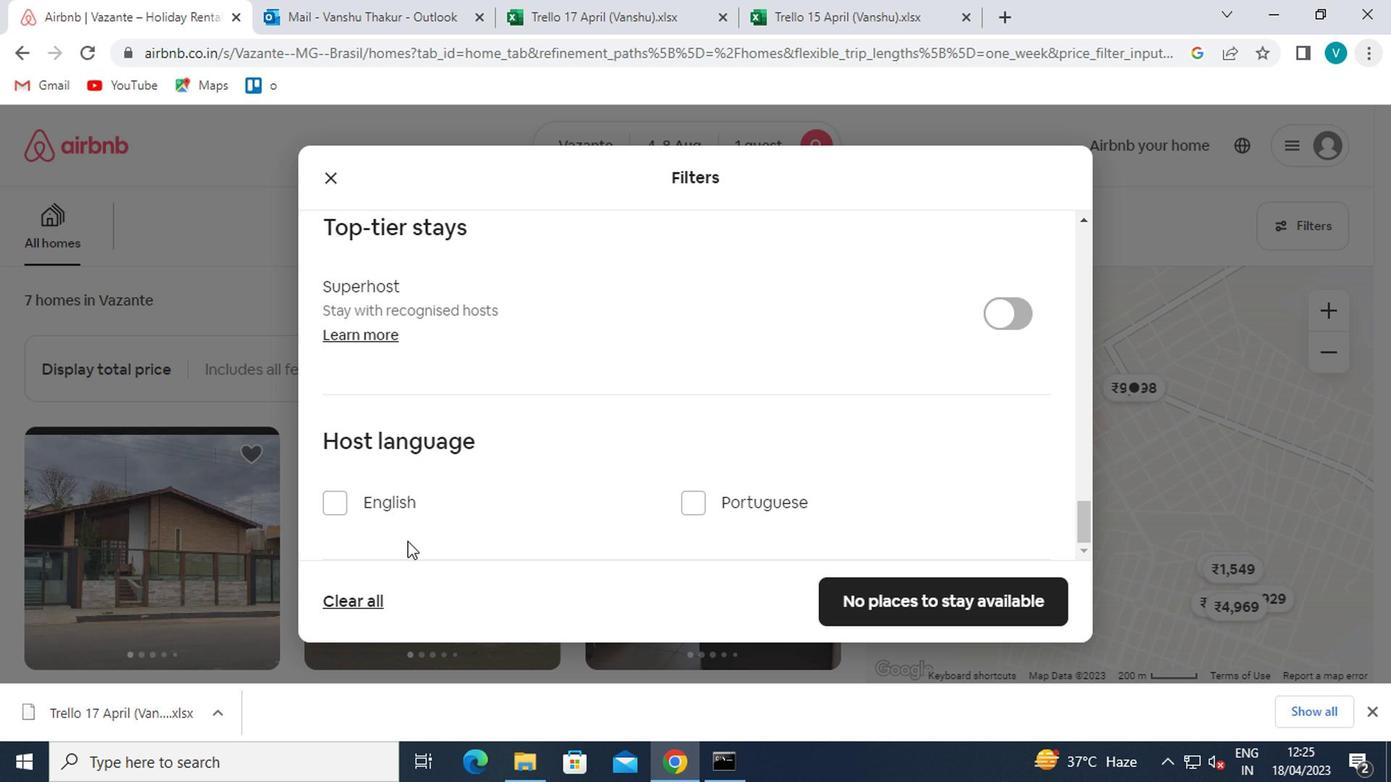 
Action: Mouse scrolled (402, 542) with delta (0, -1)
Screenshot: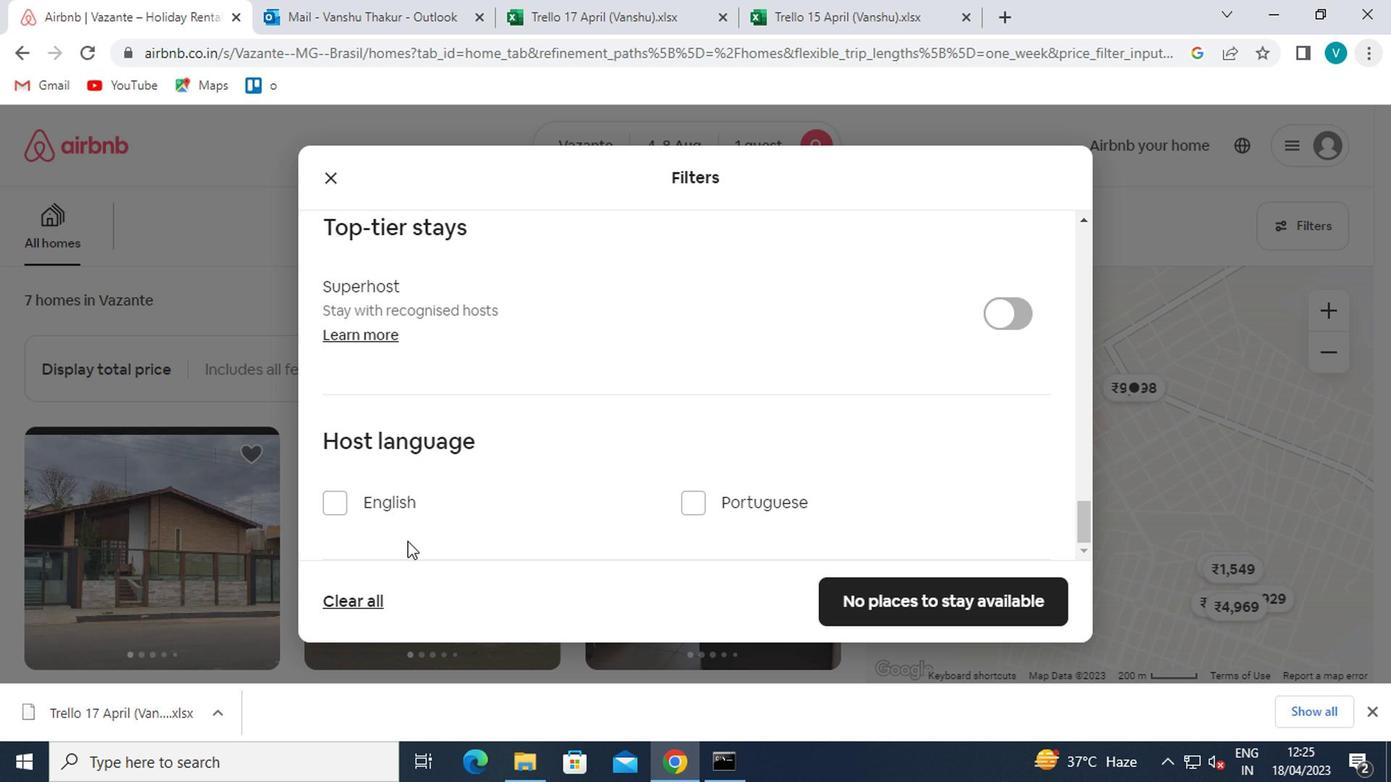 
Action: Mouse scrolled (402, 542) with delta (0, -1)
Screenshot: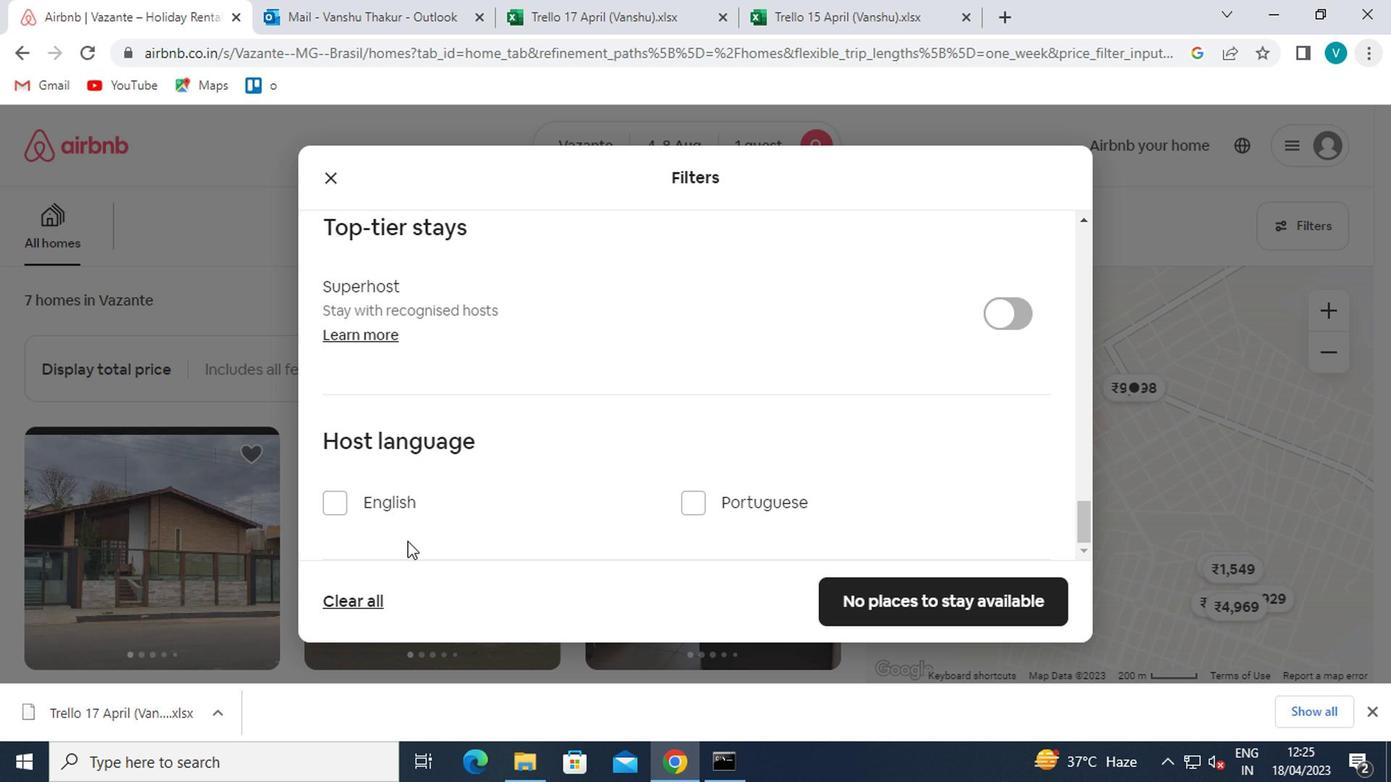 
Action: Mouse moved to (832, 591)
Screenshot: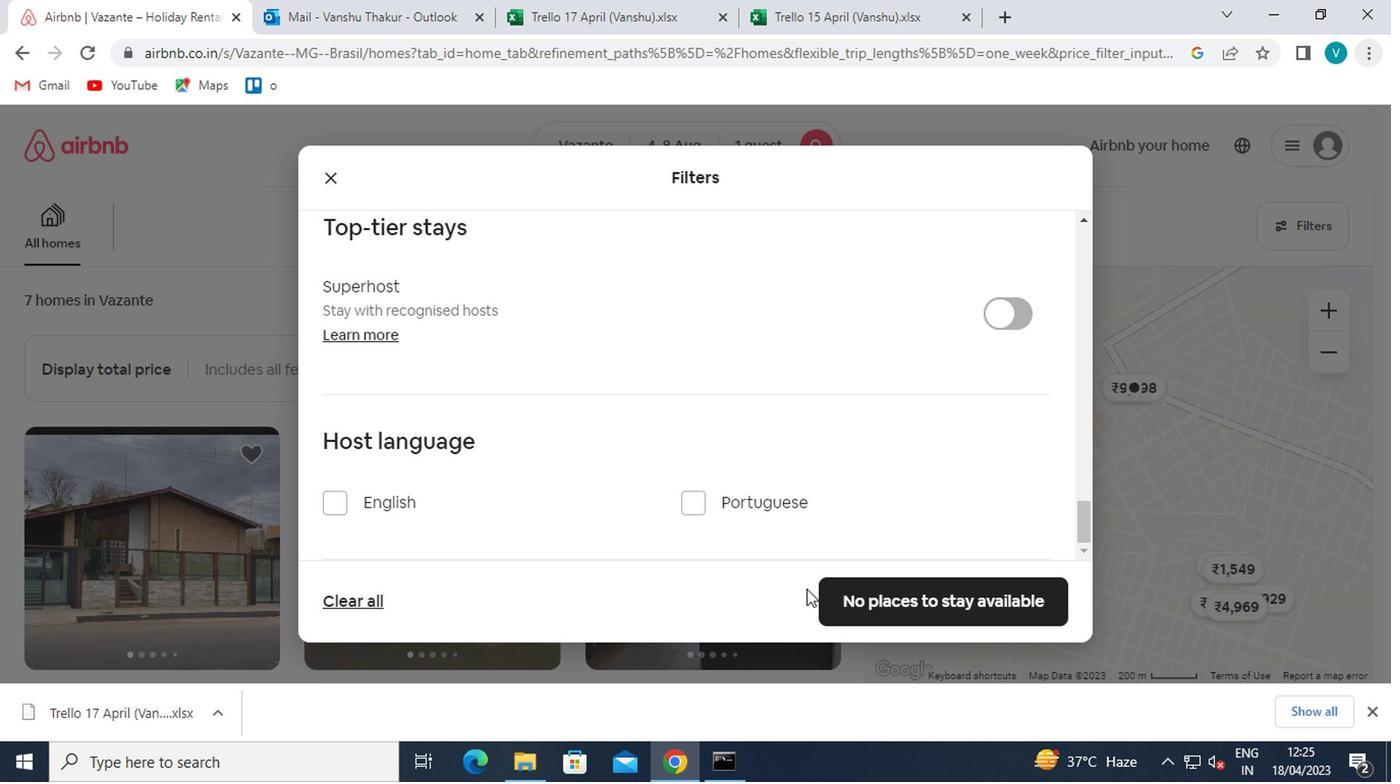 
Action: Mouse pressed left at (832, 591)
Screenshot: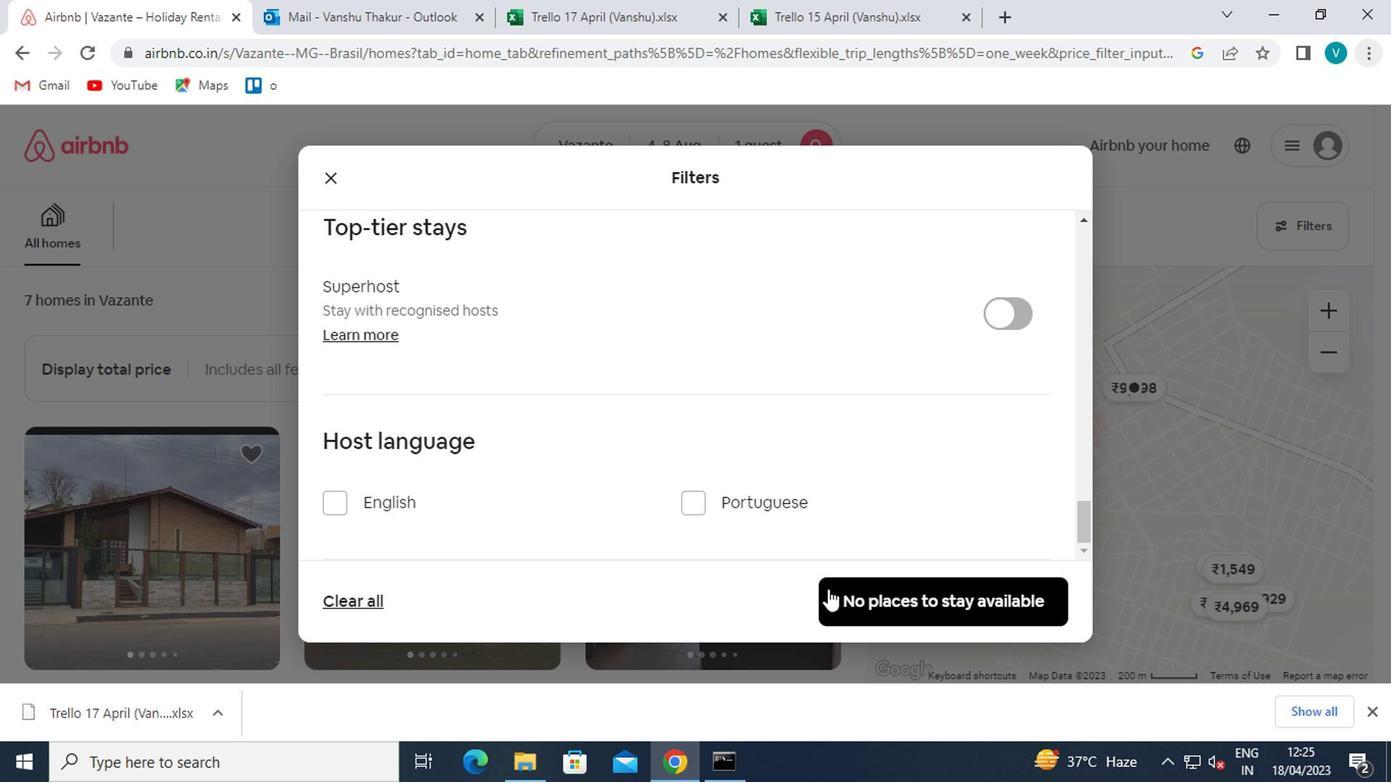 
Action: Mouse moved to (831, 591)
Screenshot: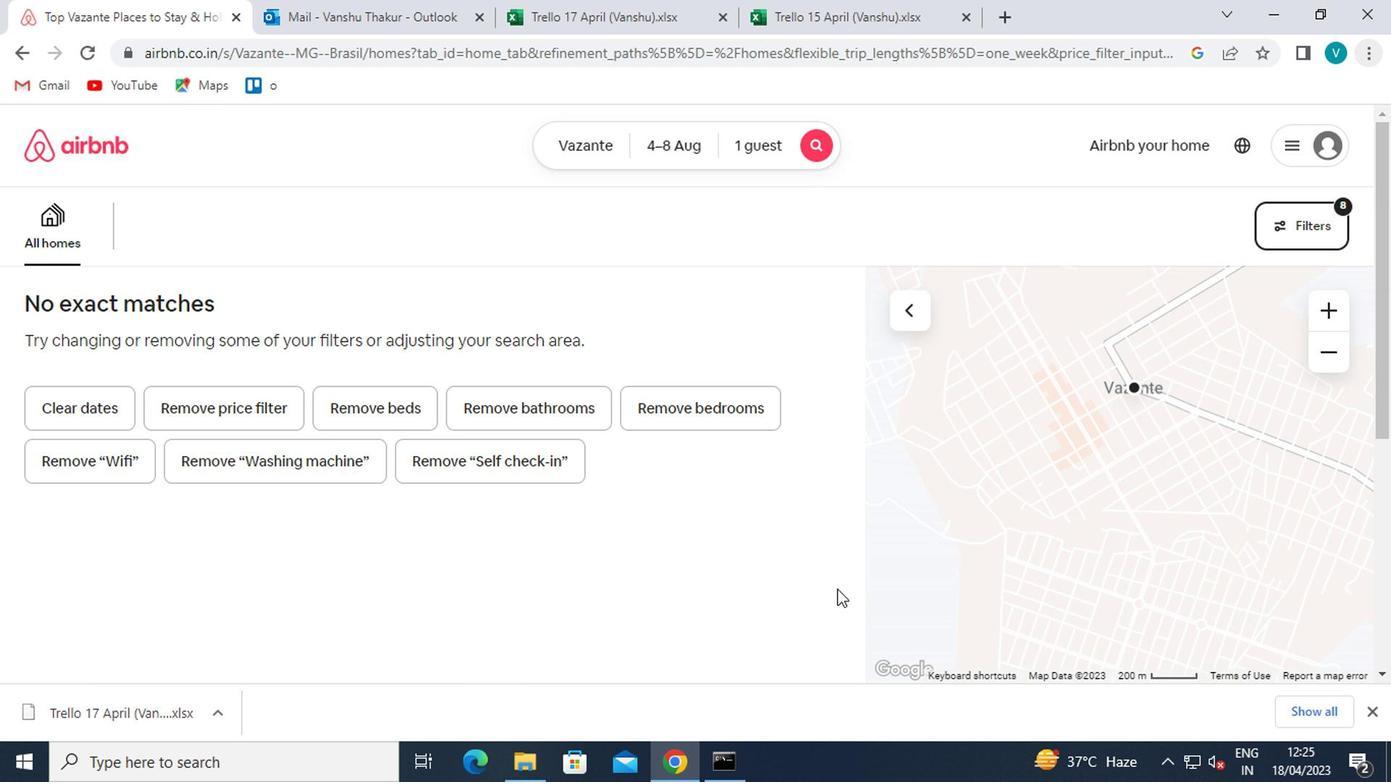 
